 Task: Open a blank google sheet and write heading  Sparkle Sales. Add 10 people name  'Joshua Rivera, Zoey Coleman, Ryan Wright, Addison Bailey, Jonathan Simmons, Brooklyn Ward, Caleb Barnes, Audrey Collins, Gabriel Perry, Sofia Bell'Item code in between  2020-2080. Product range in between  2500-15000. Add Products   TOMS Shoe, UGG  Shoe, Wolverine Shoe, Z-Coil Shoe, Adidas shoe, Gucci T-shirt, Louis Vuitton bag, Zara Shirt, H&M jeans, Chanel perfume.Choose quantity  3 to 5 Tax 12 percent commission 2 percent Total Add Amount. Save page Attendance Sheet for Weekly Evaluationbook
Action: Mouse moved to (217, 153)
Screenshot: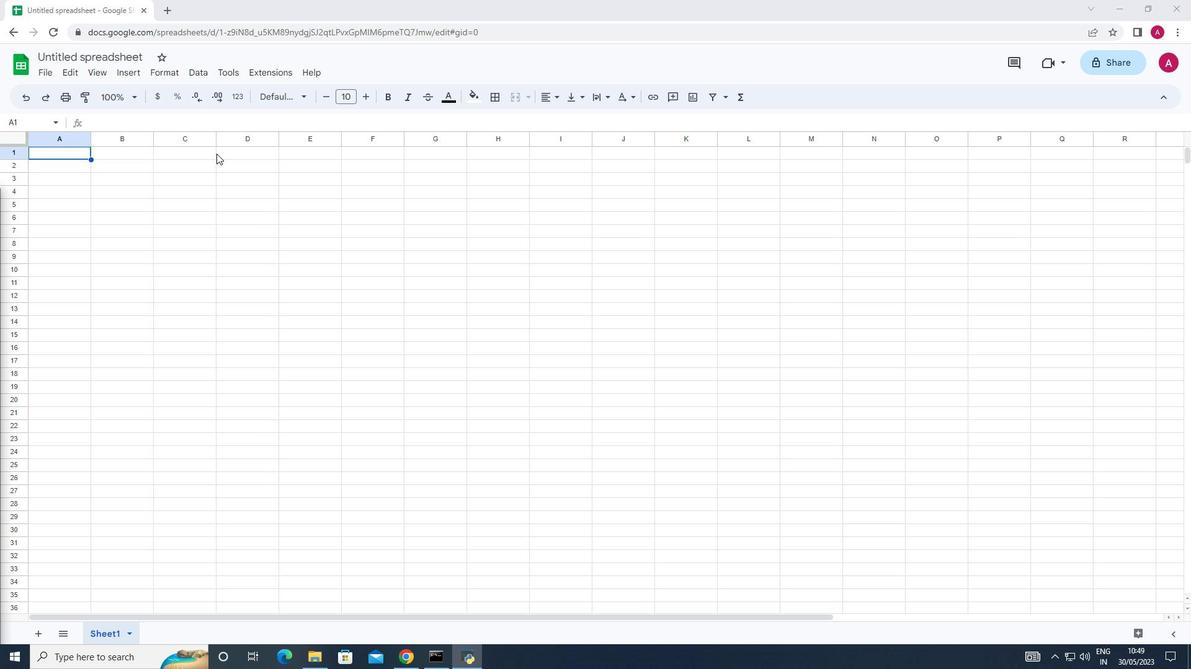 
Action: Mouse pressed left at (217, 153)
Screenshot: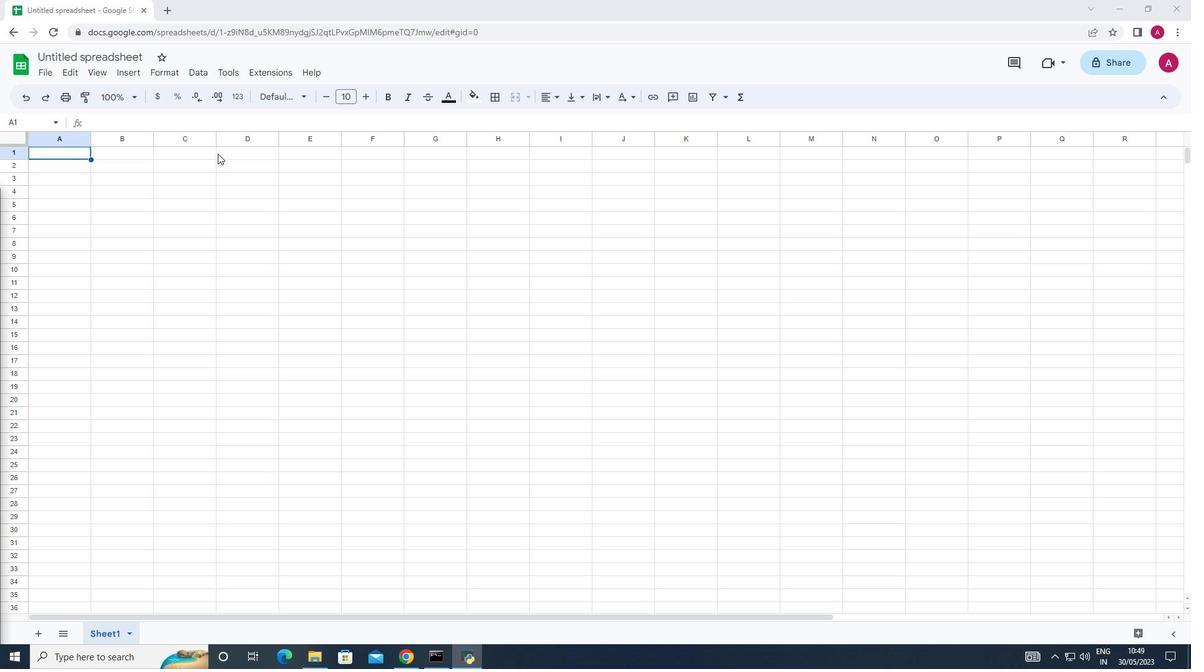 
Action: Mouse moved to (192, 154)
Screenshot: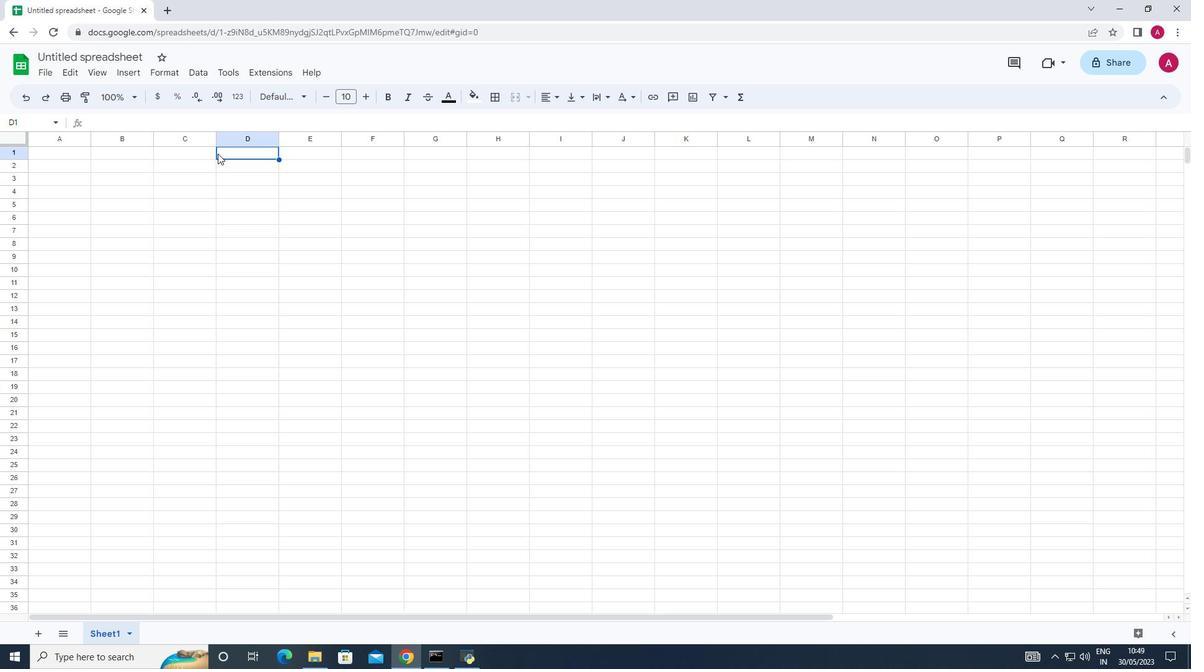 
Action: Mouse pressed left at (192, 154)
Screenshot: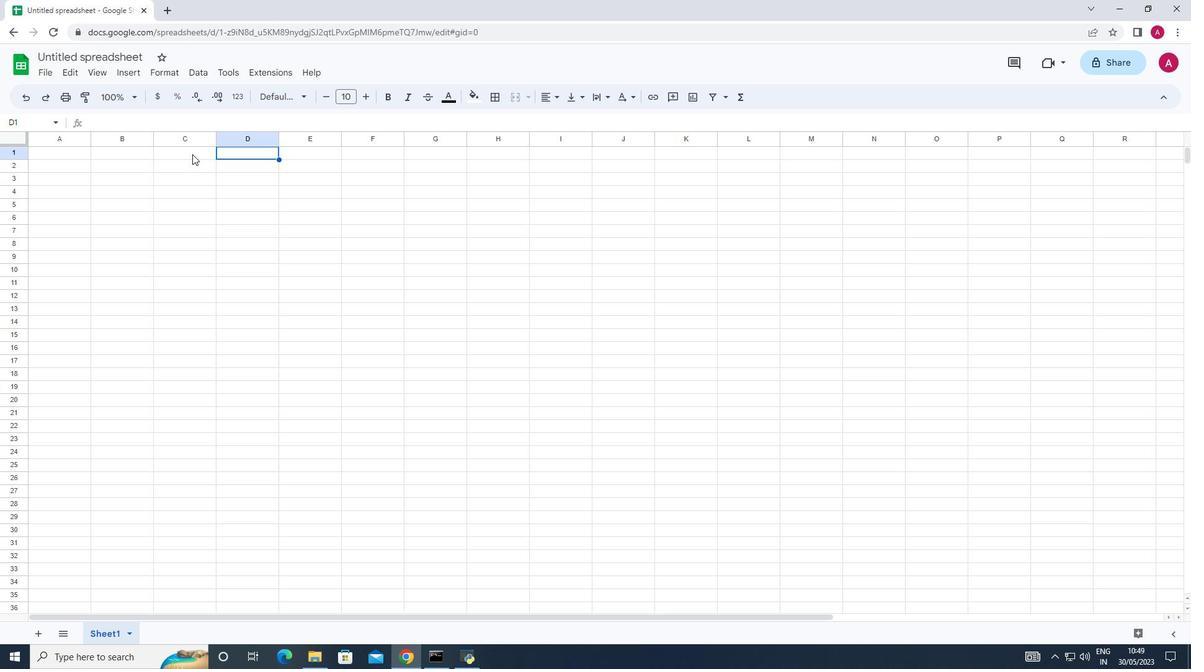 
Action: Key pressed <Key.shift>S<Key.caps_lock>PARKLE<Key.space>SALES
Screenshot: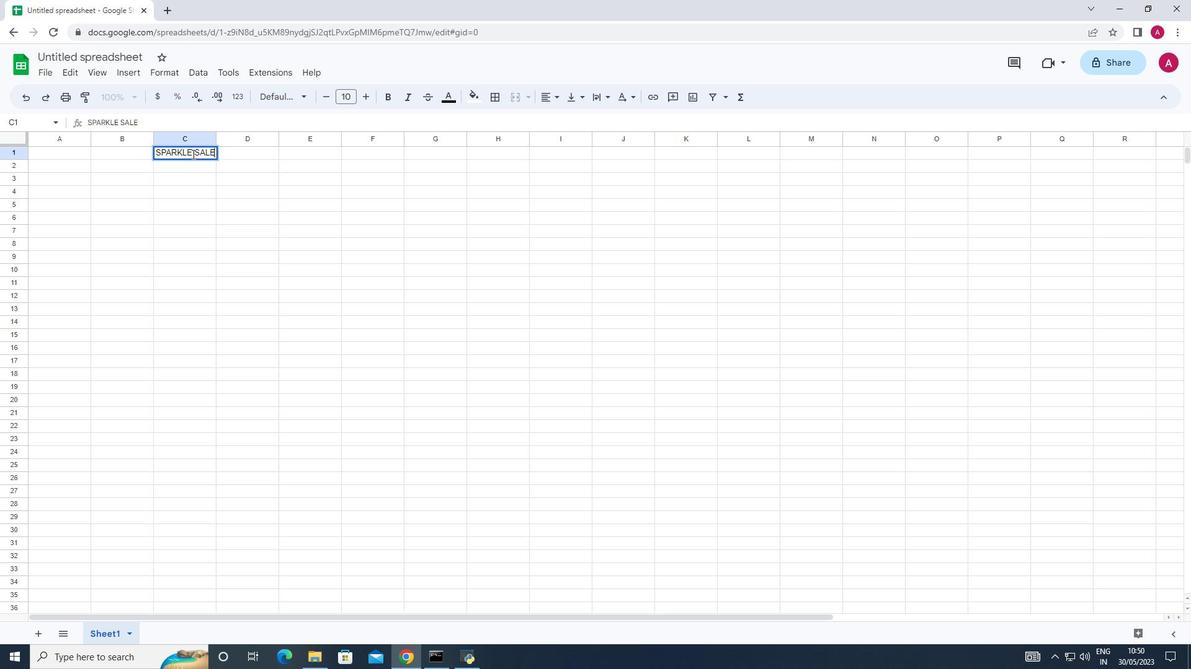 
Action: Mouse moved to (49, 163)
Screenshot: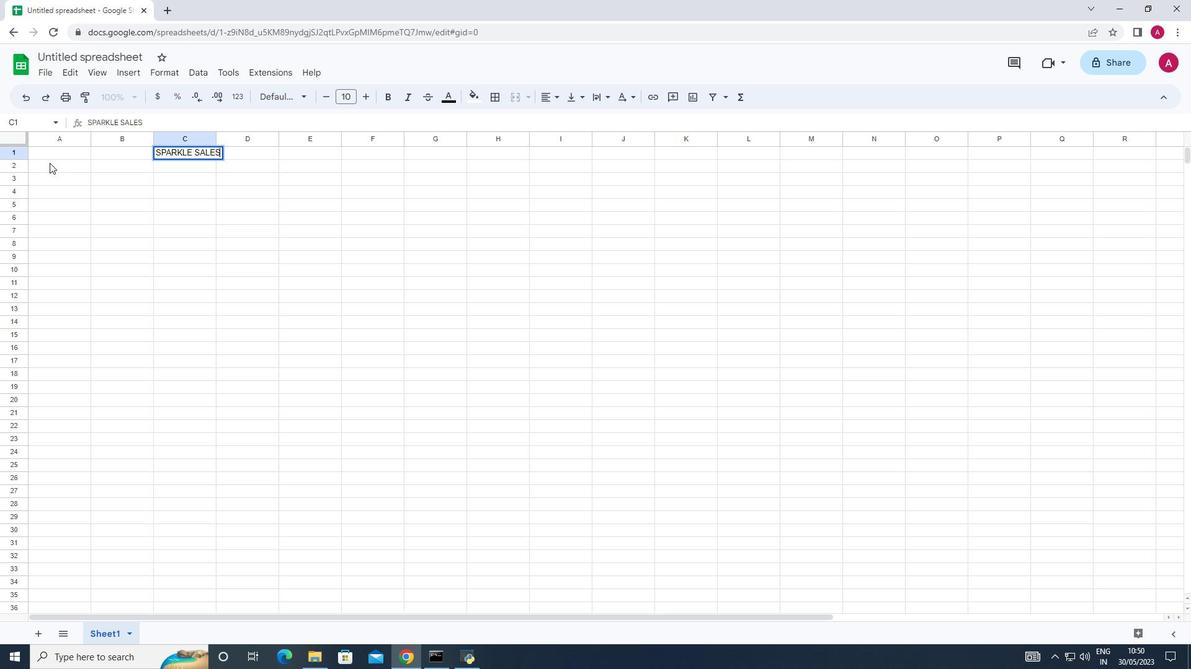 
Action: Mouse pressed left at (49, 163)
Screenshot: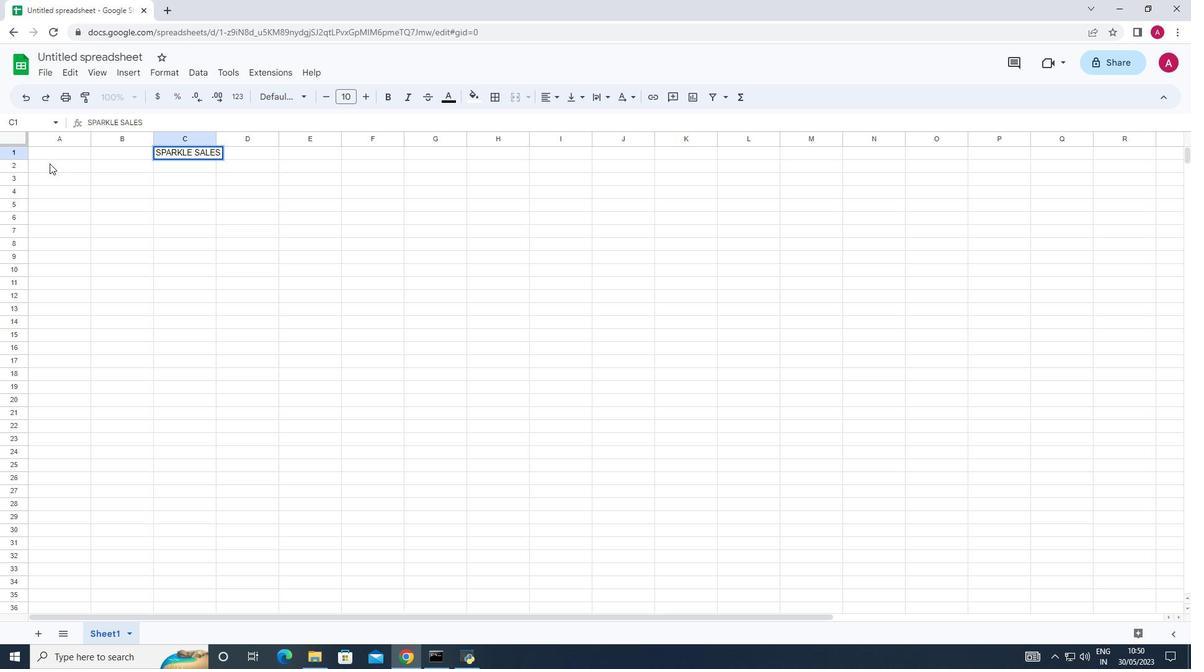 
Action: Key pressed <Key.caps_lock><Key.shift>Name
Screenshot: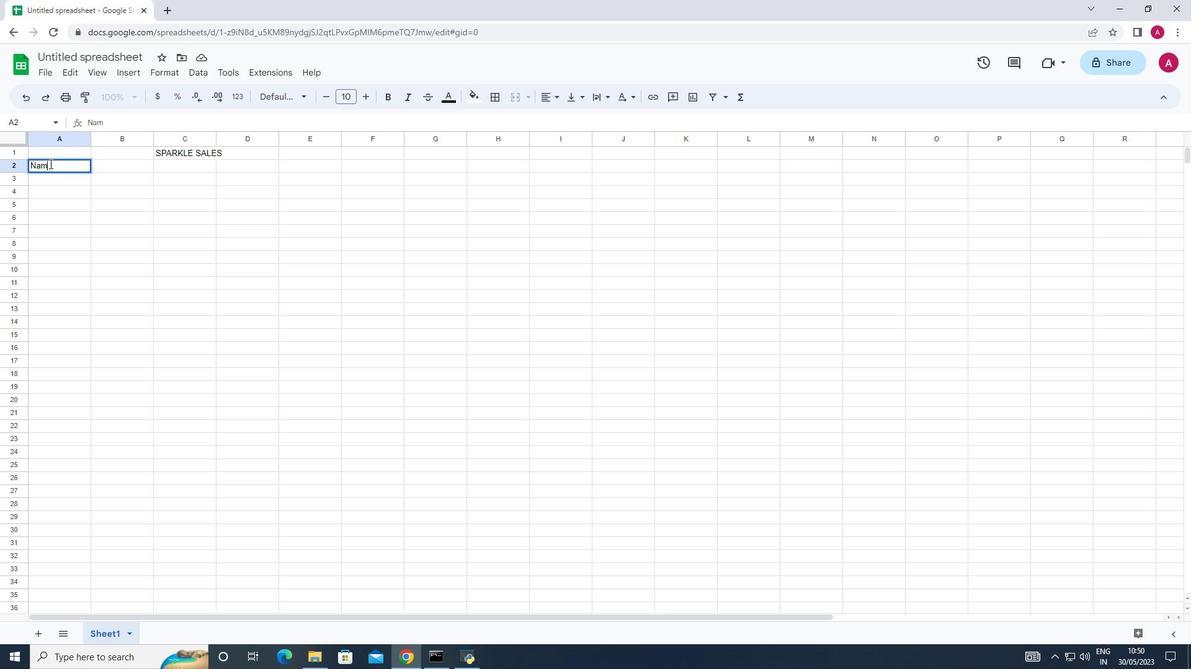 
Action: Mouse moved to (60, 176)
Screenshot: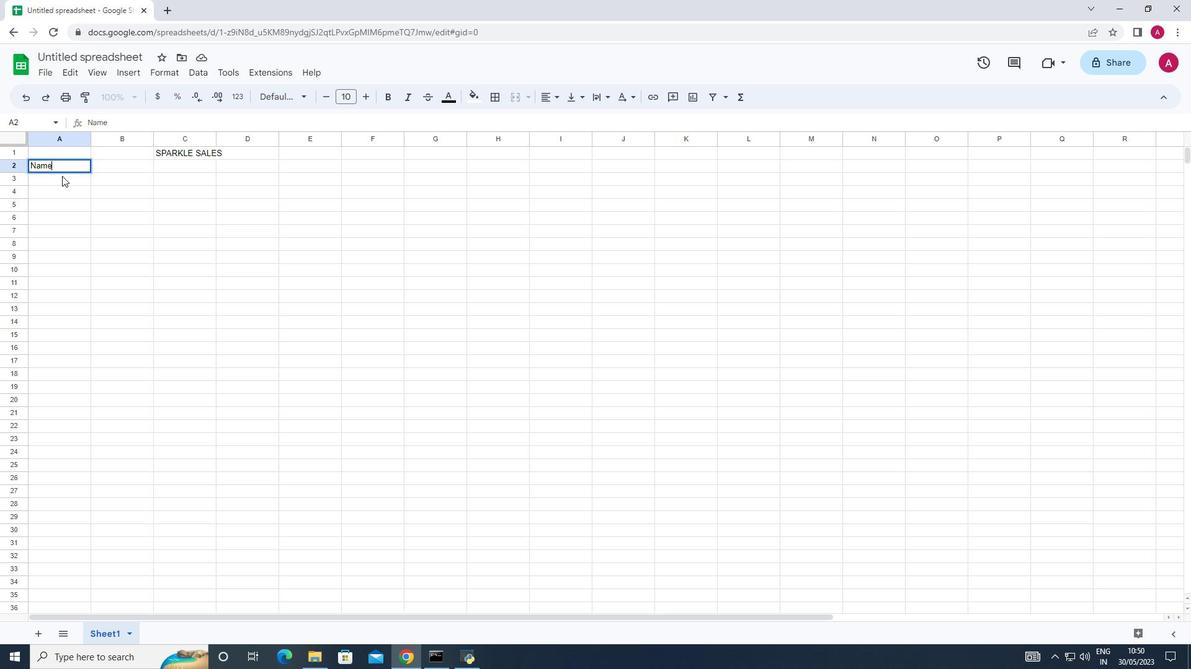 
Action: Mouse pressed left at (60, 176)
Screenshot: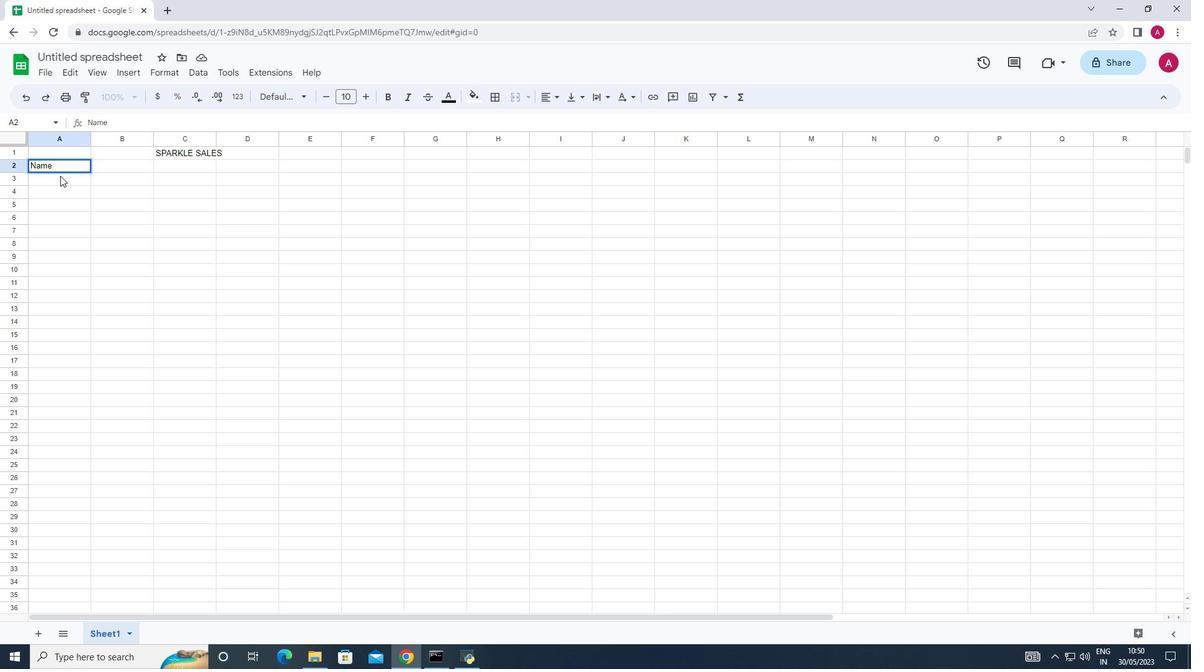 
Action: Key pressed <Key.shift_r>Joshua<Key.space><Key.shift_r><Key.shift_r><Key.shift_r><Key.shift_r><Key.shift_r><Key.shift_r><Key.shift_r><Key.shift_r><Key.shift_r><Key.shift_r><Key.shift_r><Key.shift_r><Key.shift_r><Key.shift_r><Key.shift_r><Key.shift_r><Key.shift_r><Key.shift_r><Key.shift_r><Key.shift_r><Key.shift_r><Key.shift_r><Key.shift_r><Key.shift_r><Key.shift_r><Key.shift_r><Key.shift_r><Key.shift_r><Key.shift_r><Key.shift_r><Key.shift_r><Key.shift_r><Key.shift_r><Key.shift_r><Key.shift_r><Key.shift_r><Key.shift_r><Key.shift_r><Key.shift_r><Key.shift_r><Key.shift_r>Rivera<Key.down>
Screenshot: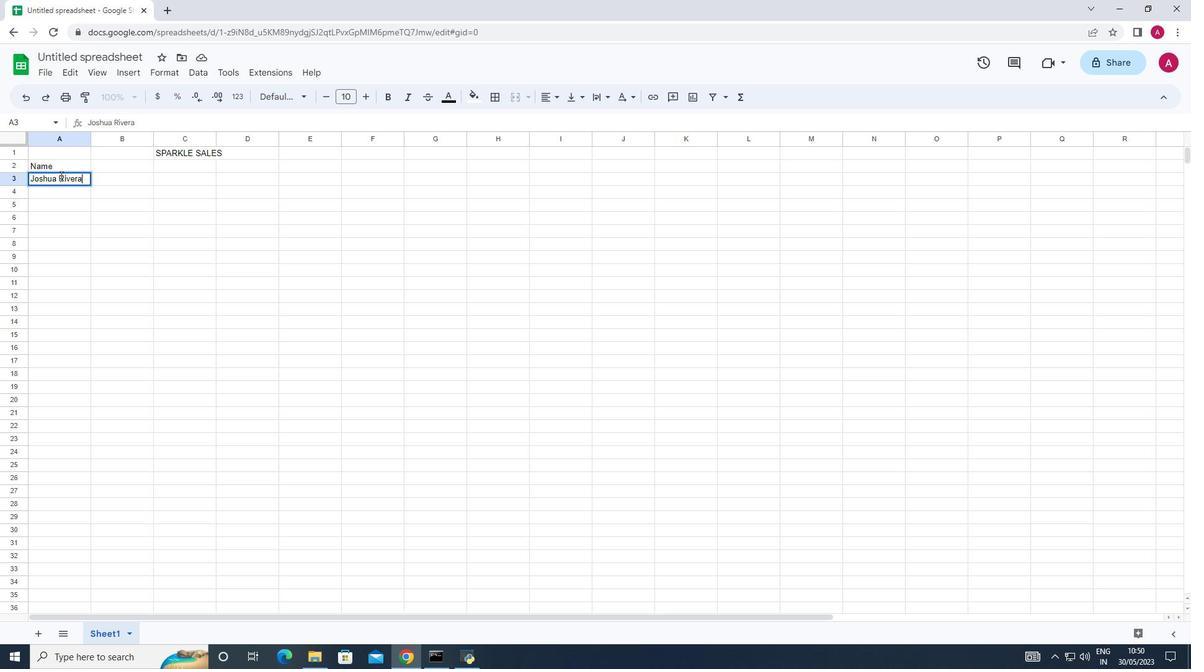 
Action: Mouse moved to (91, 204)
Screenshot: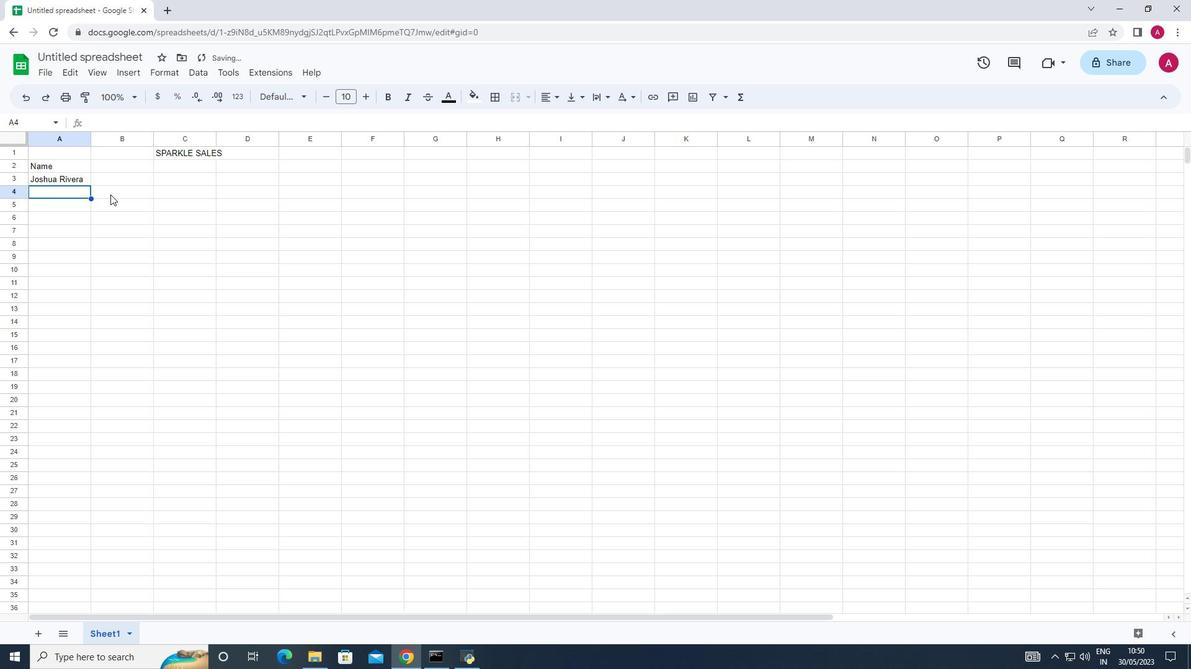 
Action: Key pressed <Key.shift><Key.shift><Key.shift><Key.shift><Key.shift>Zoey<Key.space><Key.shift>Coleman<Key.down><Key.shift><Key.shift>Ryan<Key.space><Key.shift><Key.shift><Key.shift><Key.shift><Key.shift><Key.shift><Key.shift><Key.shift><Key.shift><Key.shift><Key.shift><Key.shift><Key.shift><Key.shift>Wright<Key.down><Key.shift><Key.shift>Addison<Key.space><Key.shift><Key.shift><Key.shift><Key.shift><Key.shift><Key.shift><Key.shift><Key.shift>Bailey<Key.down><Key.shift><Key.shift><Key.shift><Key.shift><Key.shift><Key.shift><Key.shift><Key.shift><Key.shift><Key.shift><Key.shift><Key.shift><Key.shift><Key.shift><Key.shift><Key.shift><Key.shift><Key.shift><Key.shift>Jonathan<Key.space><Key.shift>Collins<Key.down><Key.shift><Key.shift><Key.shift><Key.shift><Key.shift><Key.shift><Key.shift><Key.shift><Key.shift><Key.shift><Key.shift><Key.shift><Key.shift>Gabriel<Key.space><Key.shift_r>Perry<Key.down><Key.shift>Sofia<Key.space><Key.shift>Bell
Screenshot: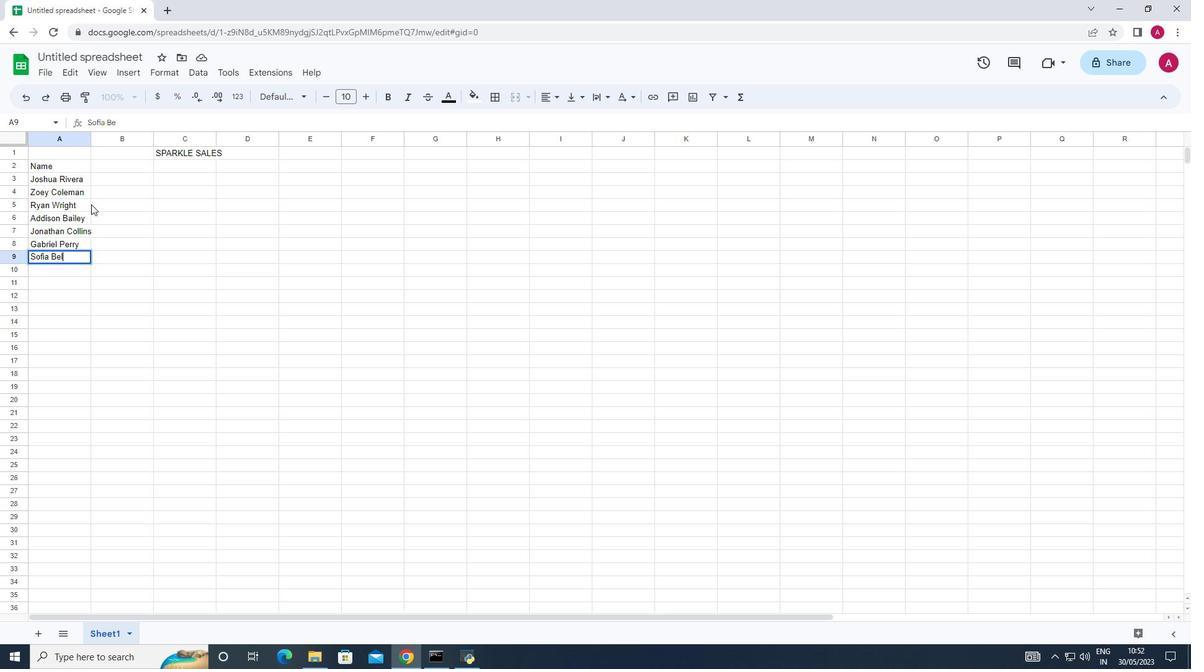 
Action: Mouse moved to (57, 179)
Screenshot: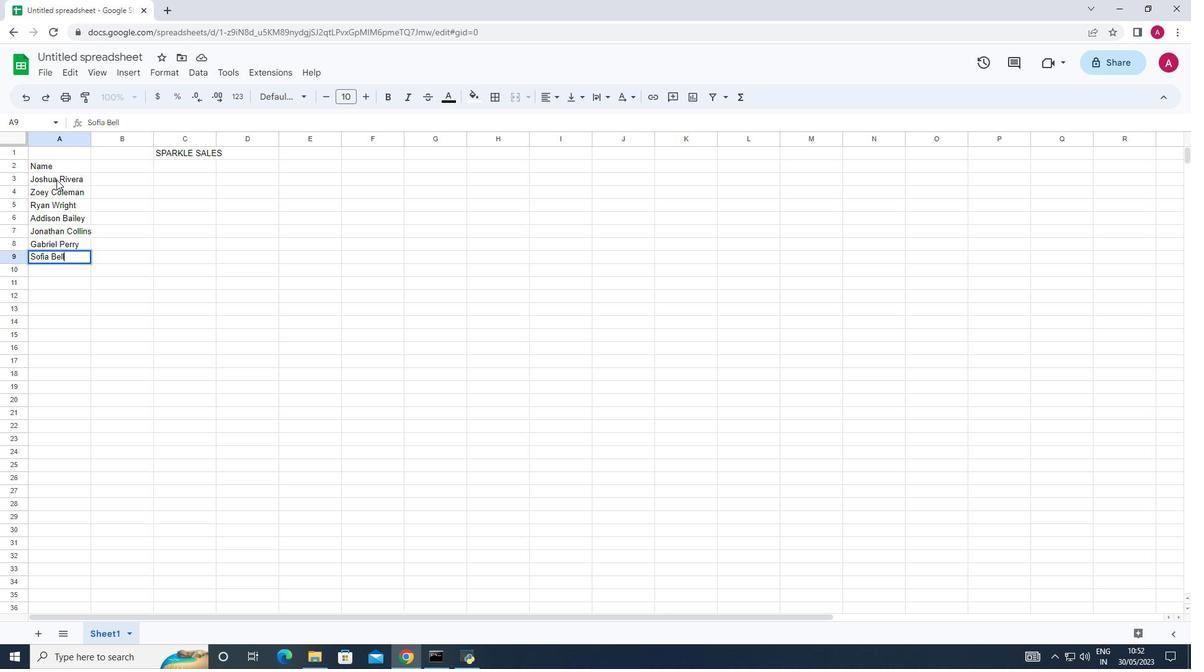 
Action: Mouse pressed left at (57, 179)
Screenshot: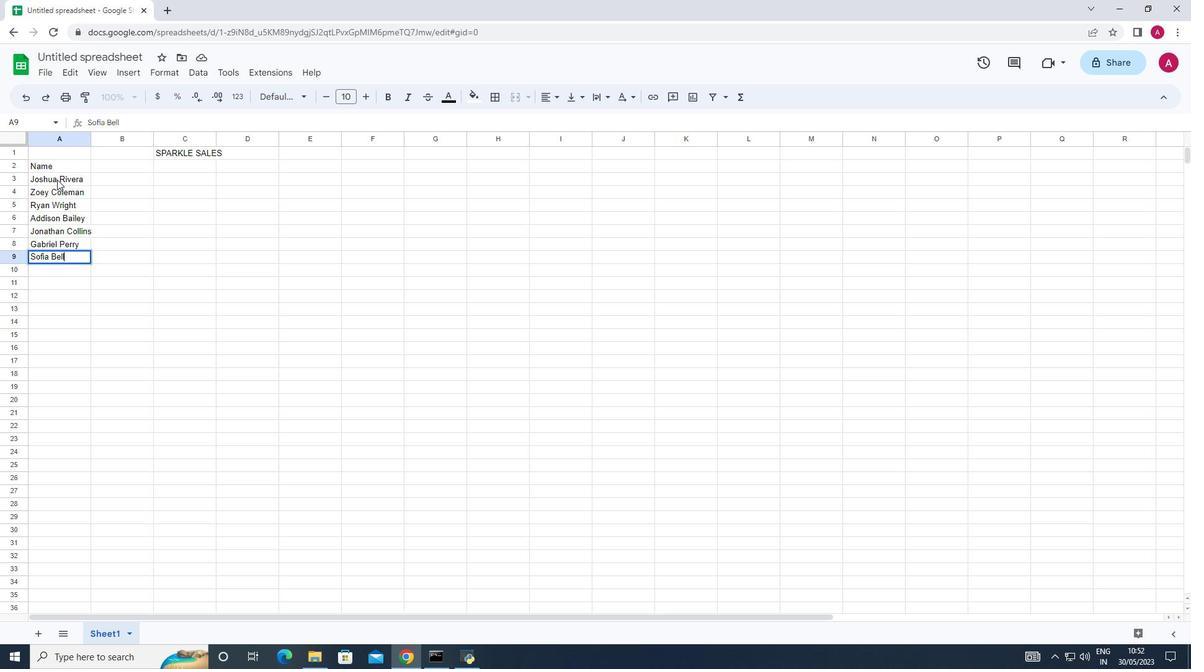 
Action: Mouse moved to (57, 191)
Screenshot: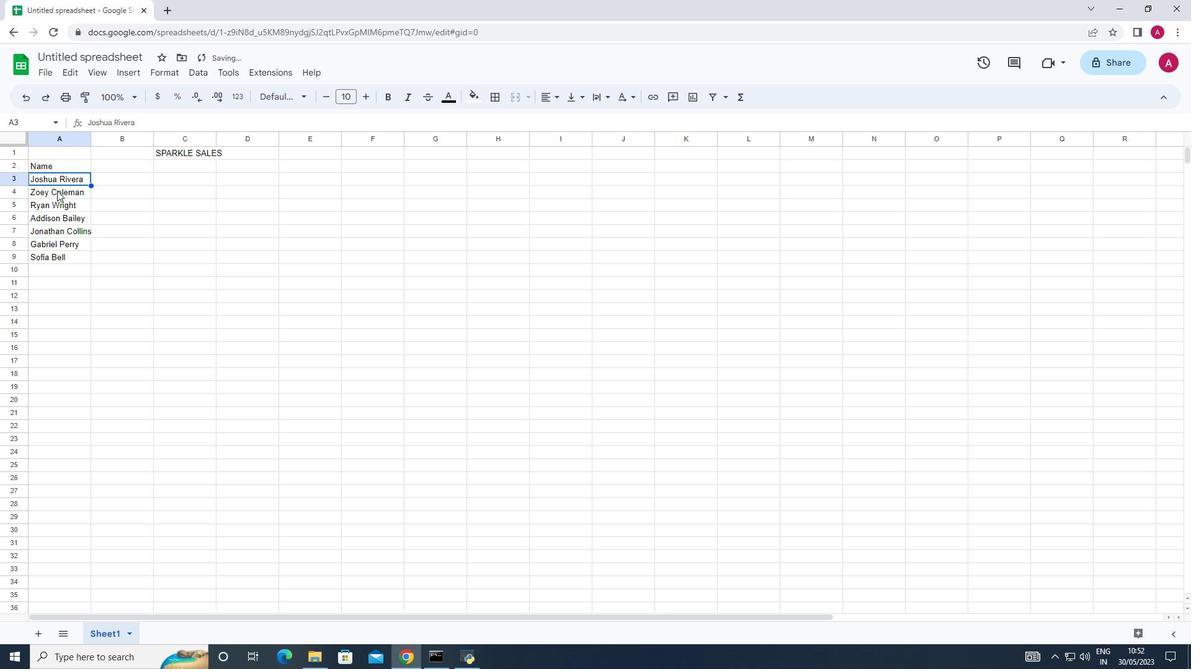 
Action: Mouse pressed left at (57, 191)
Screenshot: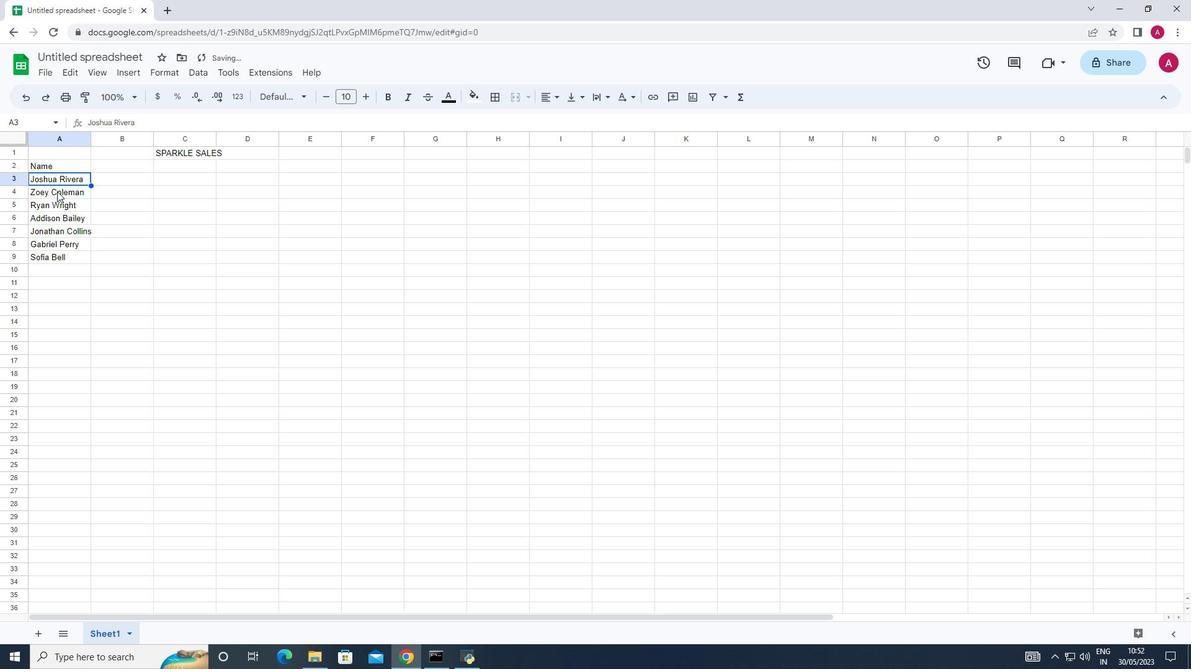 
Action: Mouse moved to (53, 209)
Screenshot: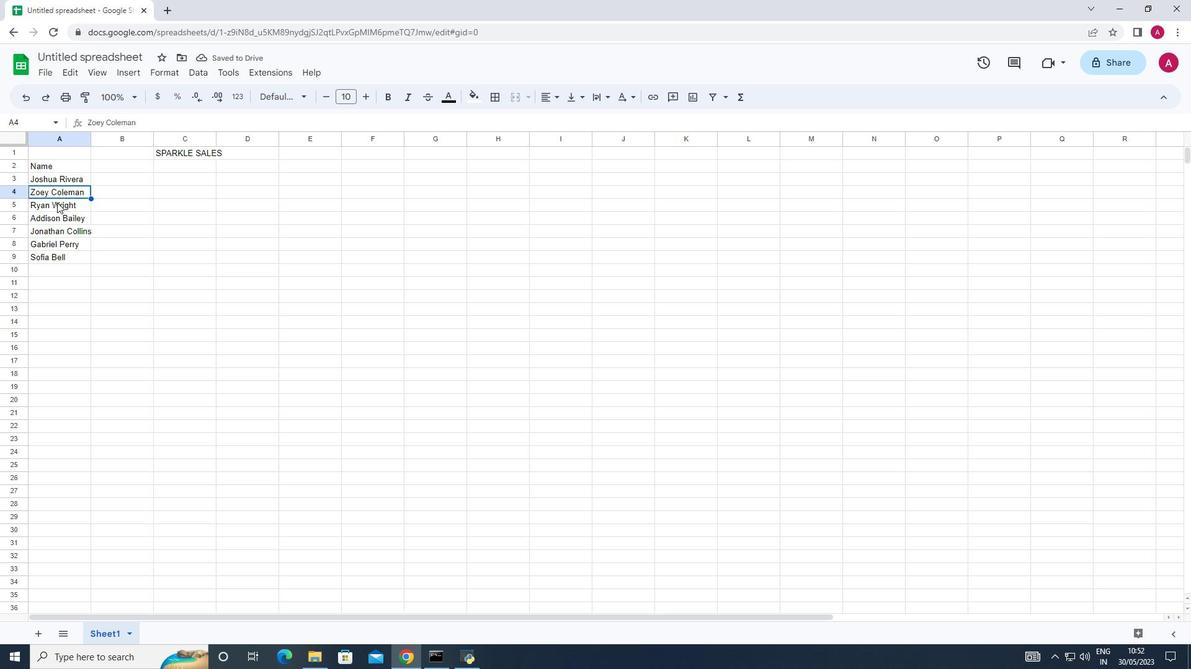 
Action: Mouse pressed left at (53, 209)
Screenshot: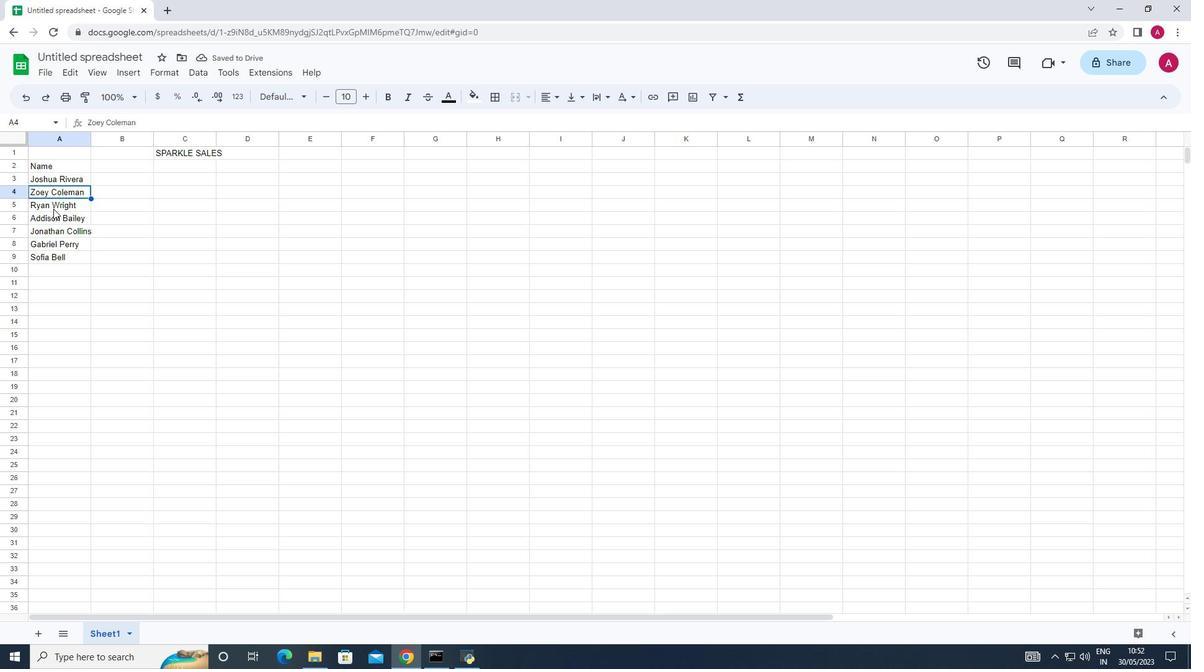 
Action: Mouse moved to (59, 222)
Screenshot: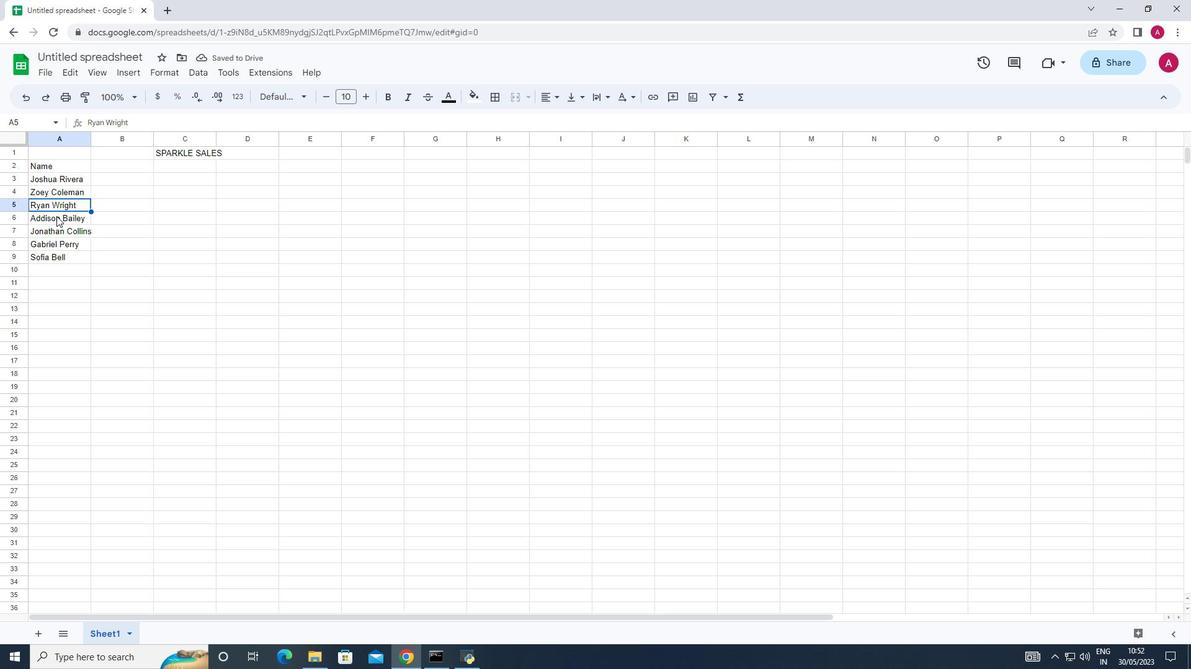 
Action: Mouse pressed left at (59, 222)
Screenshot: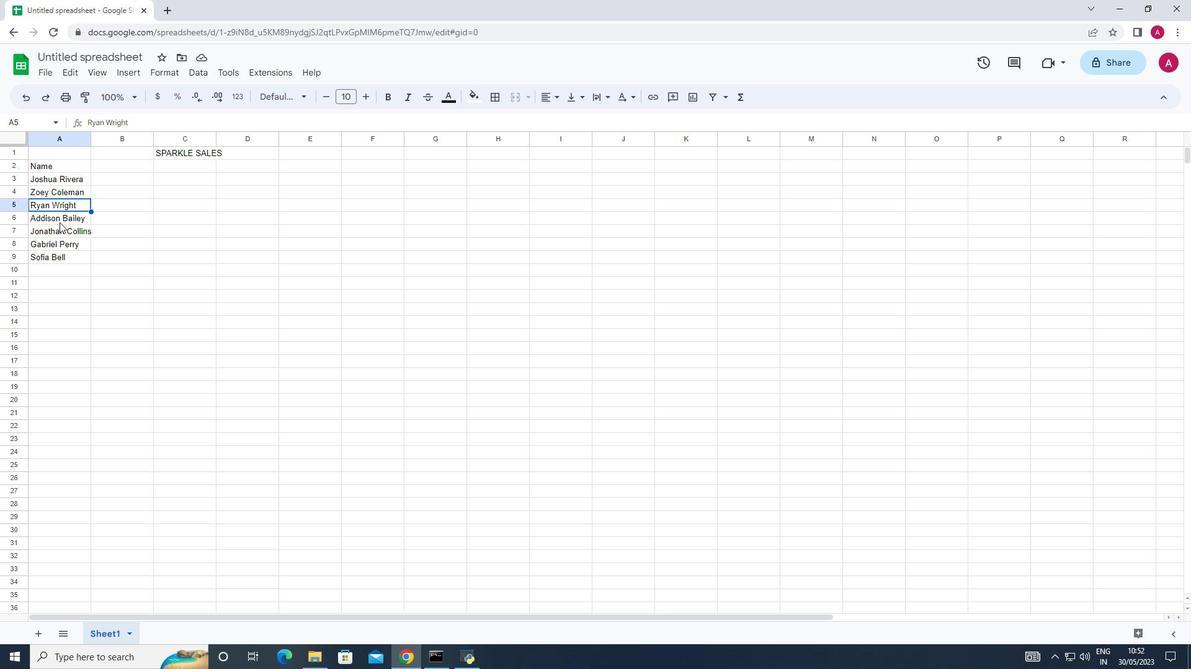 
Action: Mouse moved to (55, 232)
Screenshot: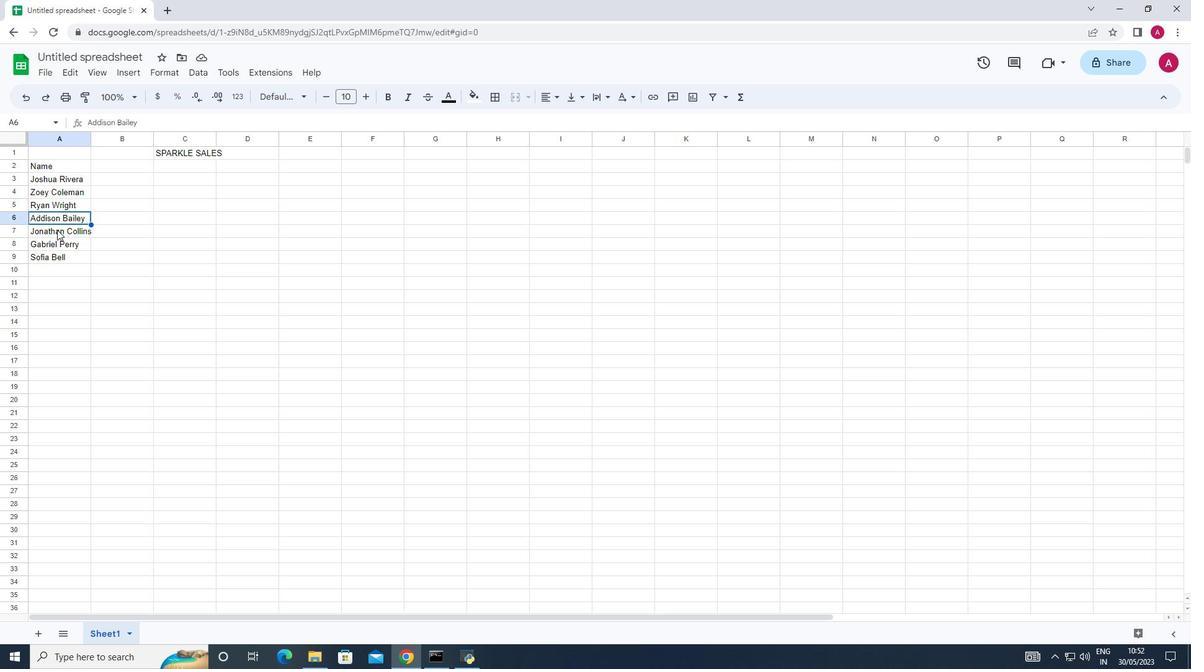 
Action: Mouse pressed left at (55, 232)
Screenshot: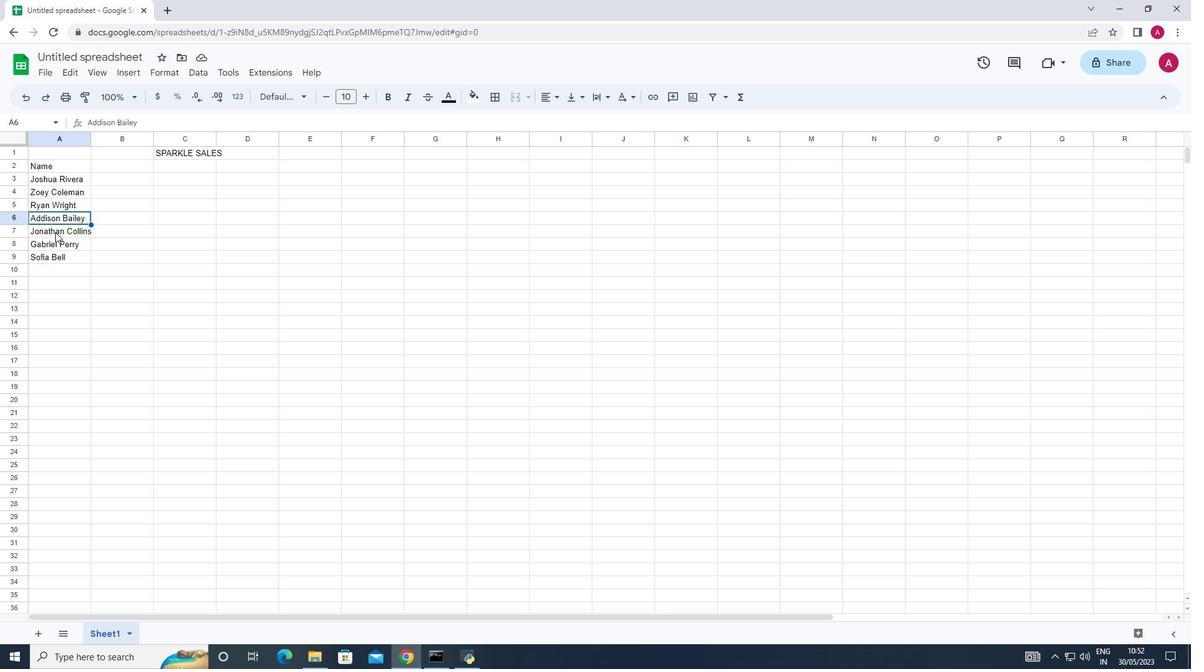
Action: Mouse moved to (61, 241)
Screenshot: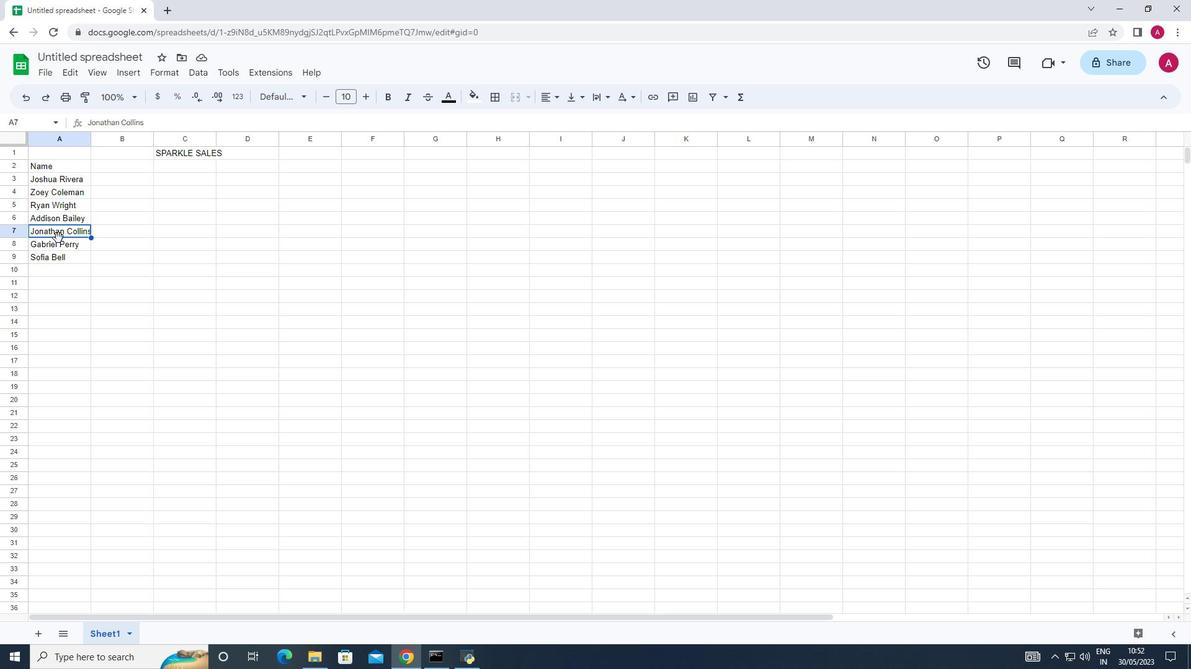 
Action: Mouse pressed left at (61, 241)
Screenshot: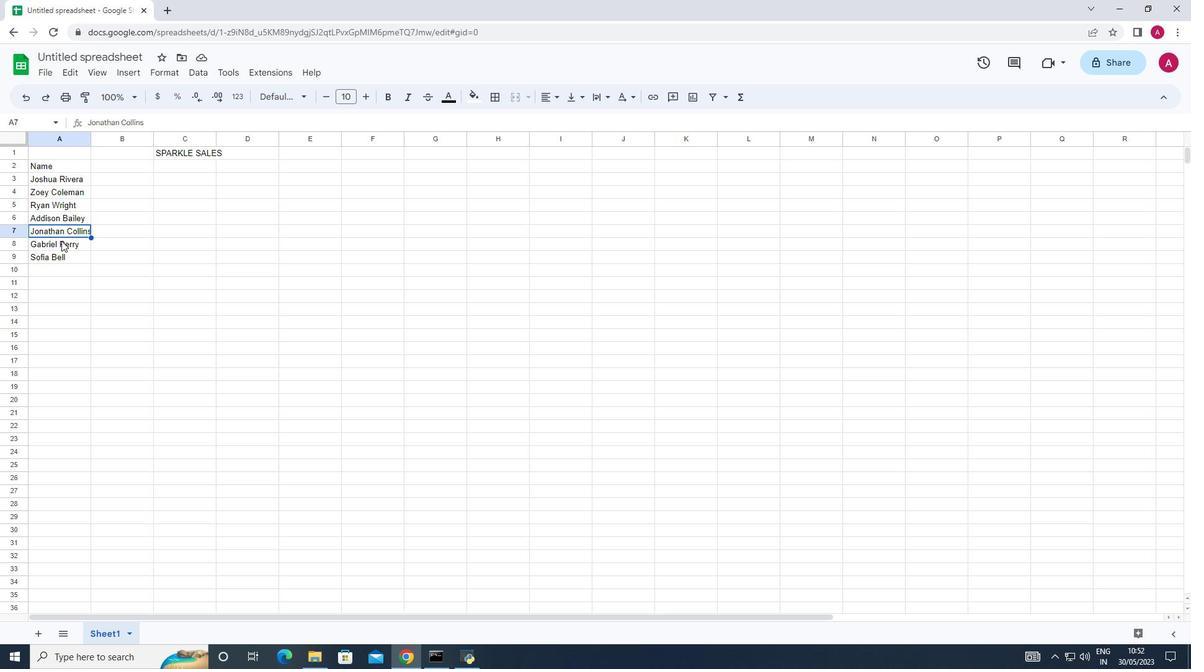 
Action: Mouse moved to (60, 256)
Screenshot: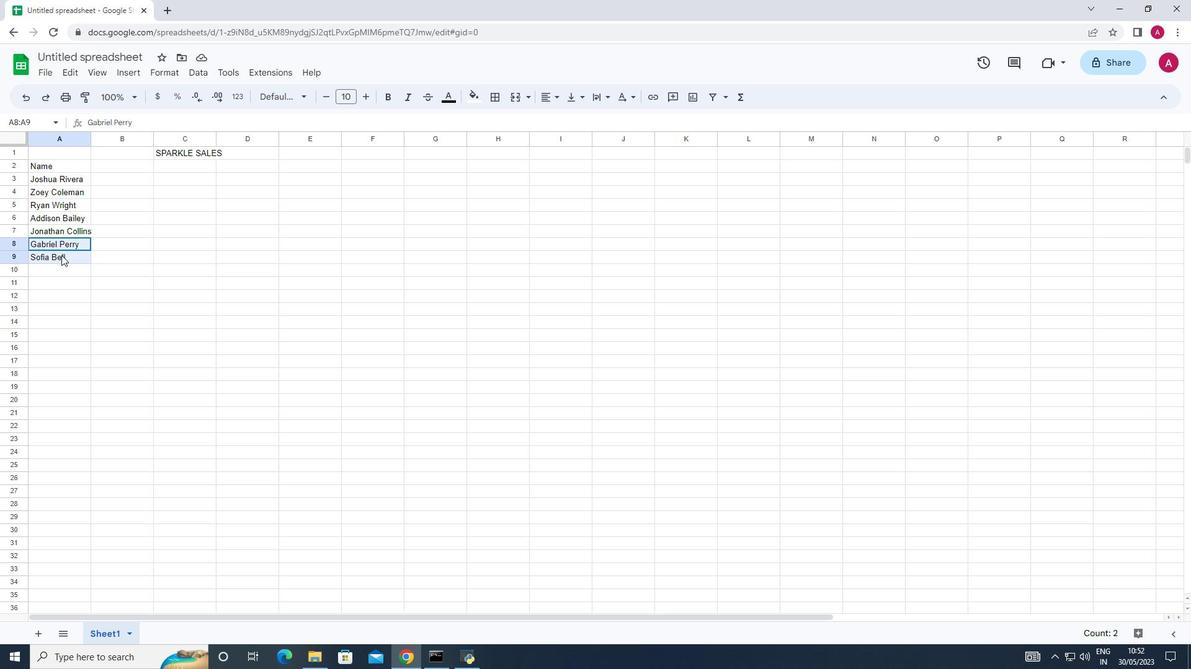
Action: Key pressed <Key.delete>
Screenshot: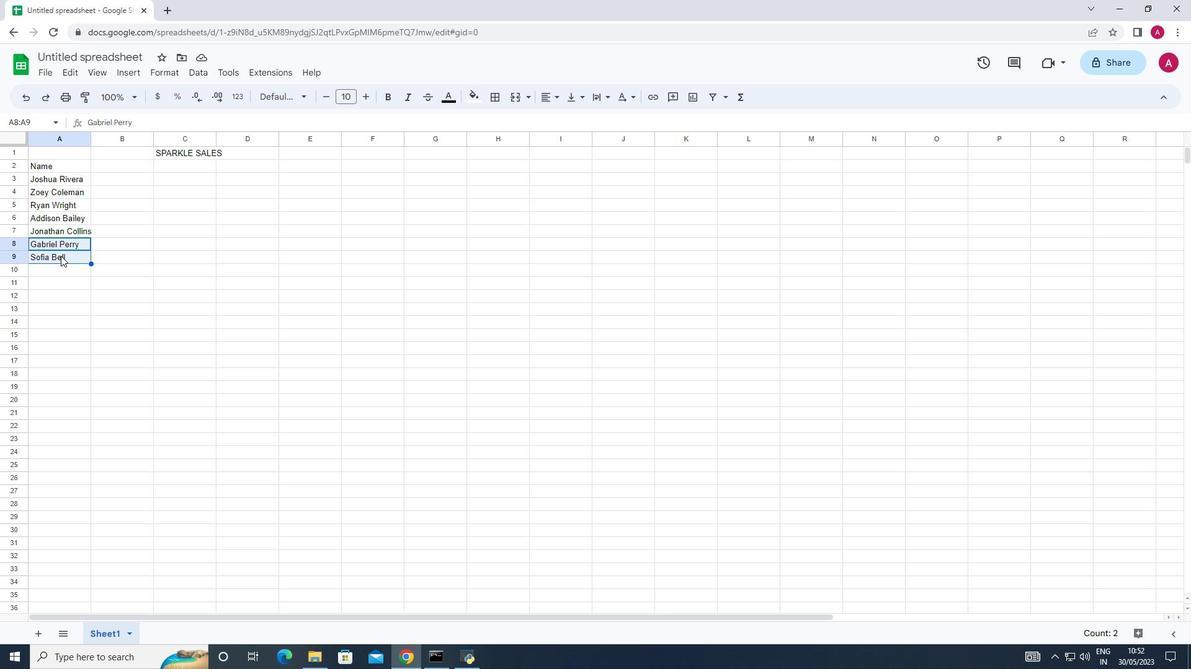 
Action: Mouse moved to (60, 243)
Screenshot: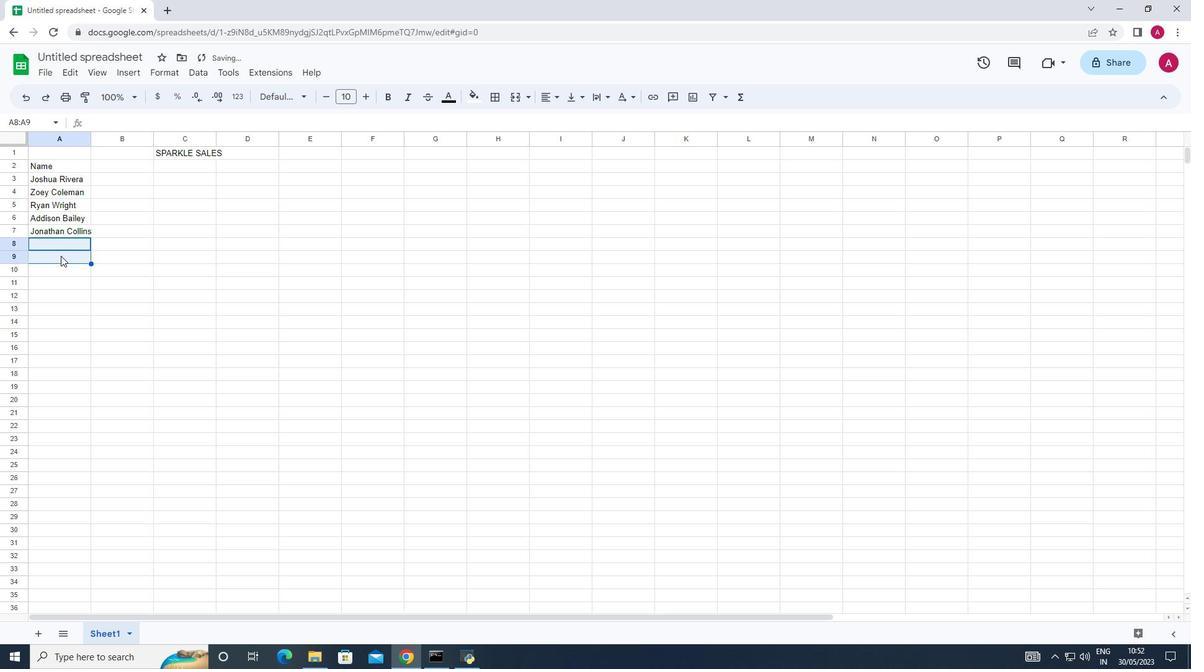 
Action: Mouse pressed left at (60, 243)
Screenshot: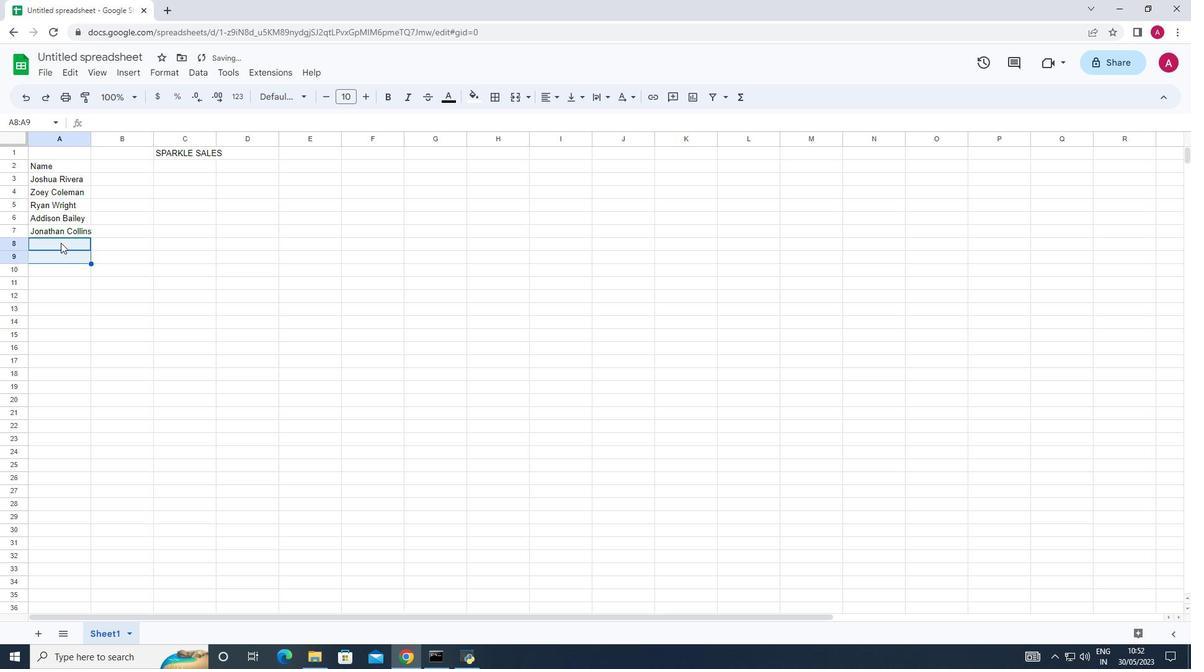 
Action: Key pressed <Key.shift>Brookiy<Key.backspace><Key.backspace>lyn<Key.space><Key.shift>Ward<Key.down><Key.shift>Caleb<Key.space><Key.shift>Barnes<Key.down><Key.shift><Key.shift><Key.shift><Key.shift>Aude<Key.backspace>rey<Key.space><Key.shift>Collins<Key.down><Key.shift><Key.shift><Key.shift><Key.shift><Key.shift><Key.shift><Key.shift><Key.shift><Key.shift><Key.shift><Key.shift>Gabriel<Key.space><Key.shift_r>Perry<Key.down><Key.shift>Sofia<Key.space><Key.shift>Bell
Screenshot: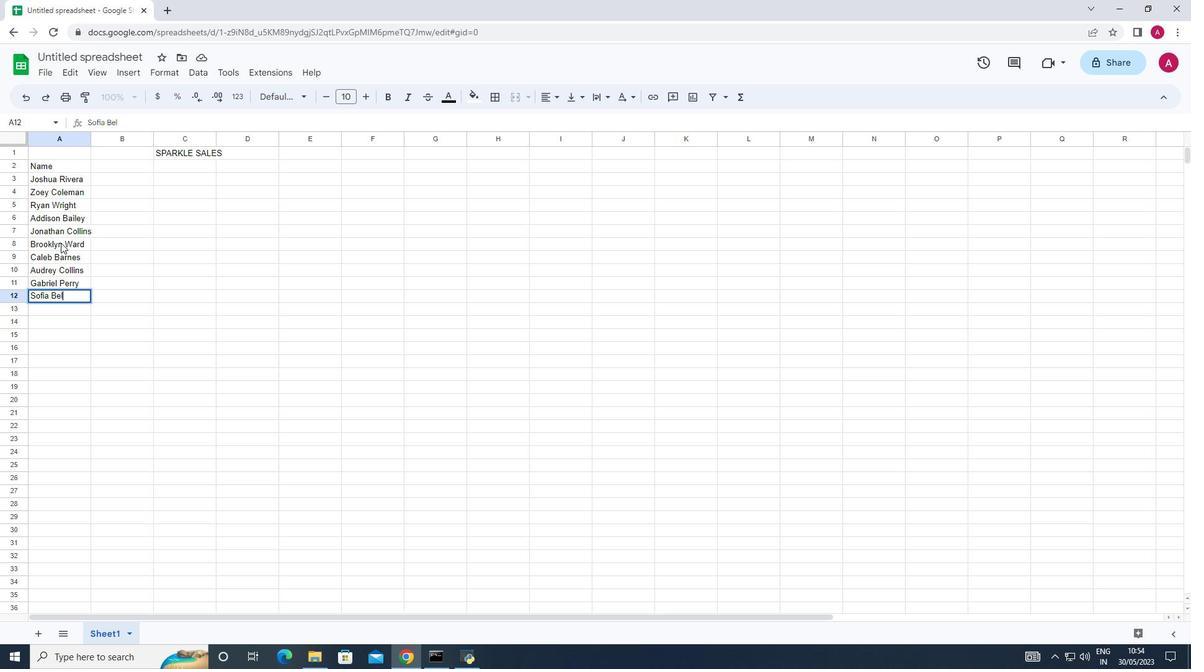 
Action: Mouse moved to (44, 179)
Screenshot: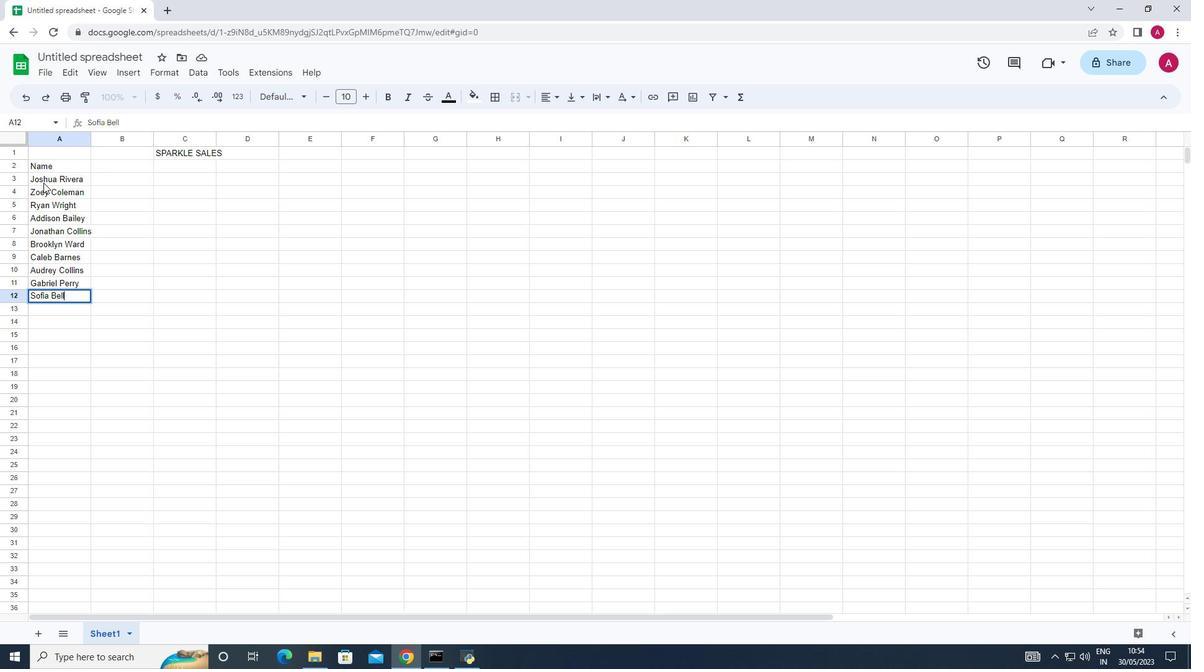 
Action: Mouse pressed left at (44, 179)
Screenshot: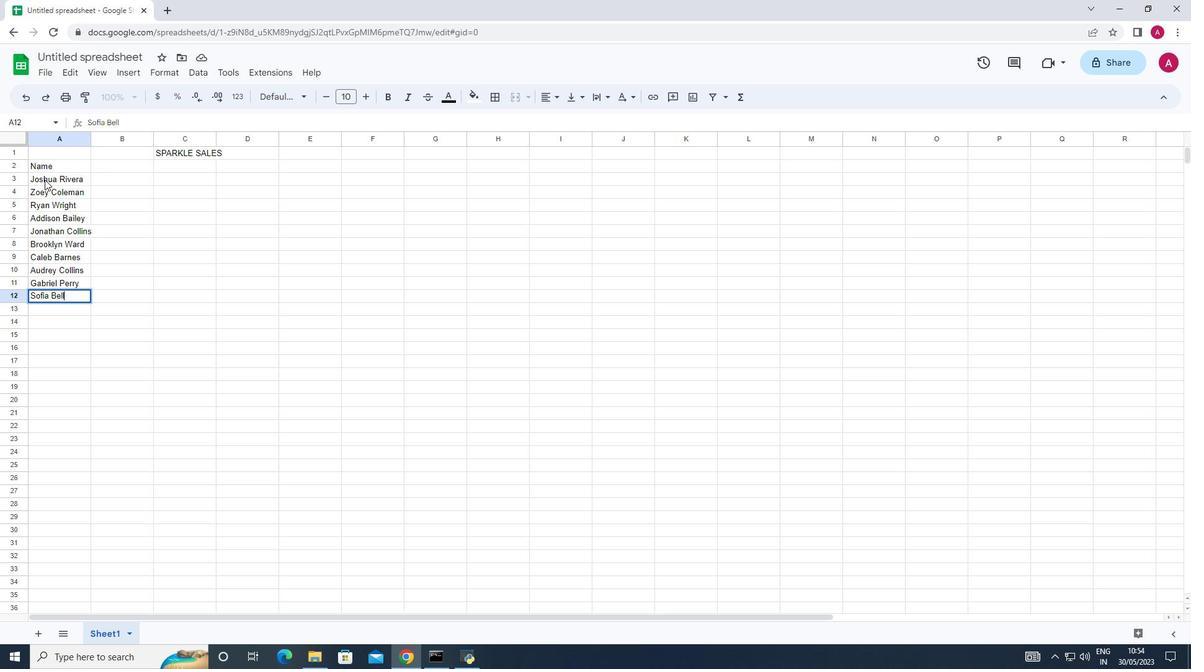 
Action: Mouse moved to (131, 163)
Screenshot: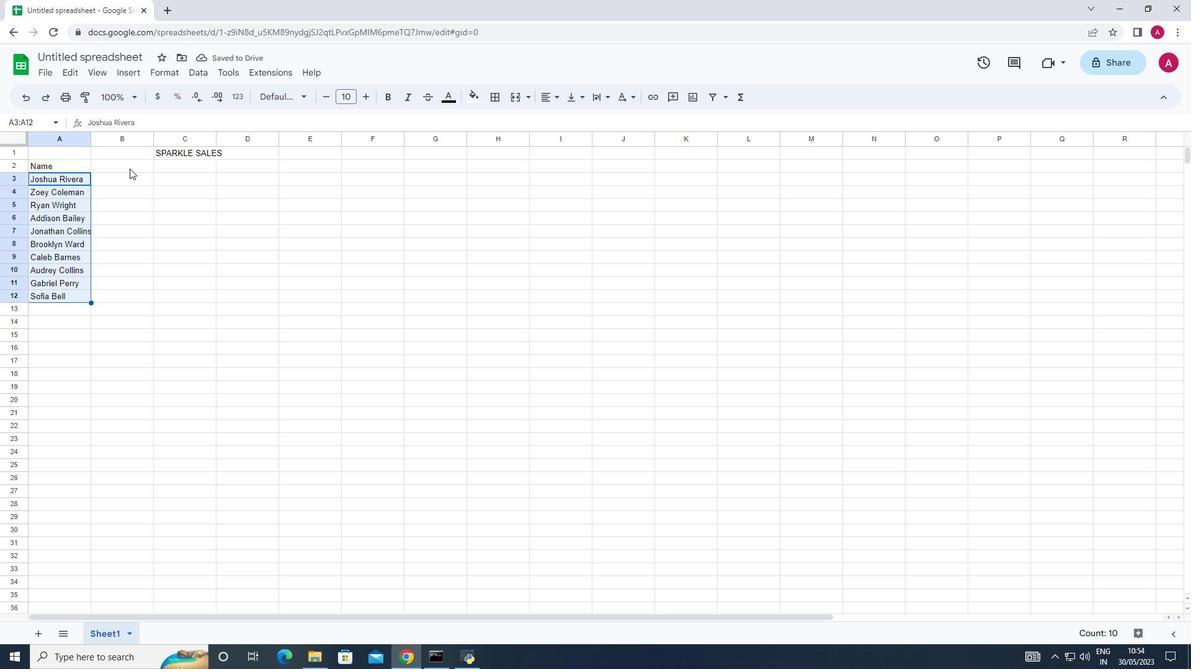 
Action: Mouse pressed left at (131, 163)
Screenshot: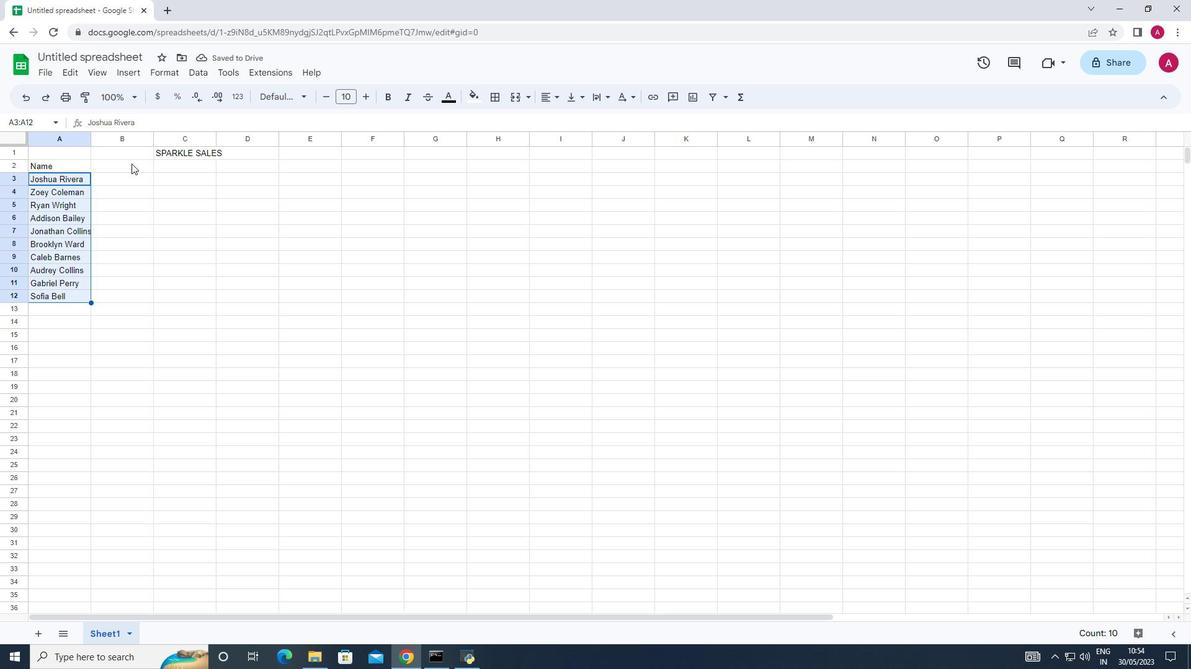 
Action: Key pressed <Key.shift_r>Item<Key.space><Key.shift>Code<Key.down>2021<Key.down>2024<Key.down>2055<Key.down>2064<Key.down>2044<Key.down>2079<Key.down>2031<Key.down>2058<Key.down>2054<Key.down>2080
Screenshot: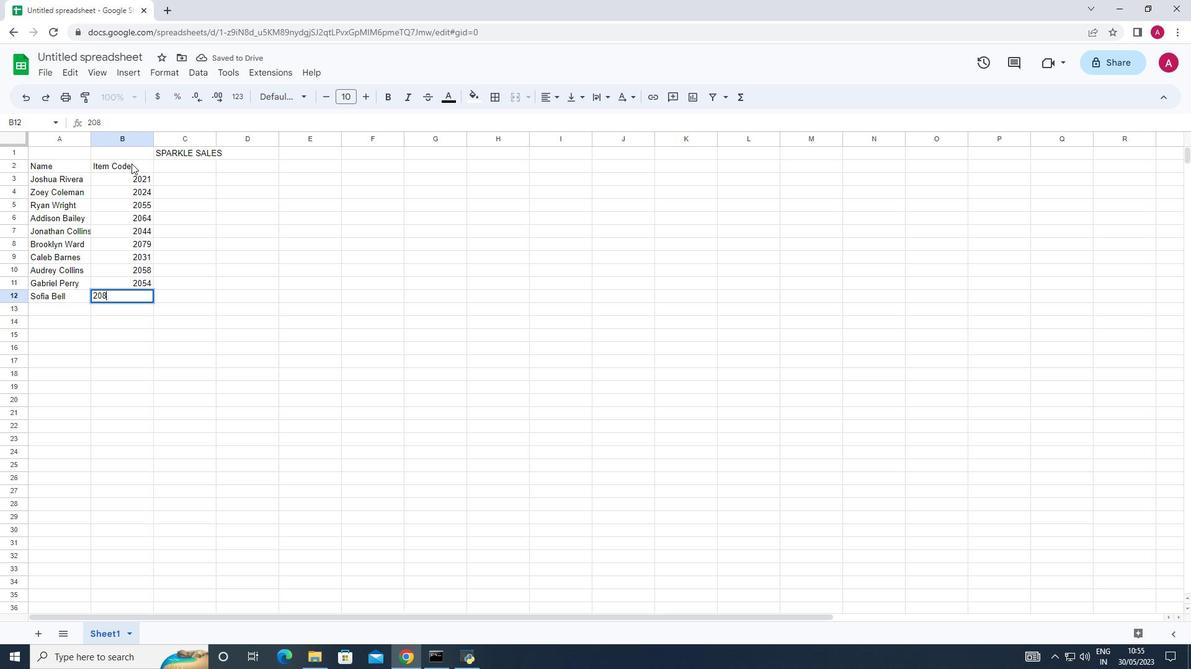 
Action: Mouse moved to (187, 174)
Screenshot: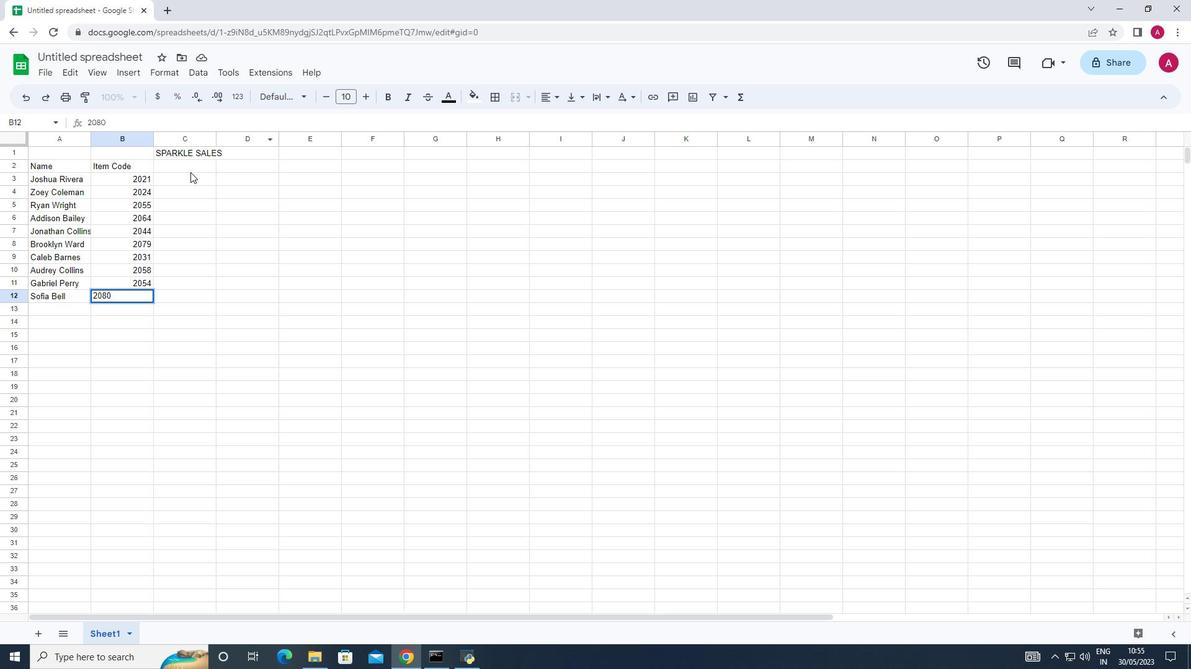 
Action: Mouse pressed left at (187, 174)
Screenshot: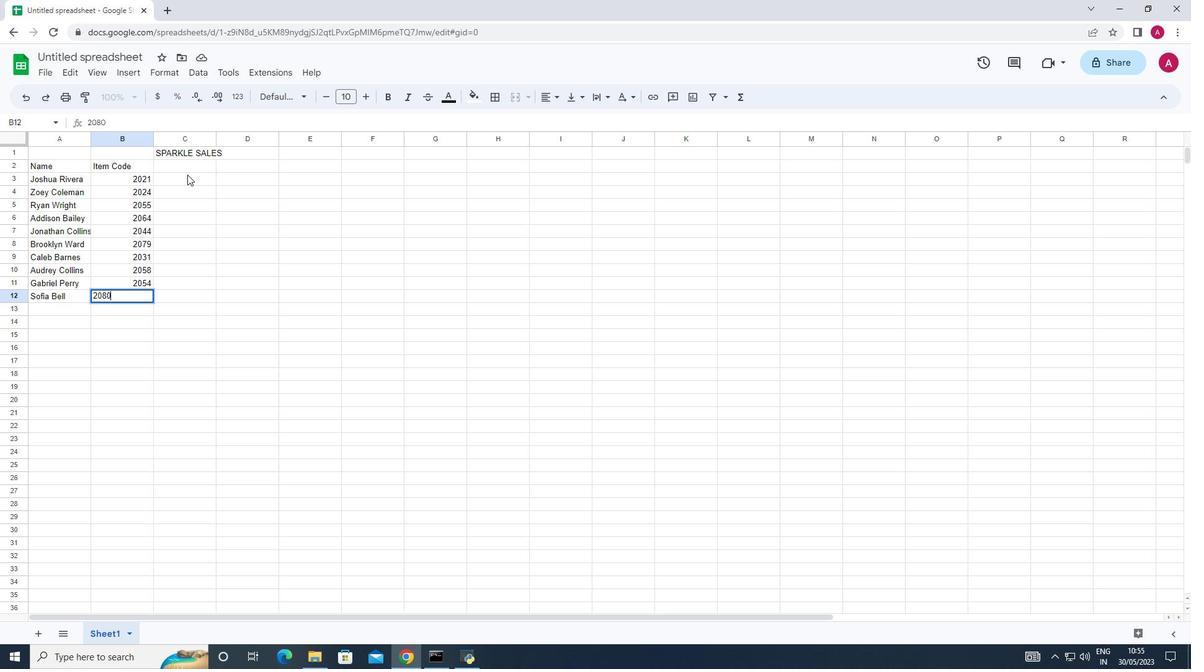 
Action: Mouse moved to (170, 158)
Screenshot: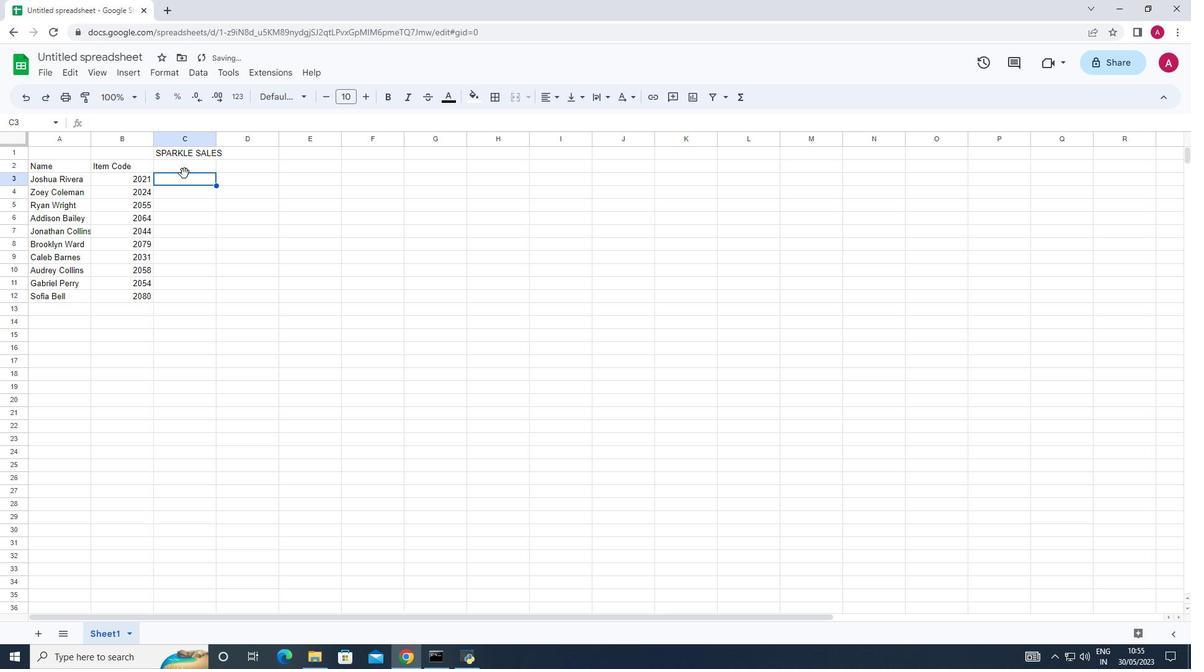 
Action: Mouse pressed left at (170, 158)
Screenshot: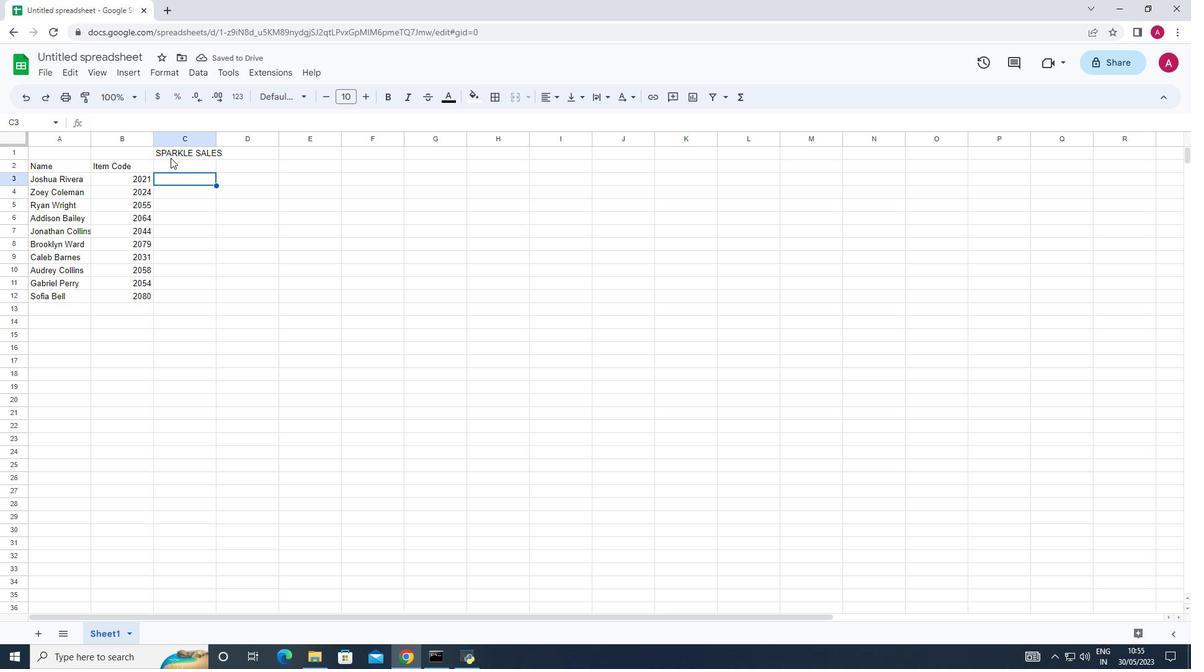 
Action: Key pressed <Key.down><Key.shift>Product<Key.space><Key.shift><Key.shift><Key.shift><Key.shift><Key.shift><Key.shift><Key.shift><Key.shift><Key.shift><Key.shift><Key.shift><Key.shift><Key.shift><Key.shift><Key.shift><Key.shift>Range<Key.down>2800<Key.down>3000<Key.down>14000<Key.down>9000<Key.down>6000<Key.down>12000<Key.down>7000<Key.down>15000<Key.down>5000<Key.down>2300
Screenshot: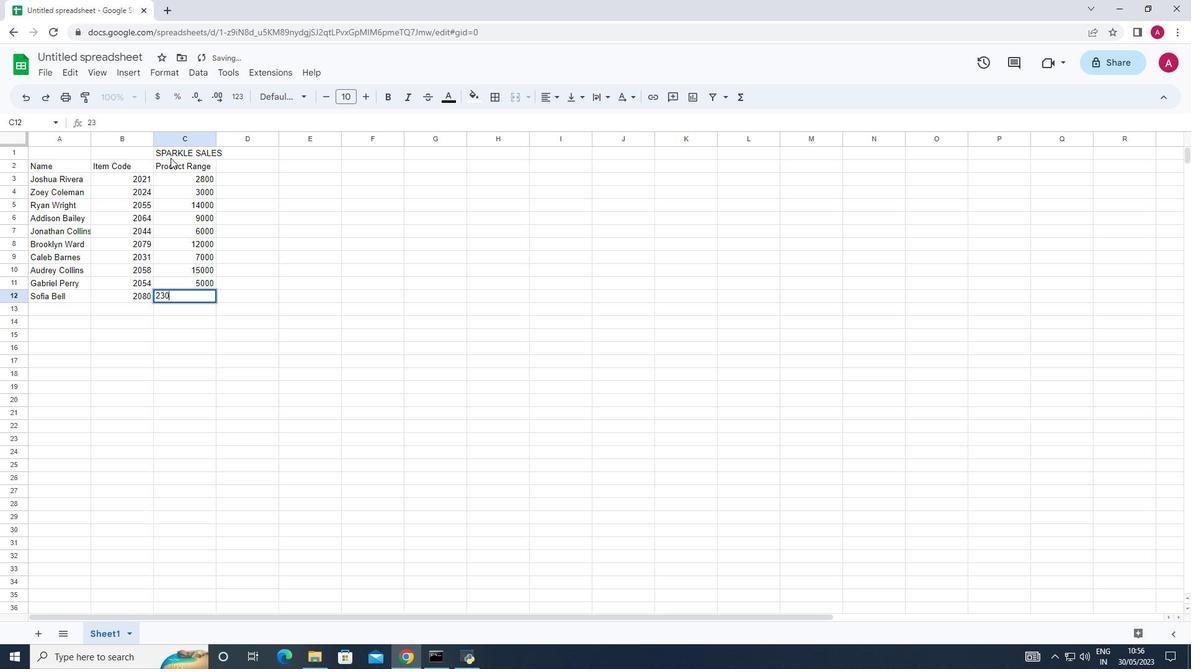 
Action: Mouse moved to (243, 172)
Screenshot: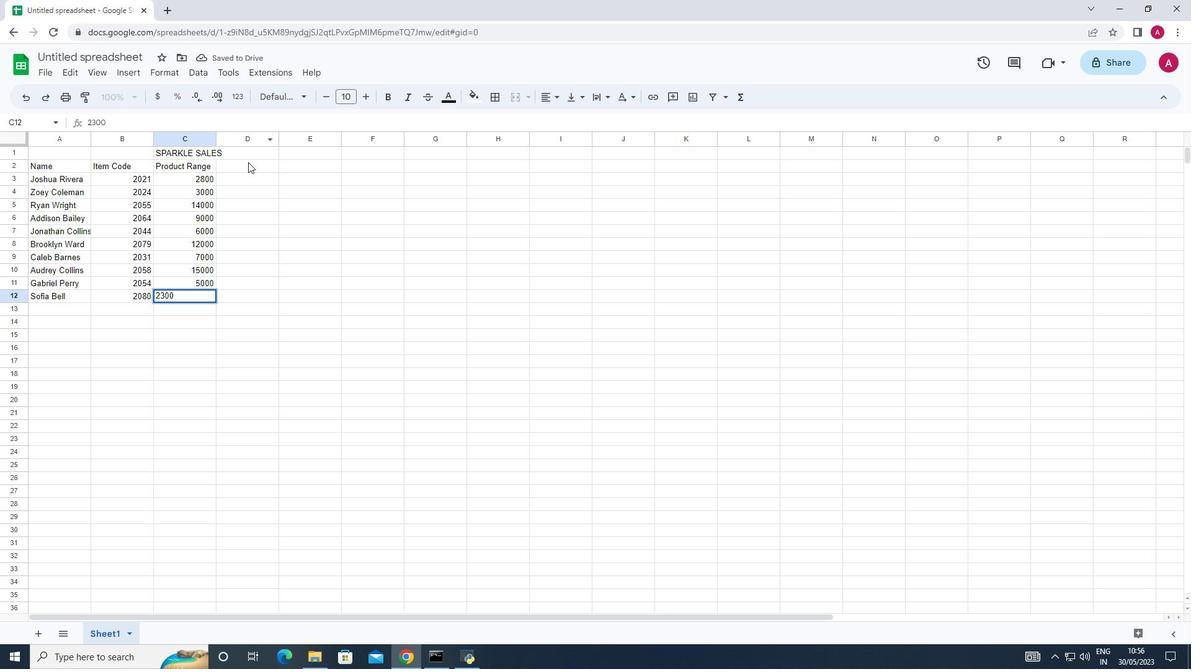 
Action: Mouse pressed left at (243, 172)
Screenshot: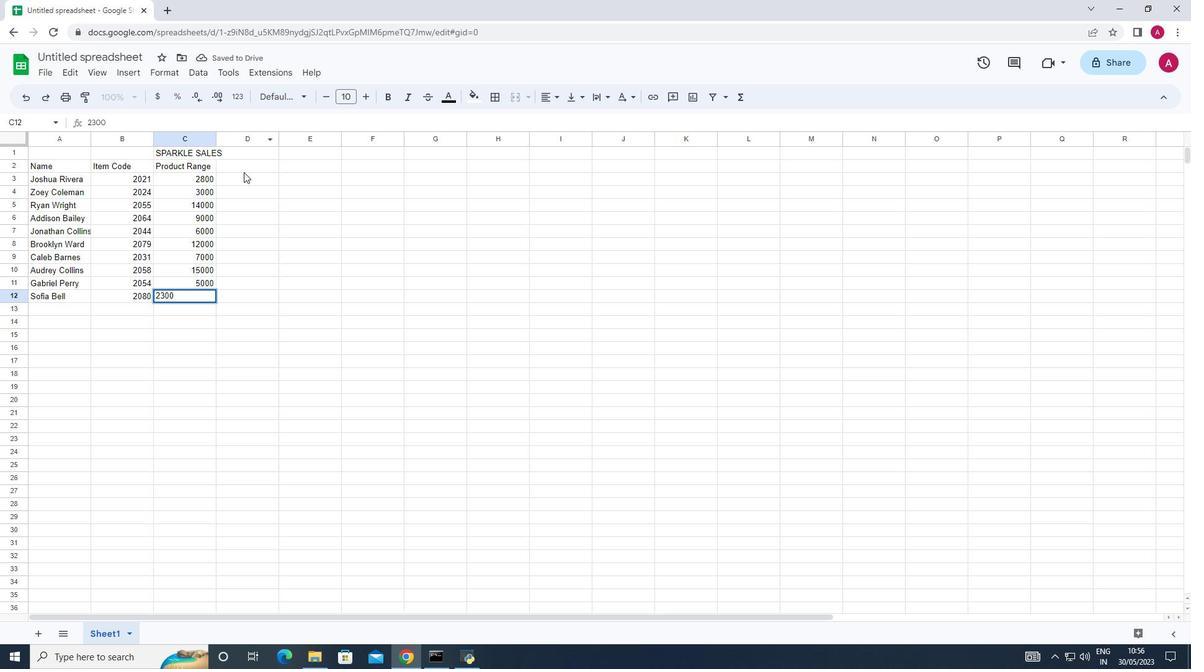 
Action: Mouse moved to (241, 172)
Screenshot: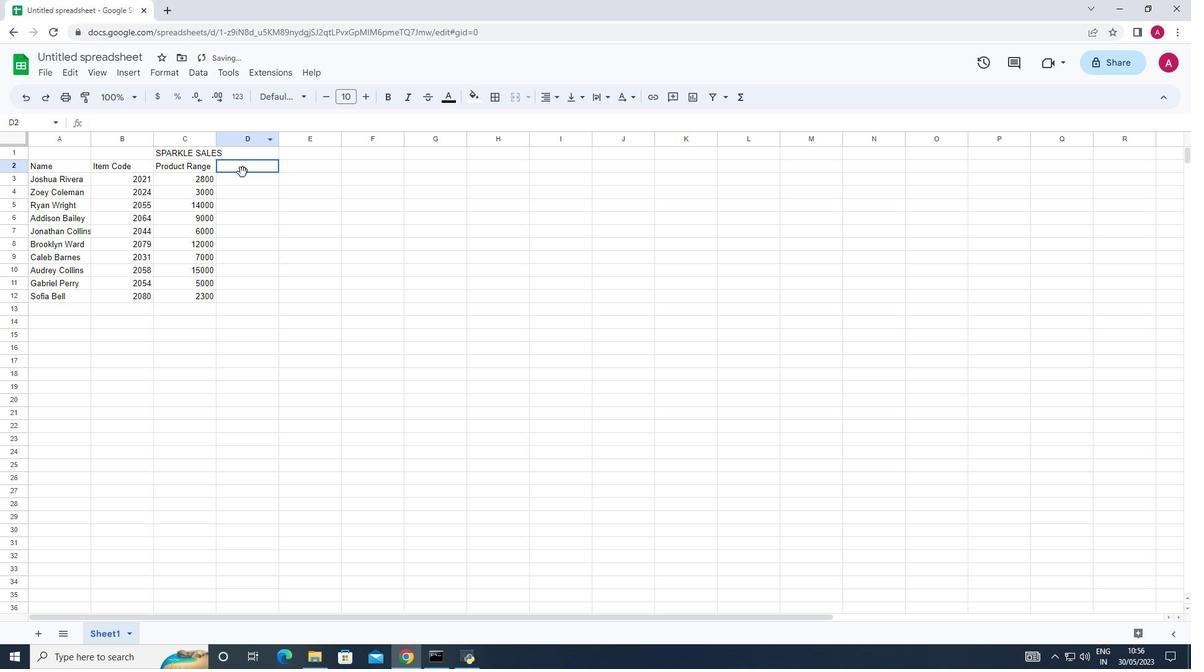 
Action: Key pressed <Key.shift><Key.shift><Key.shift><Key.shift>Products
Screenshot: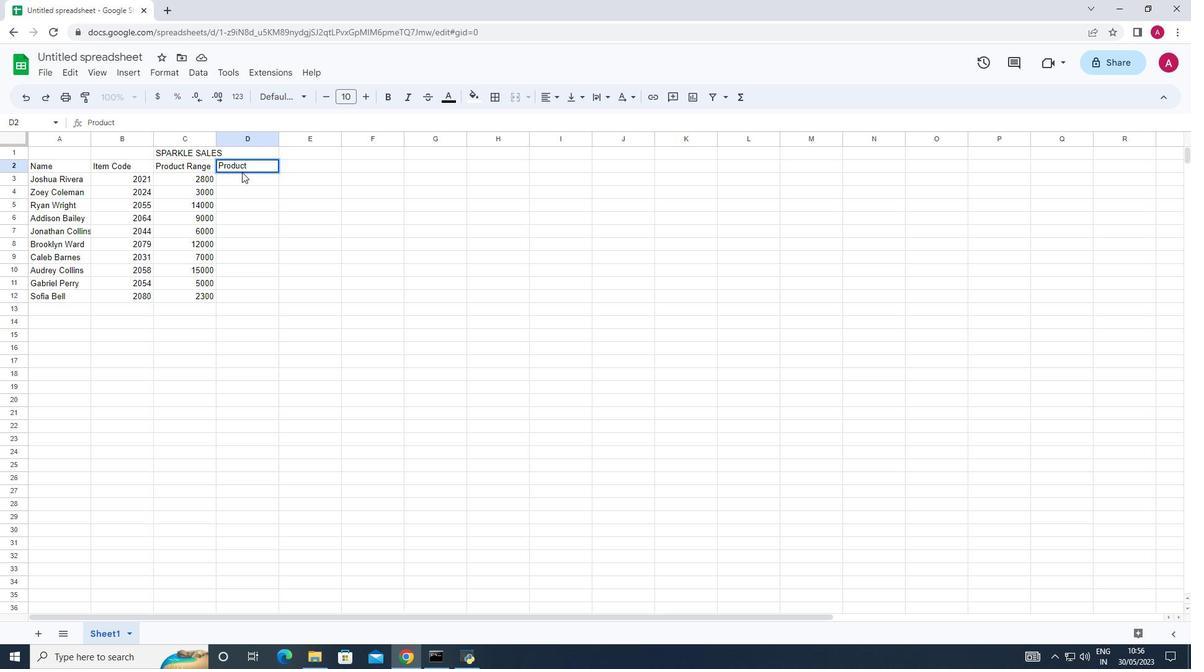 
Action: Mouse moved to (241, 171)
Screenshot: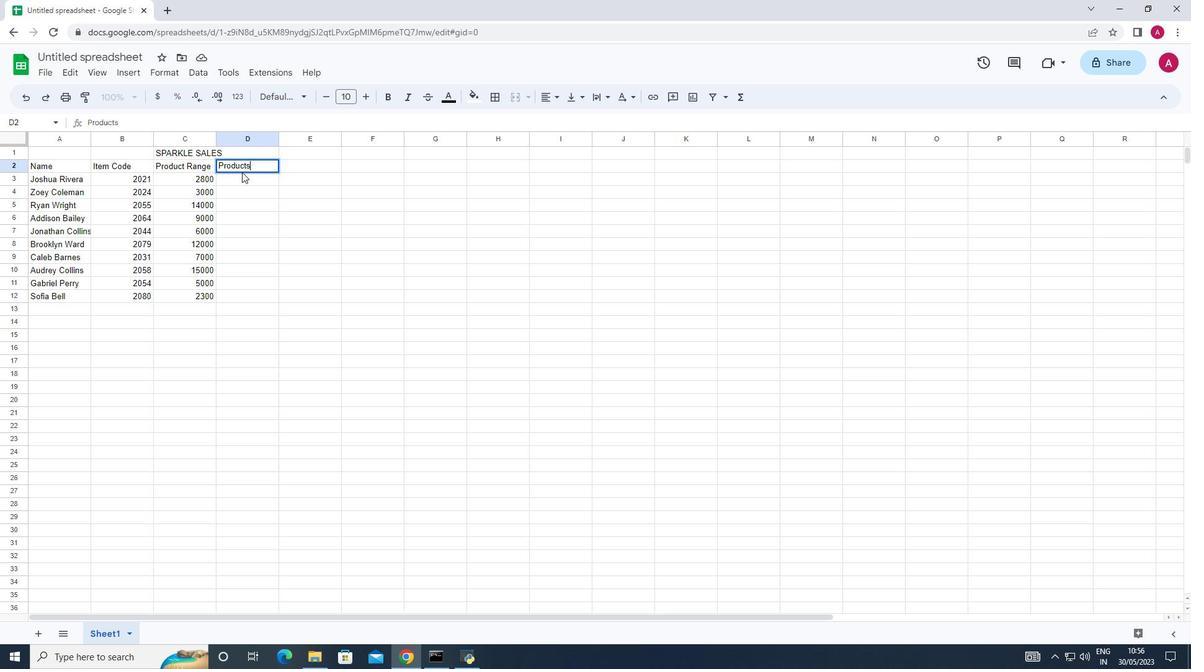 
Action: Mouse pressed left at (241, 171)
Screenshot: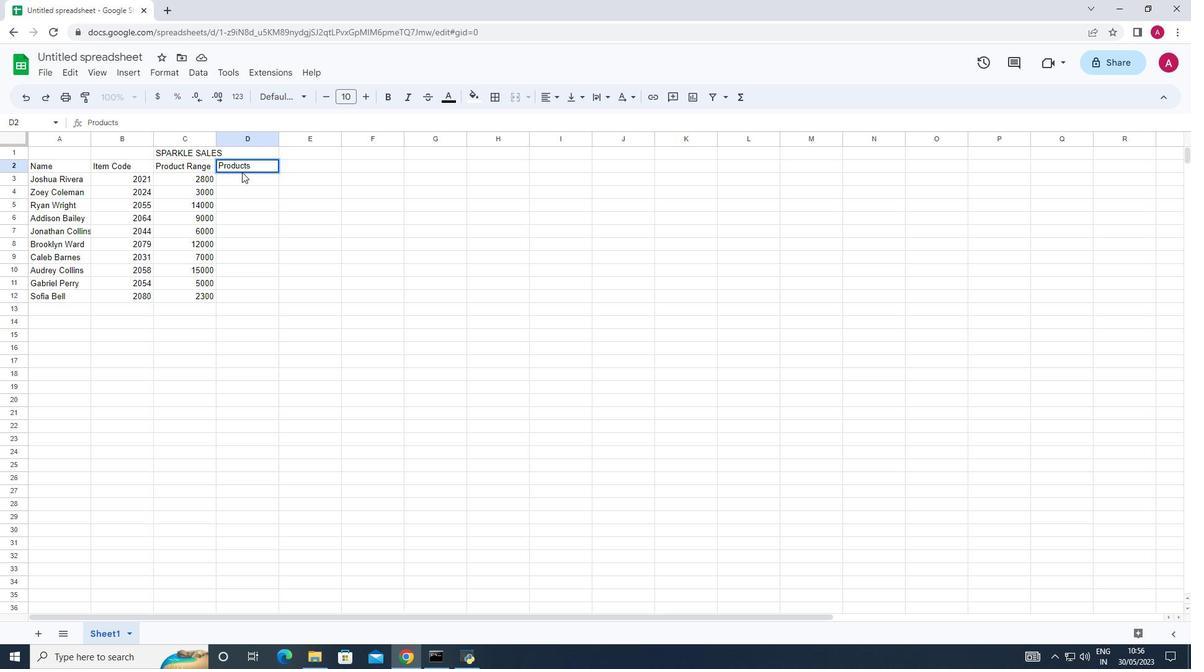 
Action: Mouse moved to (241, 179)
Screenshot: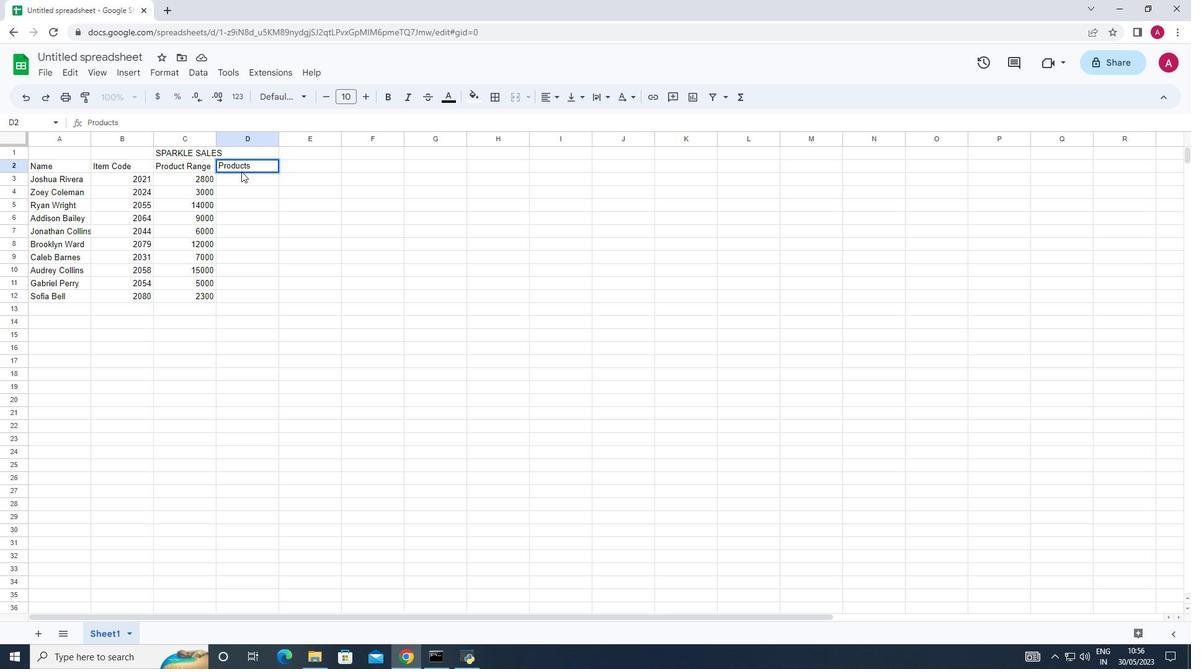 
Action: Mouse pressed left at (241, 179)
Screenshot: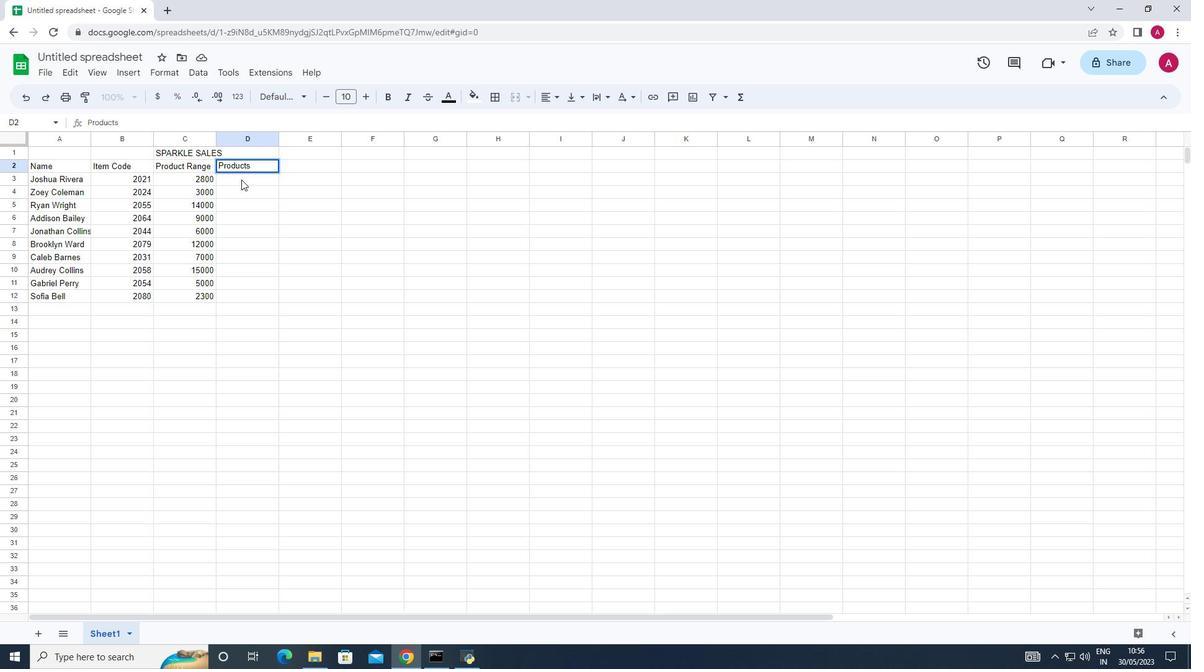 
Action: Mouse moved to (241, 172)
Screenshot: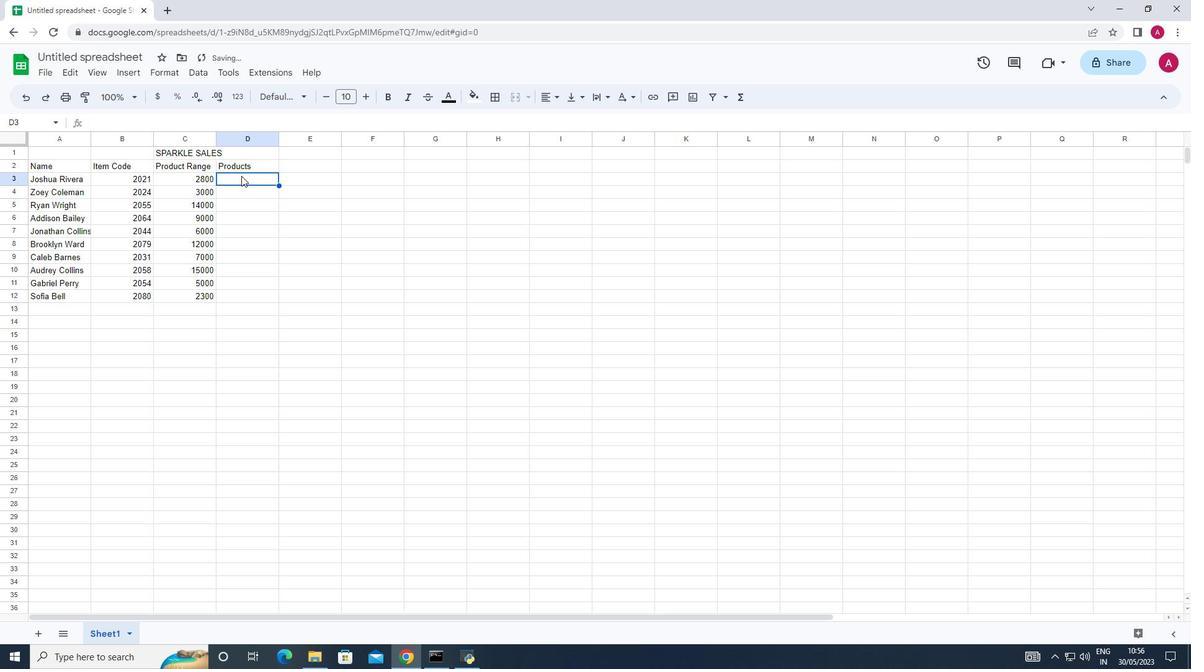 
Action: Key pressed <Key.shift_r><Key.shift_r><Key.shift_r><Key.shift_r><Key.shift_r><Key.shift_r><Key.shift_r><Key.shift_r><Key.shift_r><Key.shift_r><Key.shift_r><Key.shift_r><Key.shift_r><Key.shift_r><Key.shift_r><Key.shift_r><Key.shift_r><Key.shift_r><Key.shift_r><Key.shift_r><Key.shift_r><Key.shift_r><Key.shift_r><Key.shift_r><Key.shift_r><Key.shift_r><Key.shift_r><Key.shift_r><Key.shift_r><Key.shift_r><Key.shift_r><Key.shift_r><Key.shift_r><Key.shift_r><Key.shift_r>Toms<Key.space><Key.shift>Shoes
Screenshot: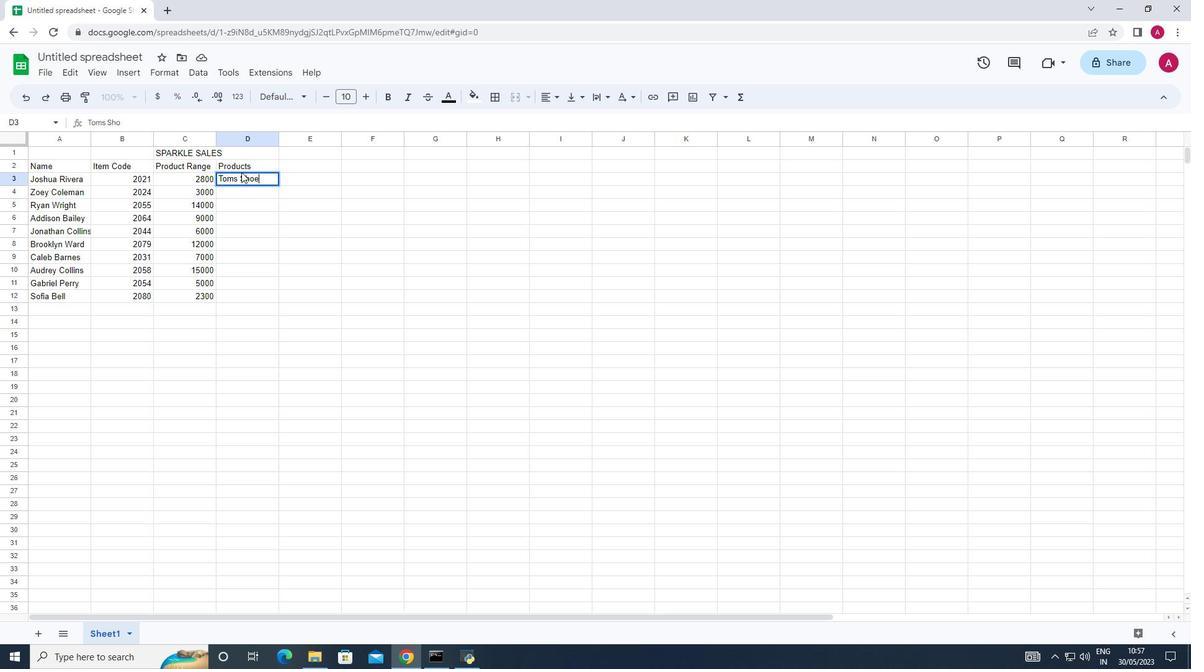 
Action: Mouse moved to (236, 179)
Screenshot: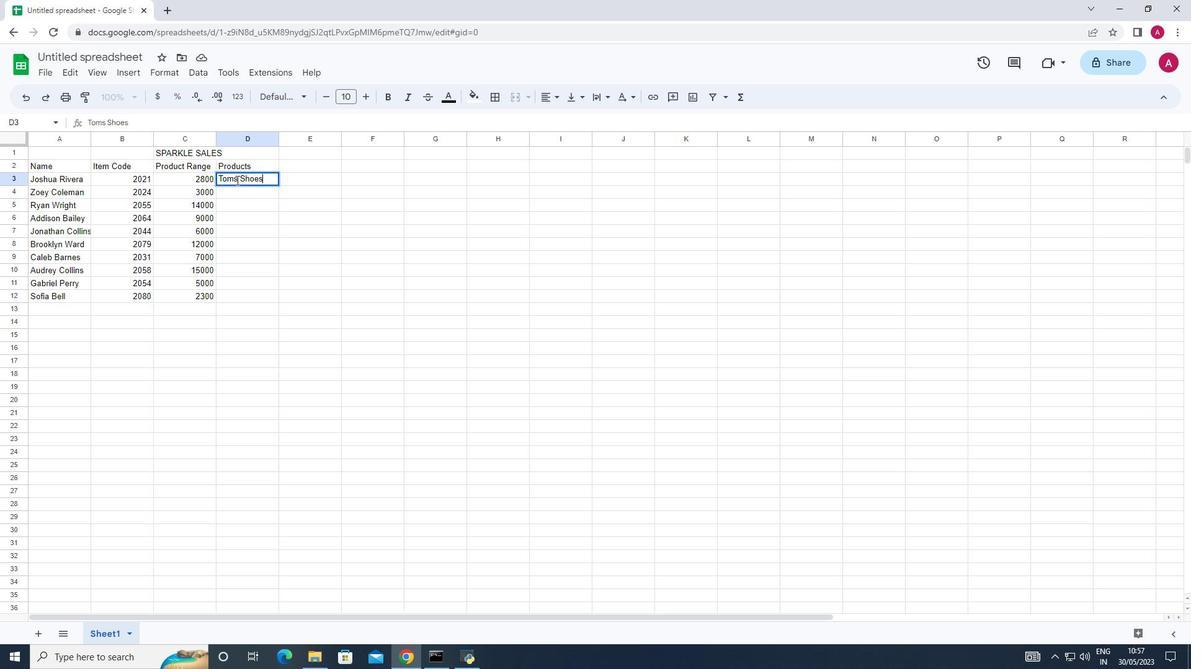 
Action: Mouse pressed left at (236, 179)
Screenshot: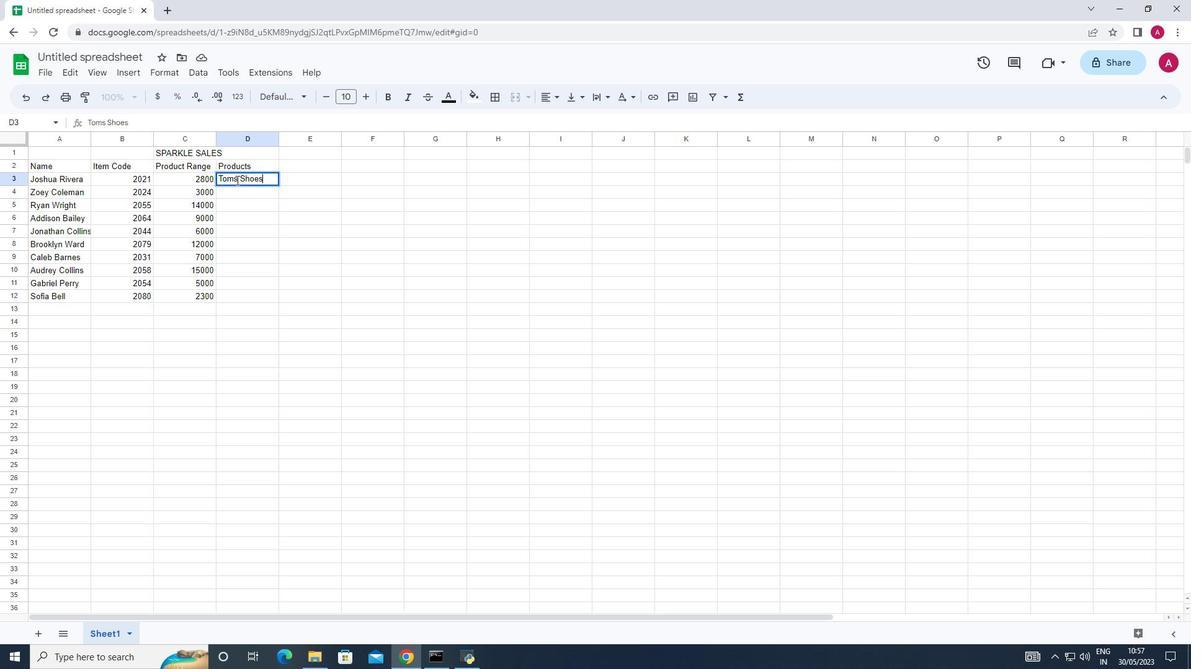 
Action: Key pressed <Key.backspace><Key.backspace><Key.backspace><Key.shift_r>OMS
Screenshot: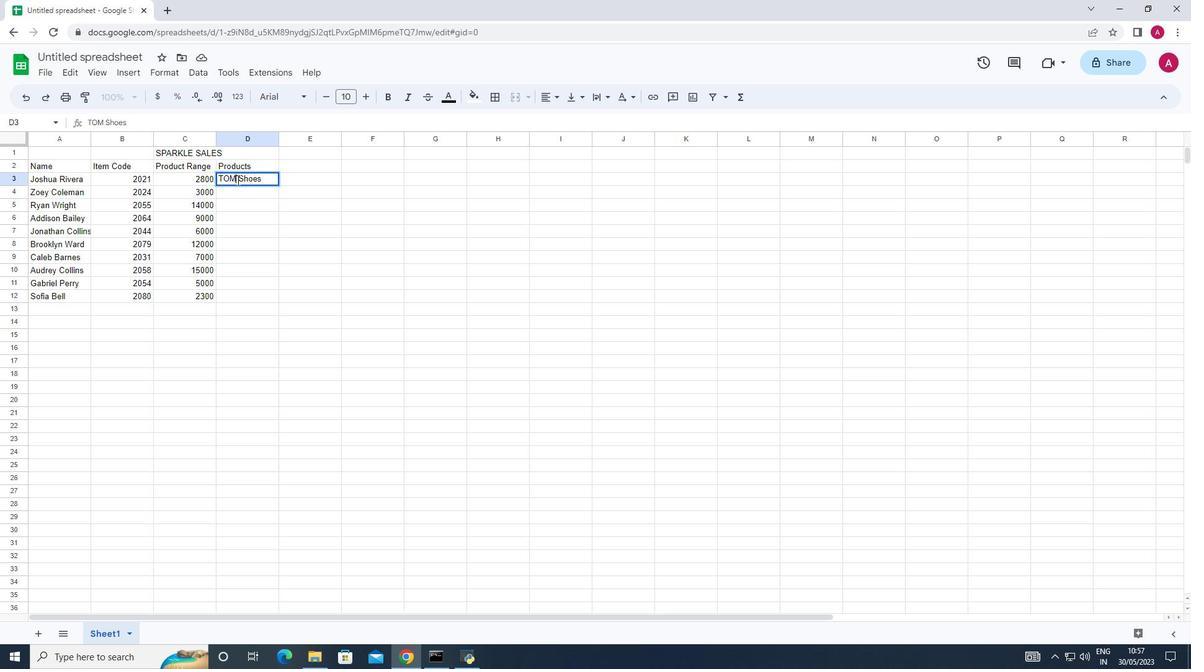 
Action: Mouse moved to (256, 194)
Screenshot: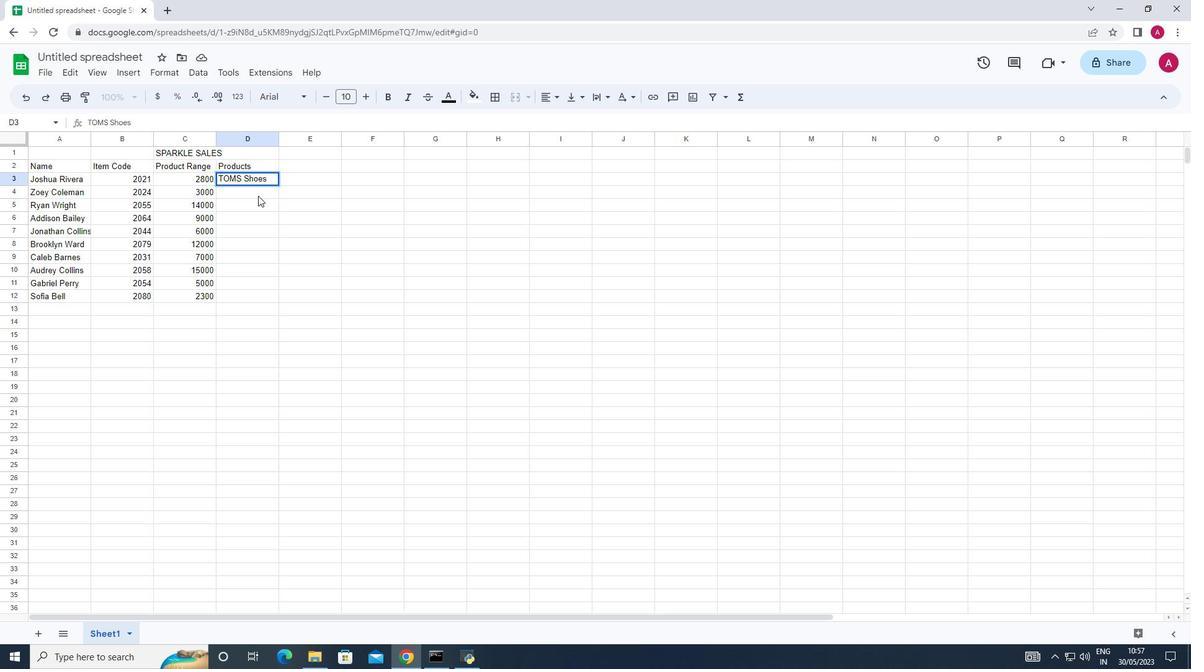
Action: Mouse pressed left at (256, 194)
Screenshot: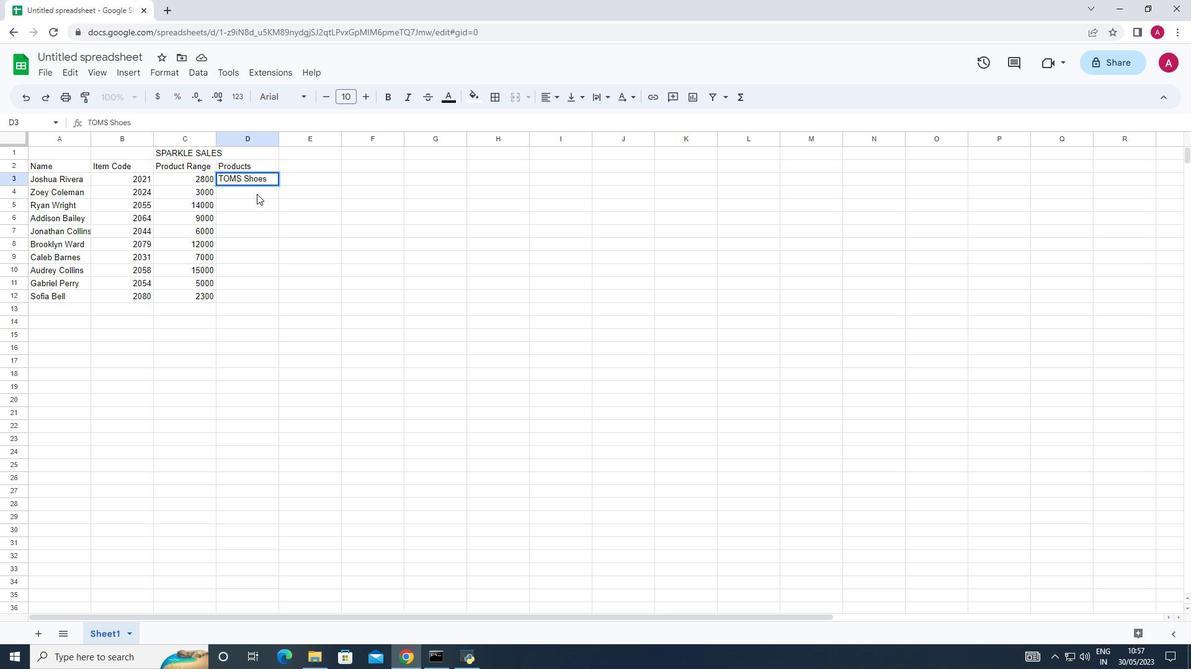 
Action: Key pressed <Key.shift><Key.shift><Key.shift><Key.shift><Key.shift><Key.shift><Key.shift><Key.shift><Key.shift><Key.shift><Key.shift><Key.shift><Key.shift><Key.shift><Key.shift><Key.shift><Key.shift><Key.shift><Key.shift><Key.shift><Key.shift><Key.shift><Key.shift><Key.shift><Key.shift><Key.shift><Key.shift><Key.shift><Key.shift><Key.shift><Key.shift><Key.shift><Key.shift><Key.shift><Key.shift><Key.shift><Key.shift><Key.shift><Key.shift><Key.shift><Key.shift><Key.shift><Key.shift><Key.shift><Key.shift><Key.shift><Key.shift><Key.shift><Key.shift><Key.shift><Key.shift><Key.shift><Key.shift><Key.shift><Key.shift><Key.shift><Key.shift>UGG<Key.space><Key.shift>Shoe
Screenshot: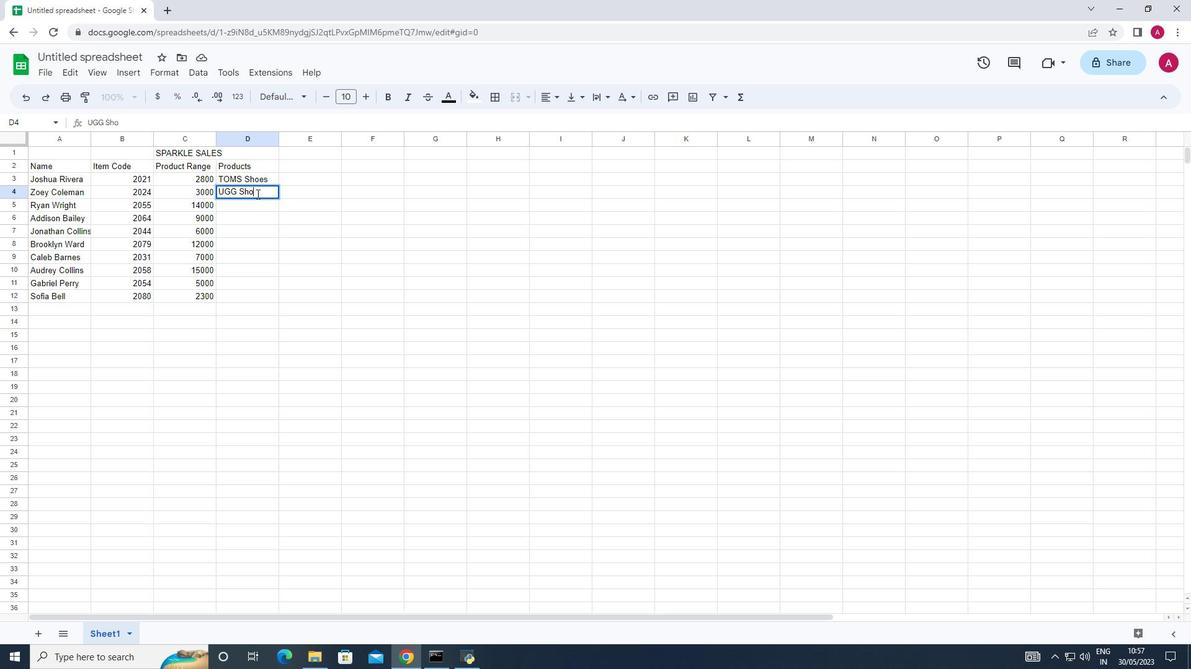 
Action: Mouse moved to (251, 207)
Screenshot: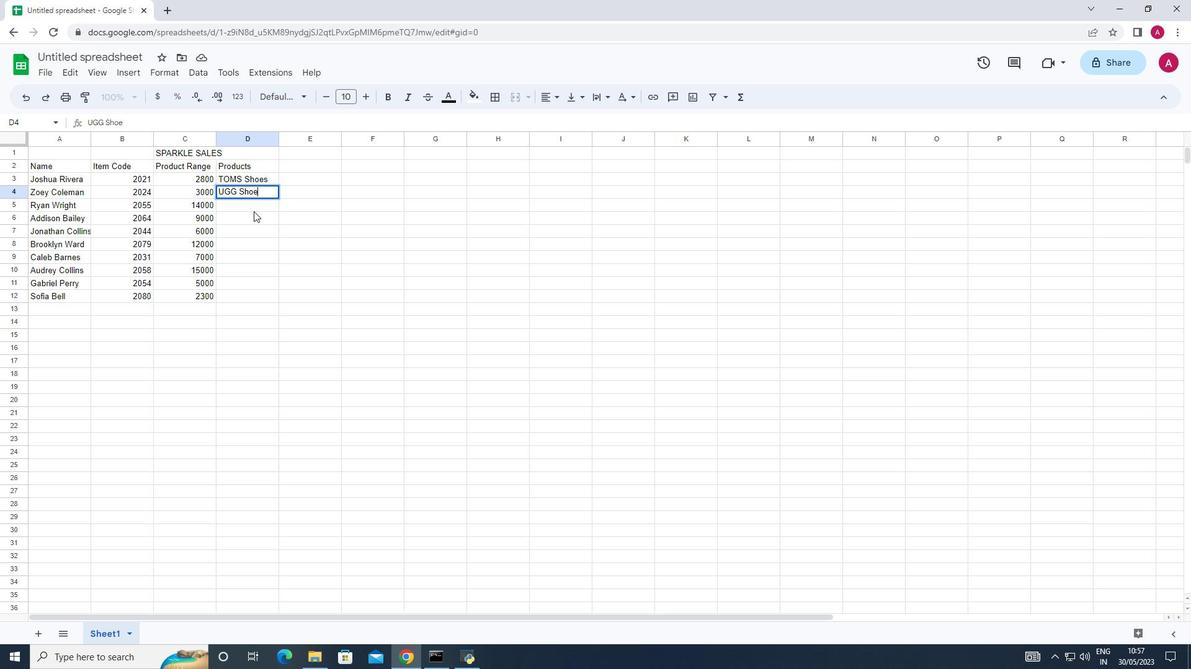 
Action: Mouse pressed left at (251, 207)
Screenshot: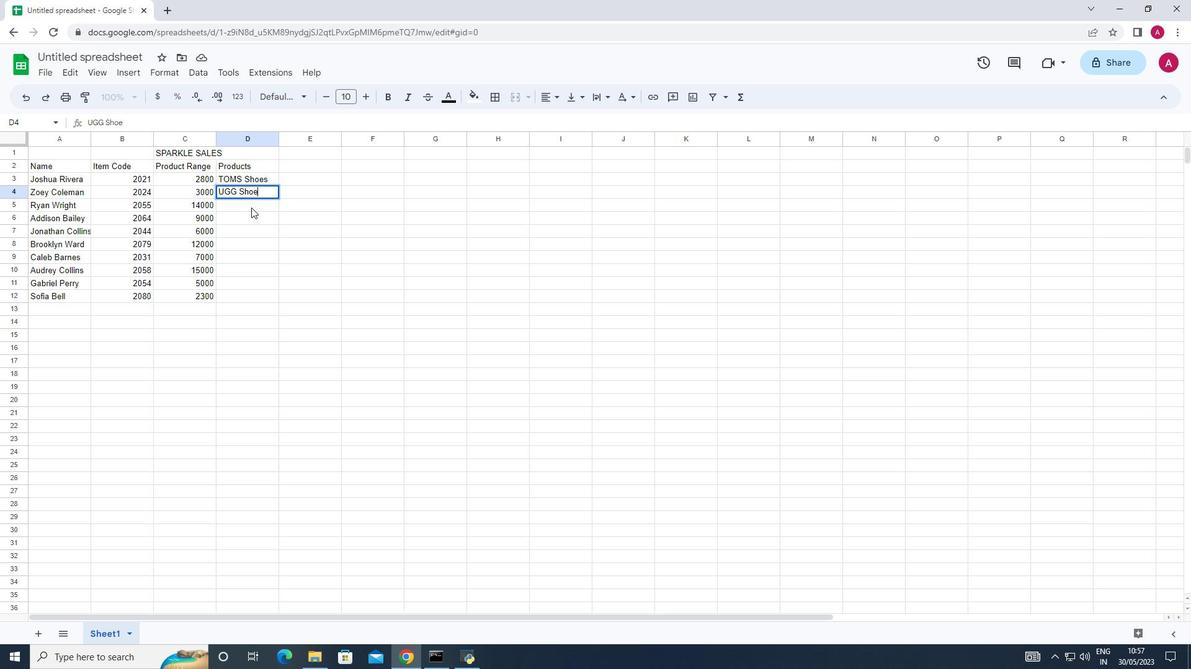 
Action: Key pressed <Key.shift>Wolverine<Key.space><Key.shift>Shoe<Key.down><Key.shift><Key.shift><Key.shift><Key.shift><Key.shift><Key.shift><Key.shift><Key.shift><Key.shift><Key.shift><Key.shift><Key.shift><Key.shift><Key.shift><Key.shift><Key.shift><Key.shift><Key.shift><Key.shift><Key.shift><Key.shift>Z-<Key.shift>Coil<Key.space><Key.shift>Shoe<Key.down><Key.shift>Adidas<Key.space><Key.shift>Shoe<Key.down><Key.shift><Key.shift><Key.shift><Key.shift><Key.shift><Key.shift><Key.shift><Key.shift><Key.shift><Key.shift>Guccui<Key.backspace><Key.backspace>i<Key.space><Key.shift>T-shirt<Key.down><Key.shift><Key.shift><Key.shift><Key.shift><Key.shift><Key.shift><Key.shift><Key.shift><Key.shift_r>Louis<Key.space><Key.shift_r><Key.shift_r><Key.shift_r>Vuitton<Key.space><Key.shift_r>Bag<Key.down><Key.shift><Key.shift><Key.shift><Key.shift><Key.shift>Zae<Key.backspace>ra<Key.space><Key.shift>Shirt<Key.down><Key.shift_r><Key.shift_r><Key.shift_r><Key.shift_r><Key.shift_r><Key.shift_r><Key.shift_r><Key.shift_r>H<Key.shift_r><Key.shift_r><Key.shift_r><Key.shift_r><Key.shift_r><Key.shift_r>&<Key.shift><Key.shift><Key.shift><Key.shift><Key.shift><Key.shift><Key.shift><Key.shift><Key.shift><Key.shift><Key.shift><Key.shift><Key.shift><Key.shift><Key.shift><Key.shift><Key.shift><Key.shift><Key.shift><Key.shift><Key.shift><Key.shift><Key.shift><Key.shift><Key.shift><Key.shift><Key.shift><Key.shift><Key.shift><Key.shift><Key.shift><Key.shift><Key.shift><Key.shift><Key.shift><Key.shift><Key.shift><Key.shift><Key.shift><Key.shift><Key.shift><Key.shift><Key.shift><Key.shift><Key.shift><Key.shift><Key.shift><Key.shift><Key.shift><Key.shift><Key.shift>M<Key.space>jeans<Key.down><Key.shift>Chanel<Key.space>perfume
Screenshot: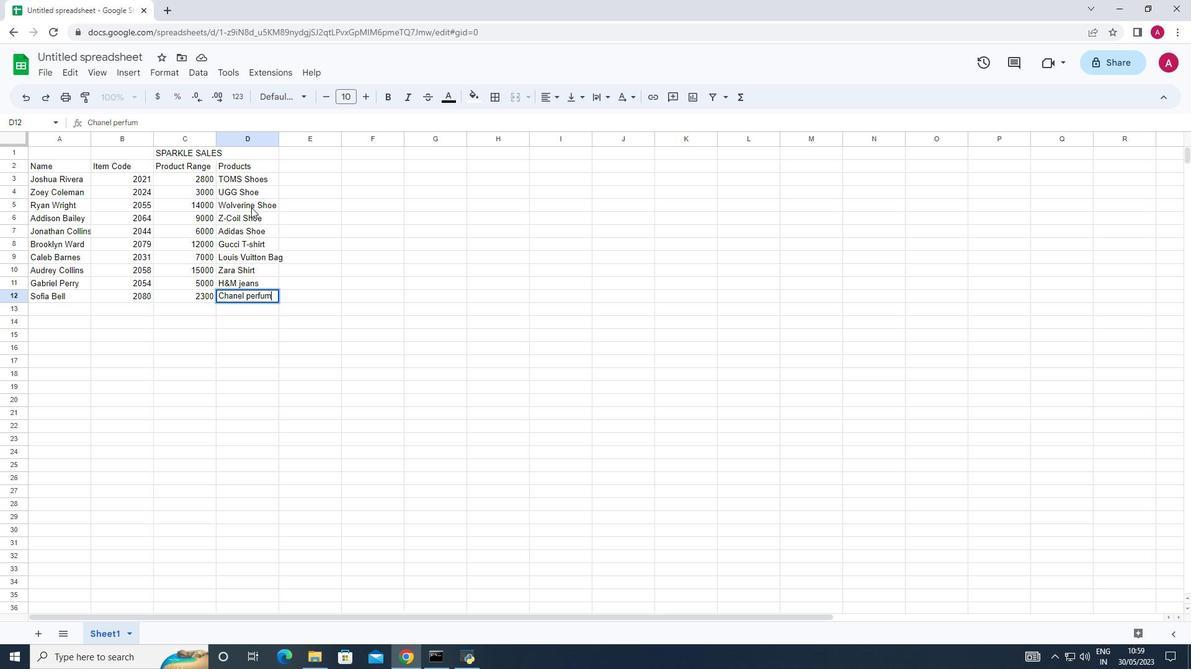 
Action: Mouse moved to (300, 159)
Screenshot: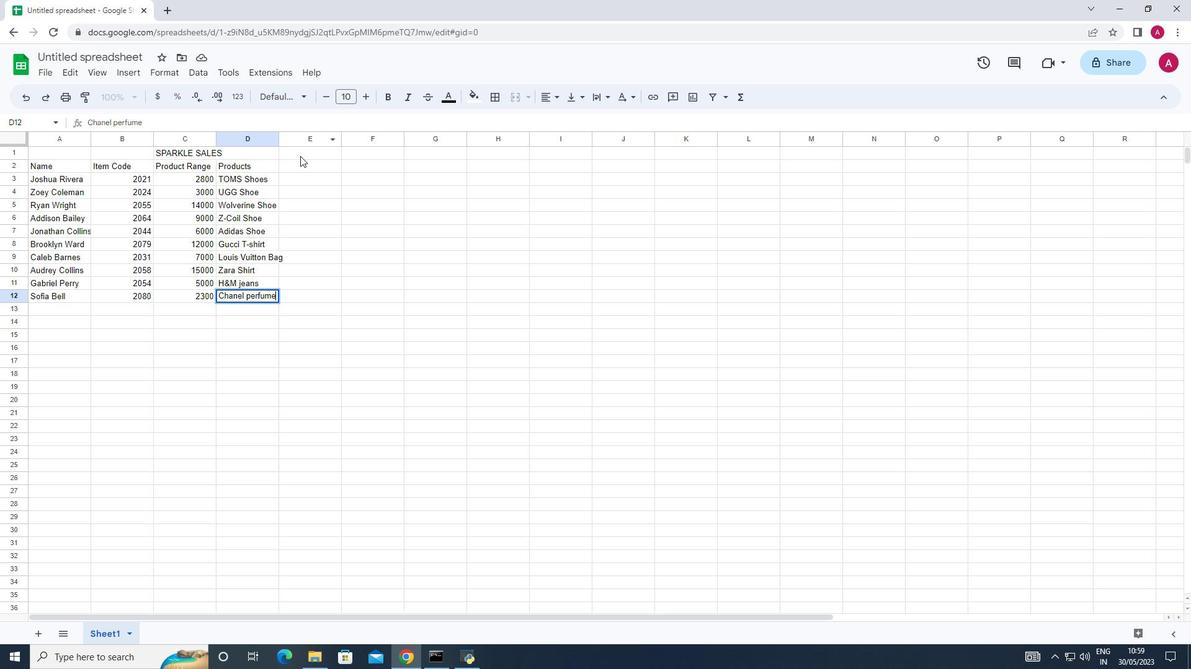
Action: Mouse pressed left at (300, 159)
Screenshot: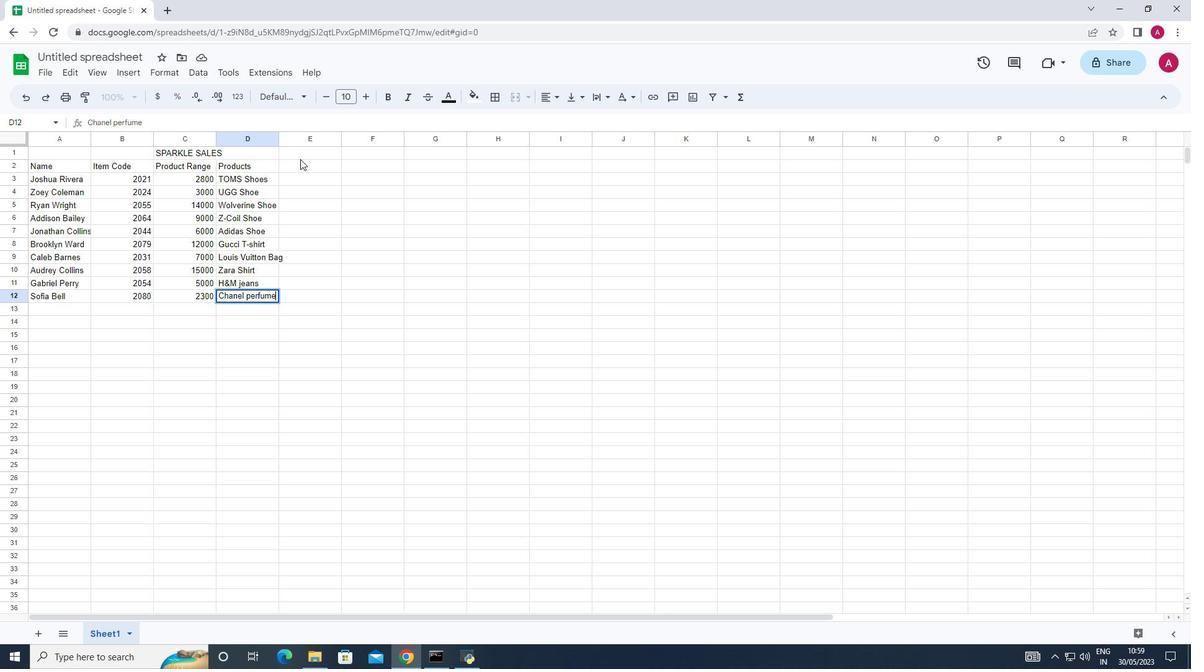 
Action: Mouse moved to (300, 169)
Screenshot: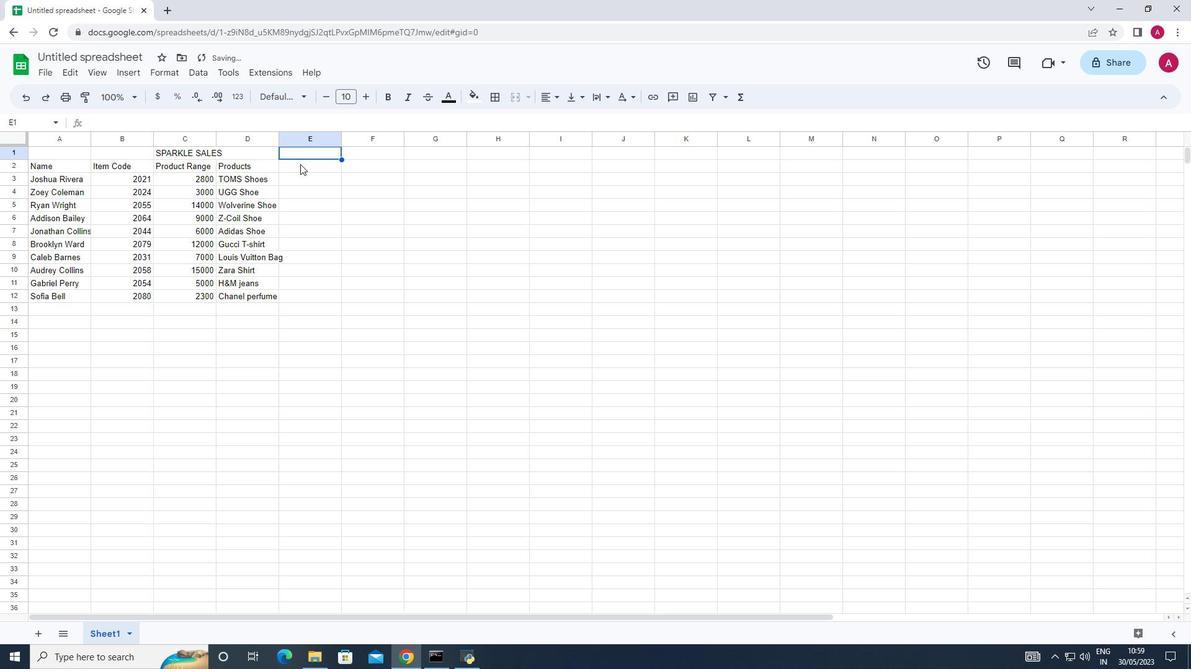 
Action: Mouse pressed left at (300, 169)
Screenshot: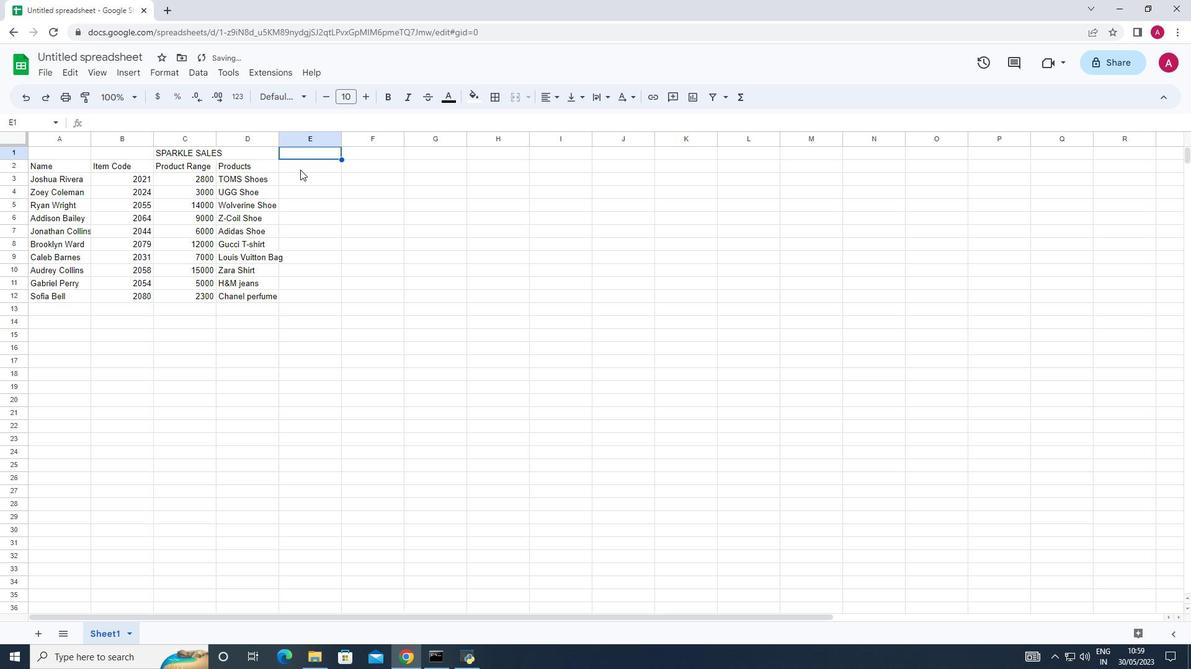 
Action: Key pressed <Key.shift>Quantity<Key.down>2<Key.down>3<Key.down>1<Key.down>4<Key.down>5<Key.down>1<Key.down>2<Key.down>4<Key.down>3<Key.down>5
Screenshot: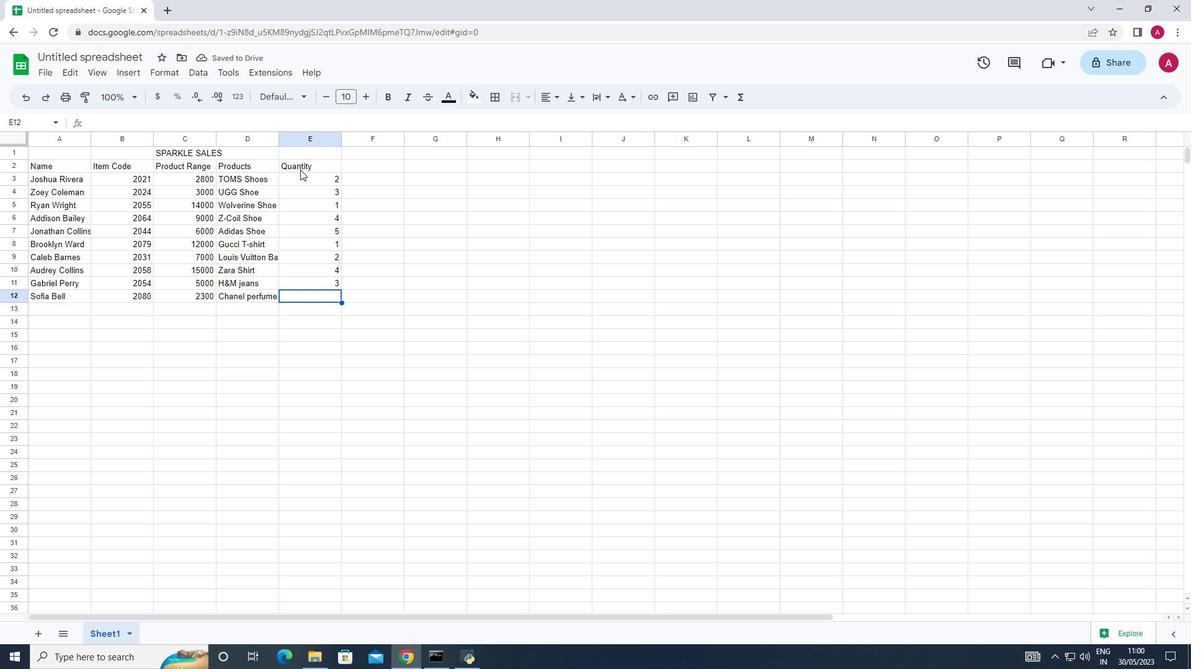 
Action: Mouse moved to (362, 168)
Screenshot: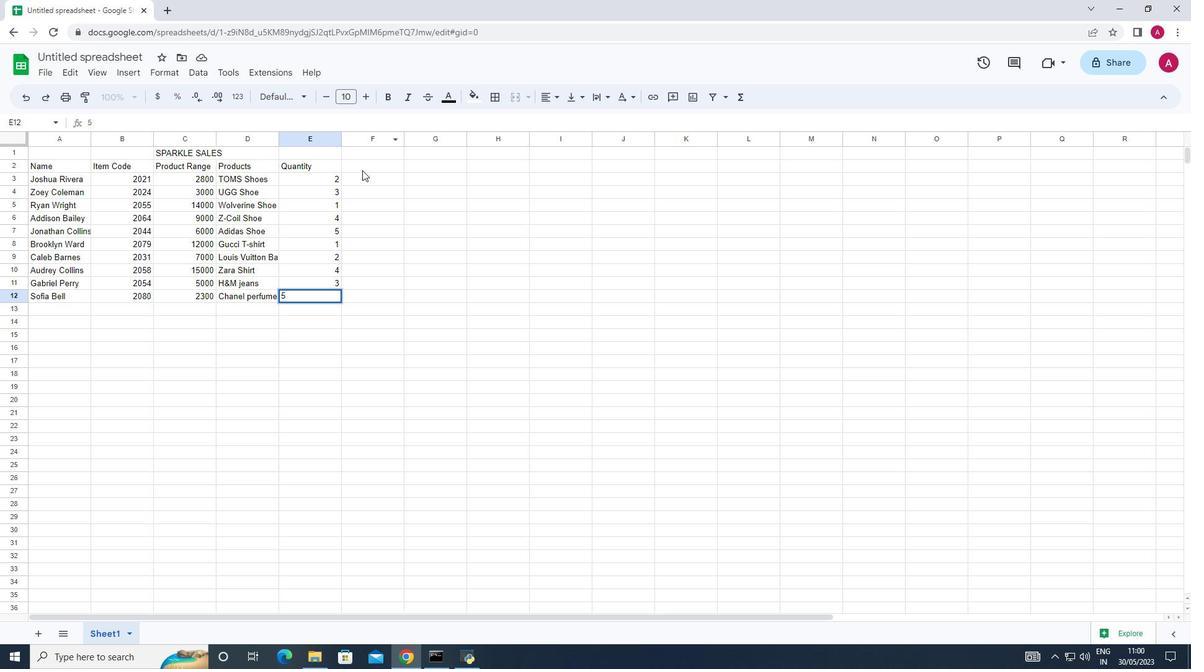 
Action: Mouse pressed left at (362, 168)
Screenshot: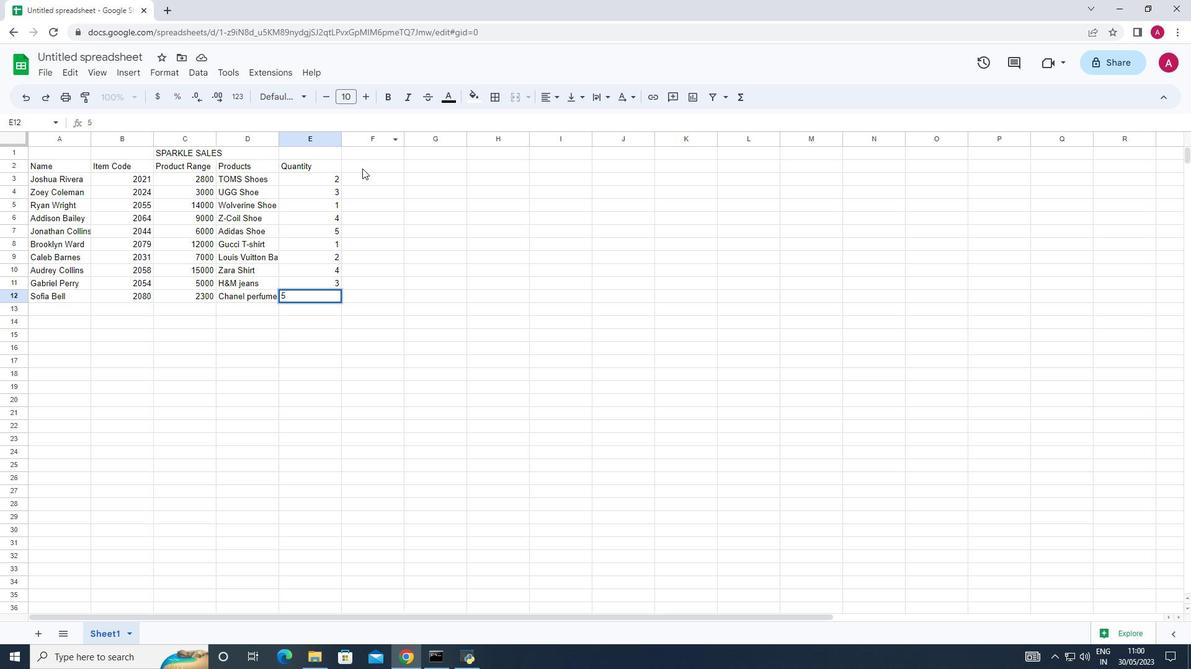 
Action: Mouse moved to (374, 191)
Screenshot: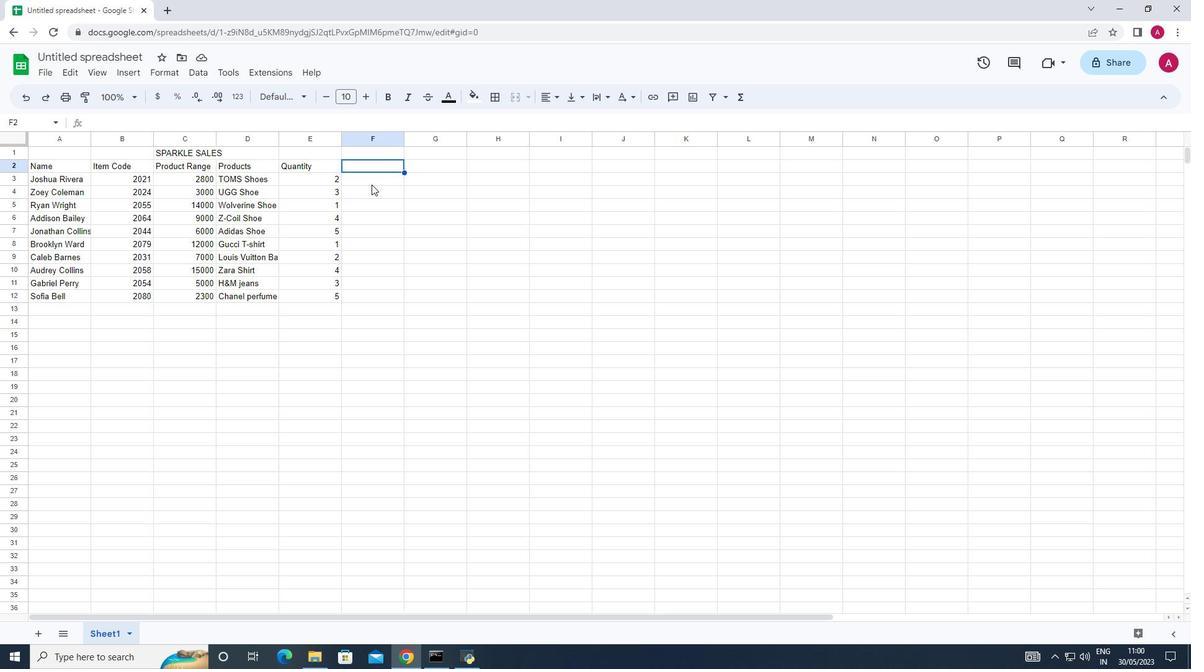 
Action: Mouse pressed left at (374, 191)
Screenshot: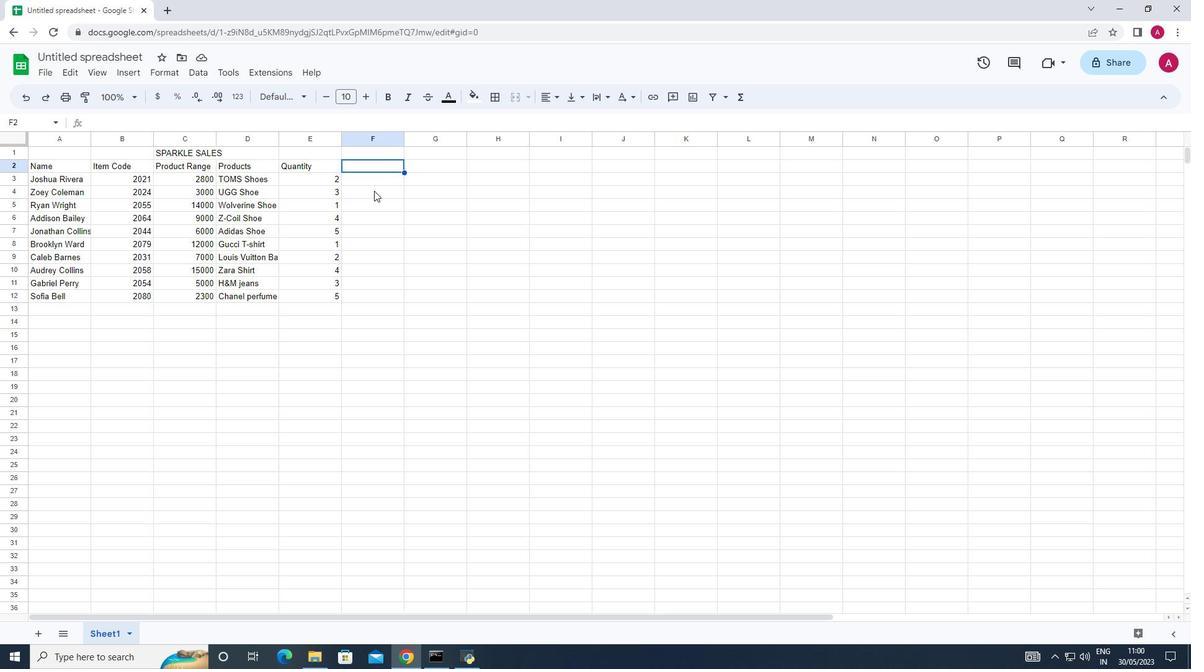 
Action: Mouse moved to (369, 170)
Screenshot: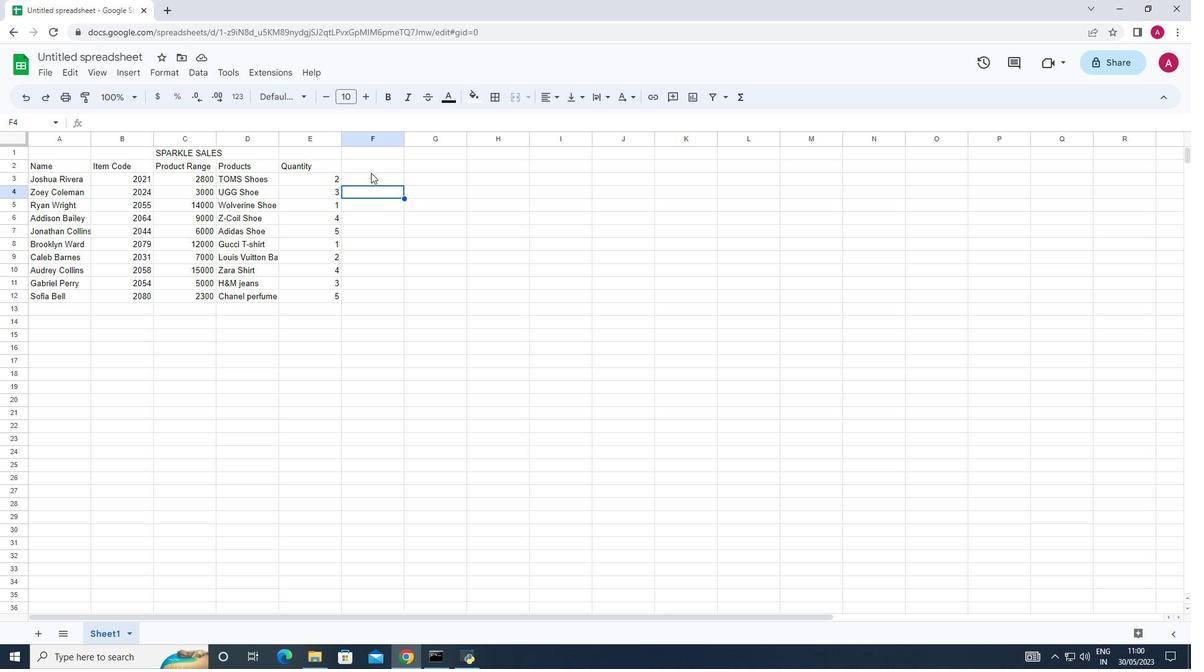 
Action: Mouse pressed left at (369, 170)
Screenshot: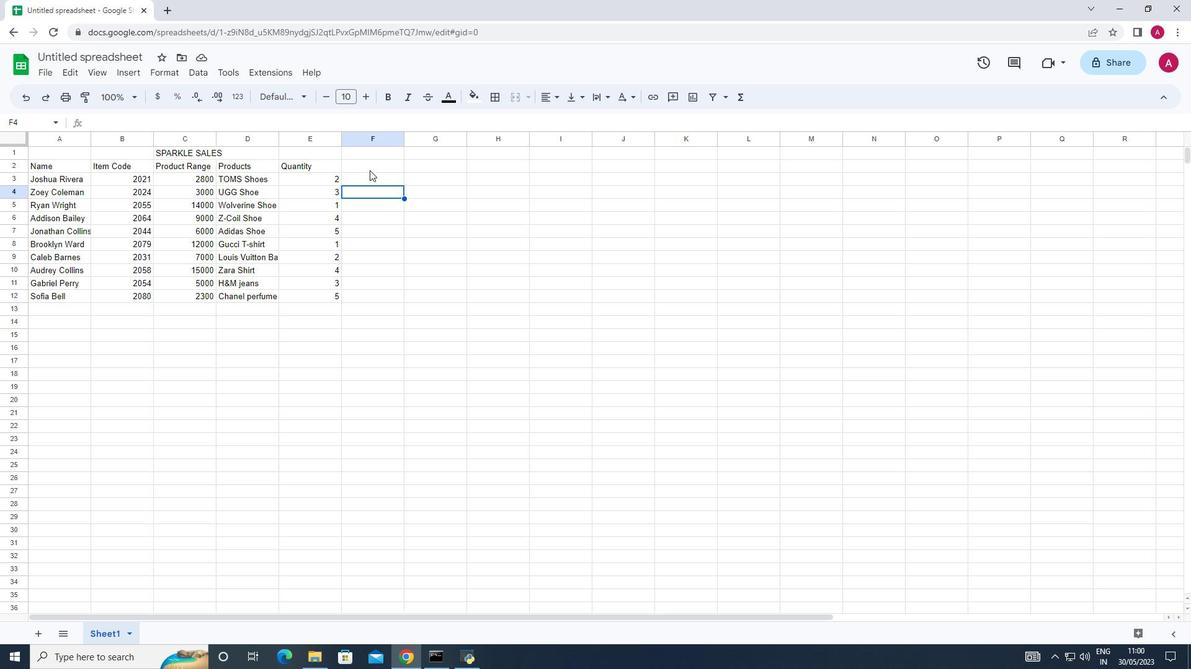 
Action: Mouse moved to (371, 177)
Screenshot: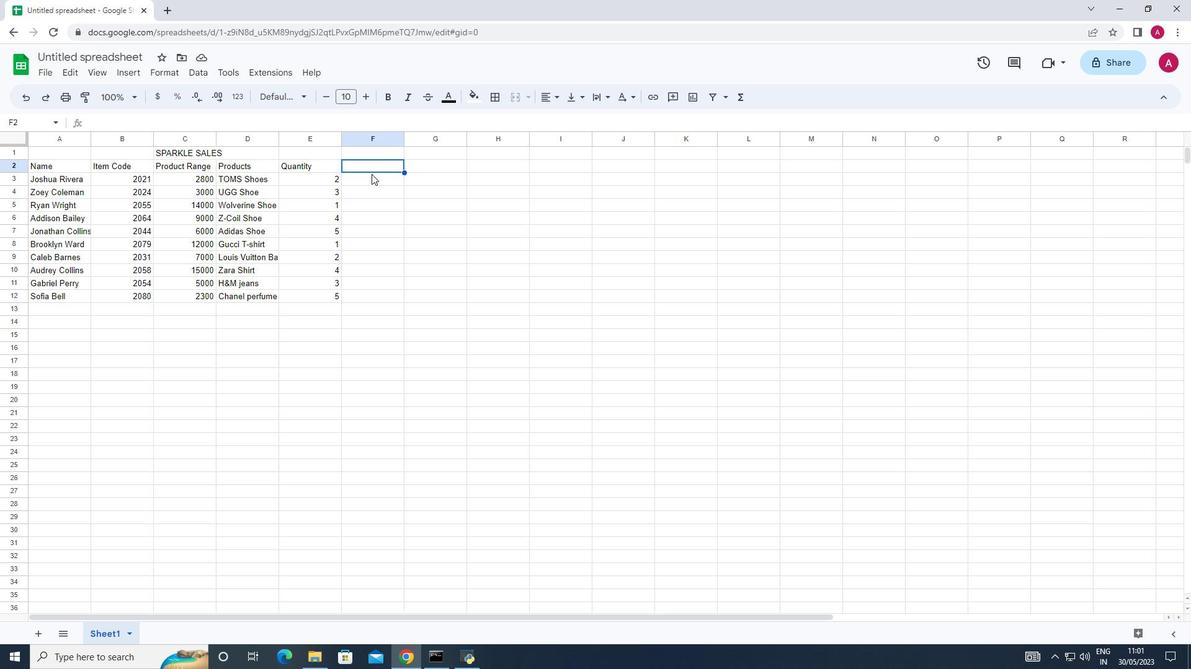 
Action: Mouse pressed left at (371, 177)
Screenshot: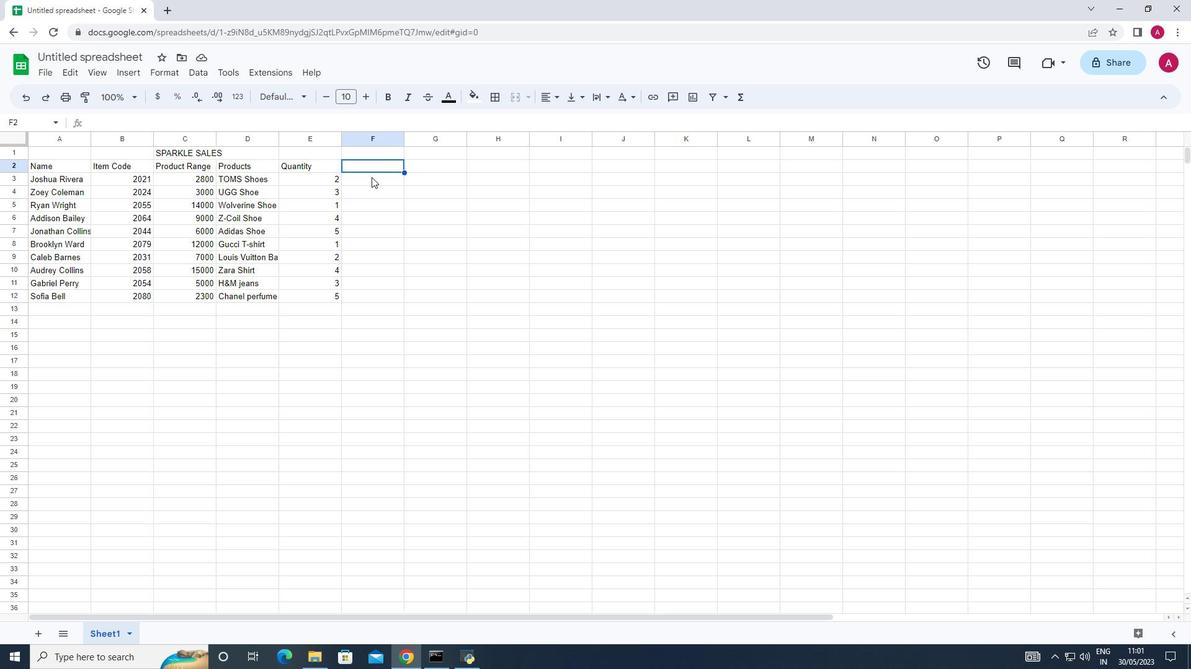 
Action: Mouse moved to (370, 168)
Screenshot: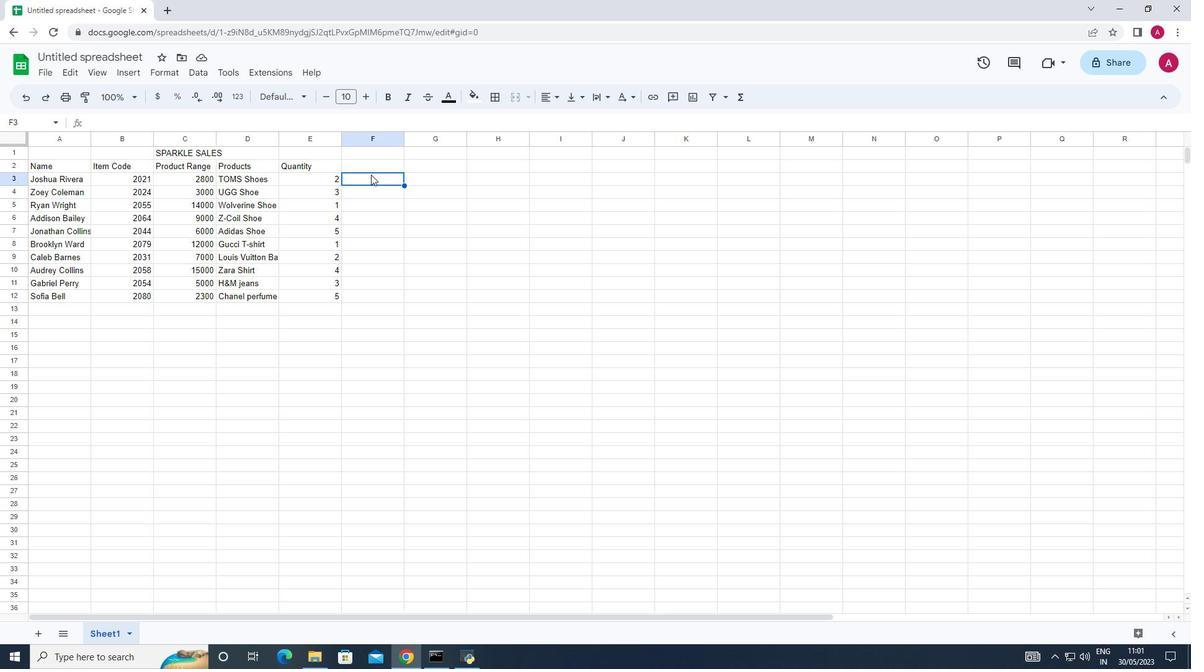 
Action: Mouse pressed left at (370, 168)
Screenshot: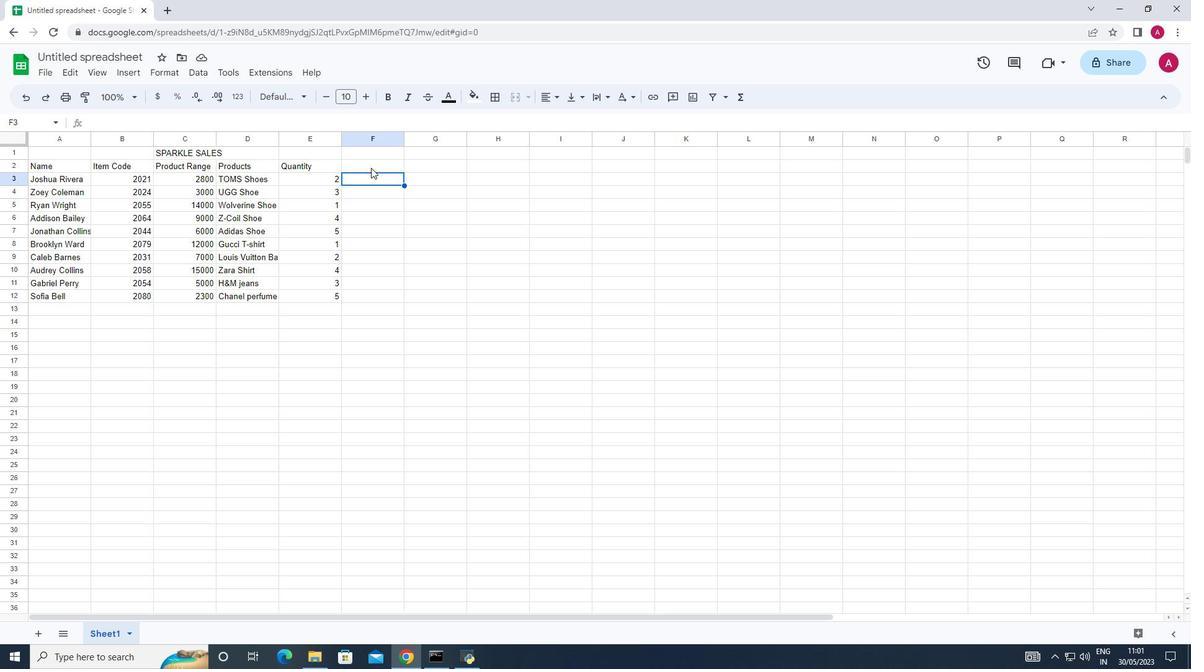 
Action: Mouse moved to (373, 178)
Screenshot: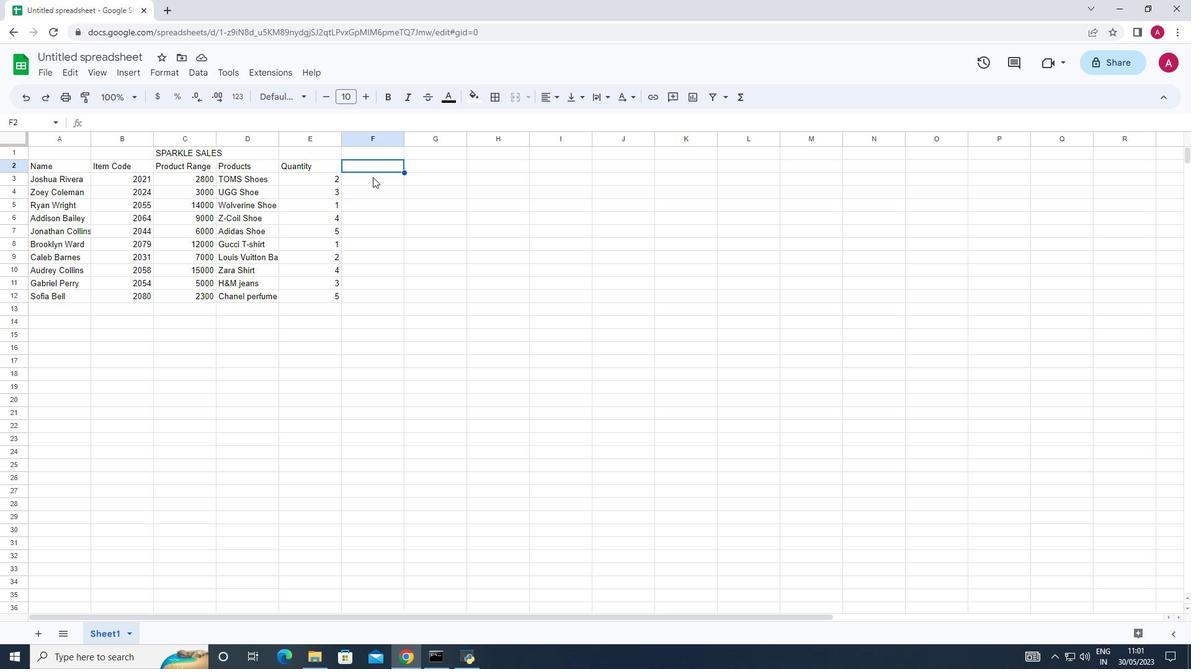 
Action: Mouse pressed left at (373, 178)
Screenshot: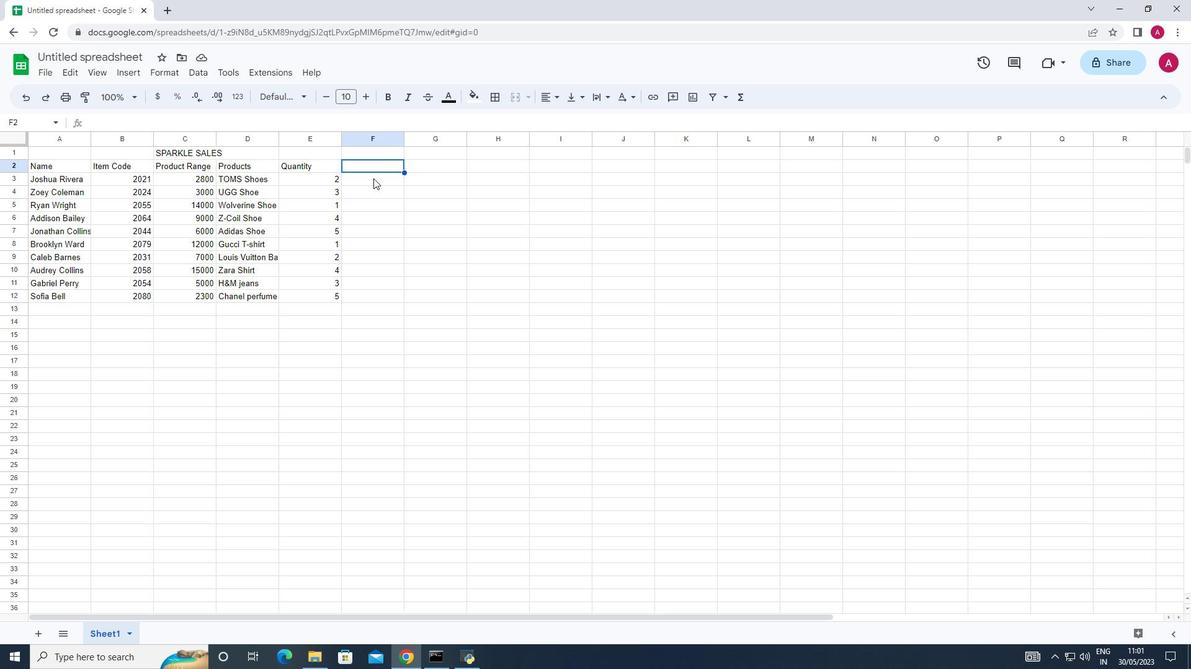 
Action: Mouse moved to (371, 165)
Screenshot: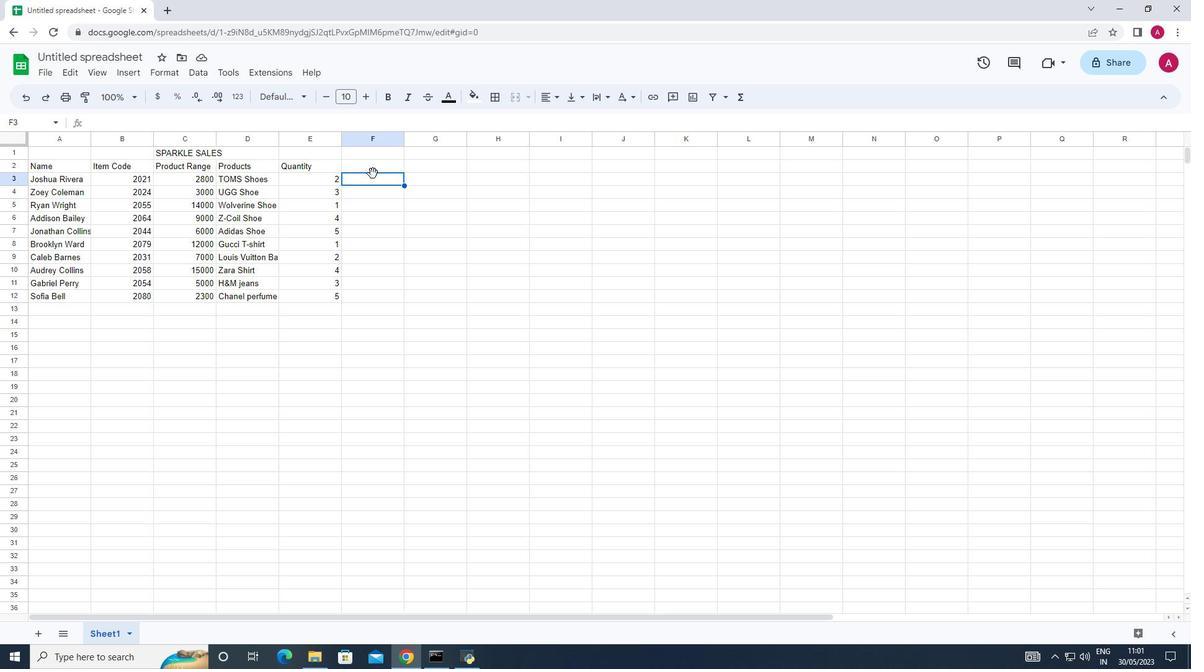 
Action: Mouse pressed left at (371, 165)
Screenshot: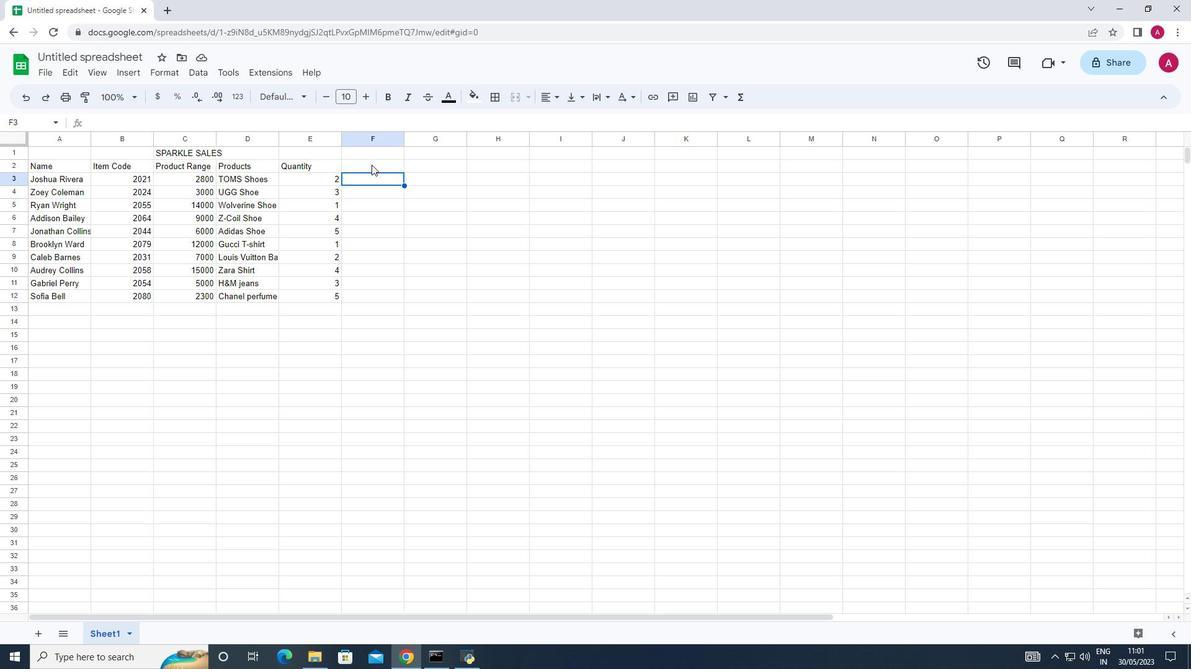 
Action: Mouse moved to (375, 190)
Screenshot: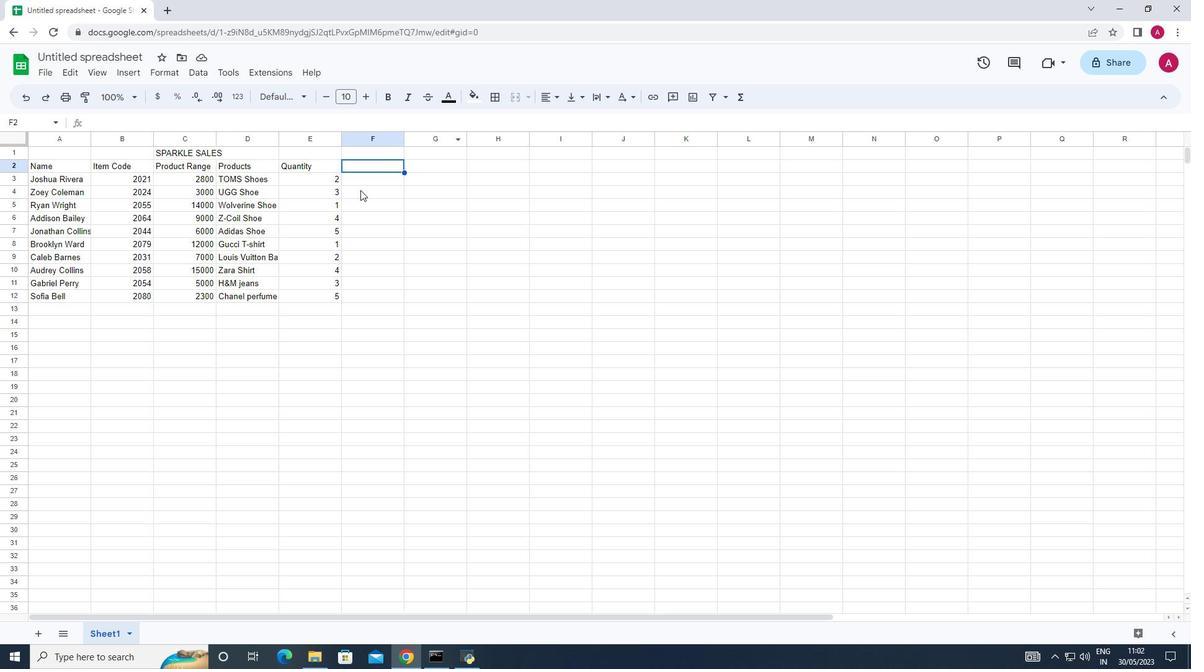 
Action: Mouse pressed left at (375, 190)
Screenshot: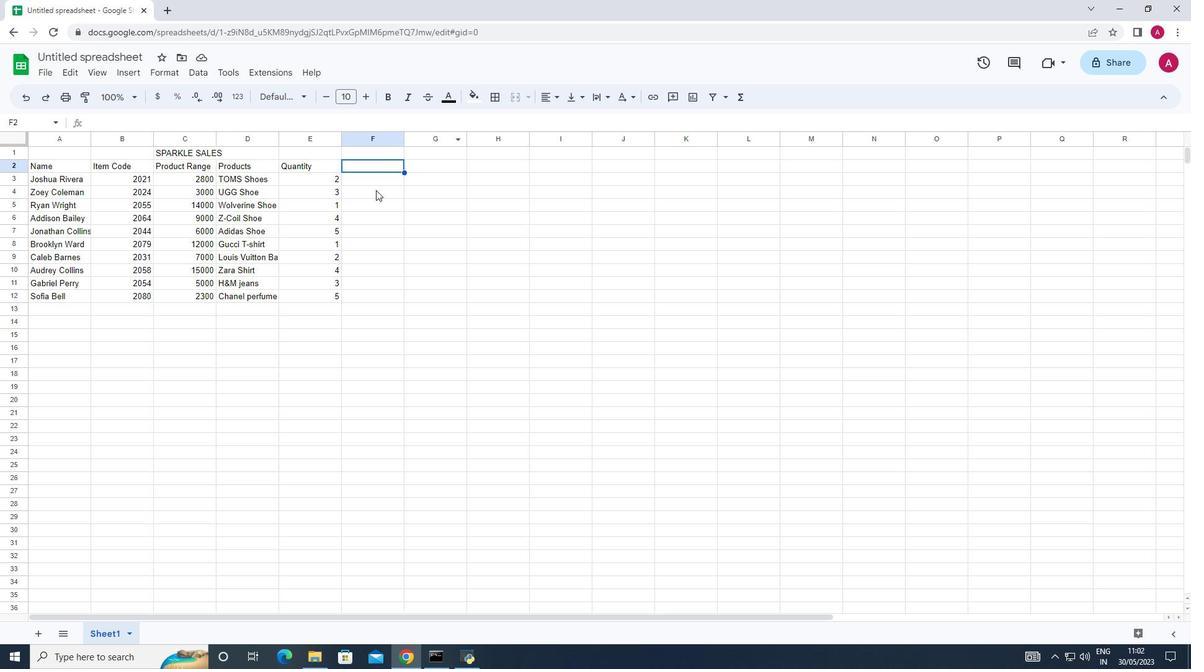 
Action: Mouse moved to (371, 178)
Screenshot: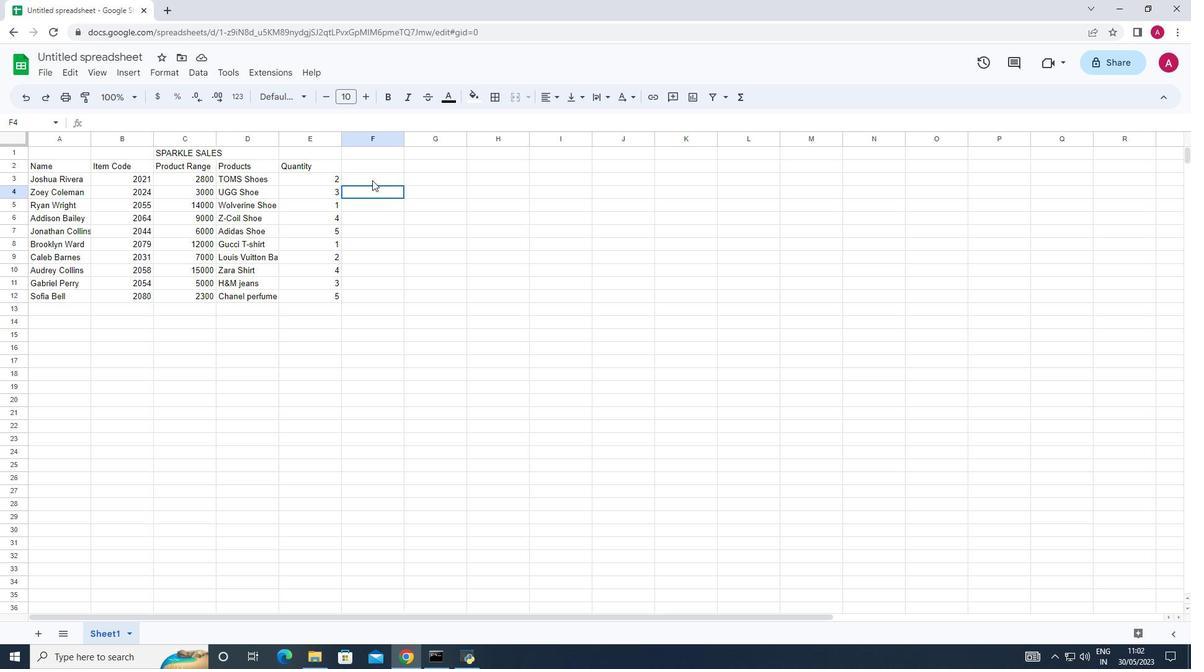 
Action: Mouse pressed left at (371, 178)
Screenshot: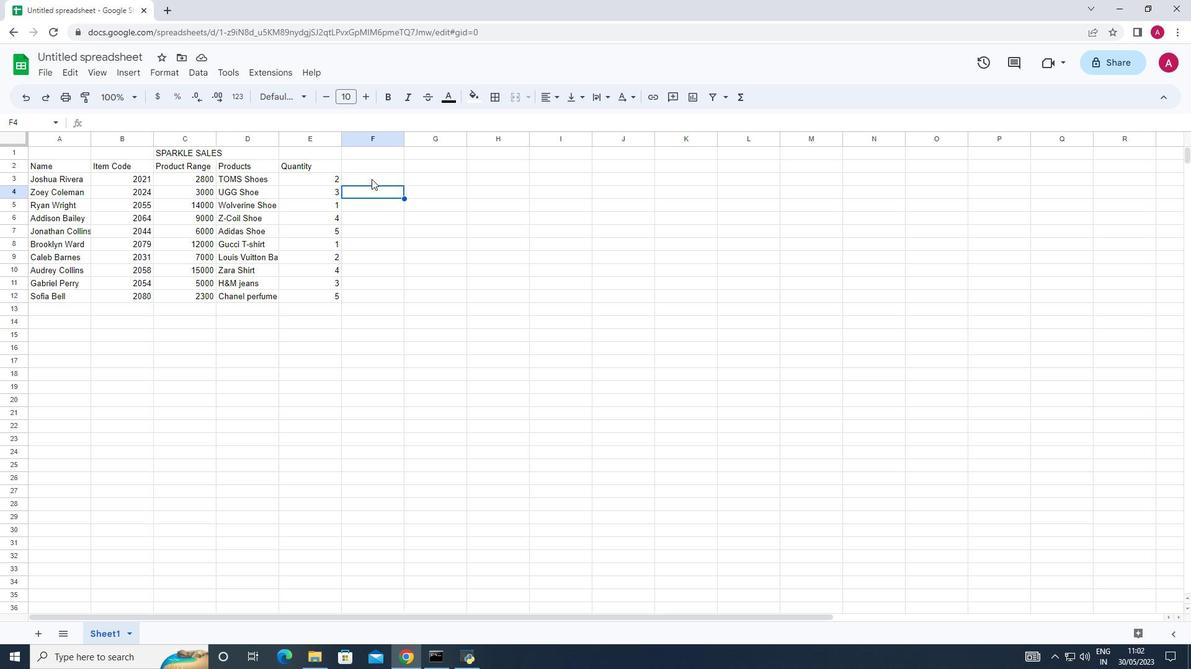 
Action: Mouse moved to (370, 191)
Screenshot: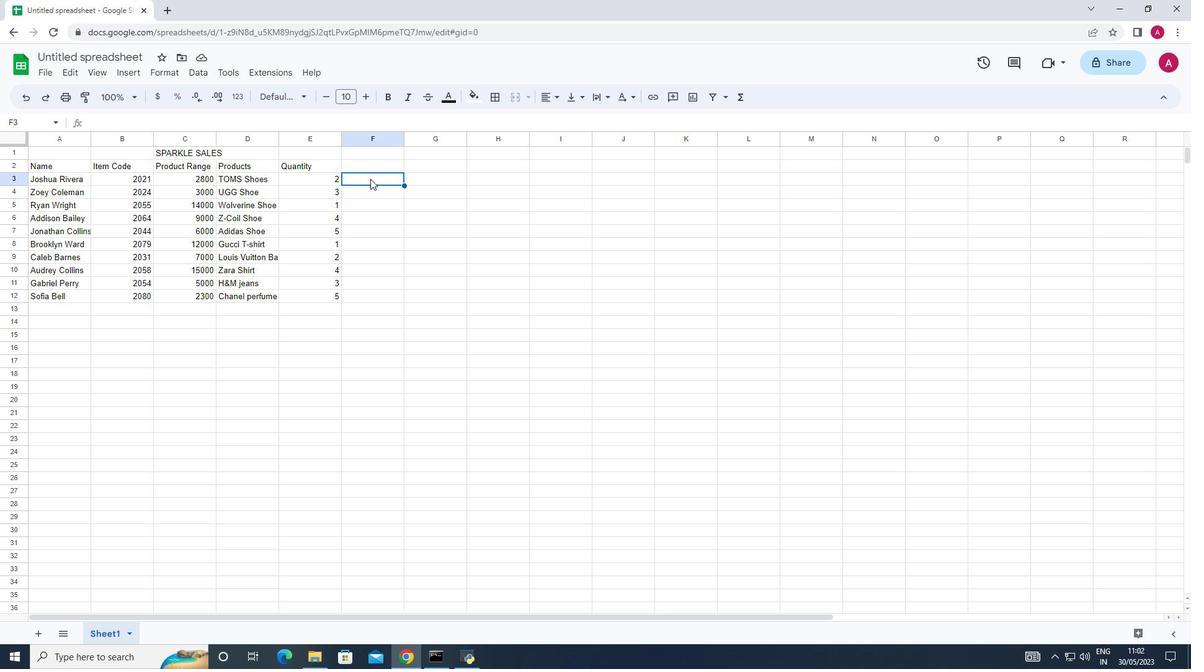 
Action: Mouse pressed left at (370, 191)
Screenshot: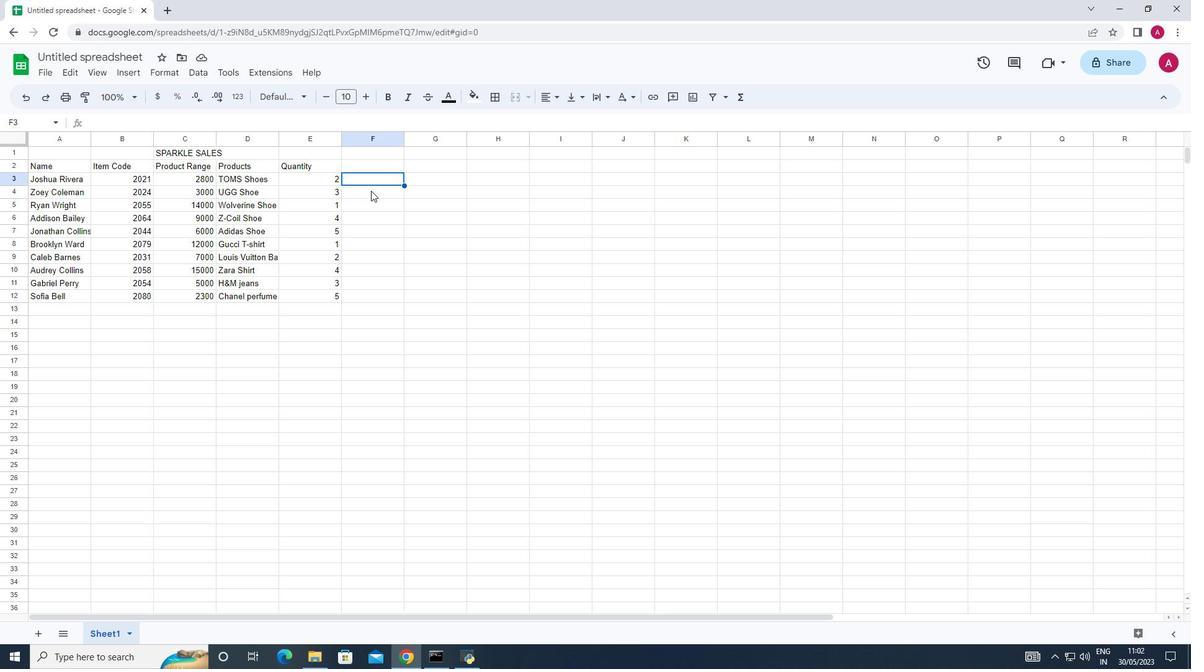 
Action: Mouse moved to (370, 178)
Screenshot: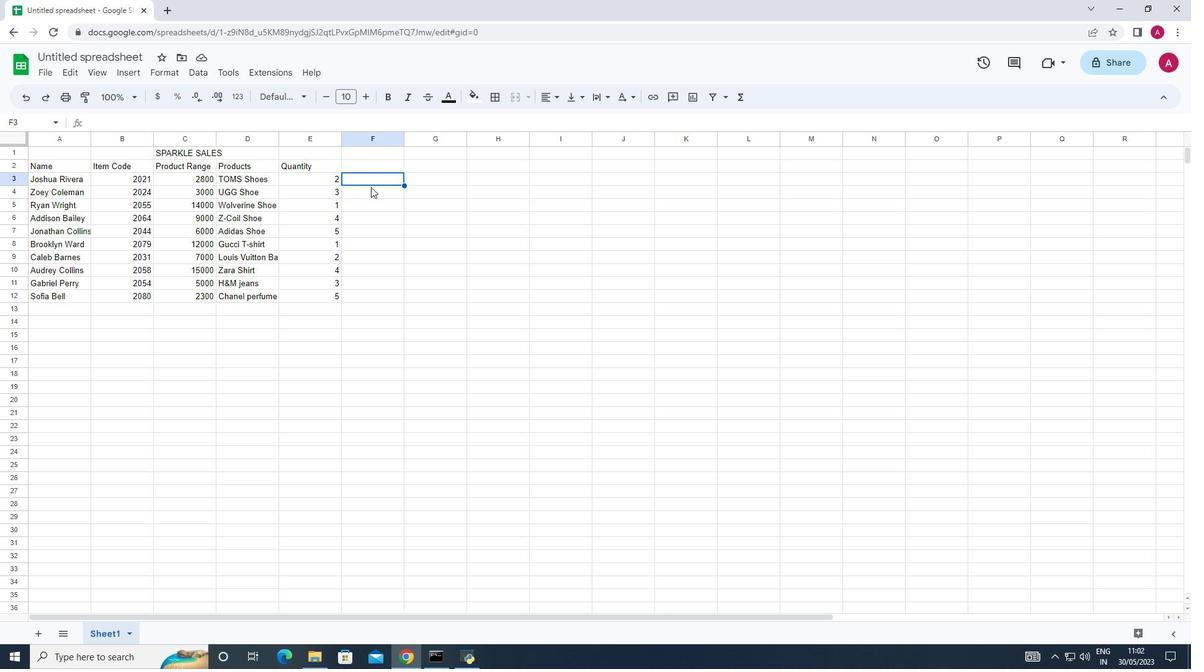 
Action: Mouse pressed left at (370, 178)
Screenshot: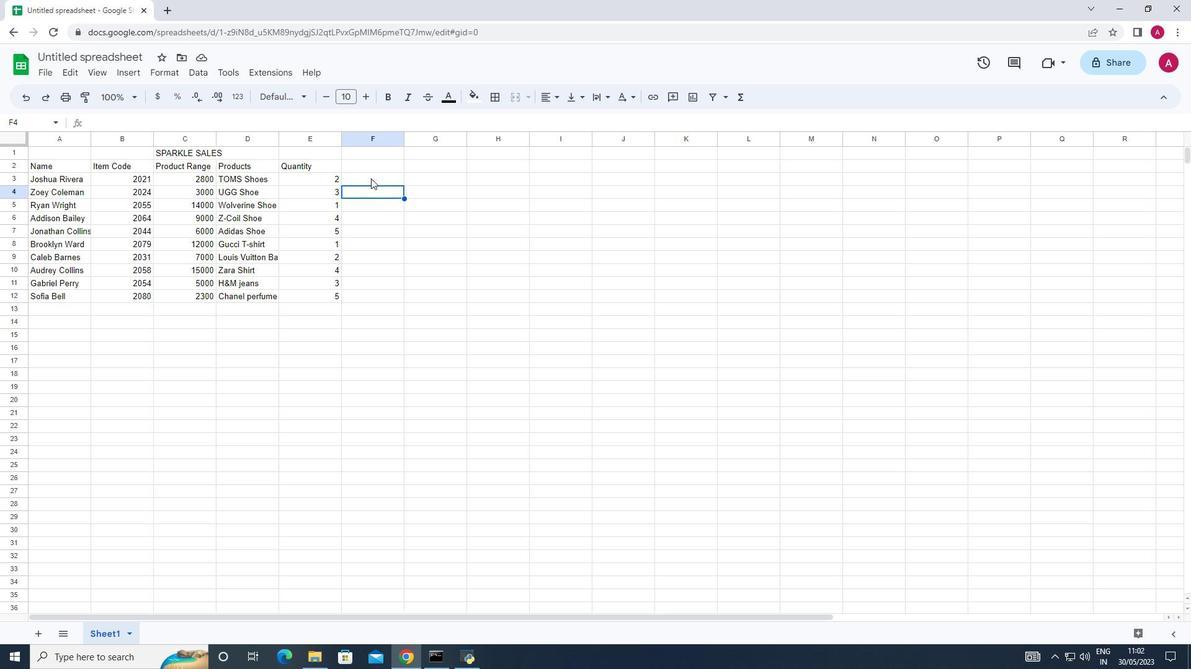
Action: Mouse moved to (377, 160)
Screenshot: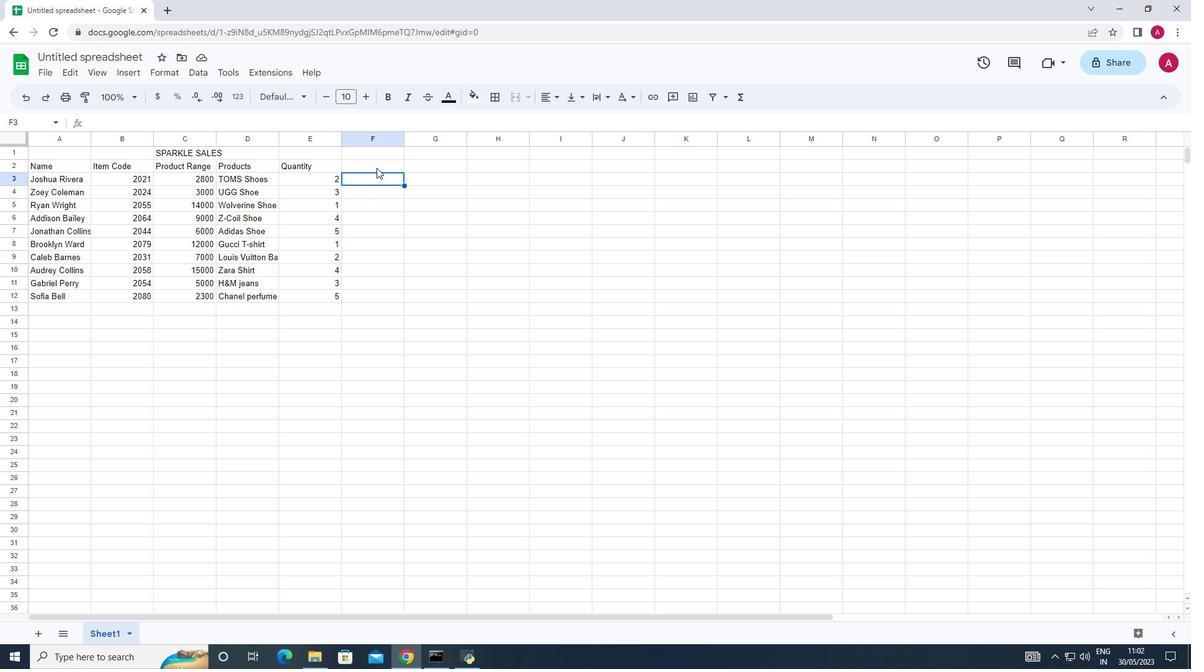 
Action: Mouse pressed left at (377, 160)
Screenshot: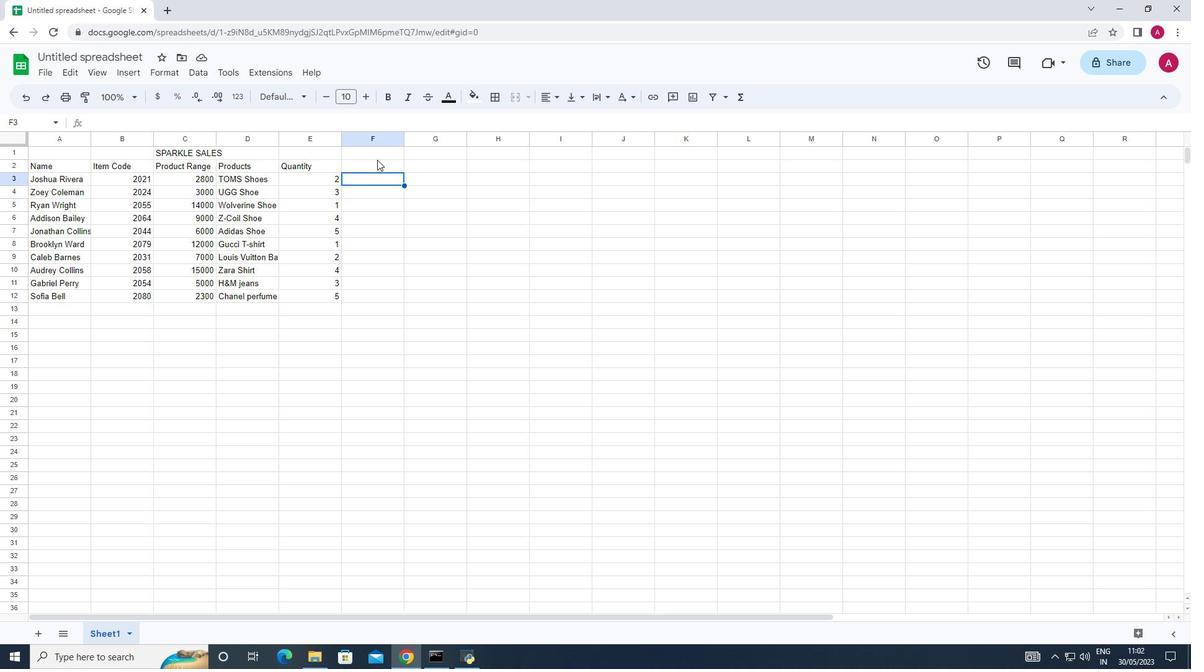 
Action: Mouse moved to (369, 174)
Screenshot: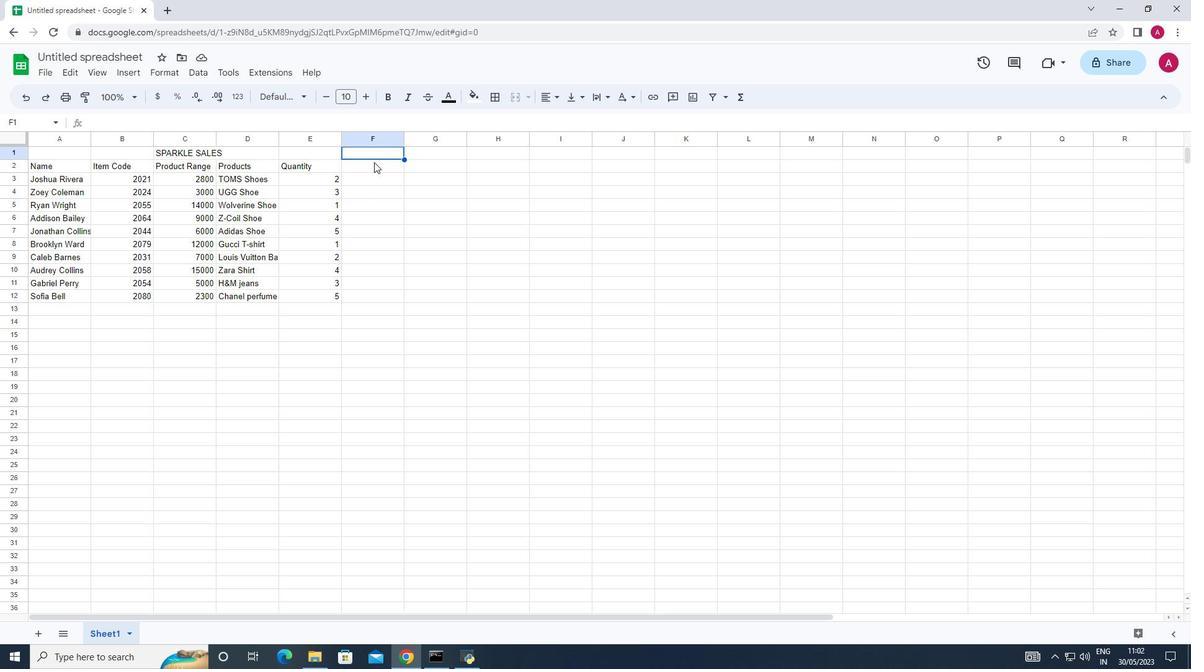 
Action: Mouse pressed left at (369, 174)
Screenshot: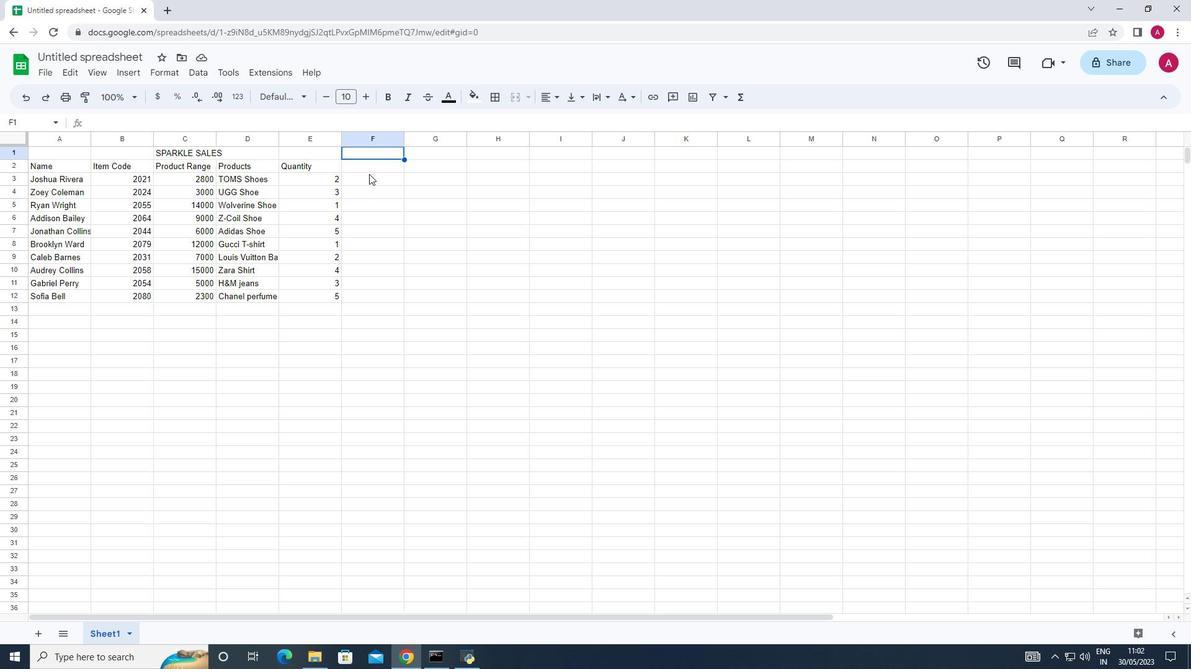 
Action: Mouse moved to (370, 171)
Screenshot: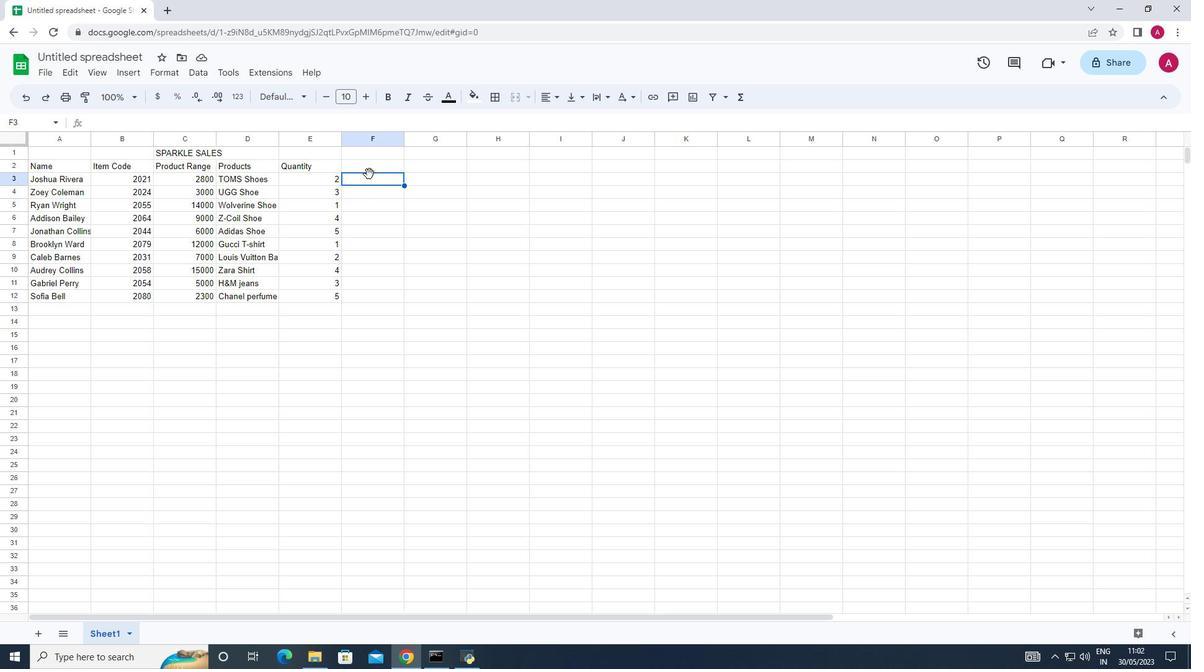 
Action: Mouse pressed left at (370, 171)
Screenshot: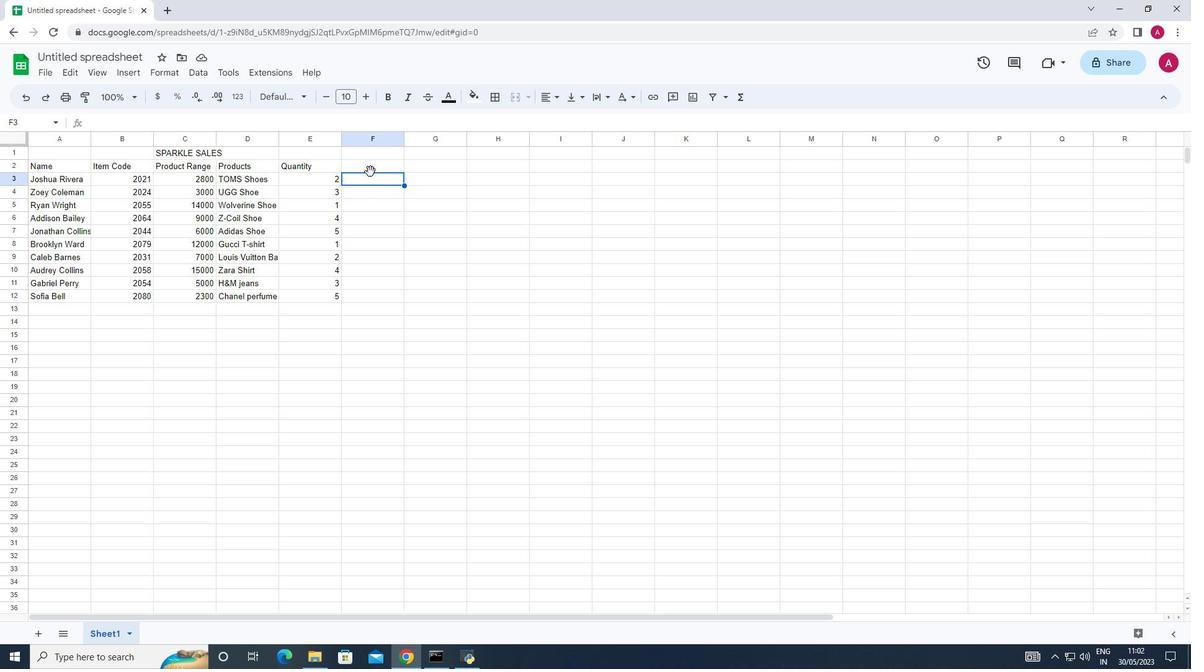 
Action: Mouse moved to (372, 168)
Screenshot: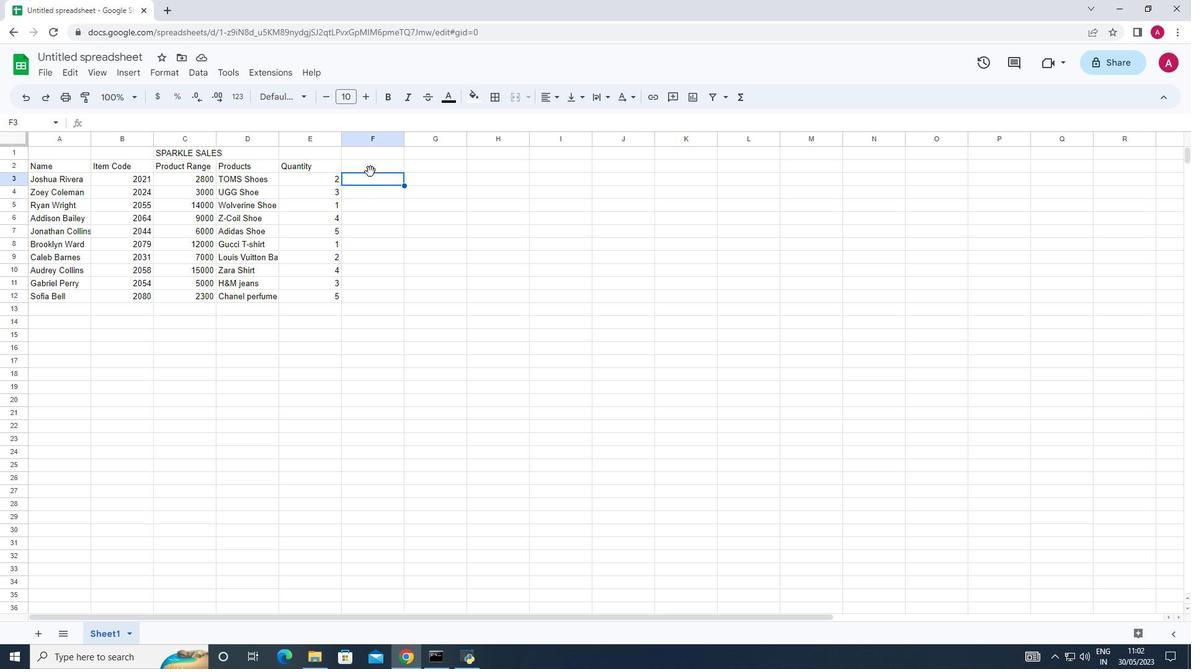 
Action: Mouse pressed left at (372, 168)
Screenshot: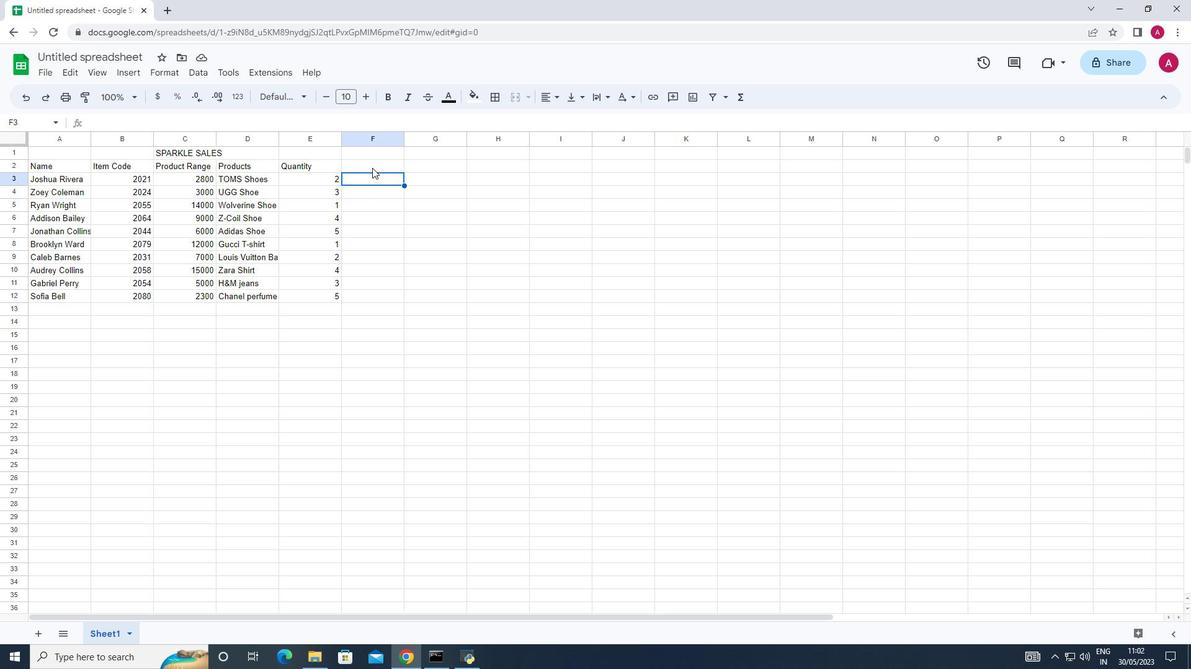 
Action: Key pressed <Key.shift>Amount
Screenshot: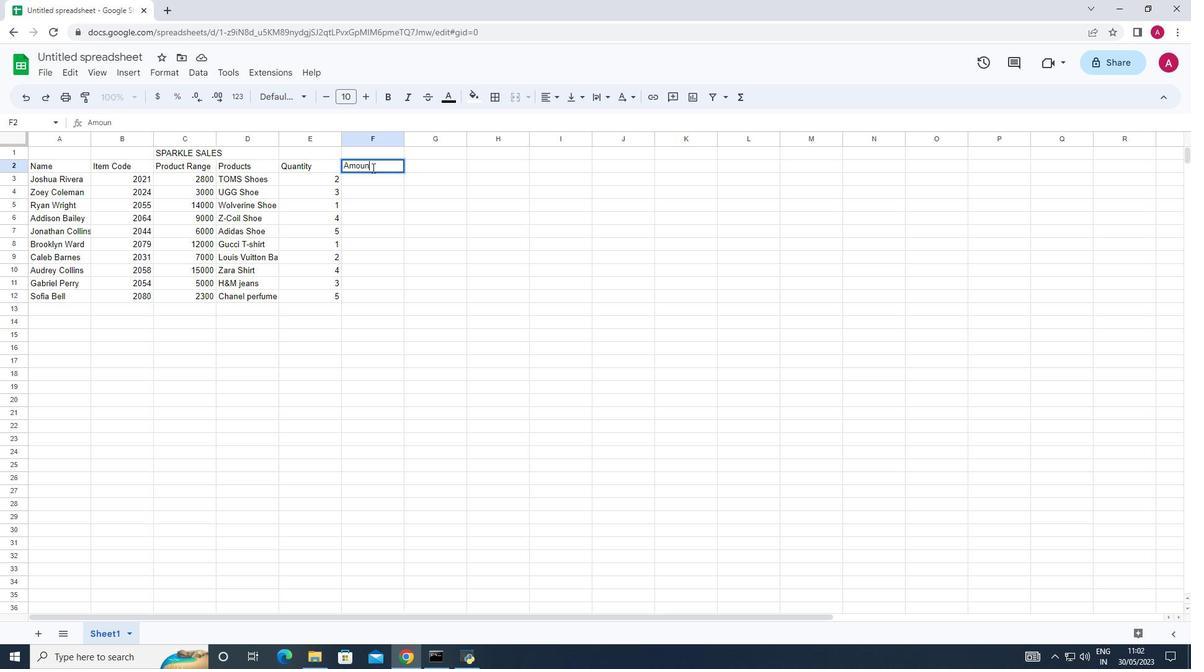 
Action: Mouse moved to (366, 176)
Screenshot: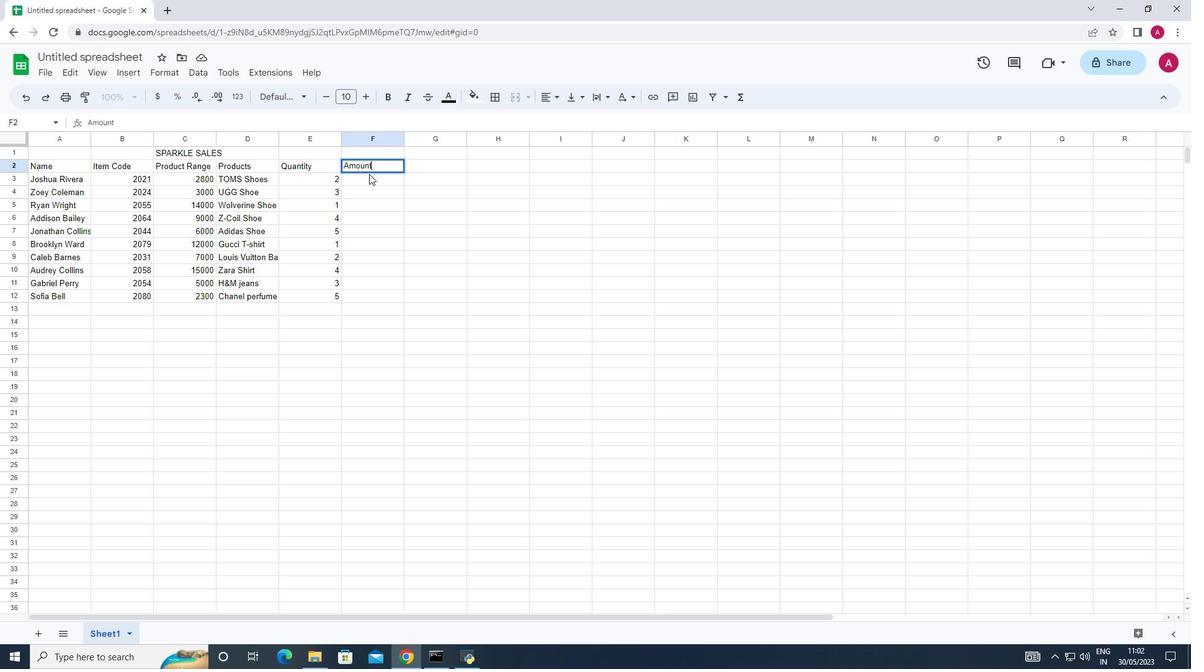 
Action: Mouse pressed left at (366, 176)
Screenshot: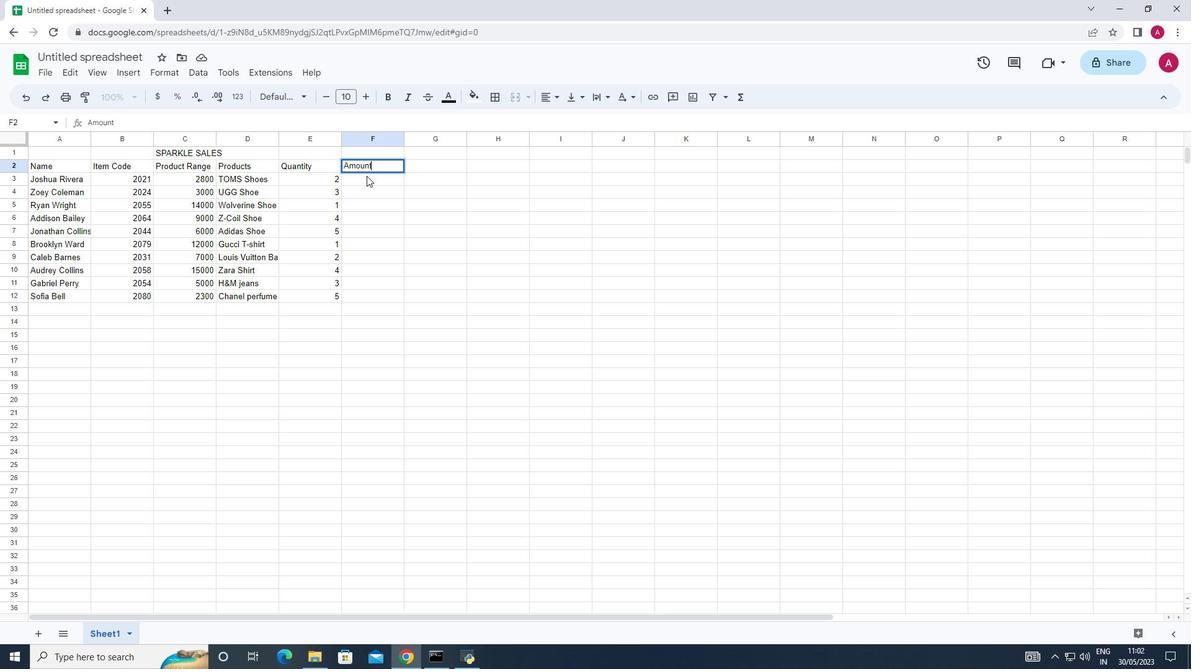
Action: Mouse moved to (362, 202)
Screenshot: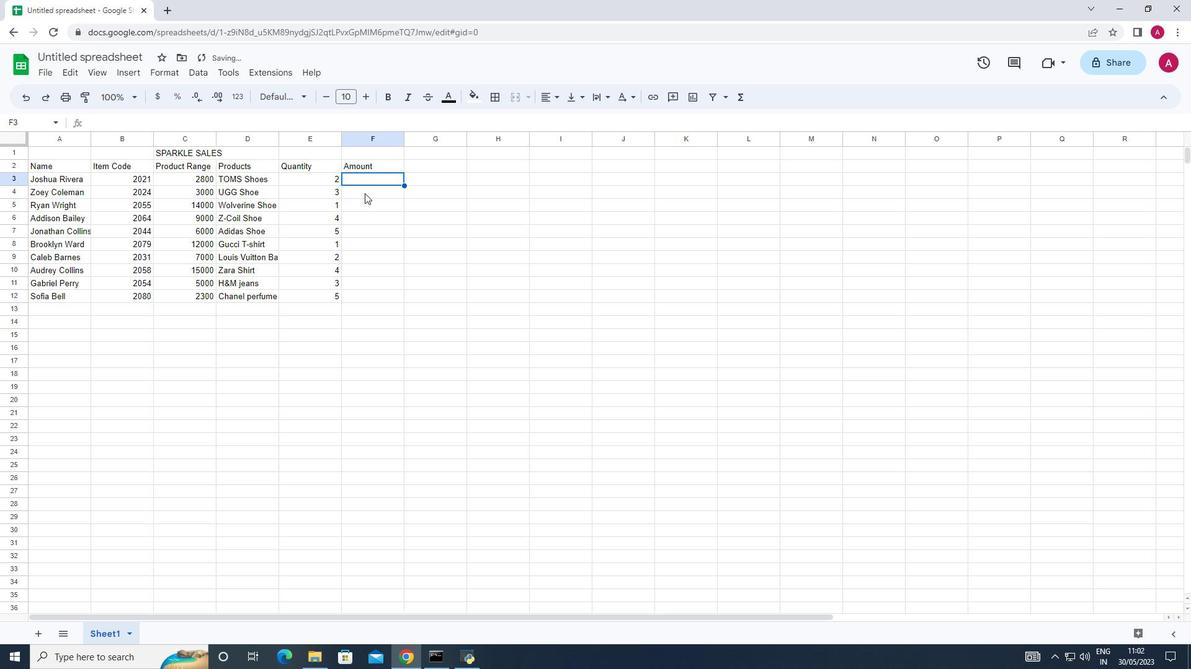 
Action: Mouse pressed left at (362, 202)
Screenshot: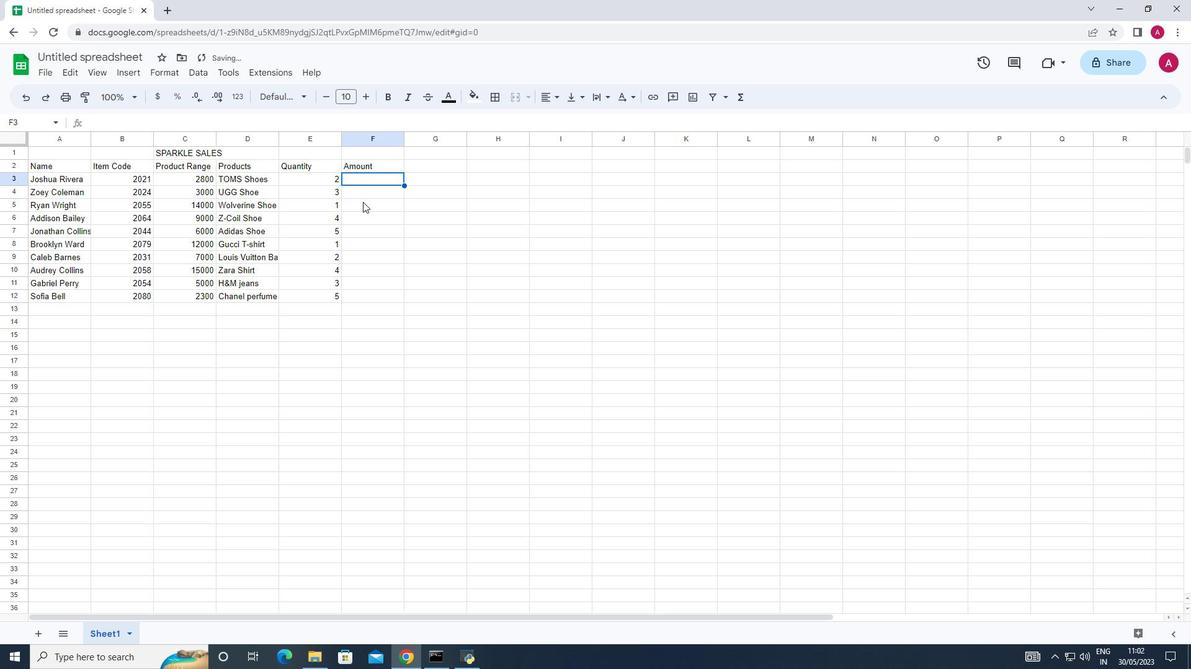 
Action: Mouse moved to (374, 178)
Screenshot: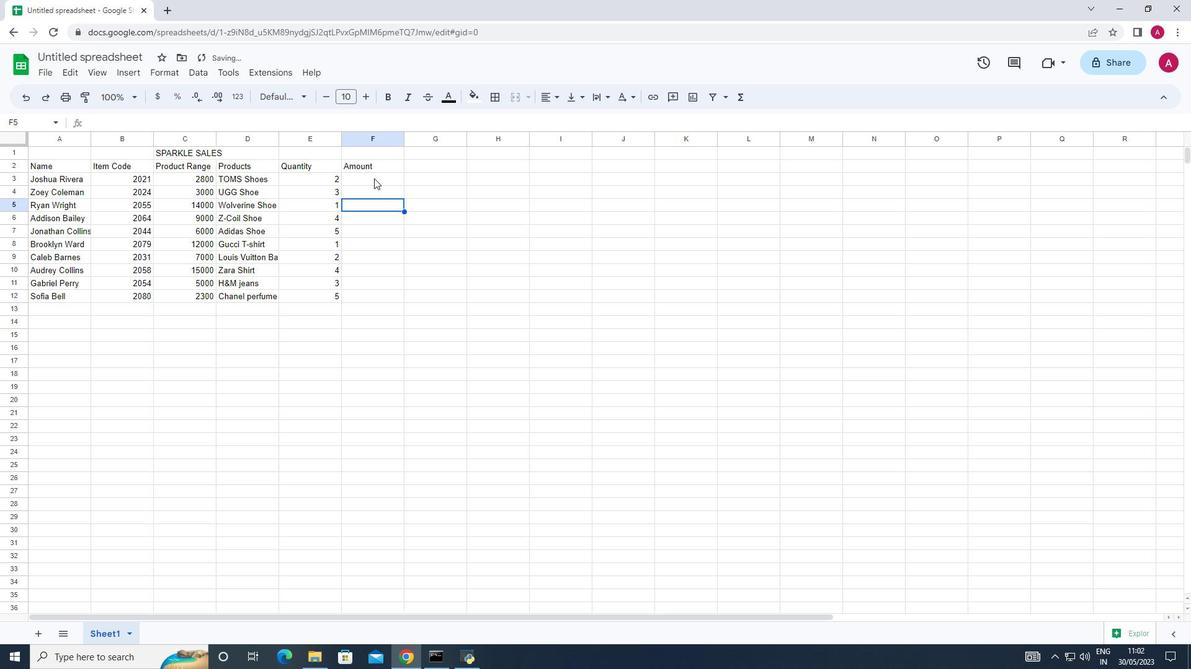 
Action: Mouse pressed left at (374, 178)
Screenshot: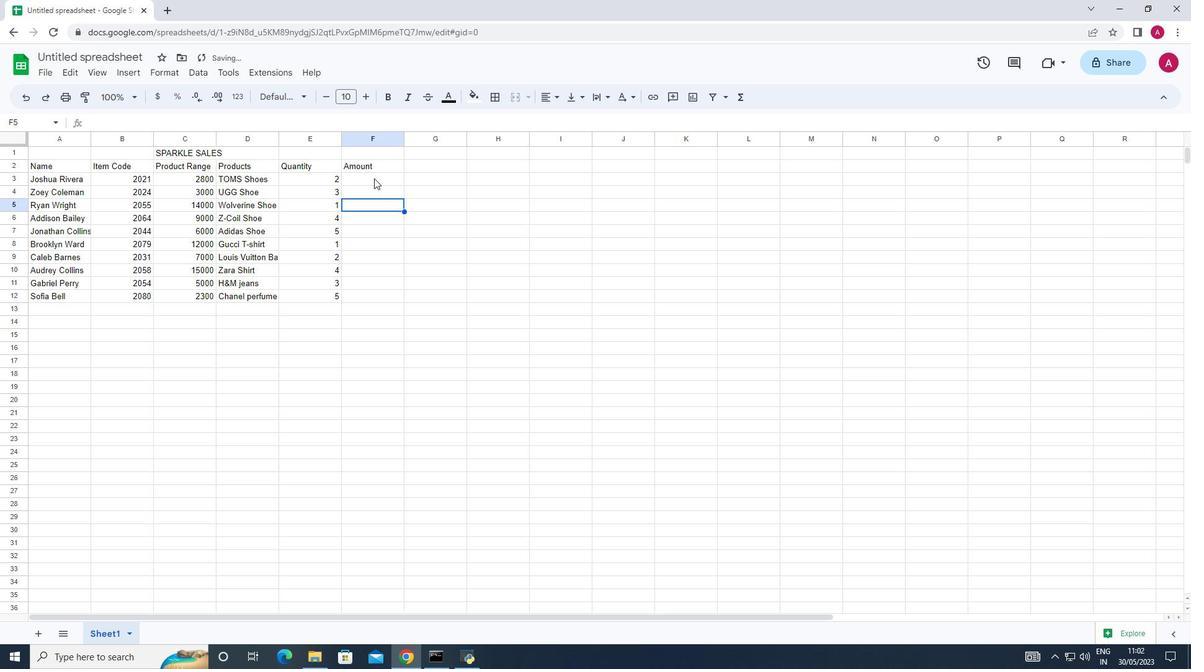 
Action: Mouse moved to (374, 205)
Screenshot: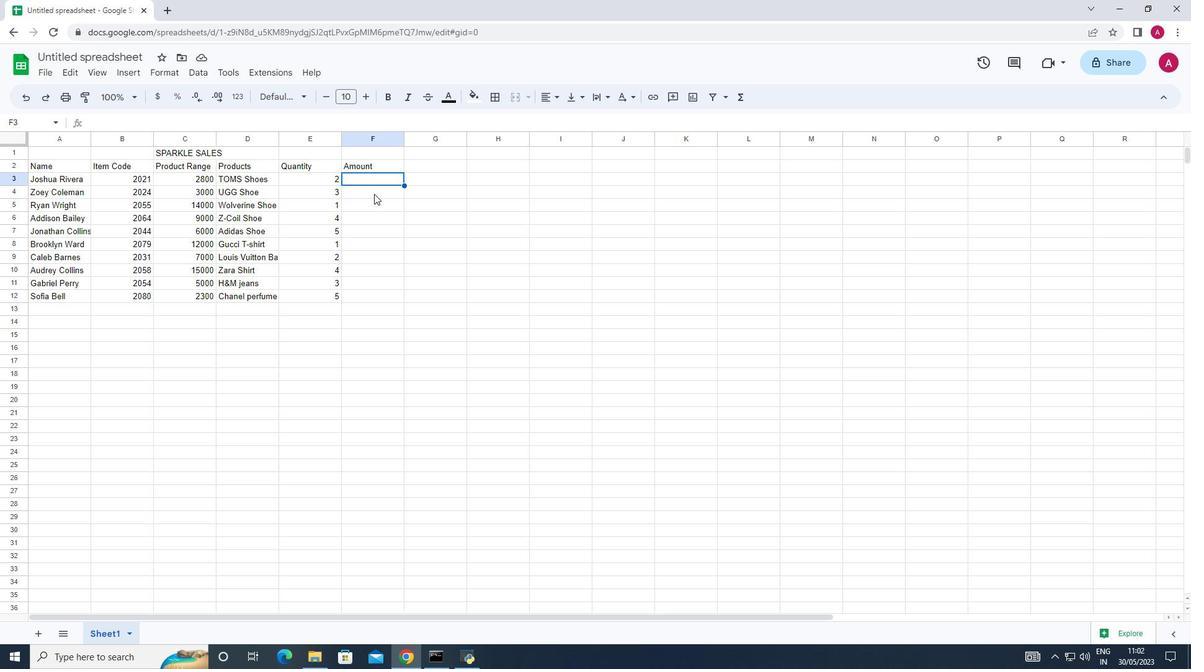
Action: Mouse pressed left at (374, 205)
Screenshot: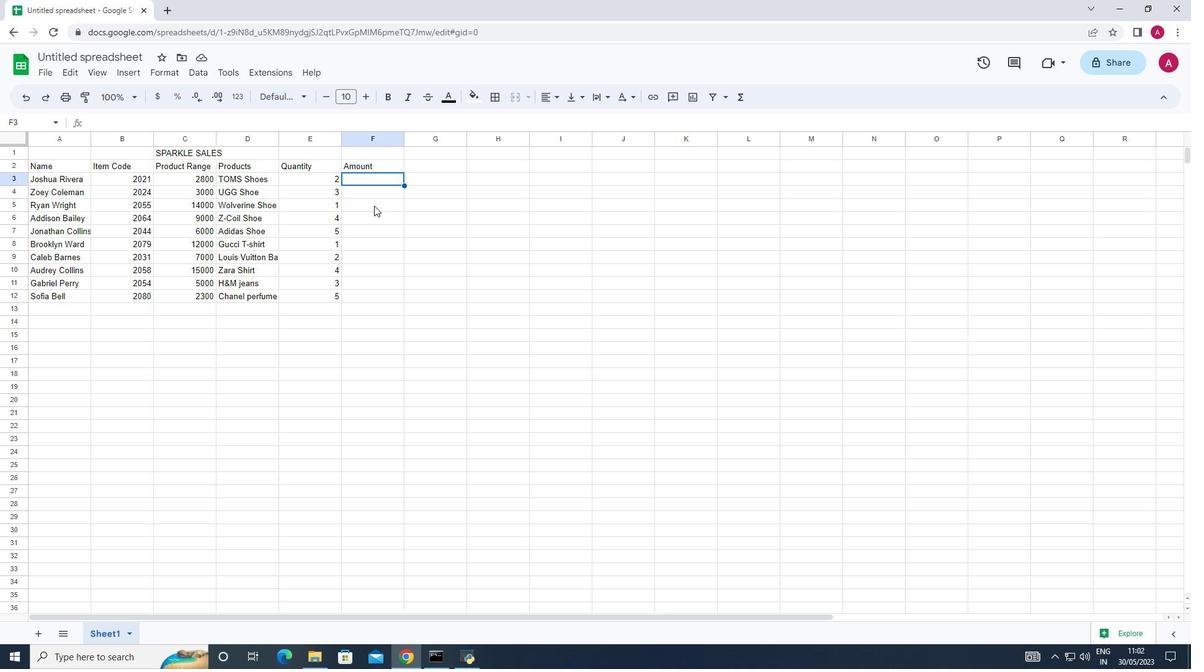 
Action: Mouse moved to (361, 179)
Screenshot: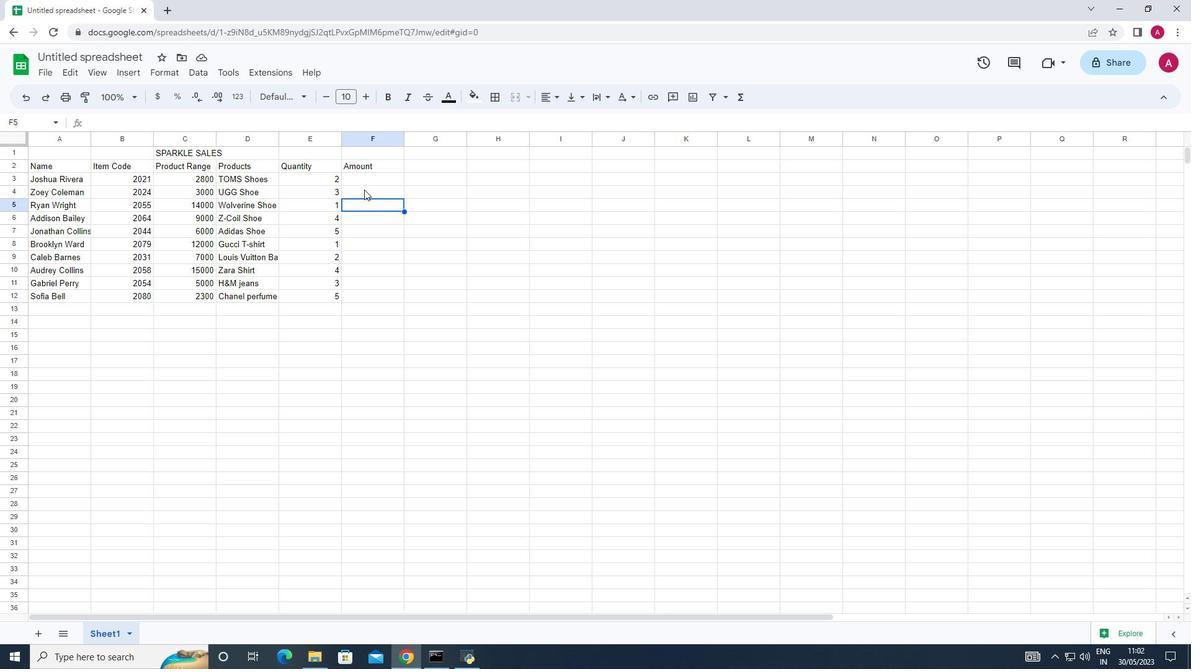 
Action: Mouse pressed left at (361, 179)
Screenshot: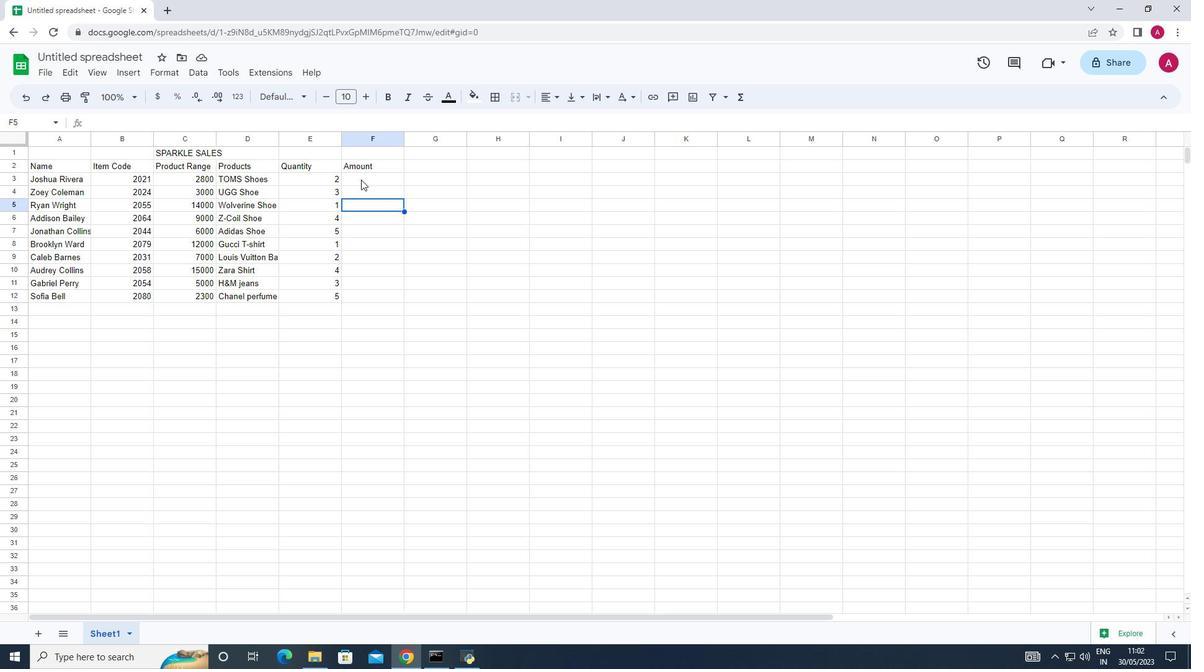 
Action: Mouse moved to (364, 163)
Screenshot: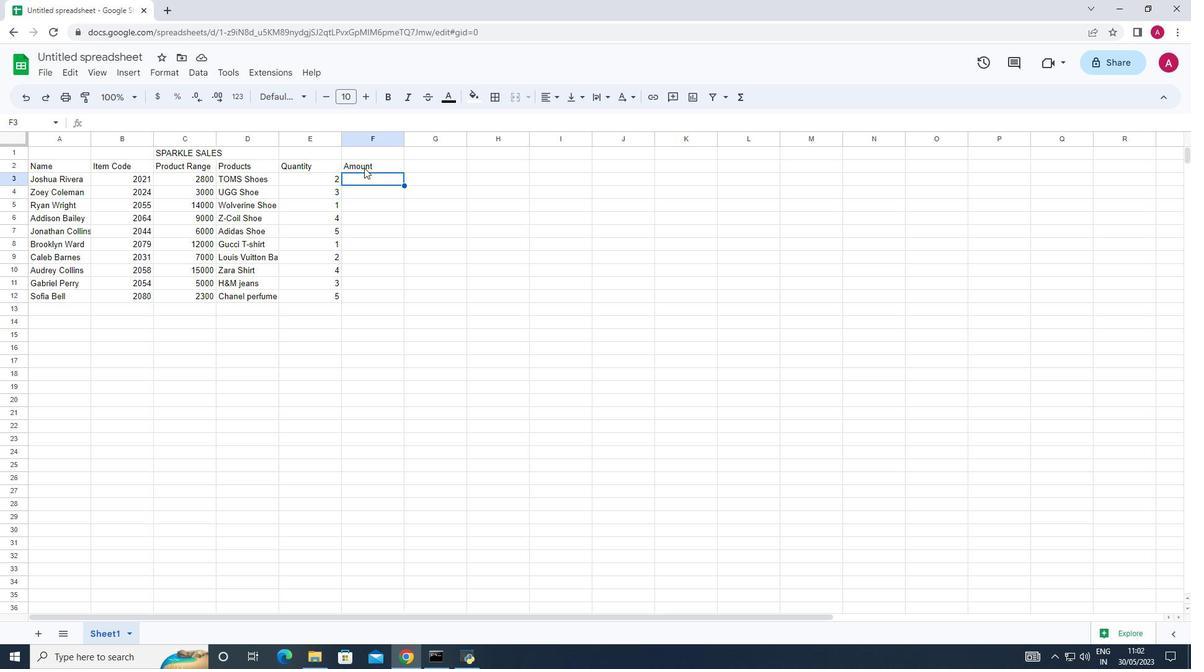 
Action: Mouse pressed left at (364, 163)
Screenshot: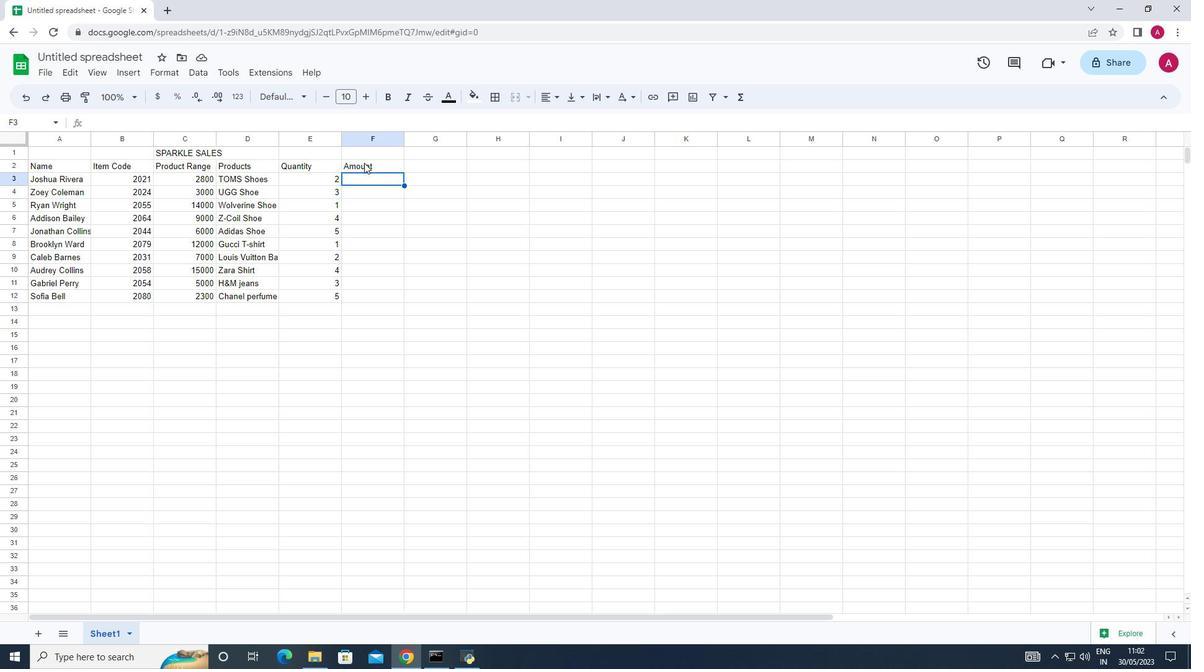 
Action: Mouse moved to (362, 155)
Screenshot: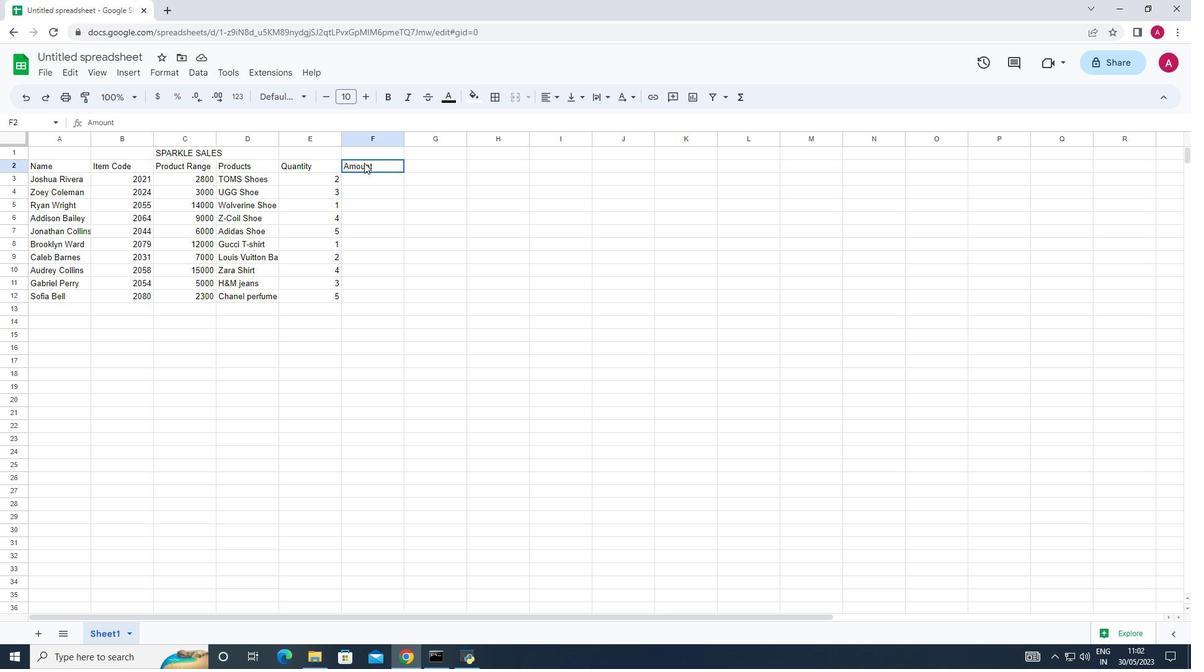 
Action: Key pressed <Key.delete><Key.shift>Tax<Key.down>12<Key.shift_r><Key.shift_r><Key.shift_r><Key.shift_r><Key.shift_r>%
Screenshot: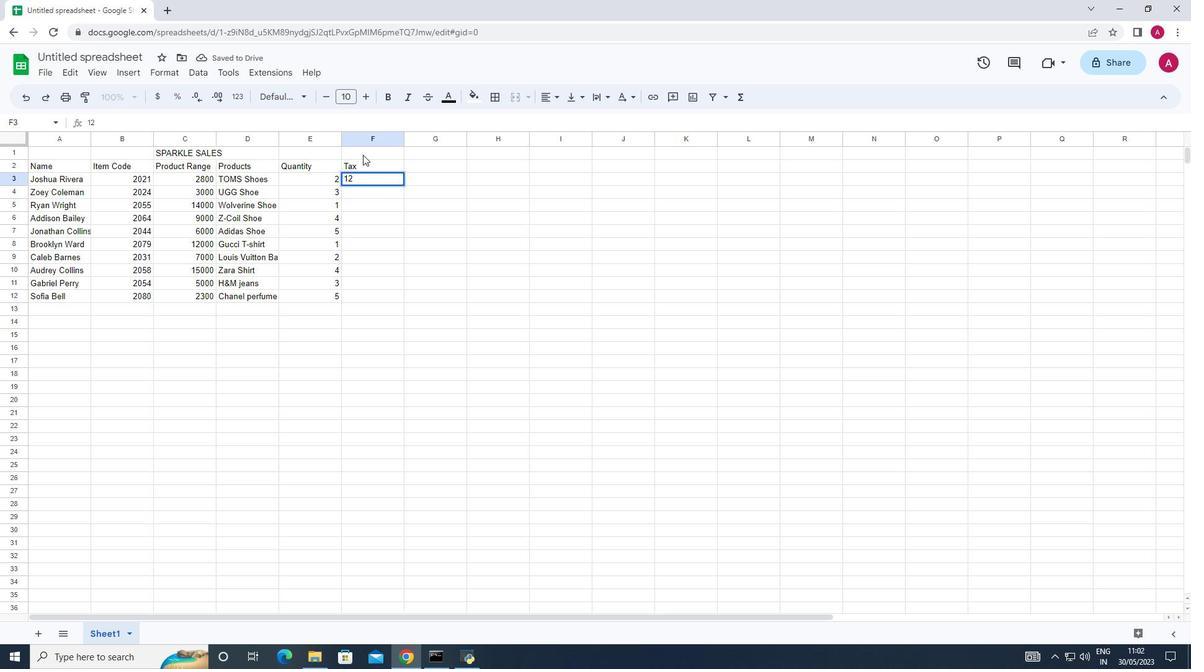 
Action: Mouse moved to (401, 184)
Screenshot: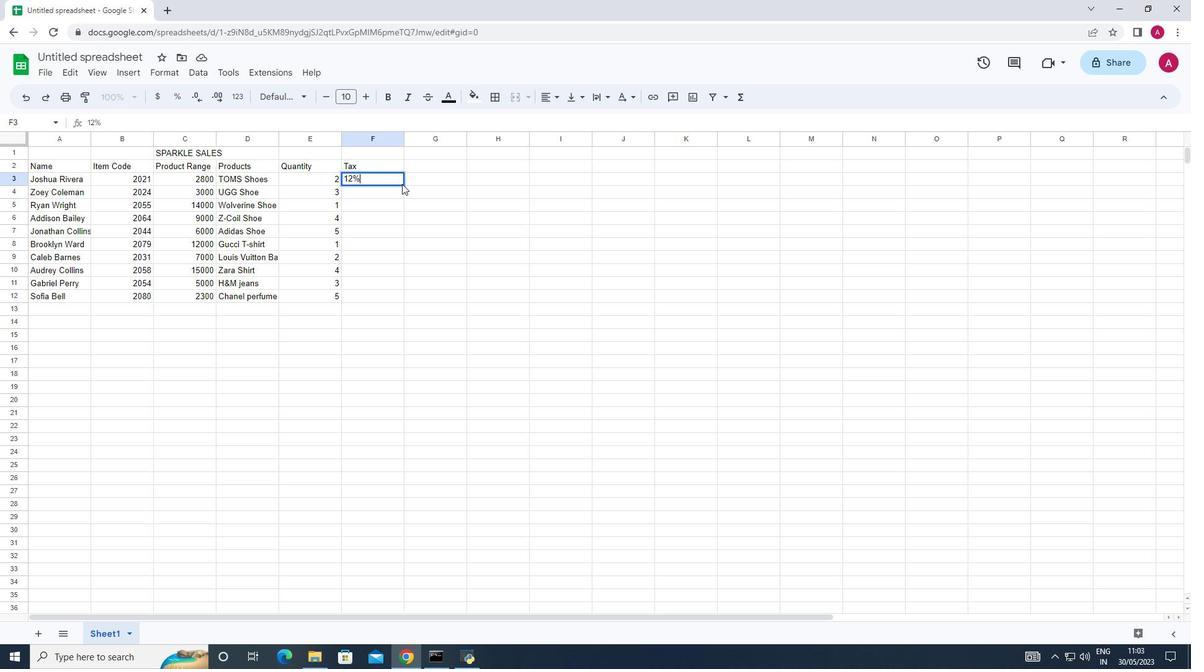 
Action: Mouse pressed left at (401, 184)
Screenshot: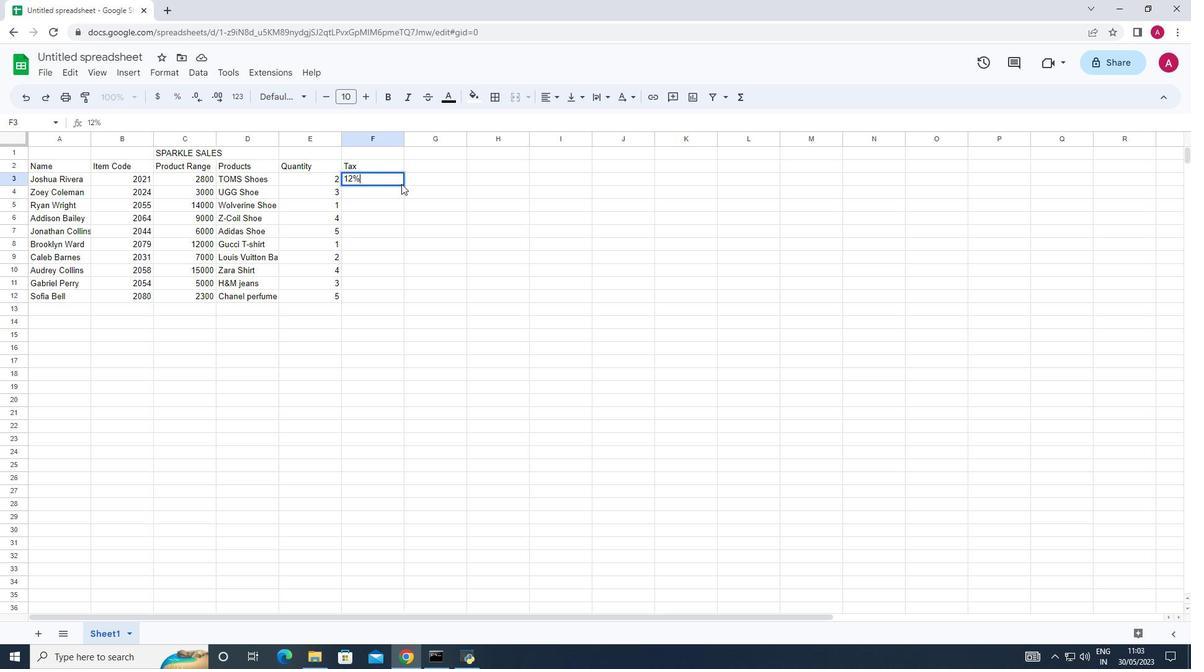 
Action: Mouse moved to (403, 182)
Screenshot: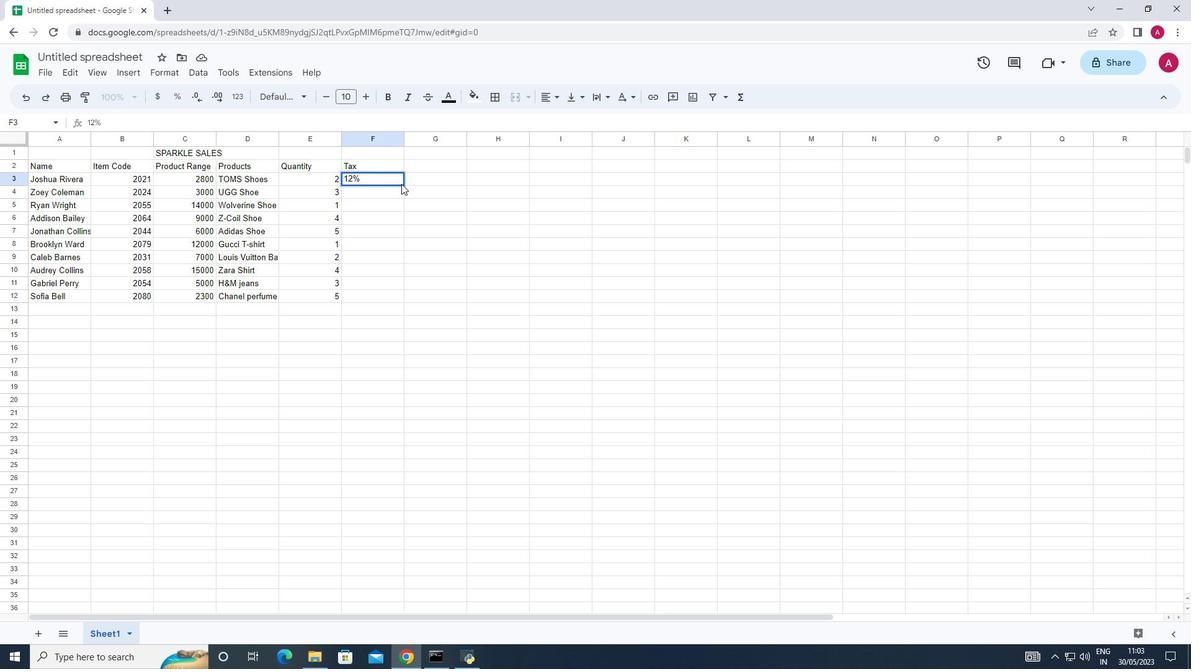 
Action: Mouse pressed left at (403, 182)
Screenshot: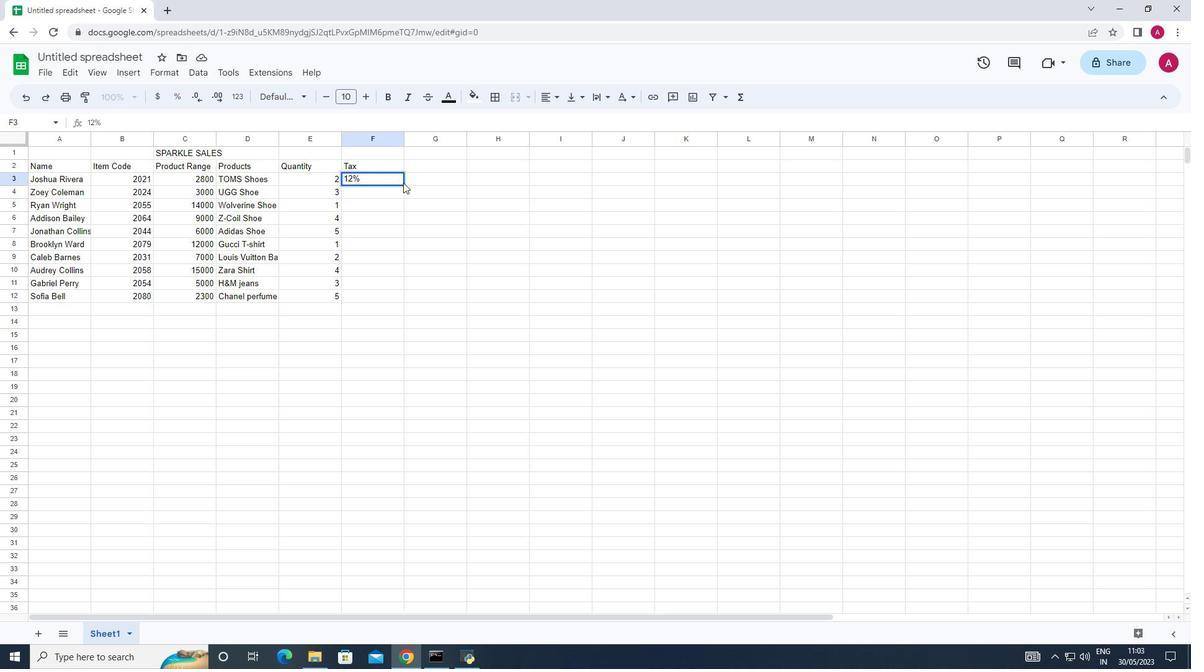 
Action: Mouse moved to (404, 183)
Screenshot: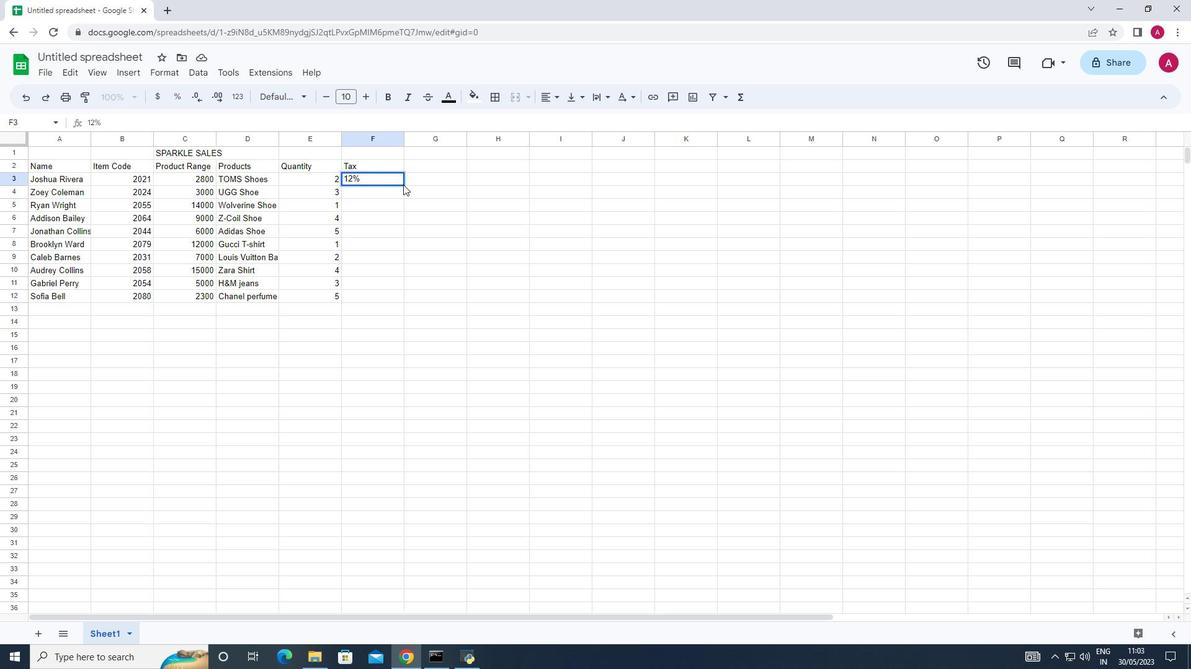 
Action: Mouse pressed left at (404, 183)
Screenshot: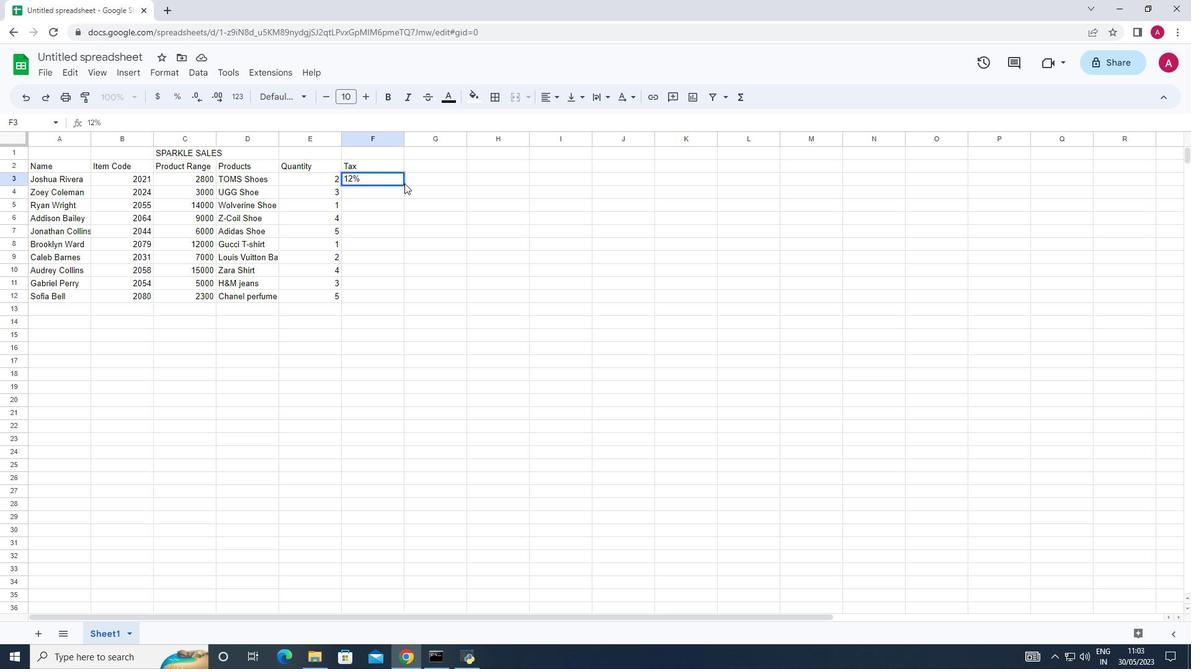 
Action: Mouse pressed left at (404, 183)
Screenshot: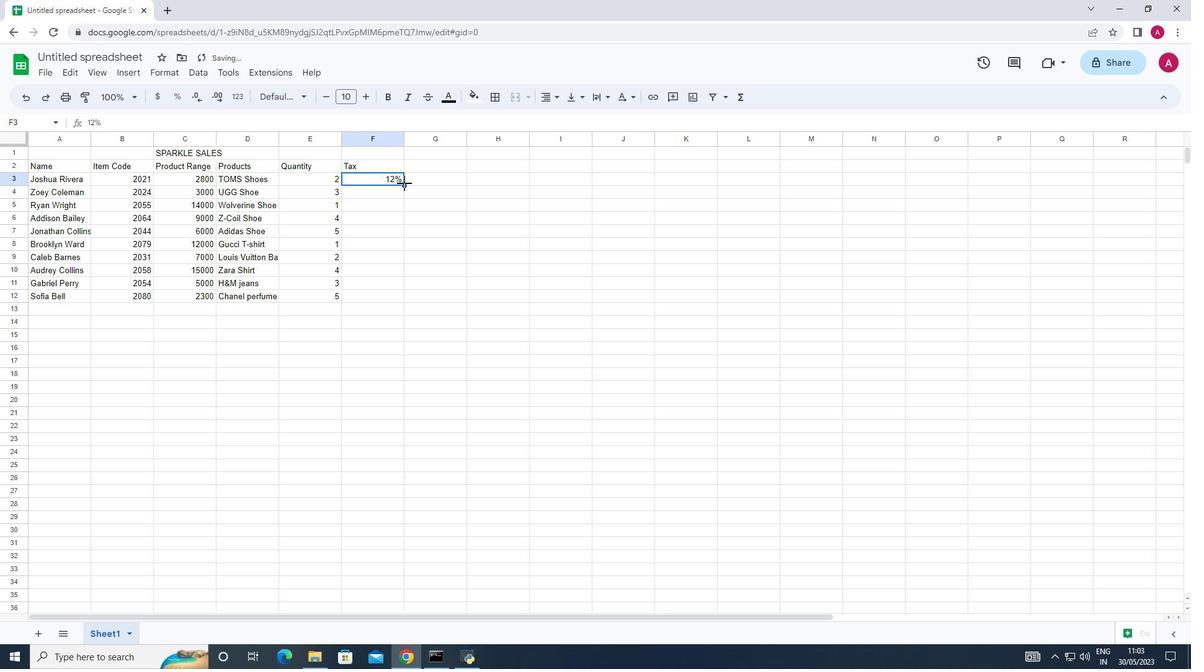 
Action: Mouse moved to (429, 160)
Screenshot: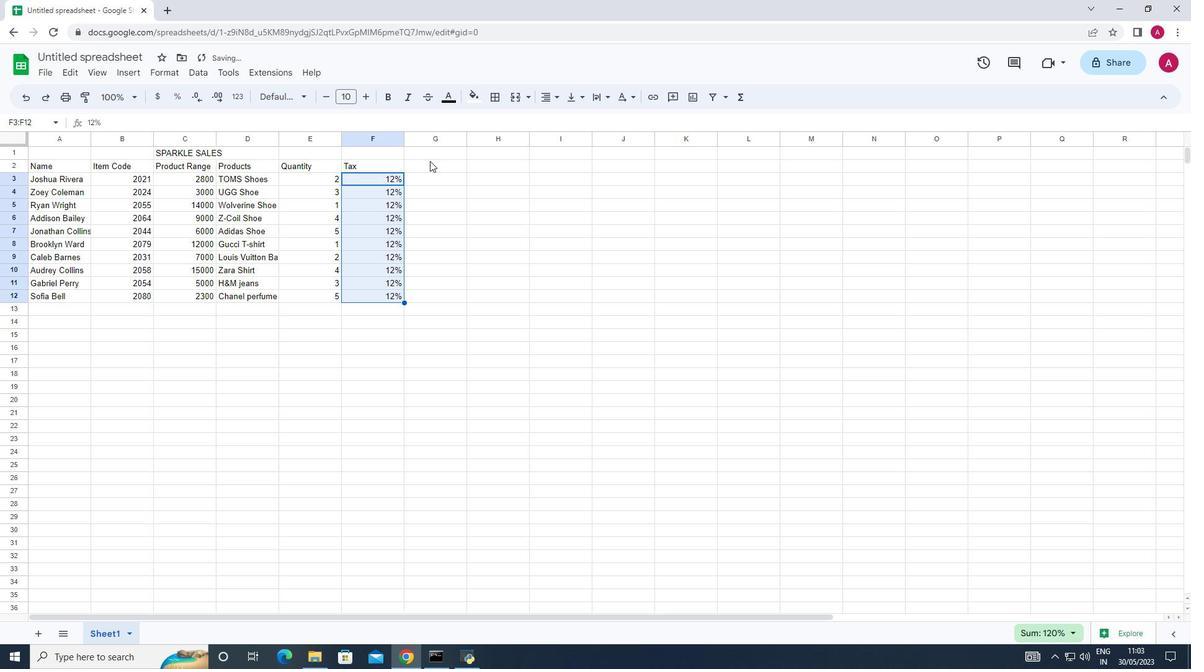 
Action: Mouse pressed left at (429, 160)
Screenshot: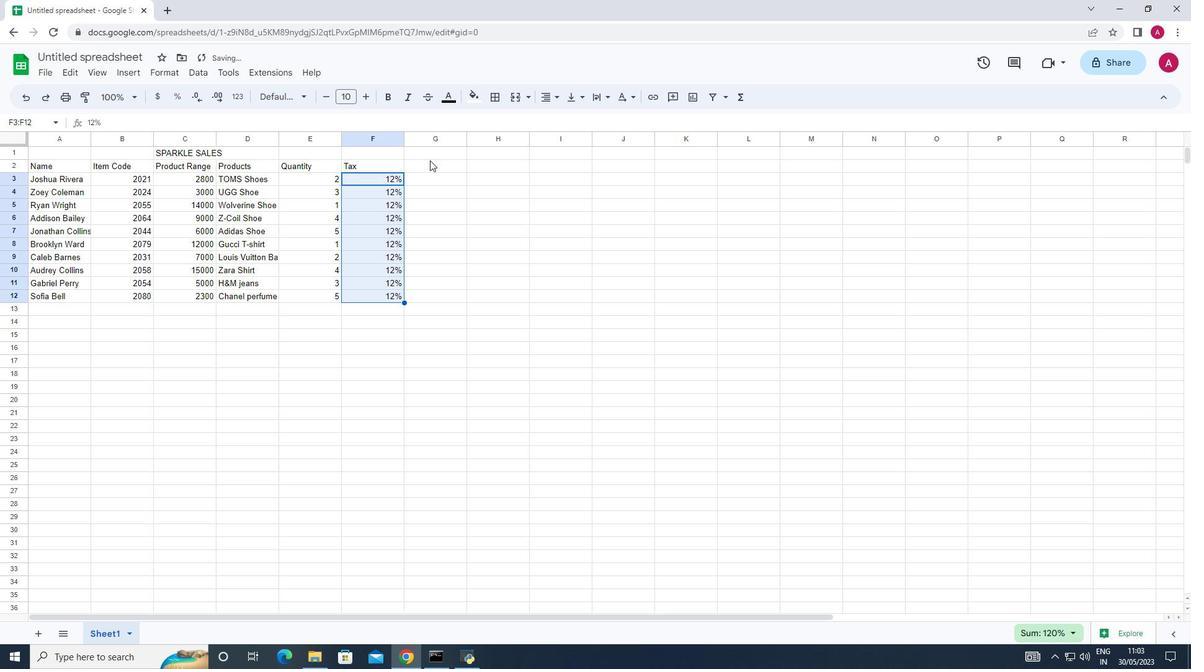 
Action: Key pressed <Key.shift>Commission
Screenshot: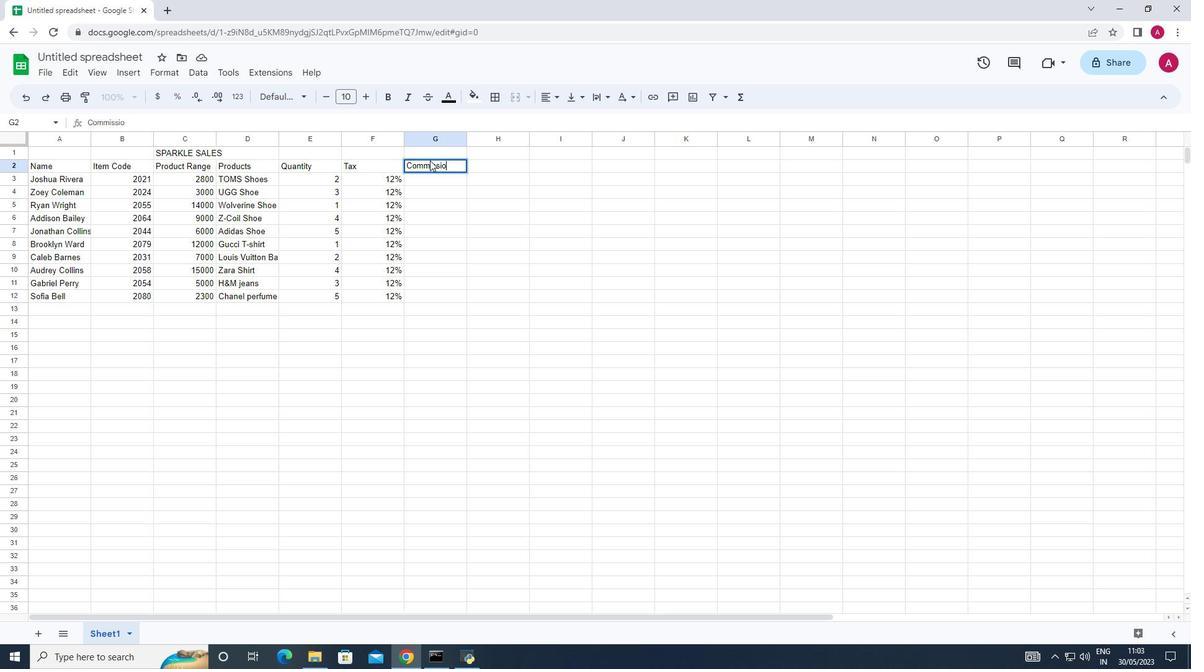 
Action: Mouse moved to (446, 183)
Screenshot: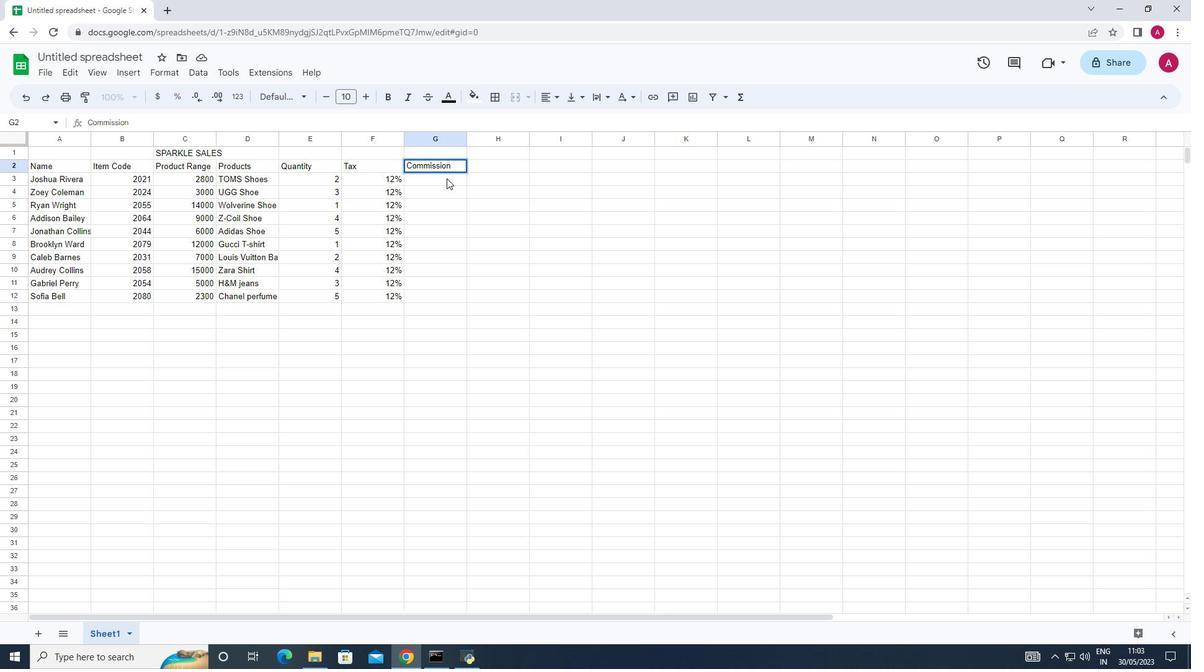 
Action: Mouse pressed left at (446, 183)
Screenshot: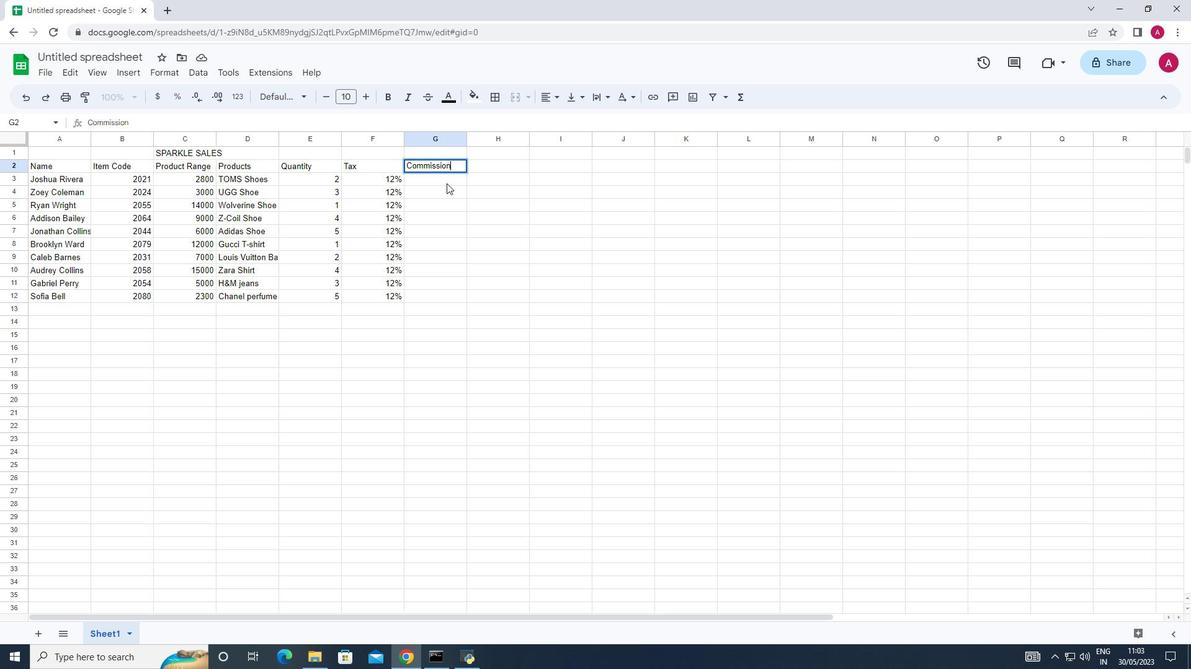 
Action: Mouse moved to (433, 184)
Screenshot: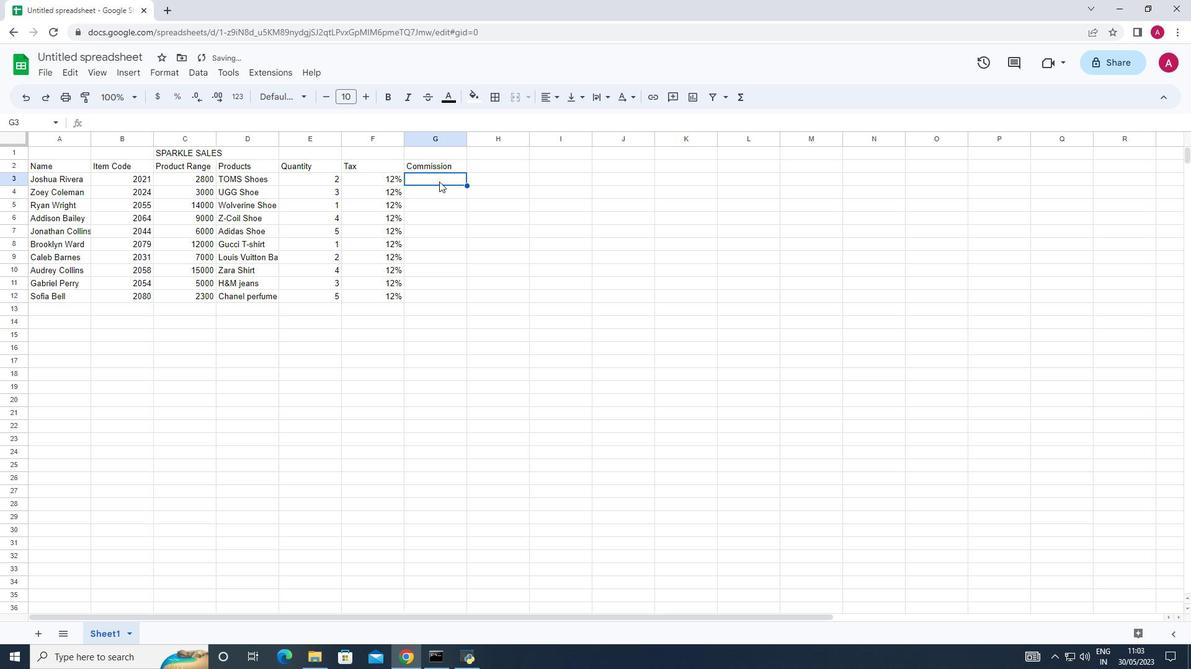 
Action: Key pressed 2<Key.shift_r><Key.shift_r><Key.shift_r><Key.shift_r><Key.shift_r><Key.shift_r><Key.shift_r><Key.shift_r><Key.shift_r><Key.shift_r><Key.shift_r><Key.shift_r><Key.shift_r><Key.shift_r><Key.shift_r><Key.shift_r>%
Screenshot: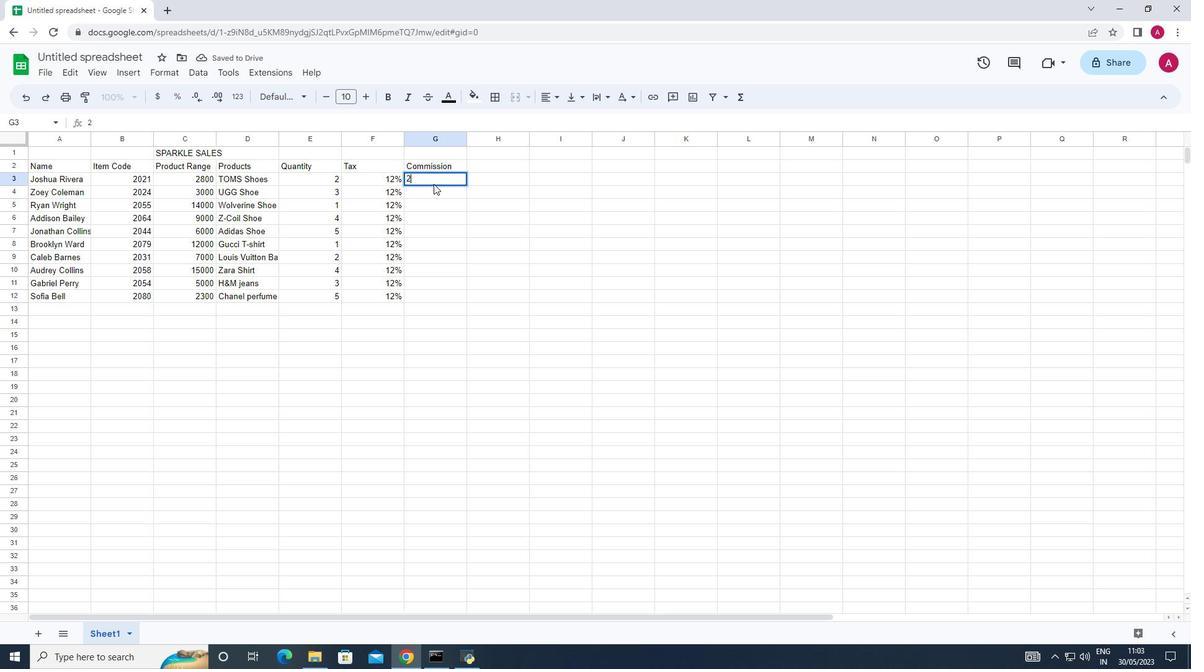 
Action: Mouse moved to (467, 184)
Screenshot: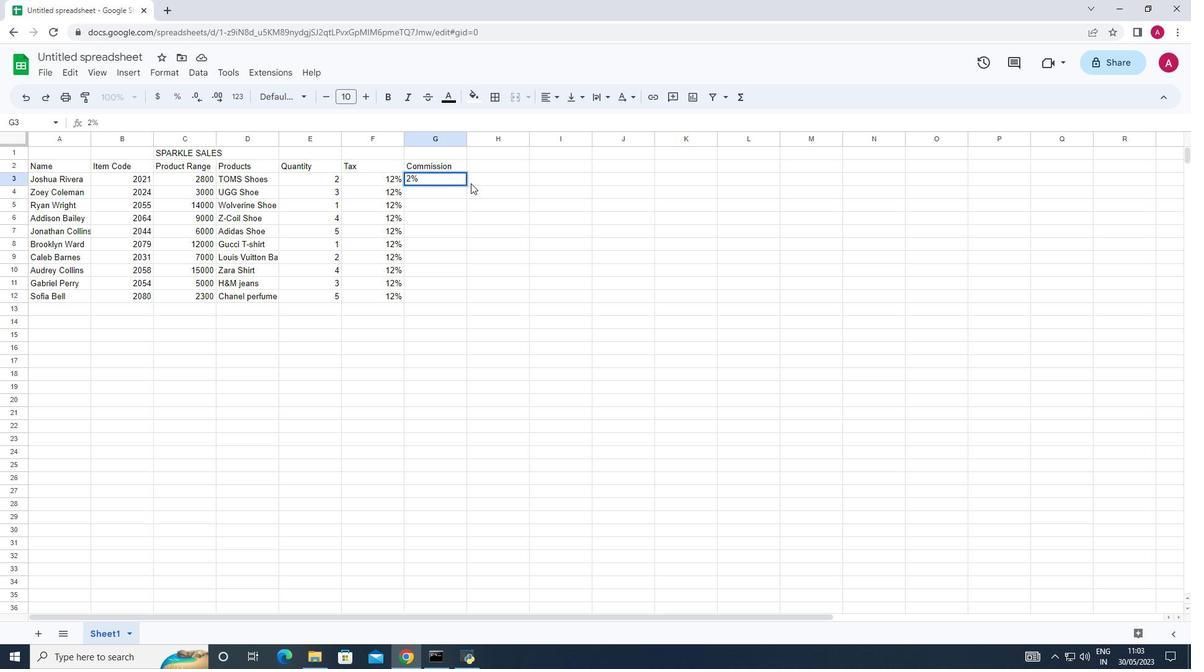 
Action: Mouse pressed left at (467, 184)
Screenshot: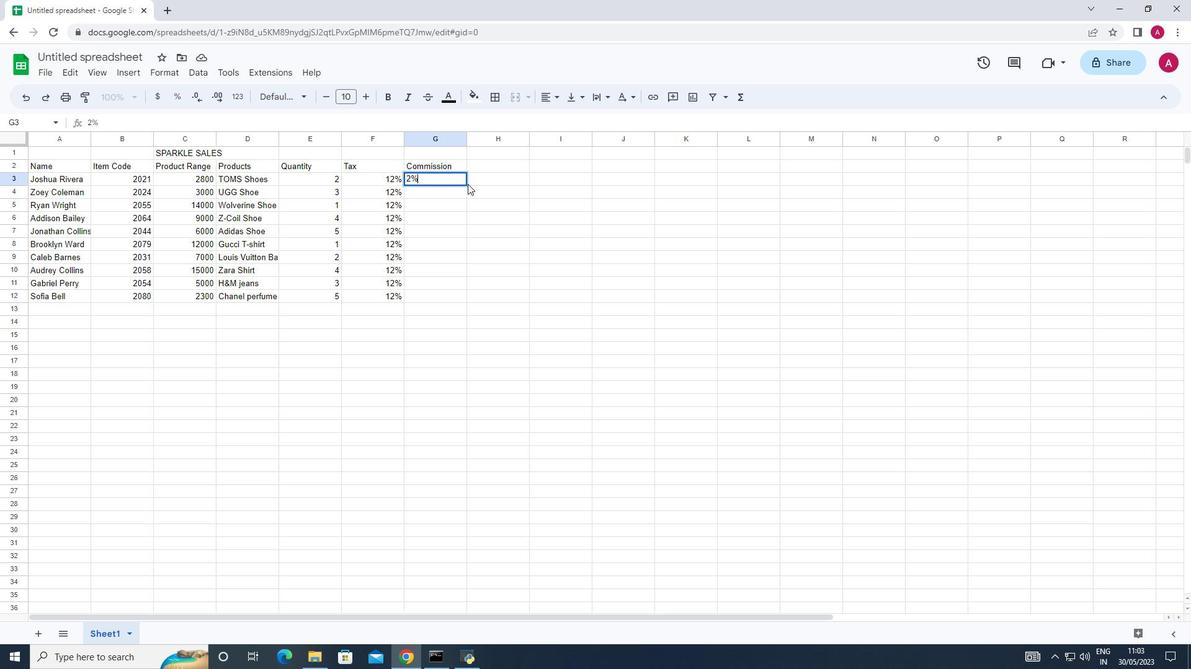 
Action: Mouse moved to (458, 179)
Screenshot: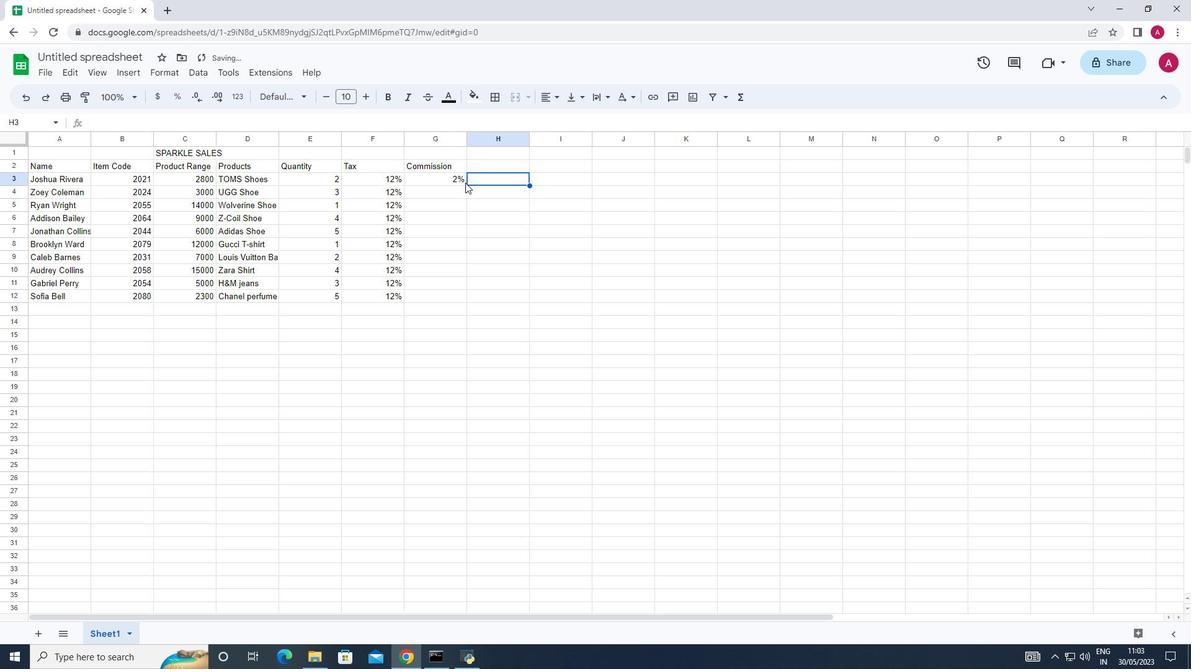 
Action: Mouse pressed left at (458, 179)
Screenshot: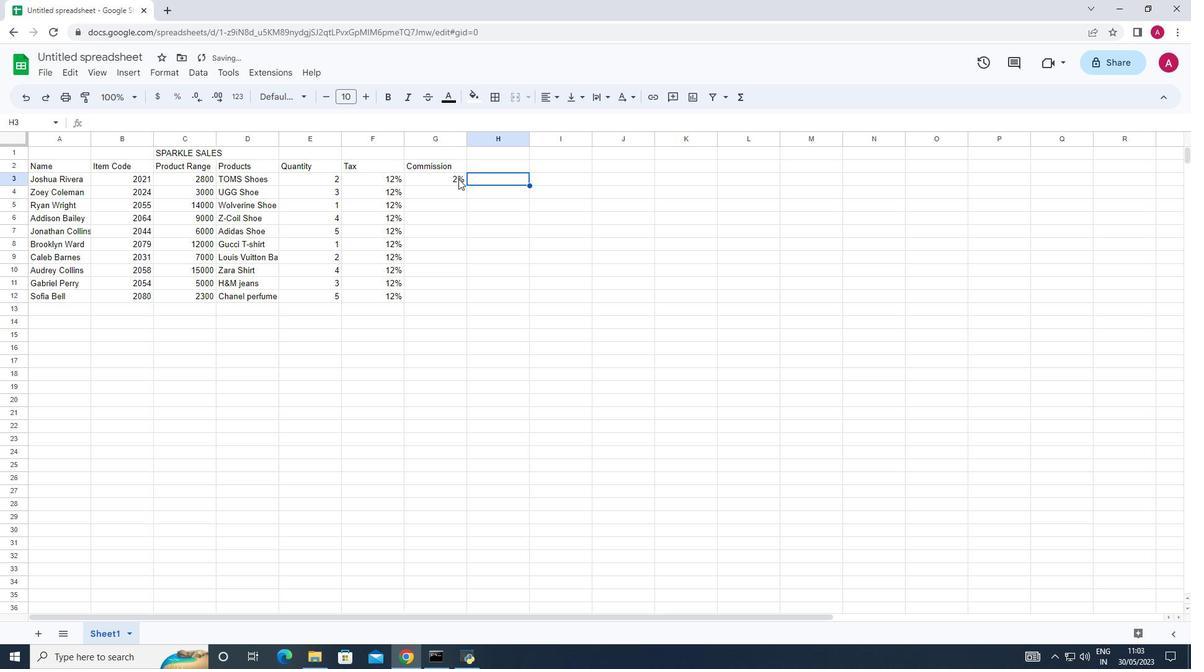 
Action: Mouse moved to (465, 183)
Screenshot: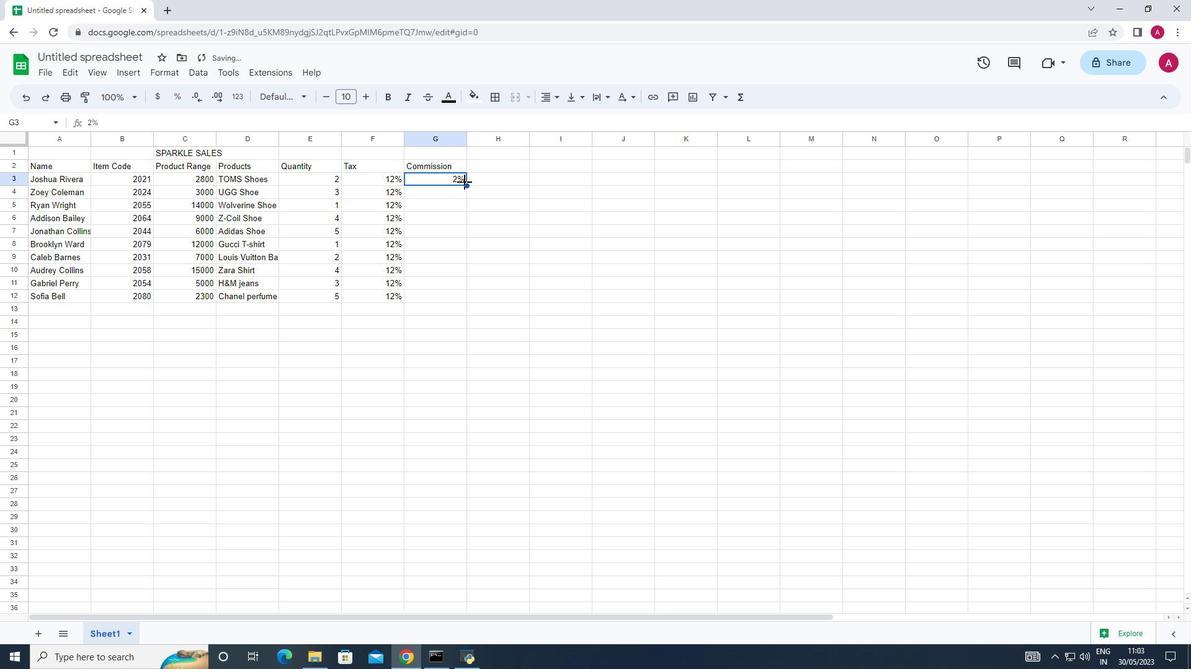 
Action: Mouse pressed left at (465, 183)
Screenshot: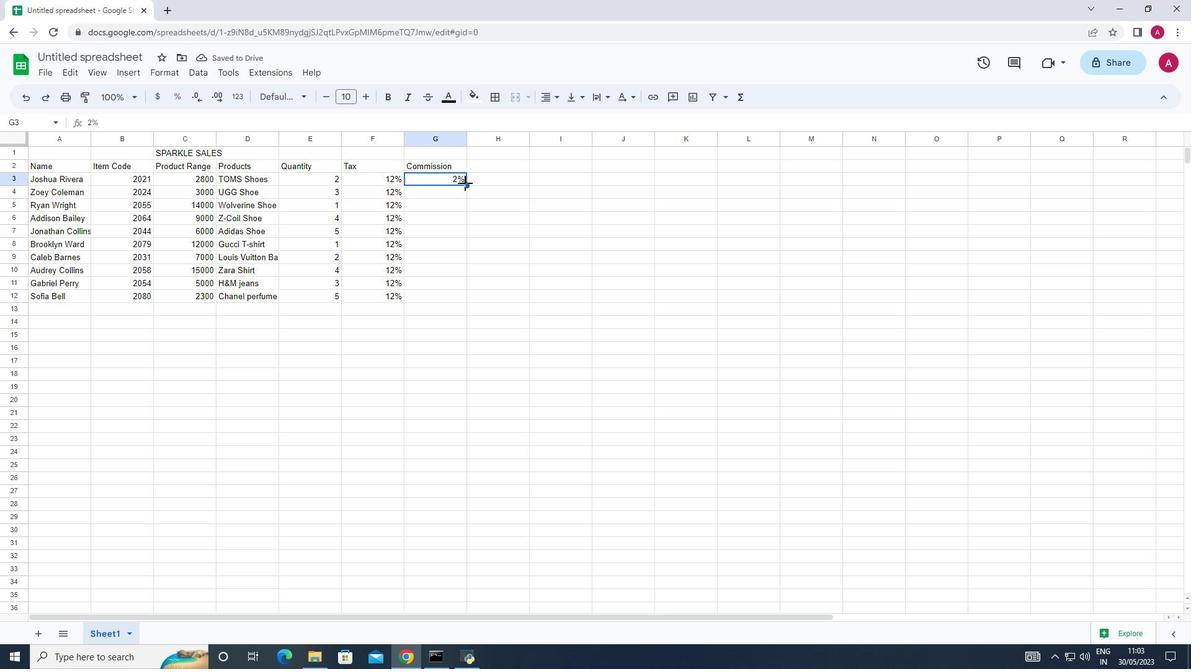 
Action: Mouse moved to (491, 175)
Screenshot: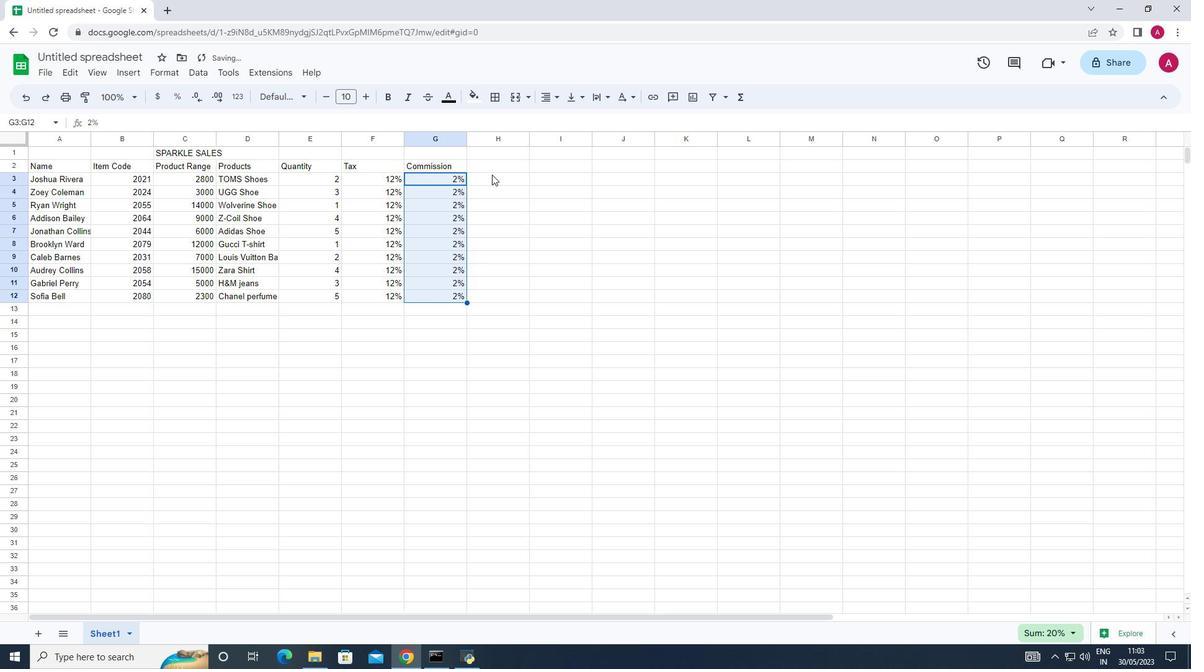 
Action: Mouse pressed left at (491, 175)
Screenshot: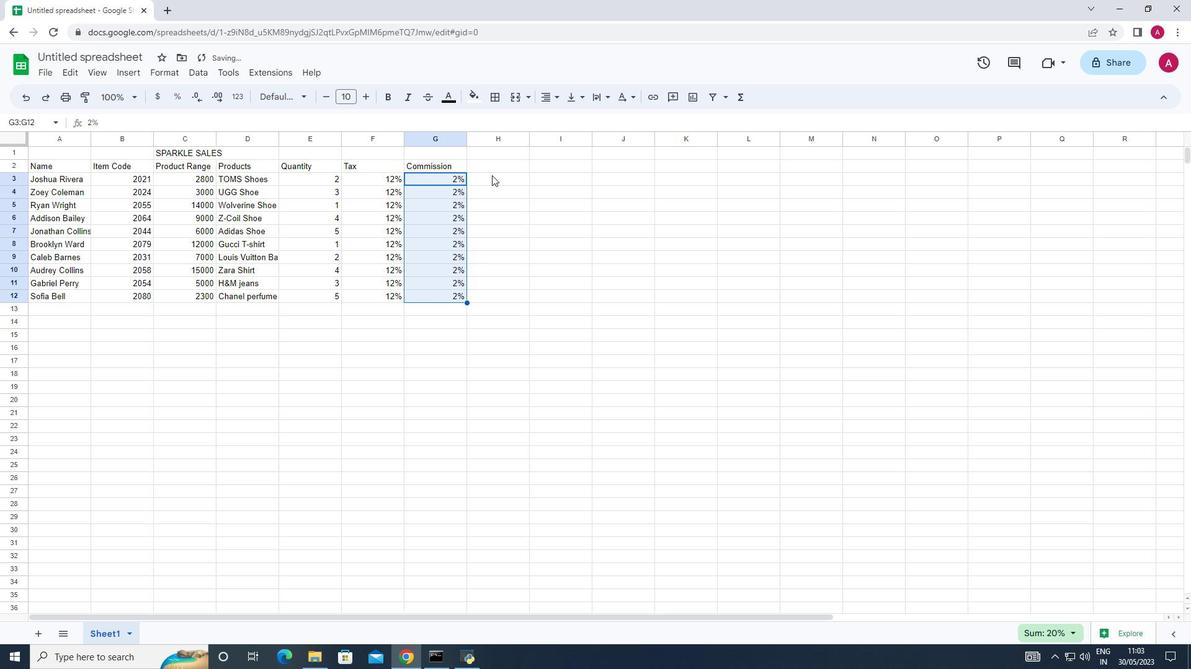 
Action: Key pressed <Key.left><Key.left><Key.left><Key.right><Key.backspace>=c3*12<Key.shift>%<Key.enter><Key.up><Key.backspace><Key.shift>+c3*12<Key.left><Key.left><Key.left><Key.left><Key.left><Key.backspace><Key.shift>+<Key.backspace><Key.home>=<Key.end><Key.shift><Key.shift><Key.shift>%<Key.backspace><Key.shift><Key.shift><Key.shift><Key.shift><Key.shift><Key.shift><Key.shift><Key.shift><Key.shift><Key.shift><Key.shift><Key.shift><Key.shift><Key.shift><Key.shift><Key.shift><Key.shift><Key.shift><Key.shift><Key.shift><Key.shift><Key.shift><Key.shift><Key.shift><Key.shift><Key.shift>%<Key.backspace>
Screenshot: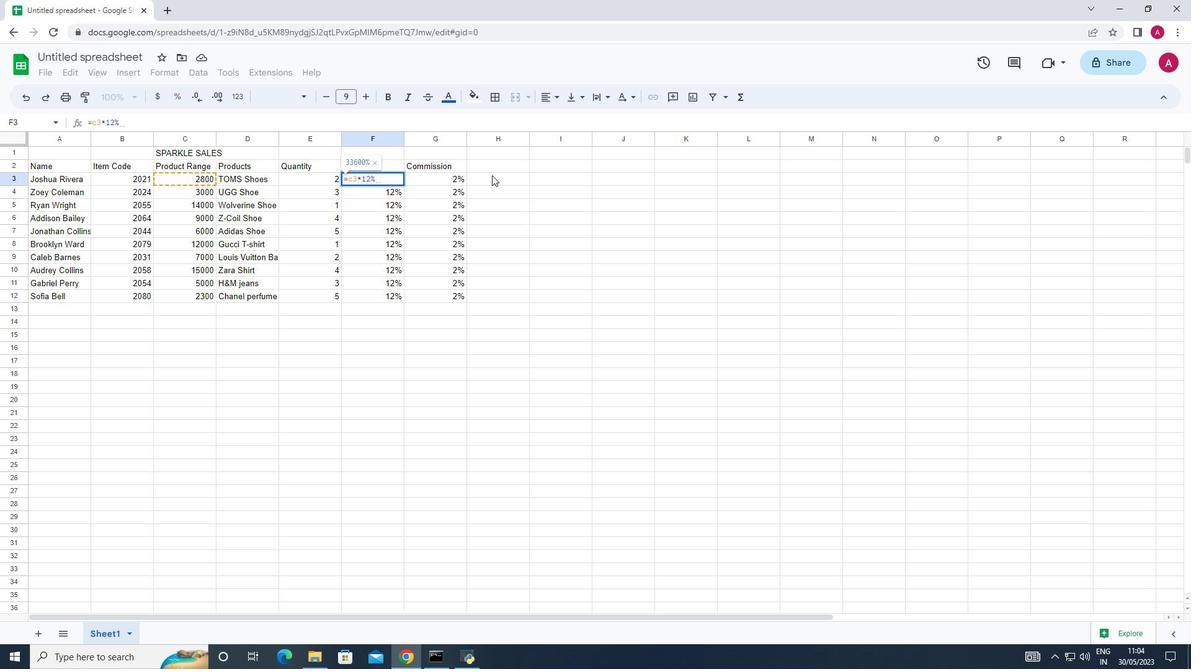 
Action: Mouse moved to (466, 134)
Screenshot: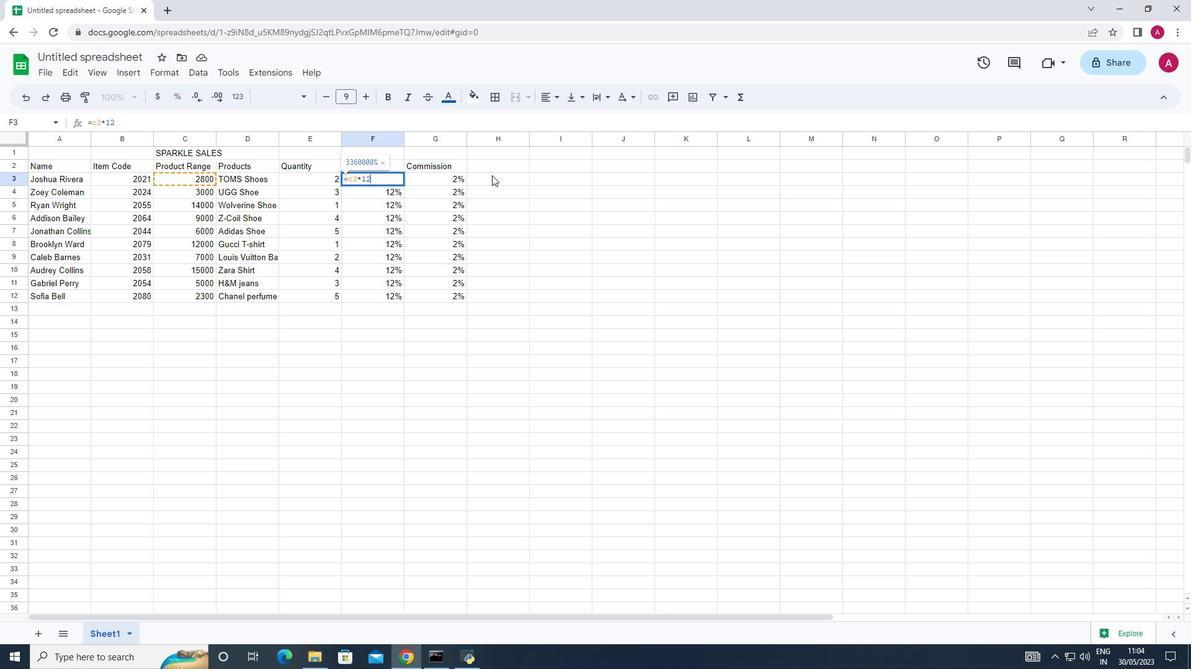 
Action: Key pressed <Key.backspace>
Screenshot: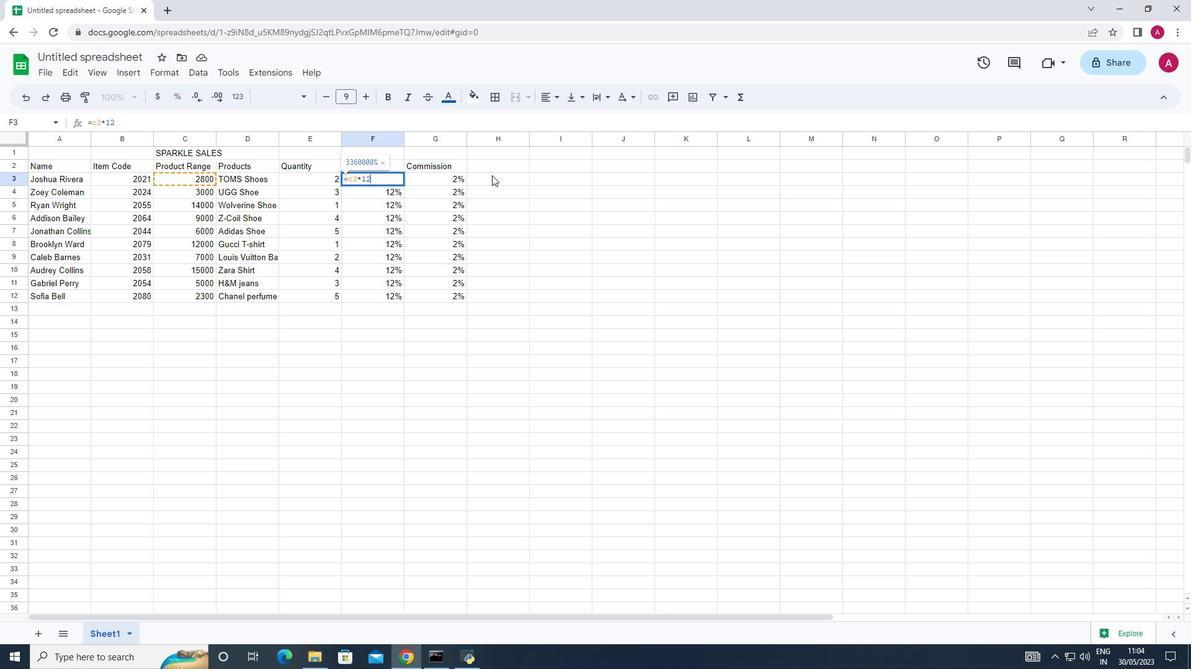
Action: Mouse moved to (475, 289)
Screenshot: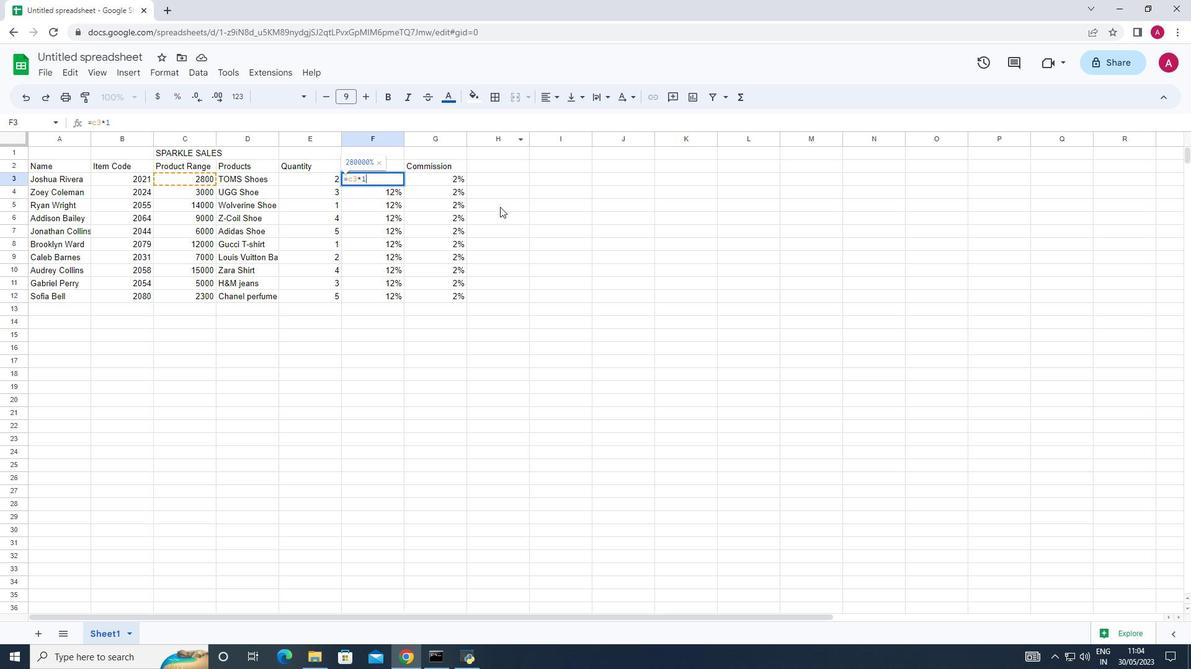 
Action: Key pressed <Key.backspace>
Screenshot: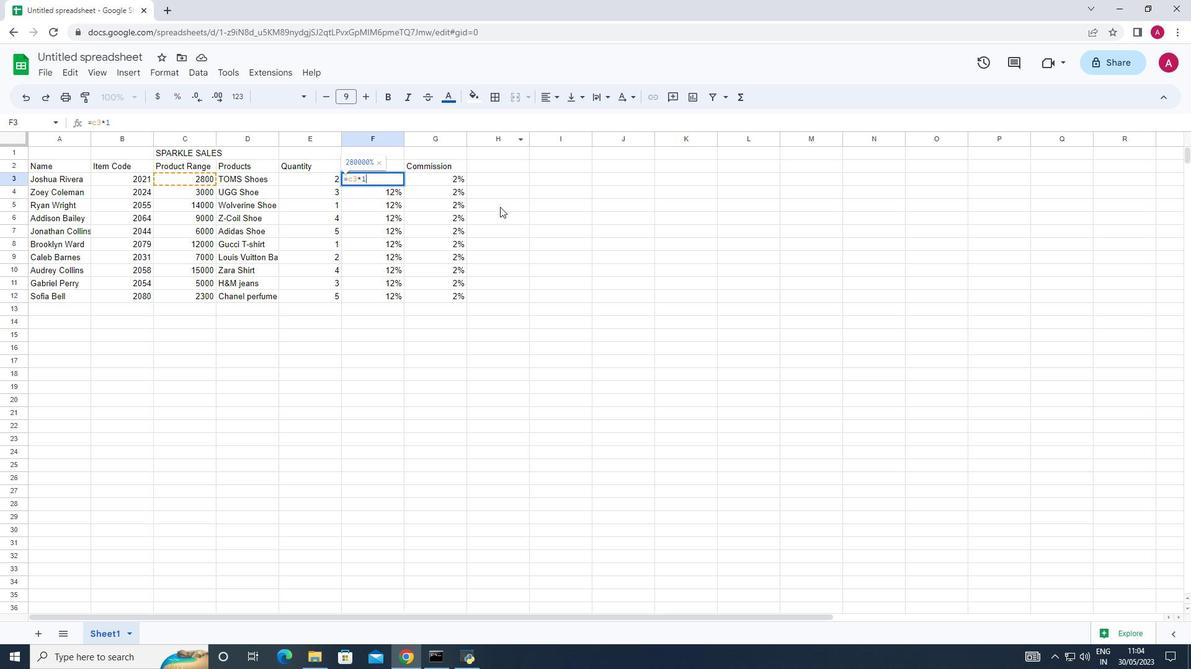 
Action: Mouse moved to (412, 338)
Screenshot: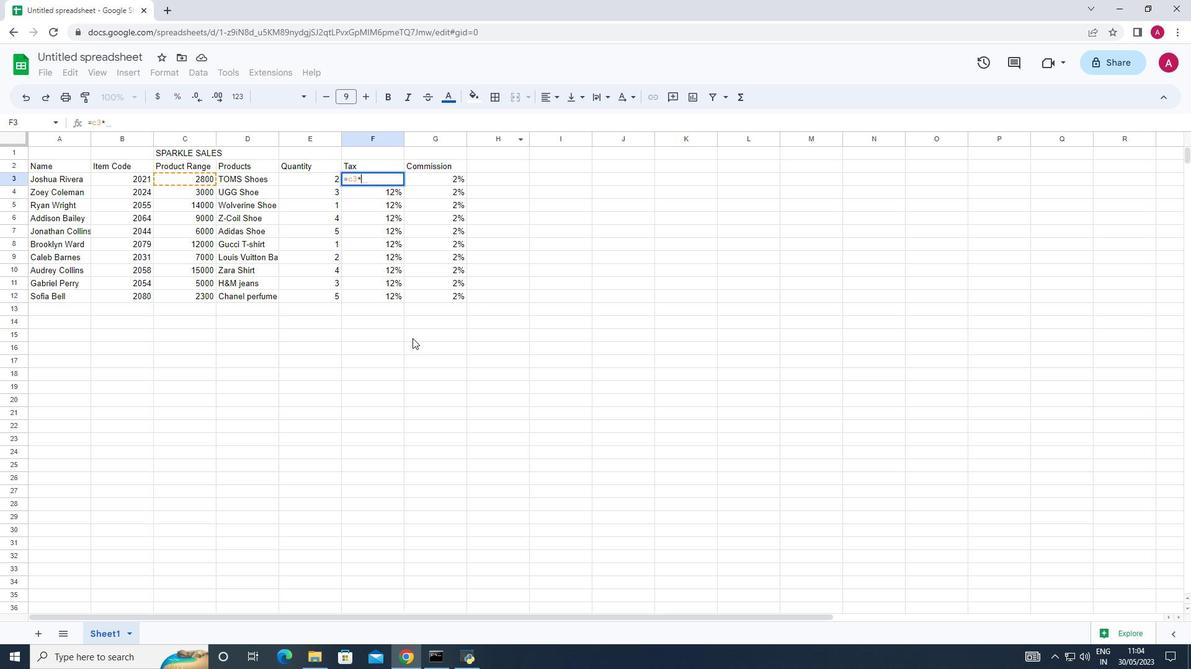 
Action: Mouse pressed left at (412, 338)
Screenshot: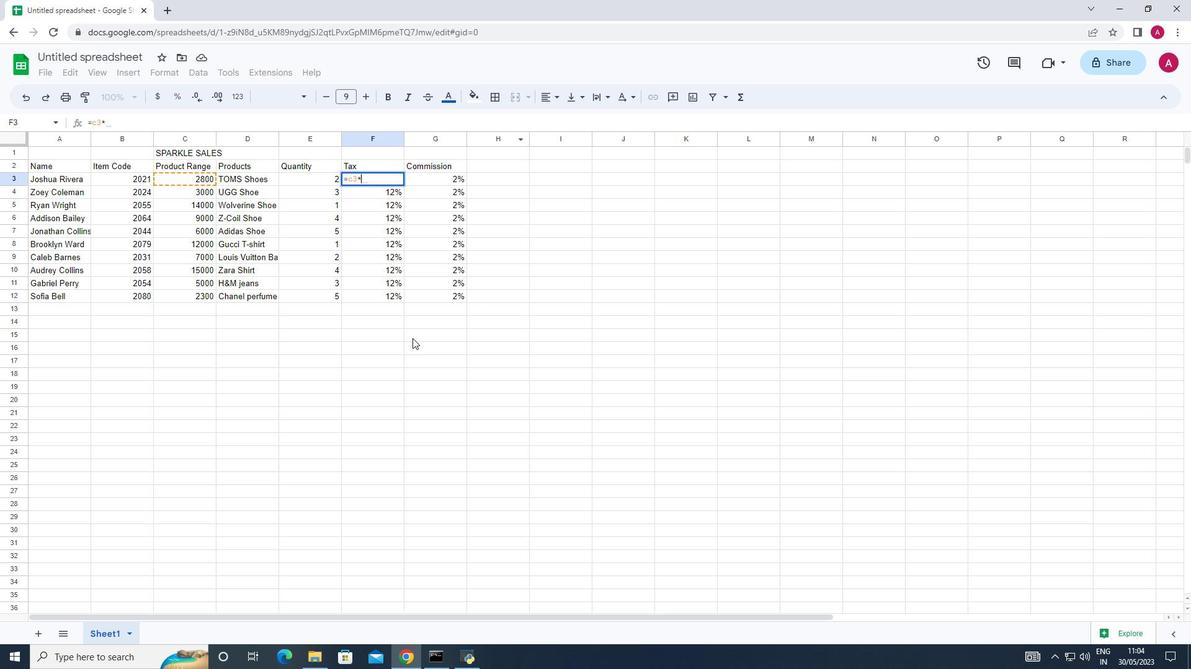 
Action: Mouse moved to (410, 336)
Screenshot: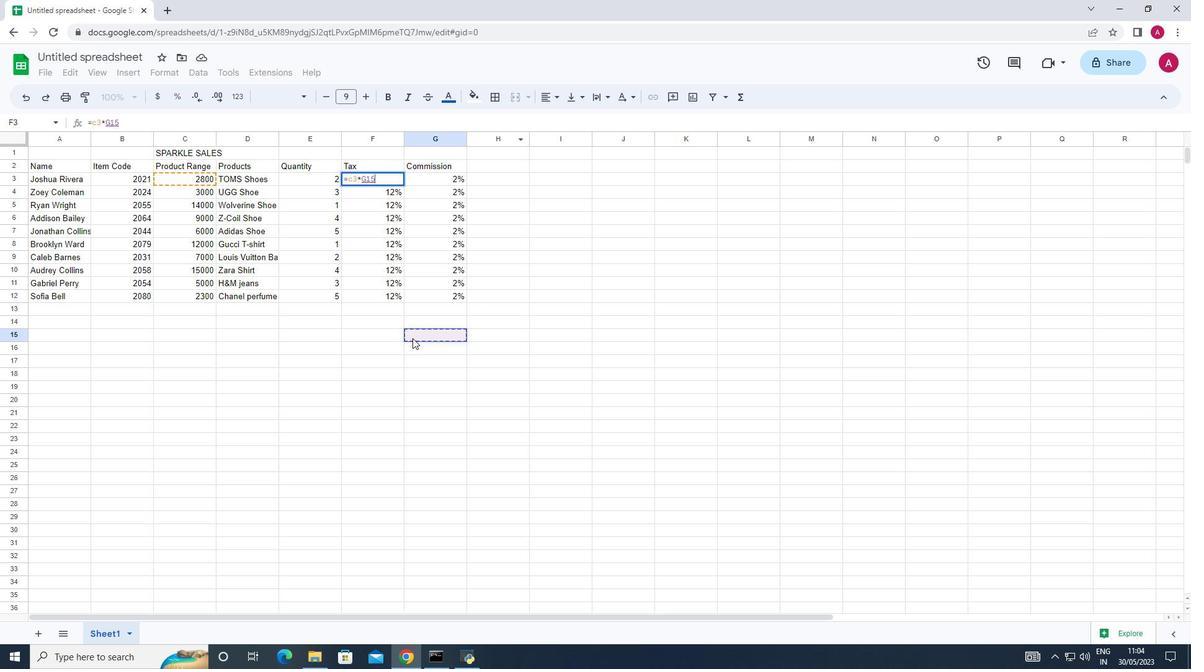 
Action: Key pressed <Key.backspace>
Screenshot: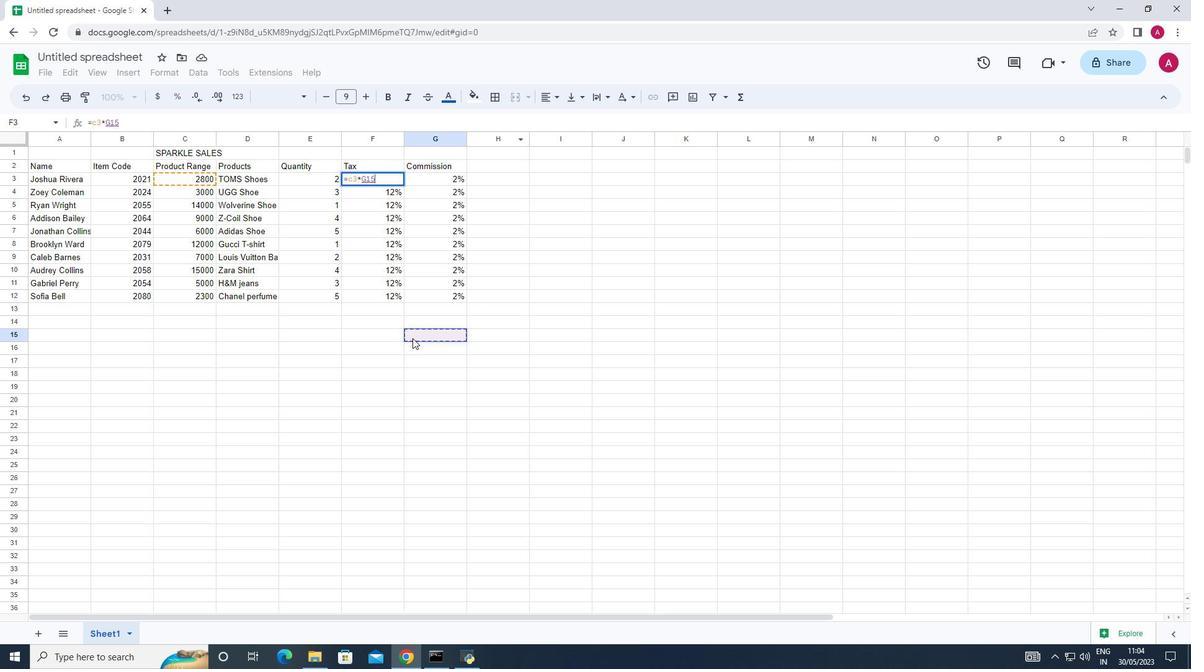 
Action: Mouse moved to (379, 181)
Screenshot: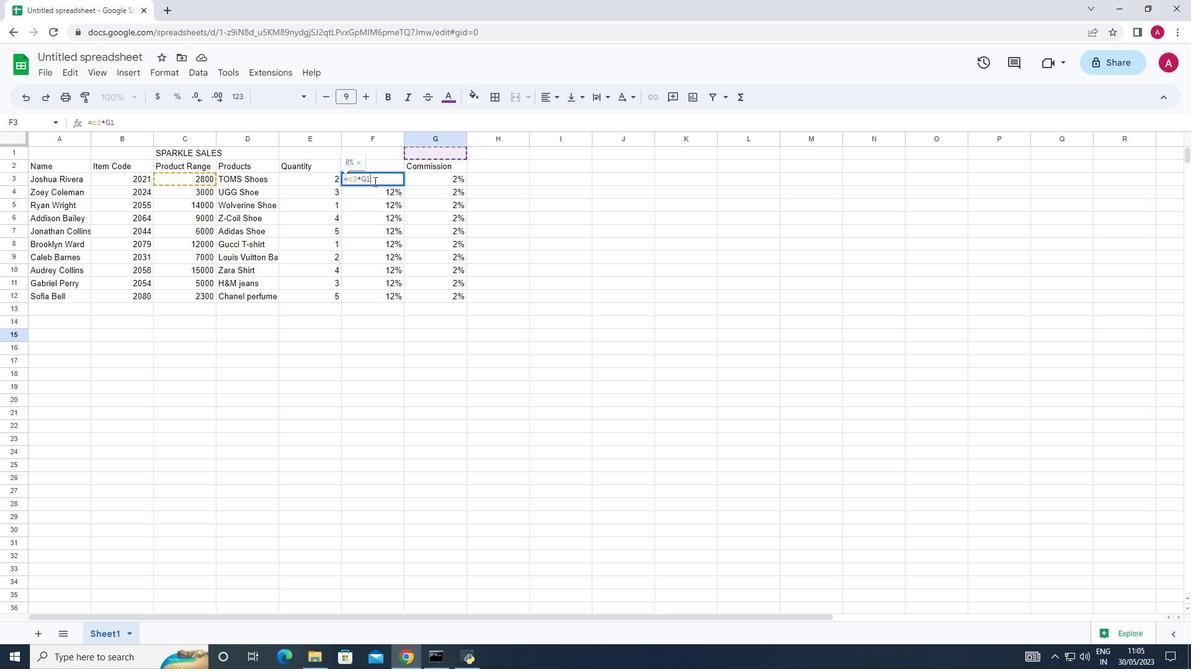 
Action: Mouse pressed left at (379, 181)
Screenshot: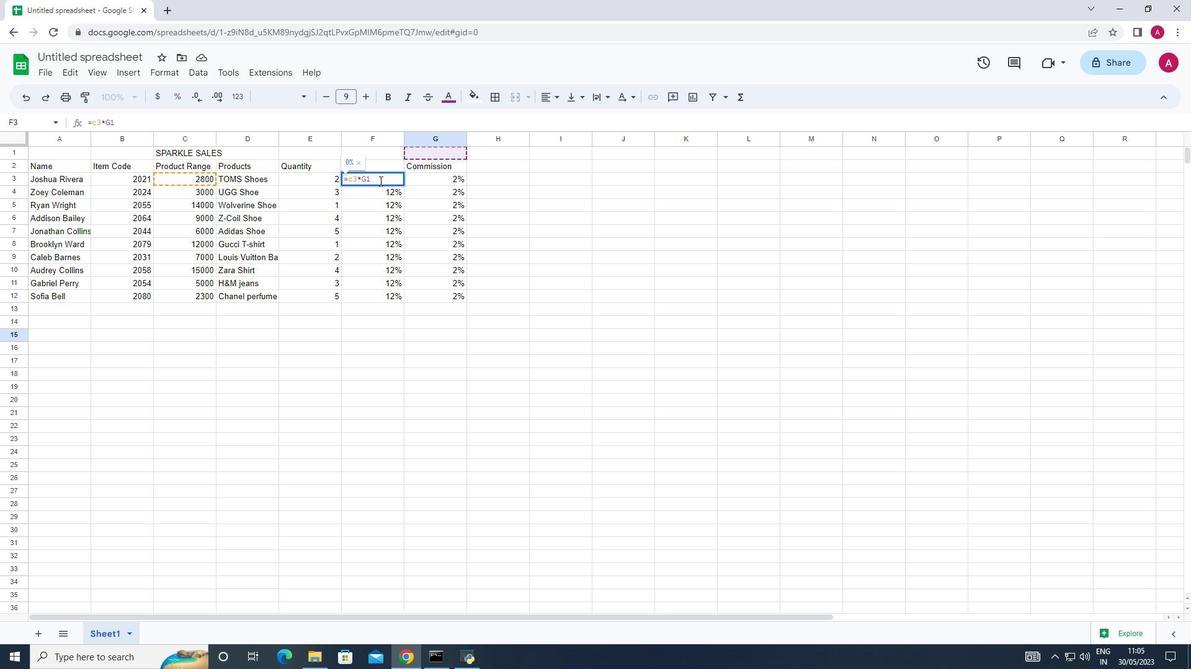 
Action: Mouse moved to (363, 229)
Screenshot: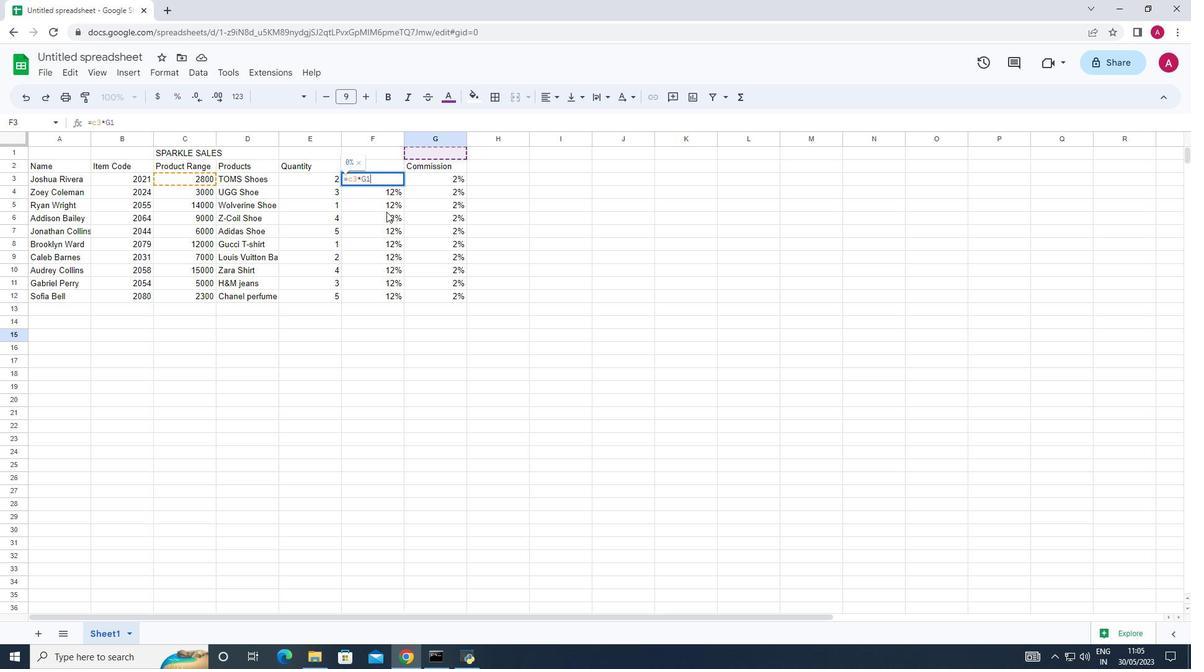 
Action: Mouse pressed left at (363, 229)
Screenshot: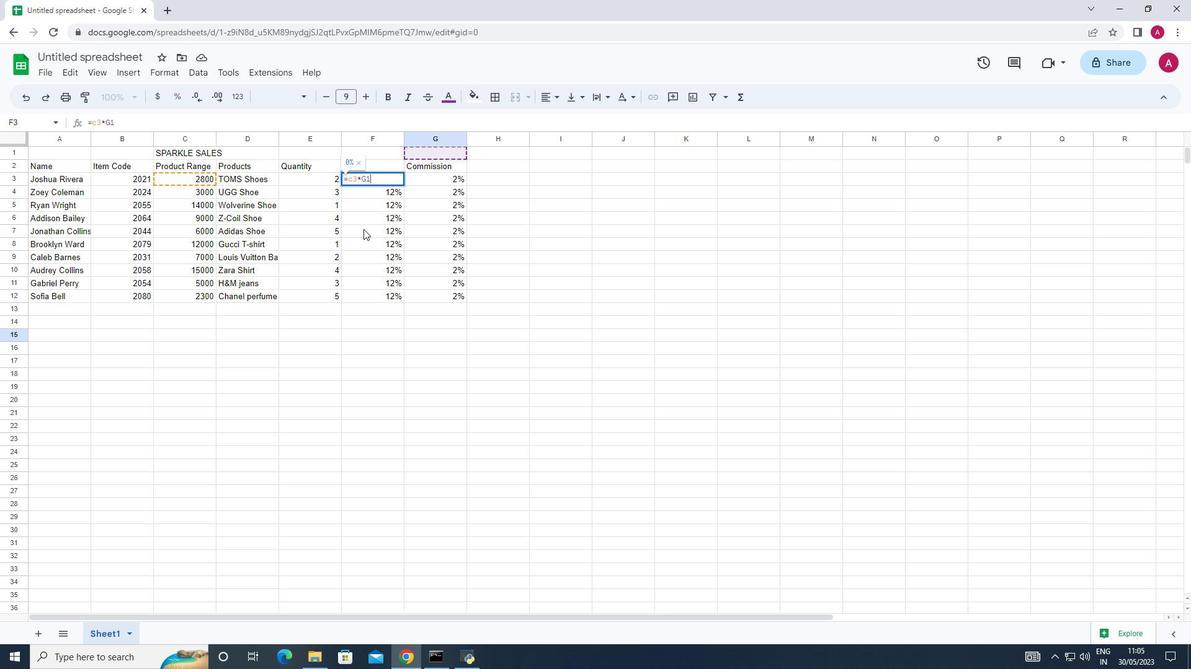 
Action: Mouse moved to (432, 215)
Screenshot: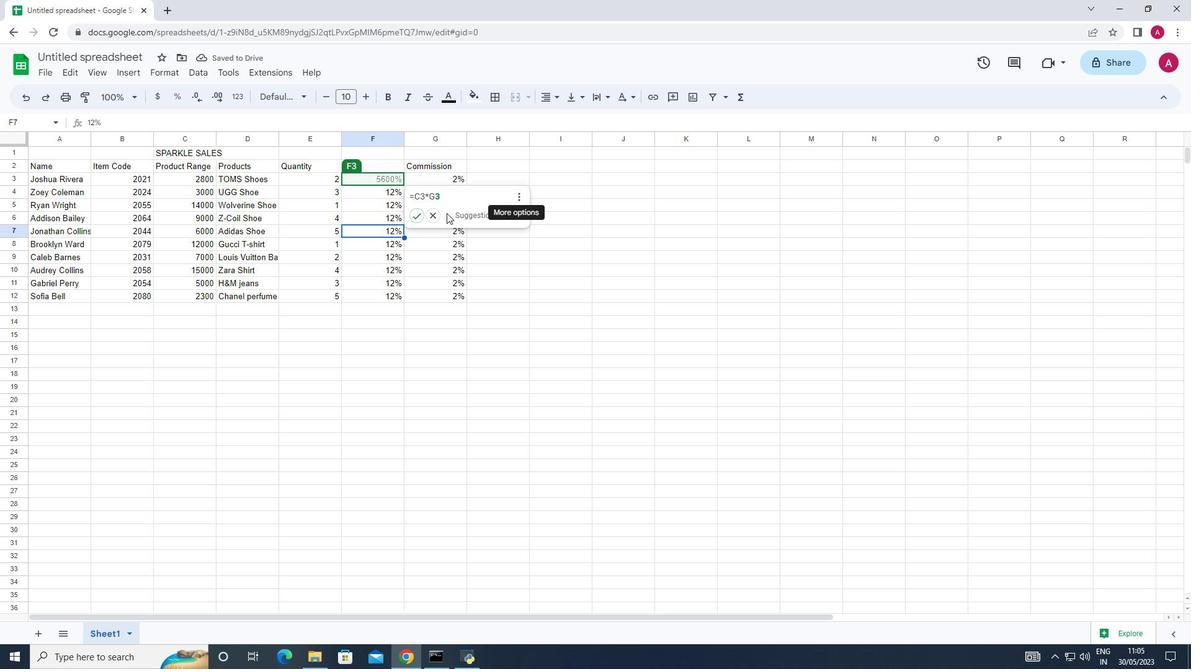 
Action: Key pressed <Key.shift_r>
Screenshot: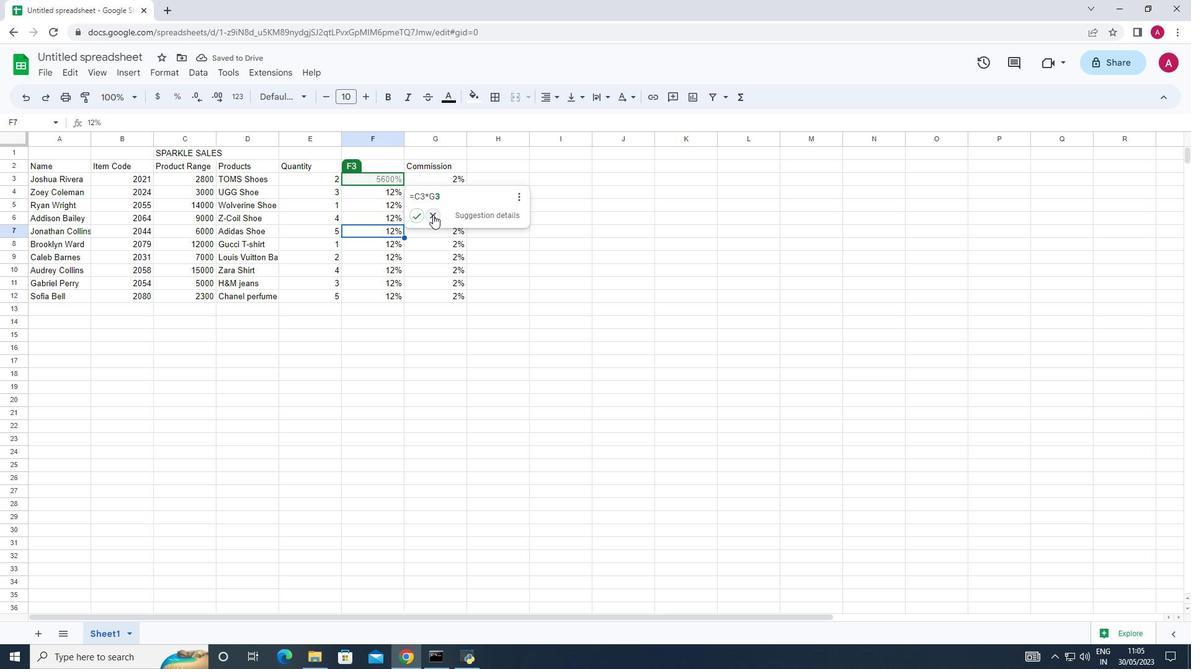 
Action: Mouse moved to (432, 215)
Screenshot: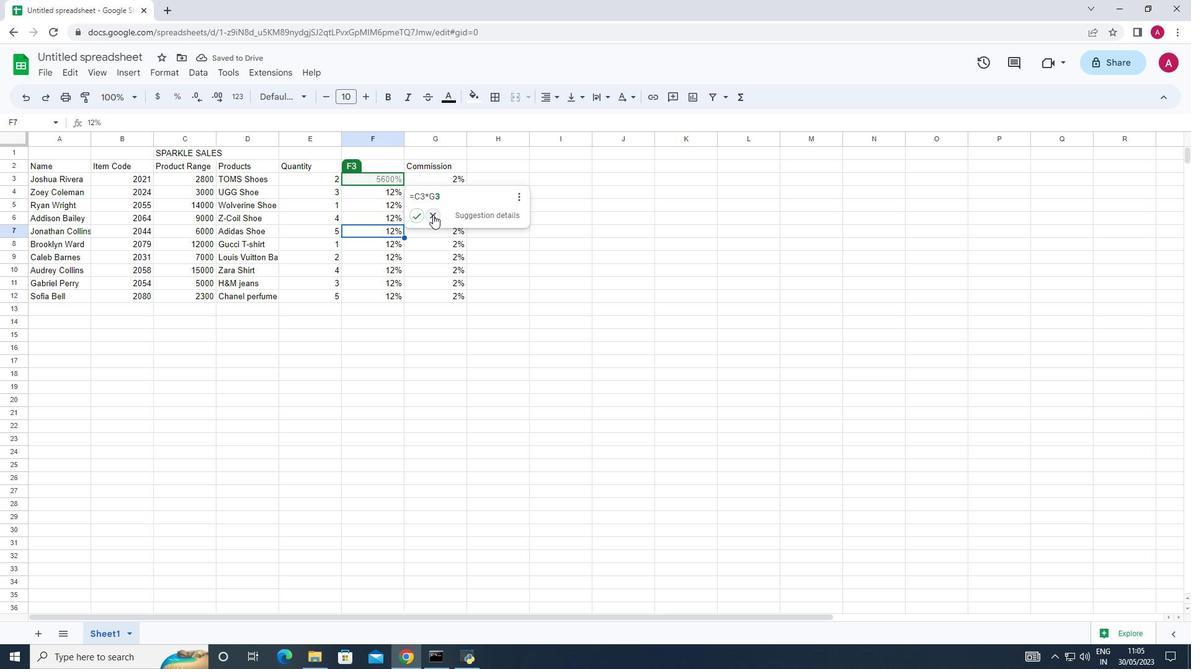 
Action: Key pressed <Key.menu>
Screenshot: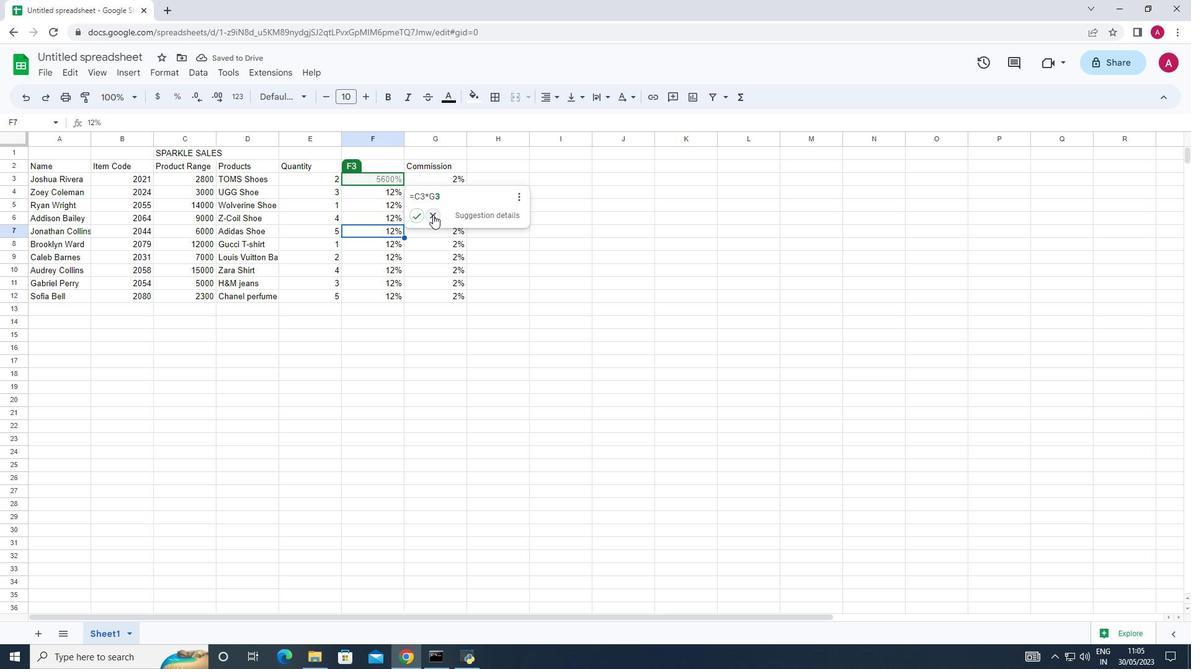 
Action: Mouse pressed left at (432, 215)
Screenshot: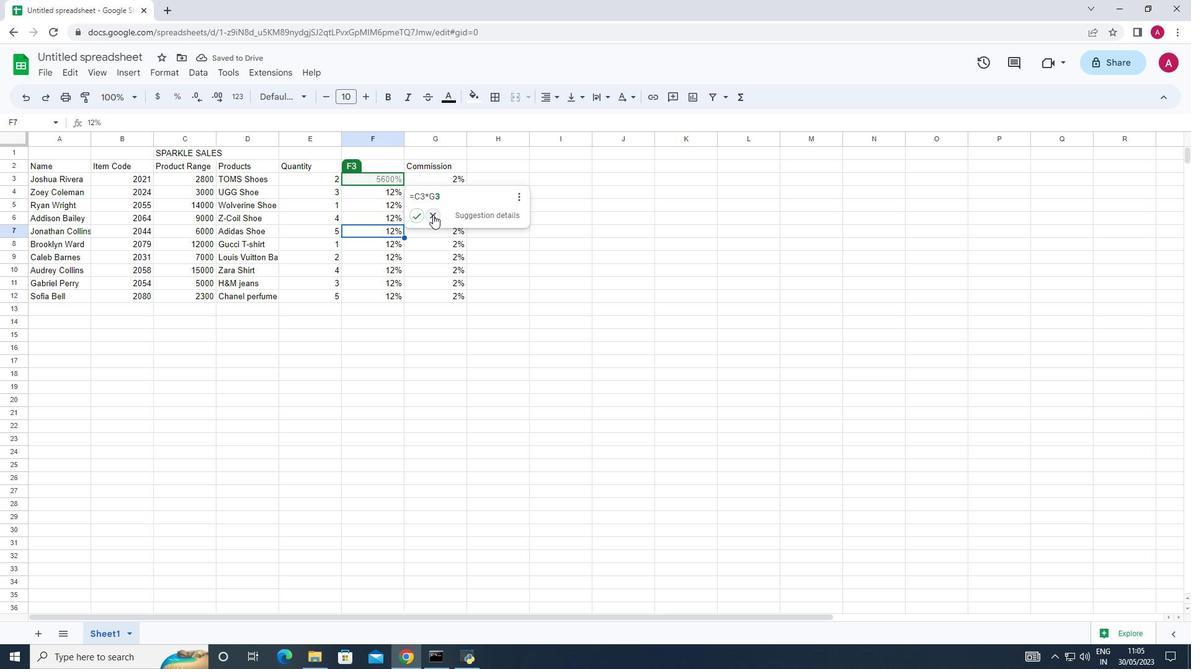 
Action: Key pressed <Key.down>
Screenshot: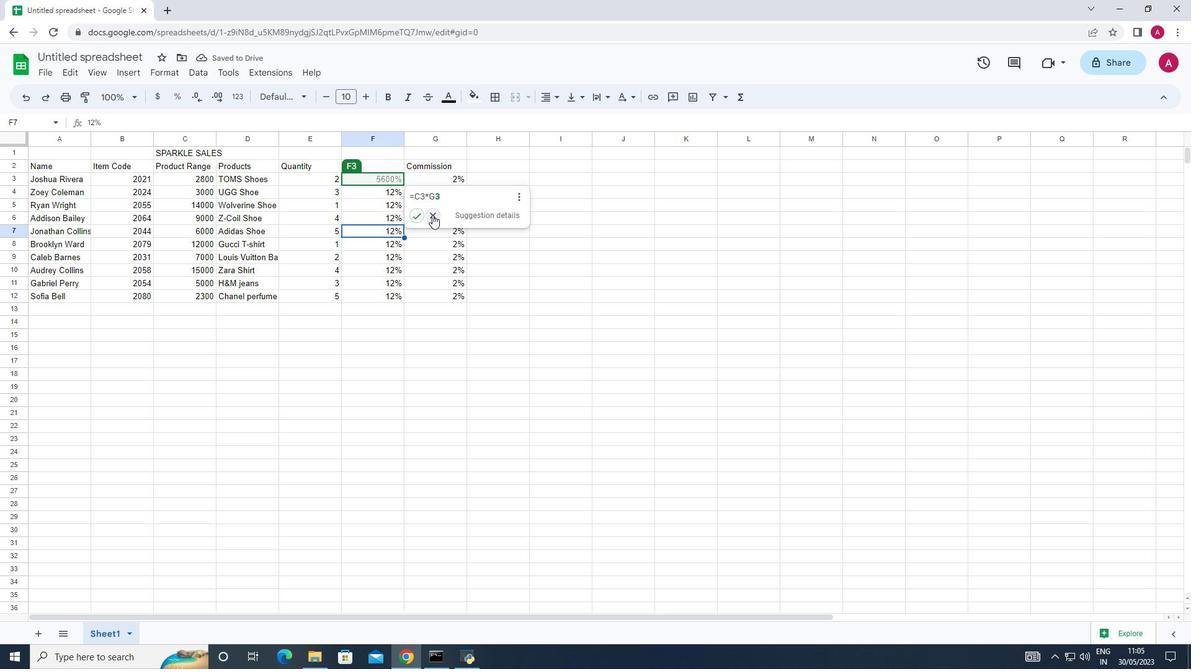
Action: Mouse moved to (395, 179)
Screenshot: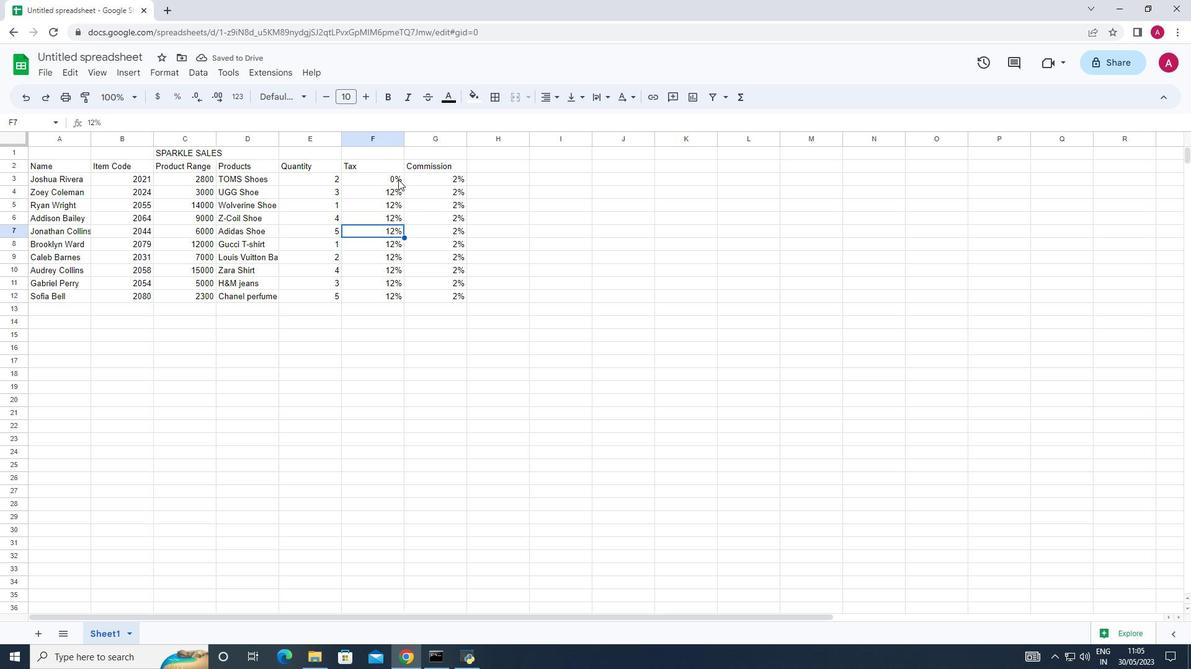 
Action: Key pressed <Key.shift_r>
Screenshot: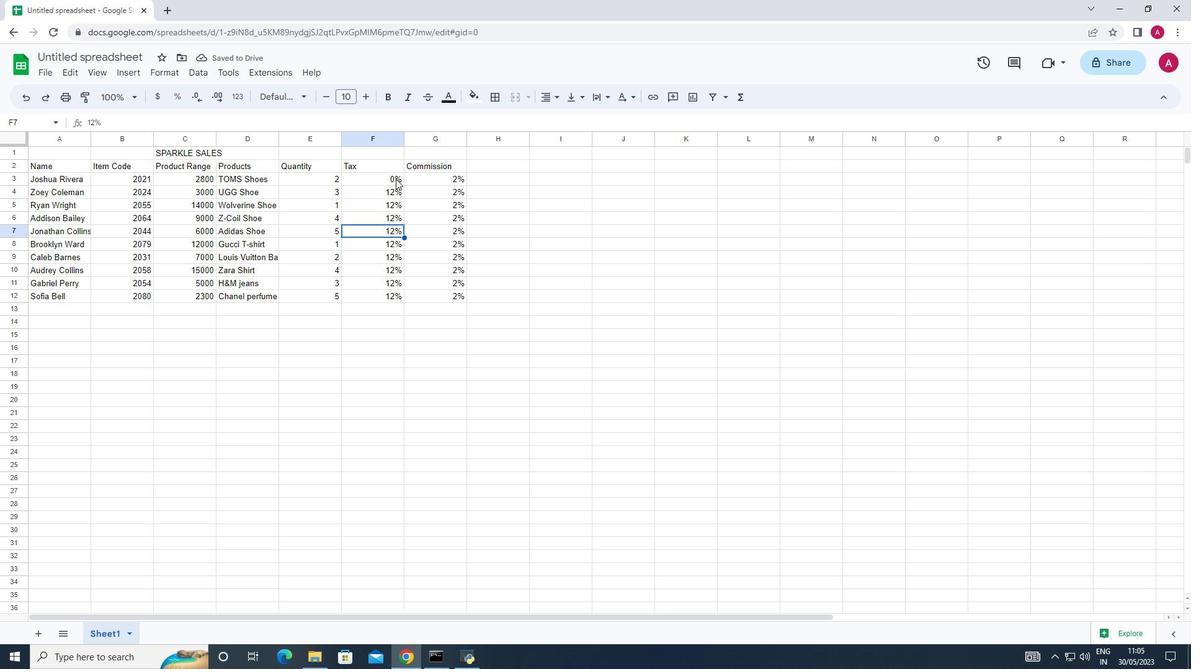 
Action: Mouse pressed left at (395, 179)
Screenshot: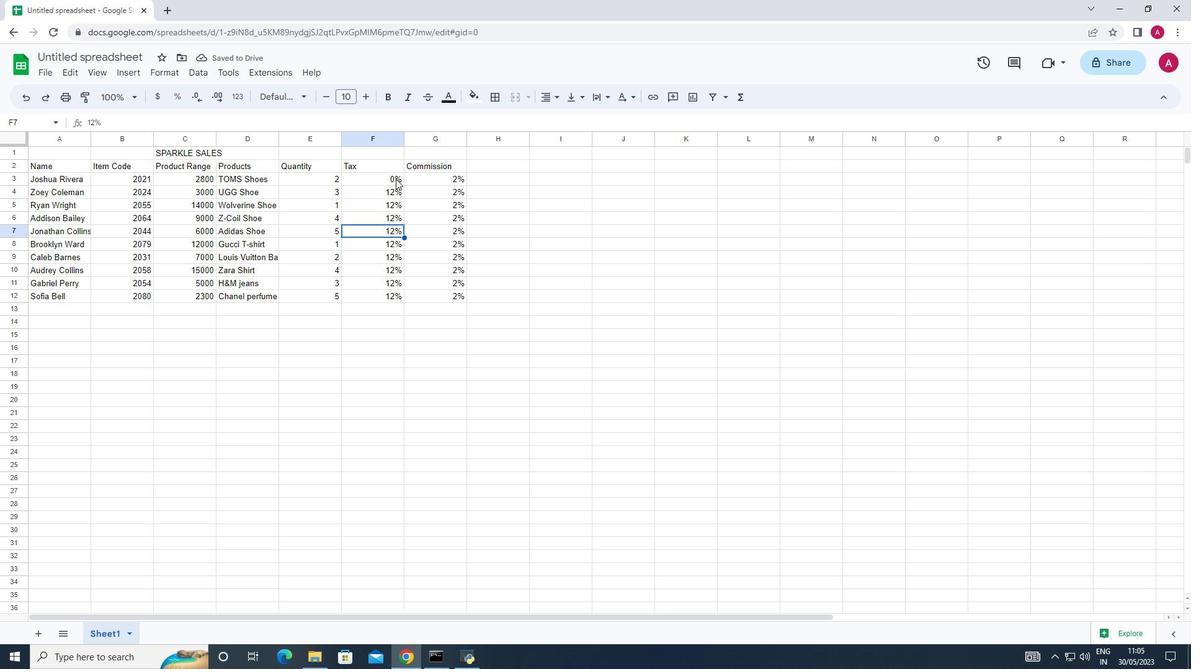 
Action: Key pressed <Key.up>
Screenshot: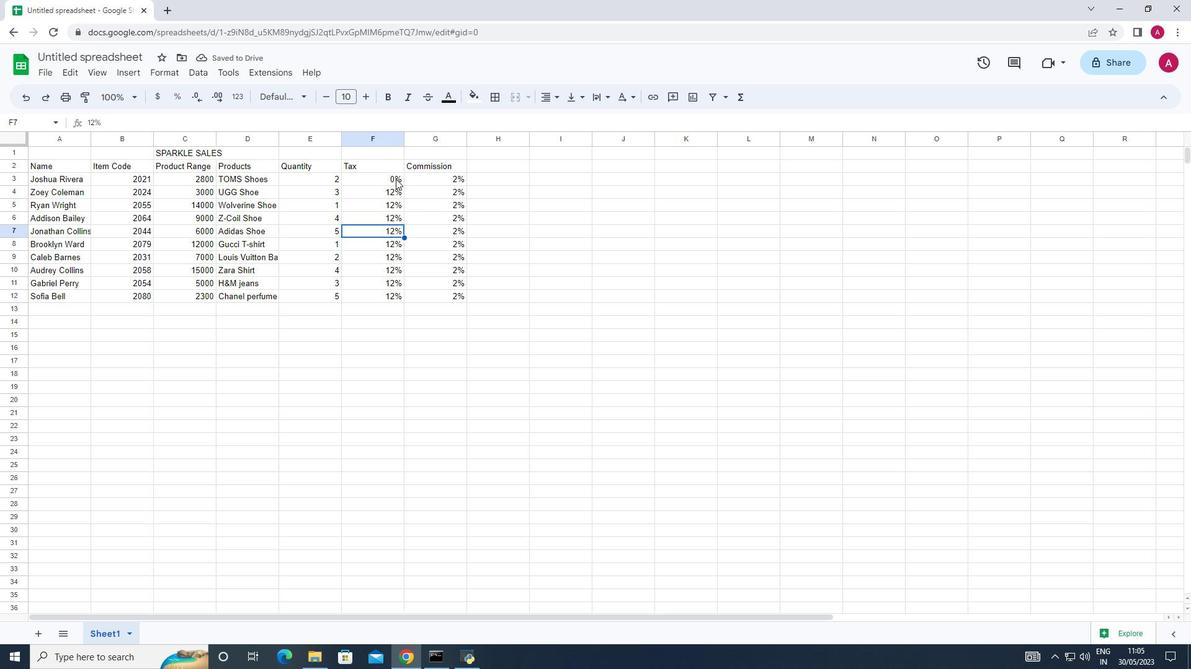
Action: Mouse moved to (406, 213)
Screenshot: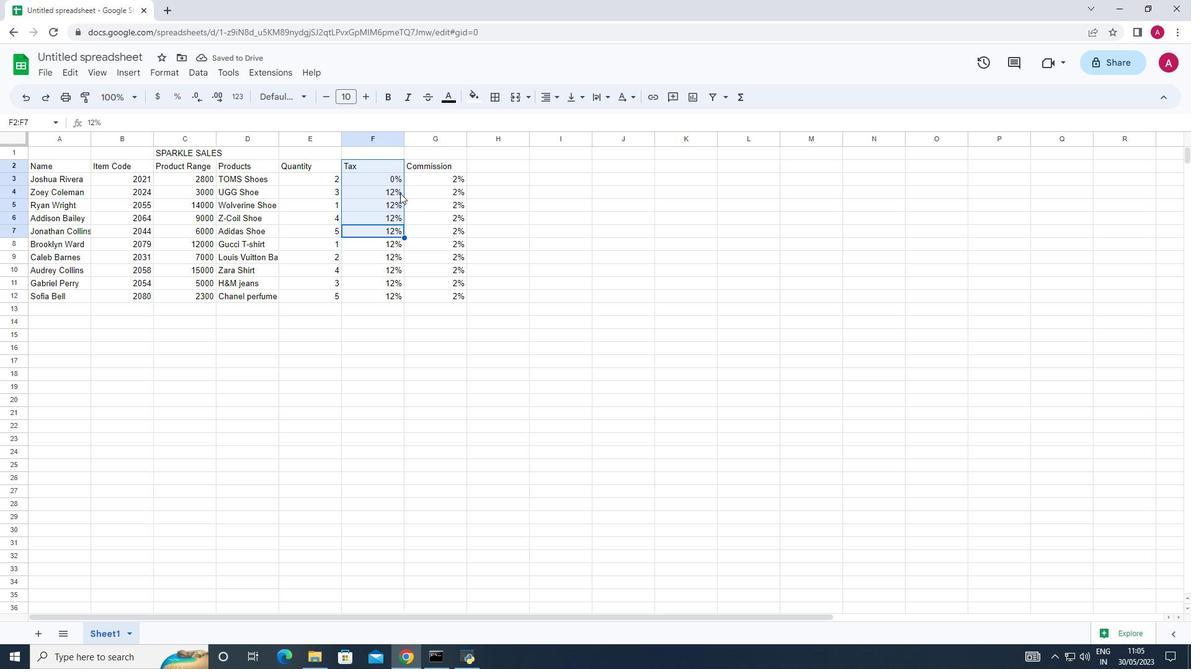 
Action: Key pressed <Key.down>
Screenshot: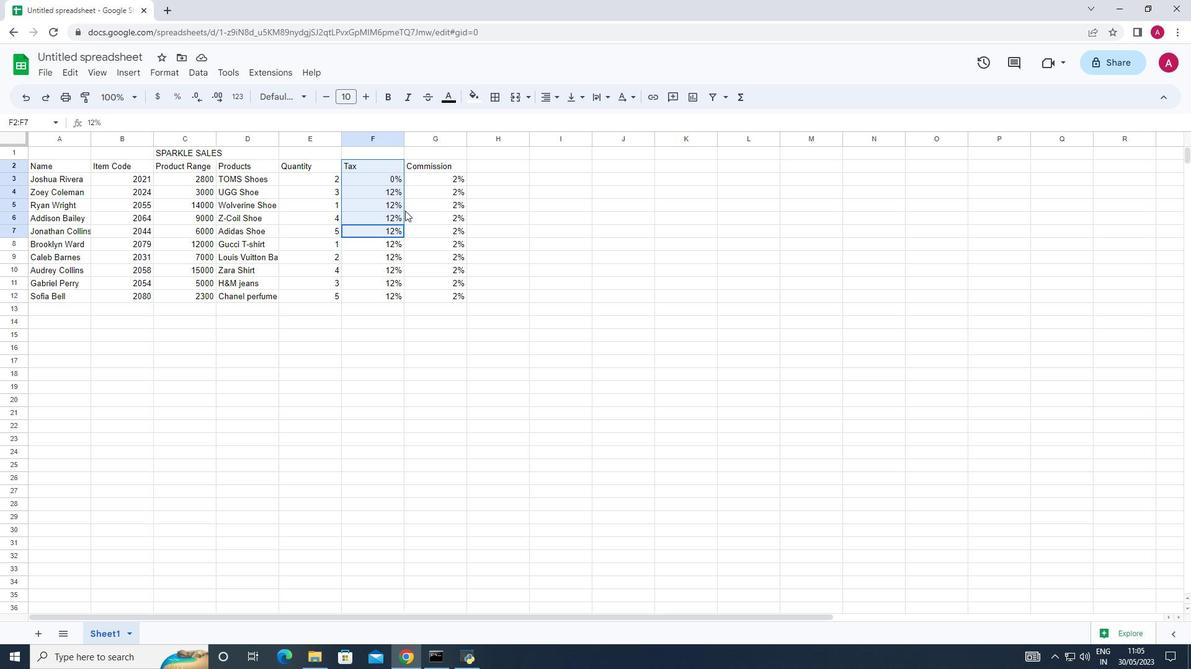 
Action: Mouse moved to (380, 199)
Screenshot: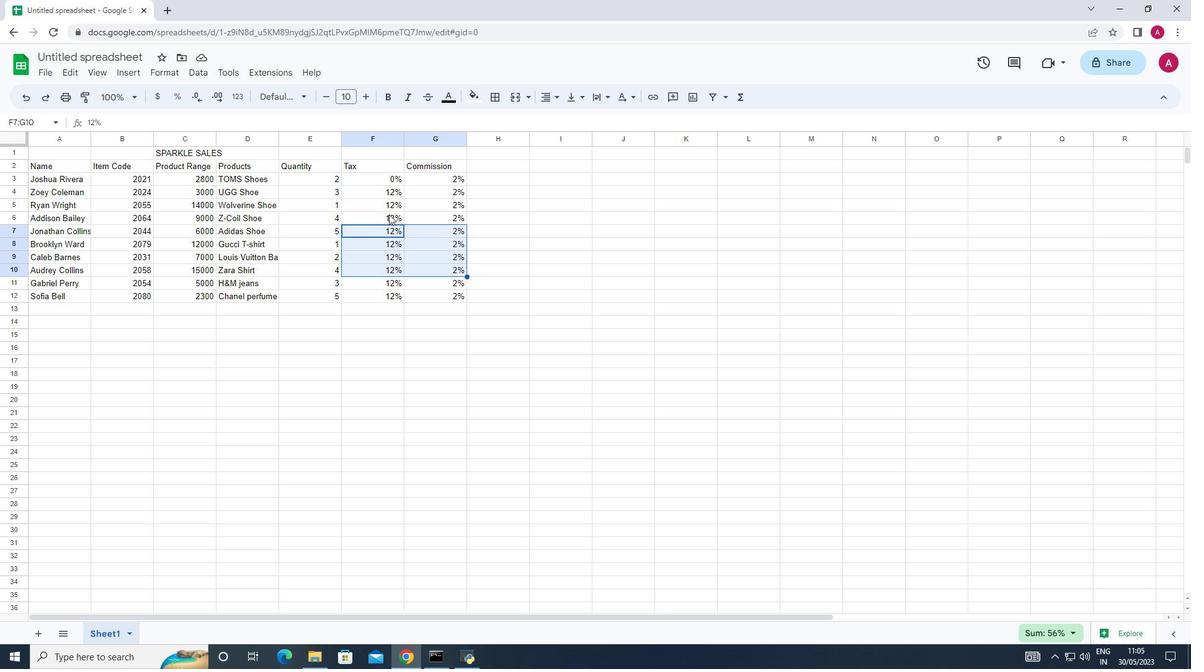 
Action: Key pressed <Key.delete>
Screenshot: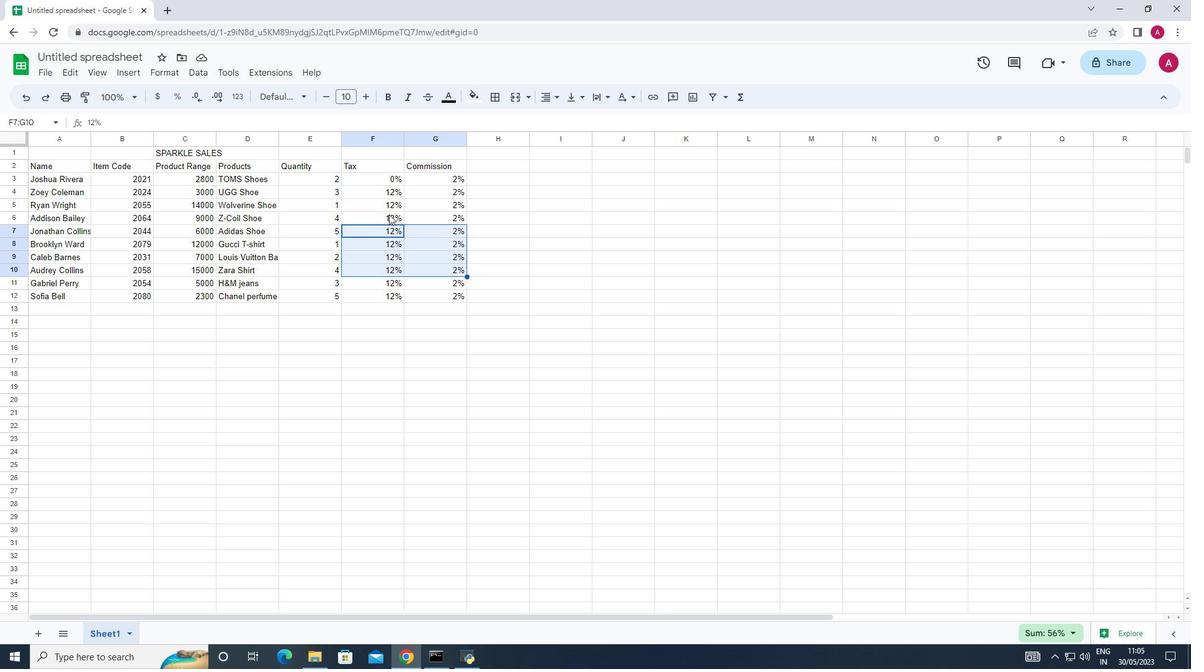 
Action: Mouse moved to (374, 174)
Screenshot: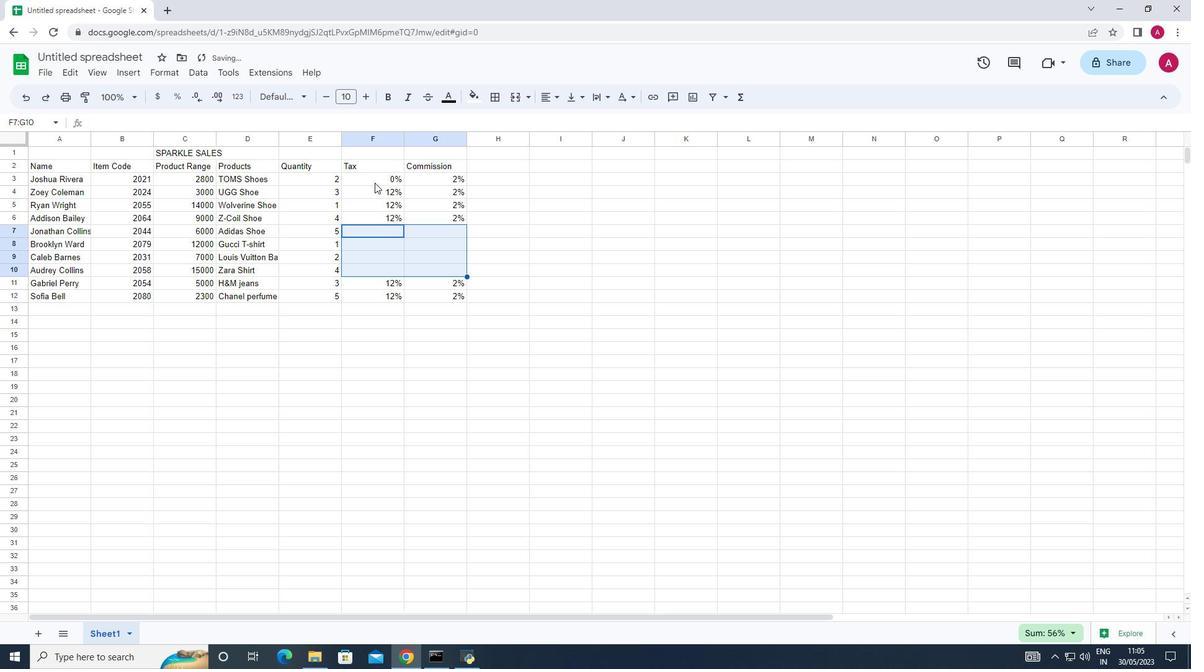 
Action: Key pressed <Key.shift_r><Key.up><Key.up><Key.down><Key.up><Key.up><Key.up><Key.up><Key.up><Key.shift_r><Key.right><Key.down><Key.down><Key.down><Key.delete><Key.up><Key.left><Key.down><Key.right>=2800*12<Key.shift>%<Key.backspace><Key.backspace><Key.backspace><Key.backspace>/100*12
Screenshot: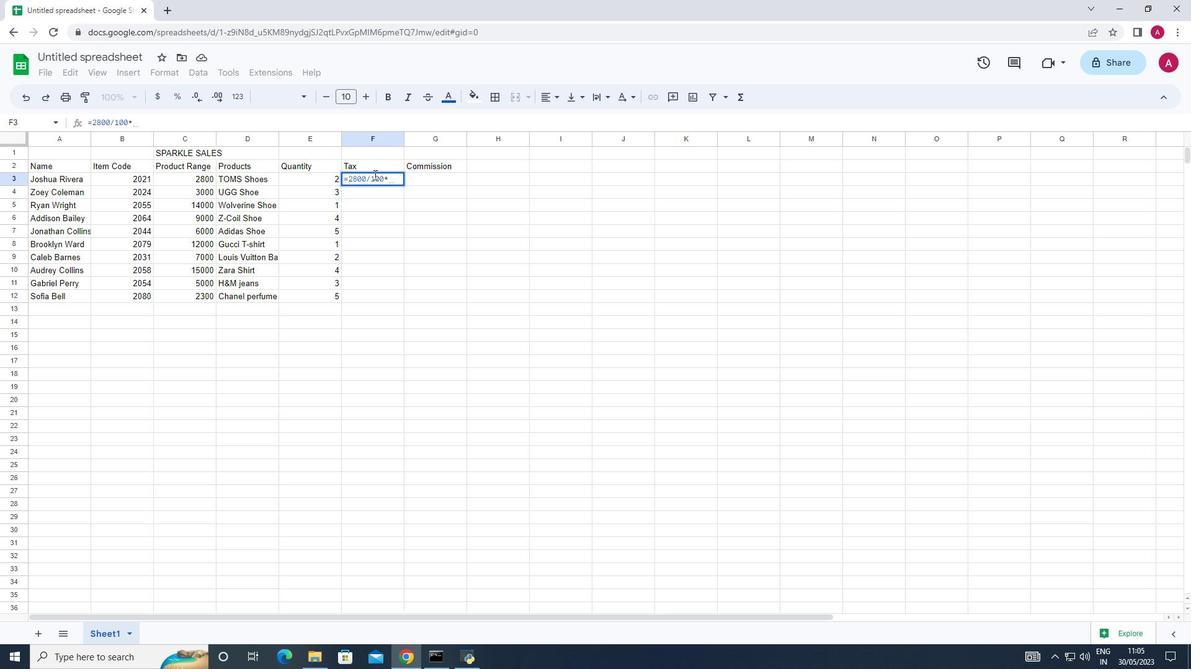 
Action: Mouse moved to (397, 181)
Screenshot: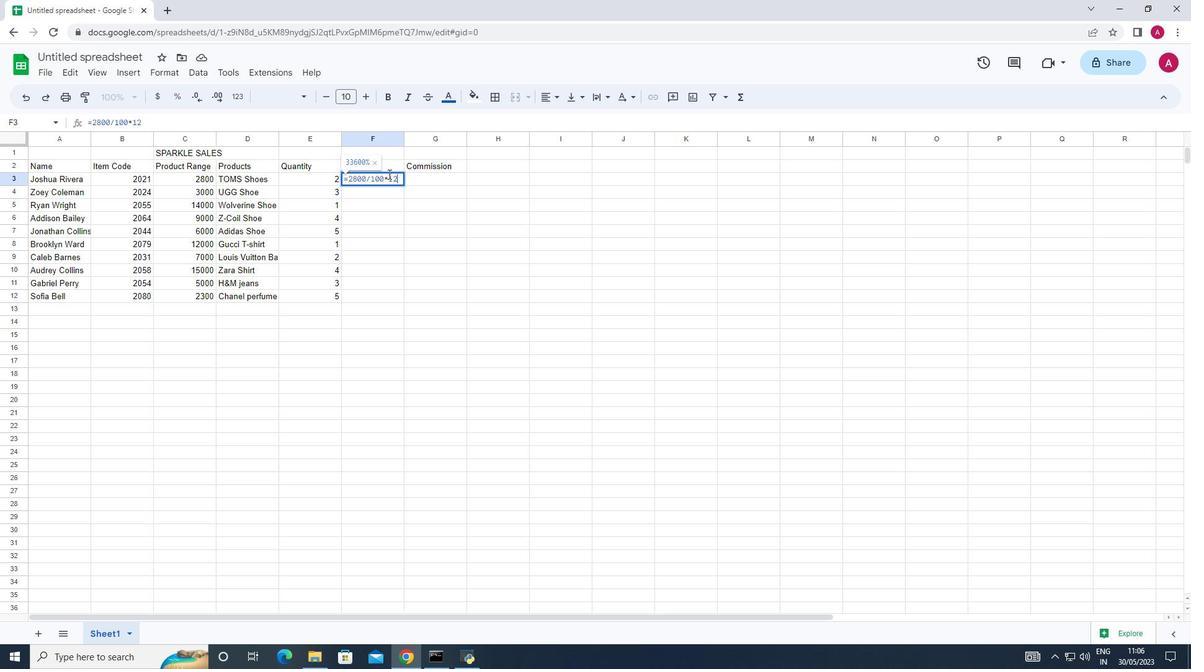 
Action: Key pressed <Key.backspace><Key.backspace><Key.backspace><Key.backspace><Key.backspace><Key.backspace><Key.backspace><Key.backspace><Key.backspace><Key.backspace><Key.backspace>sum<Key.shift_r>(
Screenshot: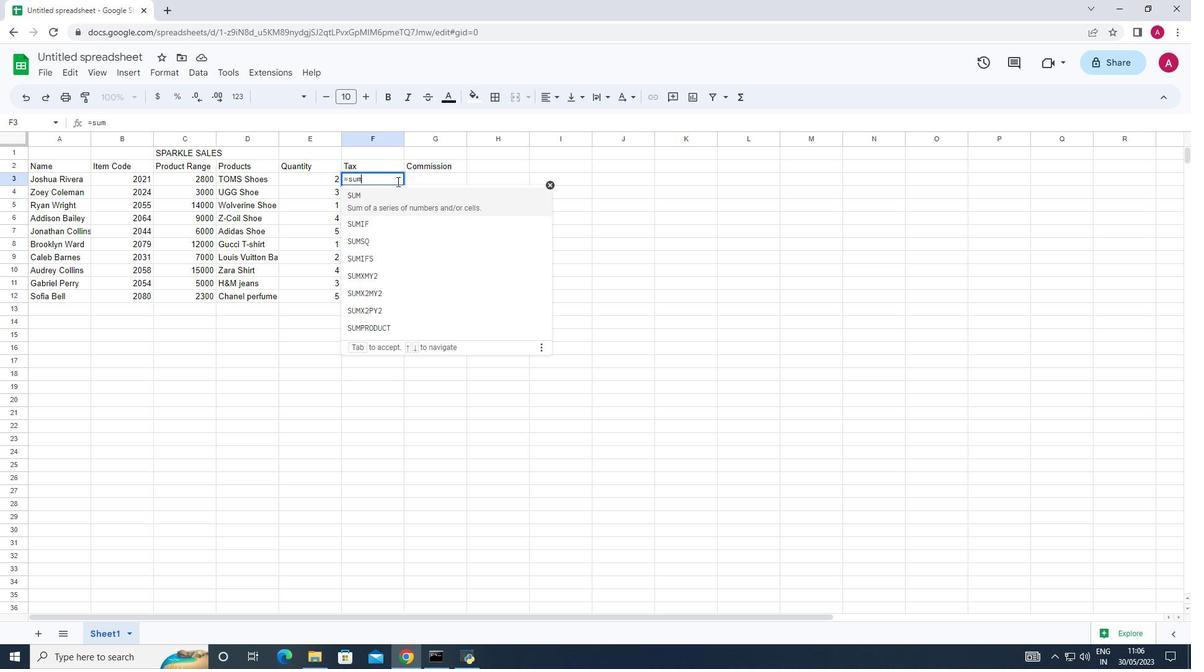 
Action: Mouse moved to (165, 176)
Screenshot: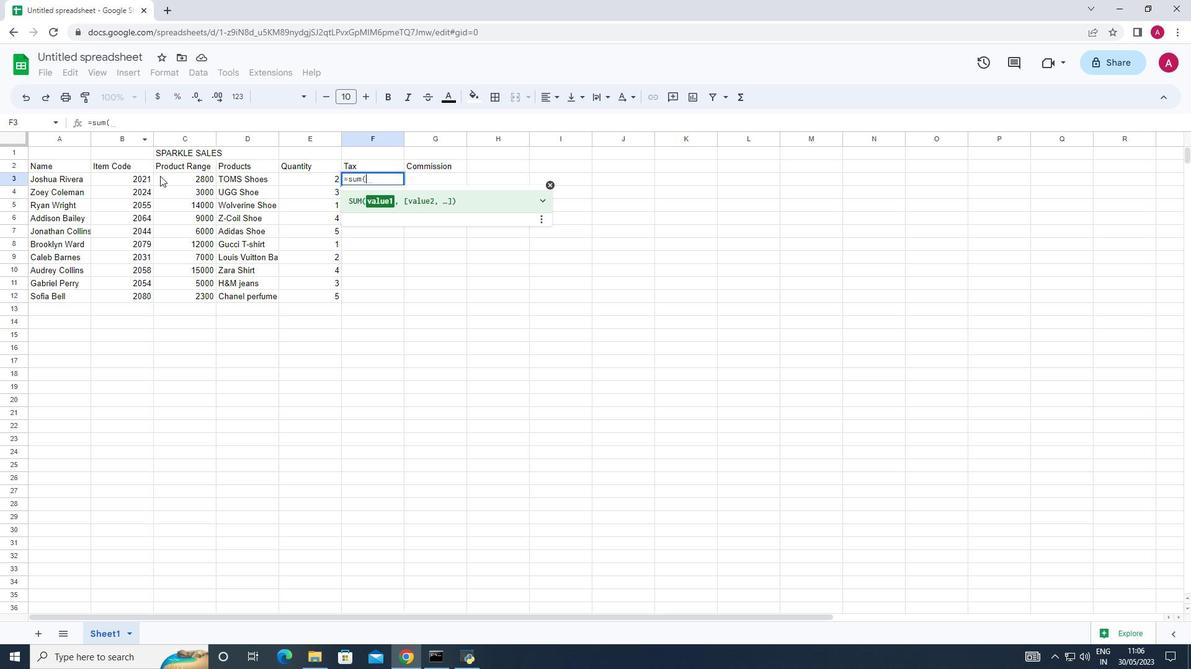 
Action: Mouse pressed left at (165, 176)
Screenshot: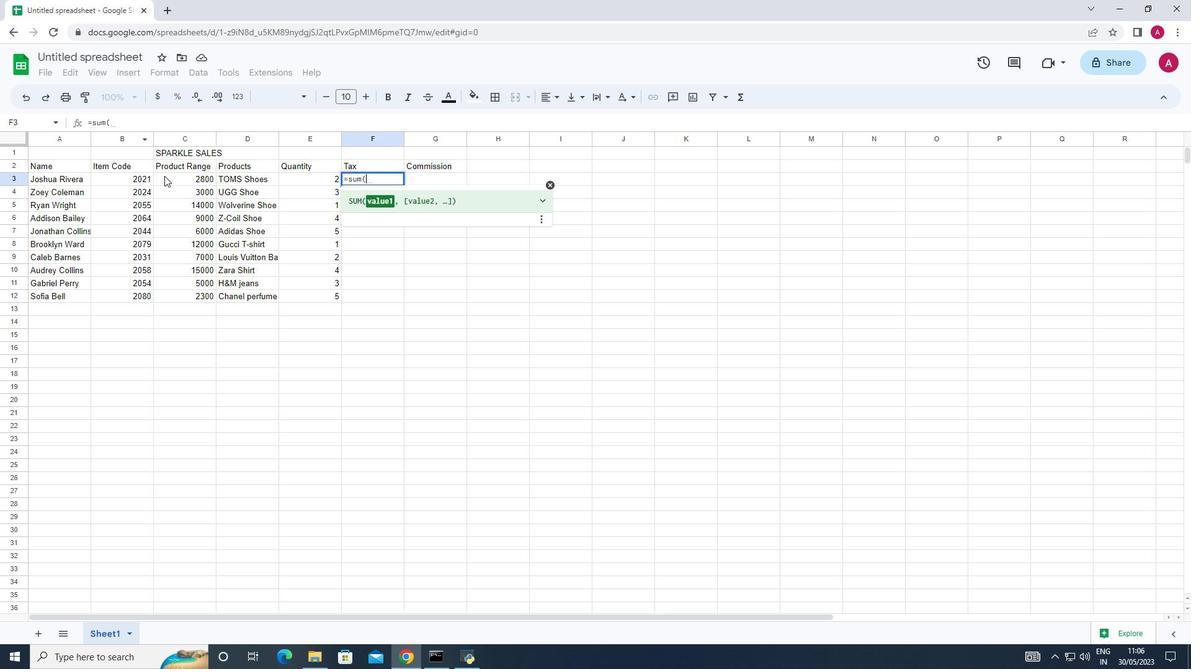 
Action: Mouse moved to (164, 178)
Screenshot: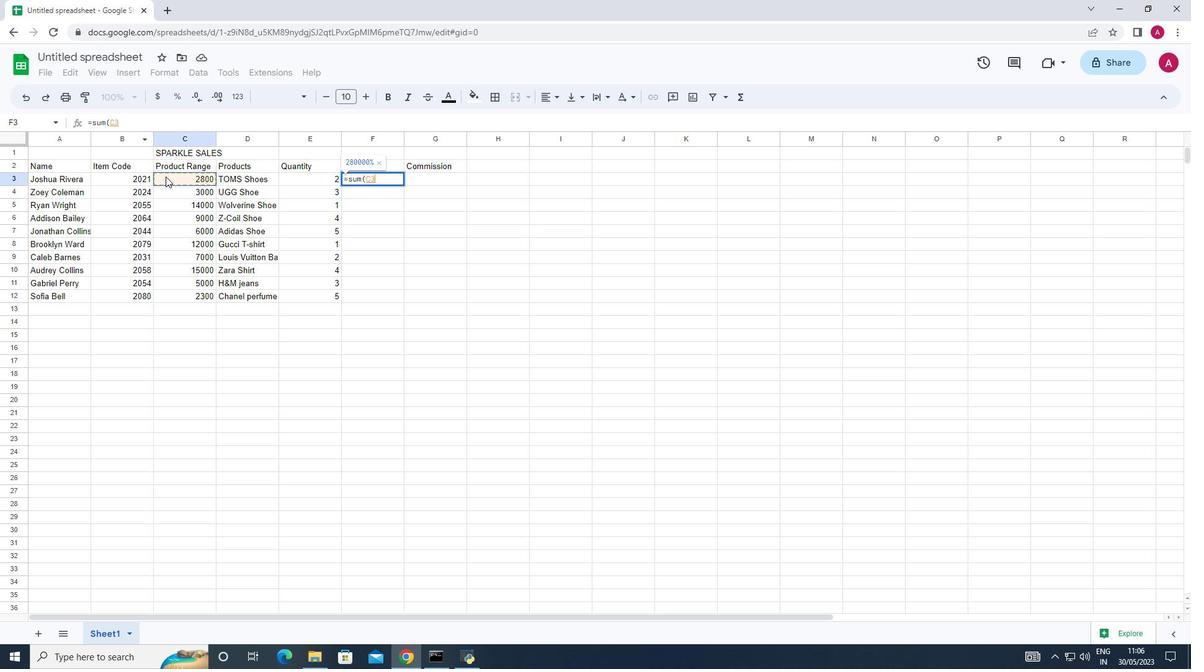 
Action: Key pressed <Key.shift_r><Key.shift_r><Key.shift_r><Key.shift_r><Key.shift_r><Key.shift_r><Key.shift_r><Key.shift_r><Key.shift_r><Key.shift_r><Key.shift_r><Key.shift_r><Key.shift_r>*
Screenshot: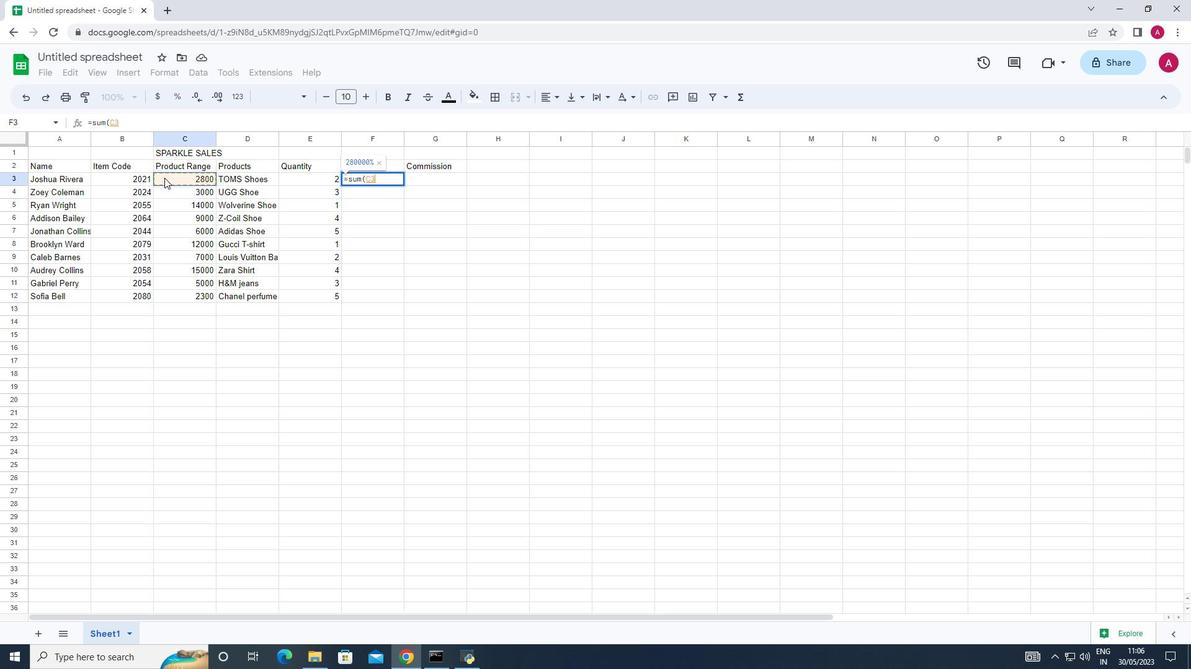 
Action: Mouse moved to (315, 181)
Screenshot: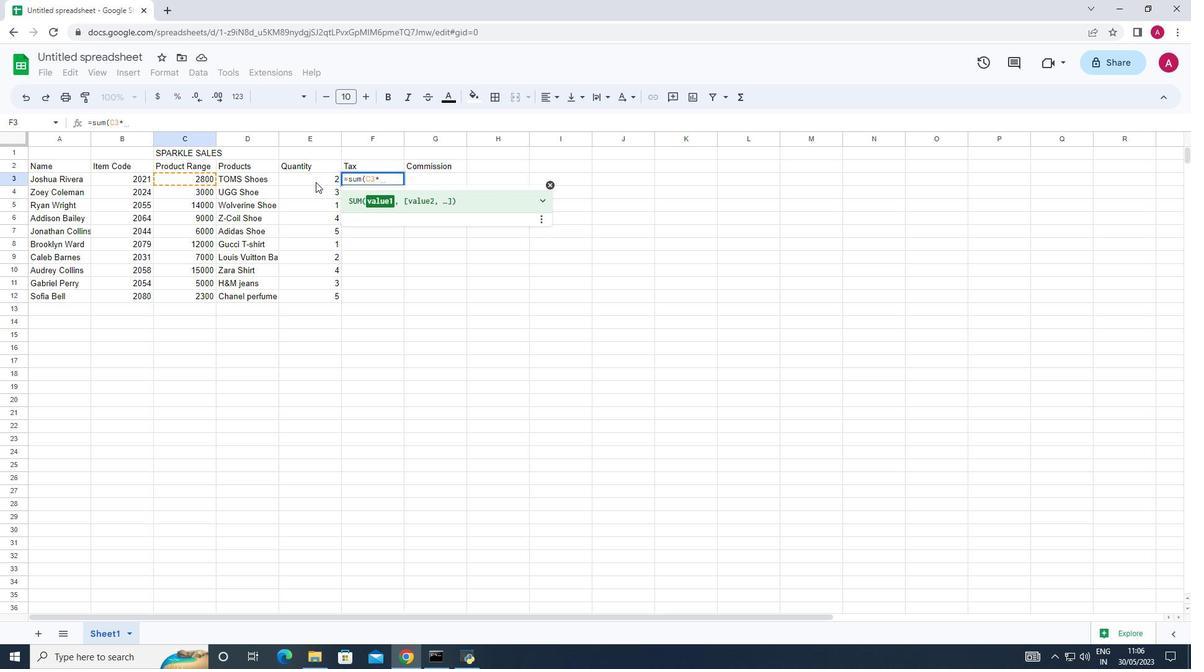 
Action: Mouse pressed left at (315, 181)
Screenshot: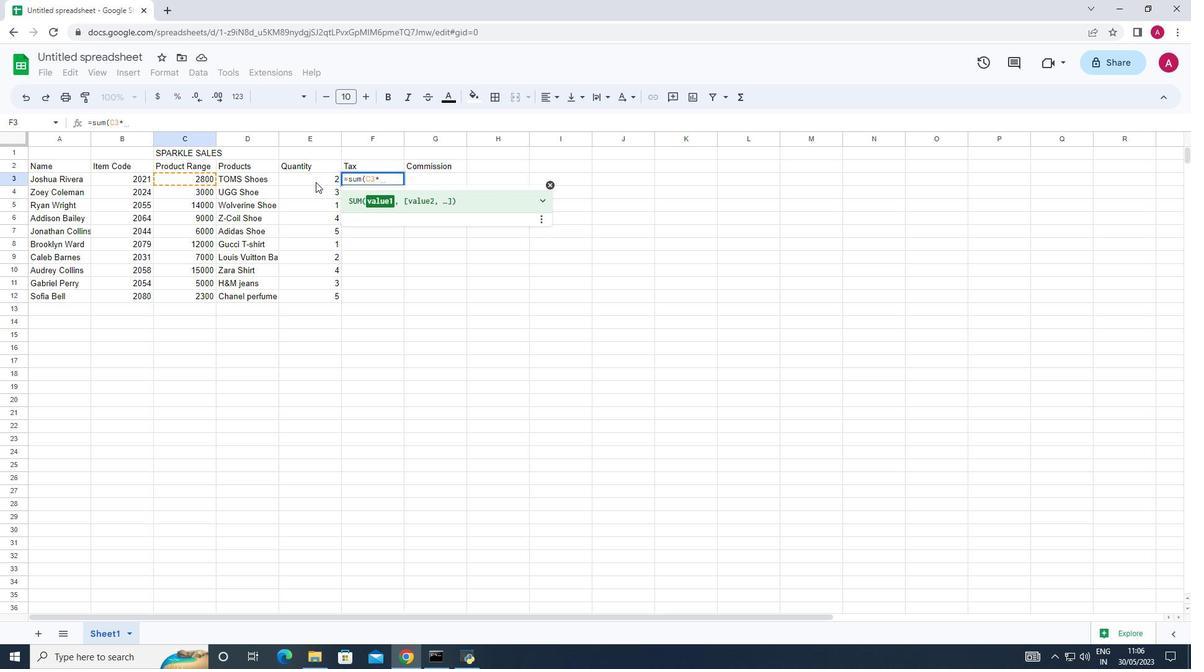 
Action: Key pressed <Key.shift_r><Key.shift_r><Key.shift_r><Key.shift_r><Key.shift_r><Key.shift_r><Key.shift_r><Key.shift_r><Key.shift_r><Key.shift_r><Key.shift_r><Key.shift_r><Key.shift_r><Key.shift_r><Key.shift_r><Key.shift_r><Key.shift_r><Key.shift_r><Key.shift_r><Key.shift_r><Key.shift_r><Key.shift_r><Key.shift_r><Key.shift_r><Key.shift_r><Key.shift_r><Key.shift_r><Key.shift_r><Key.shift_r>)<Key.shift_r><Key.shift_r><Key.shift_r><Key.shift_r><Key.shift_r><Key.shift_r>*12<Key.shift_r><Key.shift_r><Key.shift_r><Key.shift_r><Key.shift_r><Key.shift_r><Key.shift_r><Key.shift_r><Key.shift_r><Key.shift_r><Key.shift_r><Key.shift_r><Key.shift_r><Key.shift_r><Key.shift_r><Key.shift_r><Key.shift_r><Key.shift_r><Key.shift_r><Key.shift_r><Key.shift_r><Key.shift_r><Key.shift_r><Key.shift_r><Key.shift_r><Key.shift_r><Key.shift_r><Key.shift_r><Key.shift_r><Key.shift_r><Key.shift_r><Key.shift_r>%<Key.enter>
Screenshot: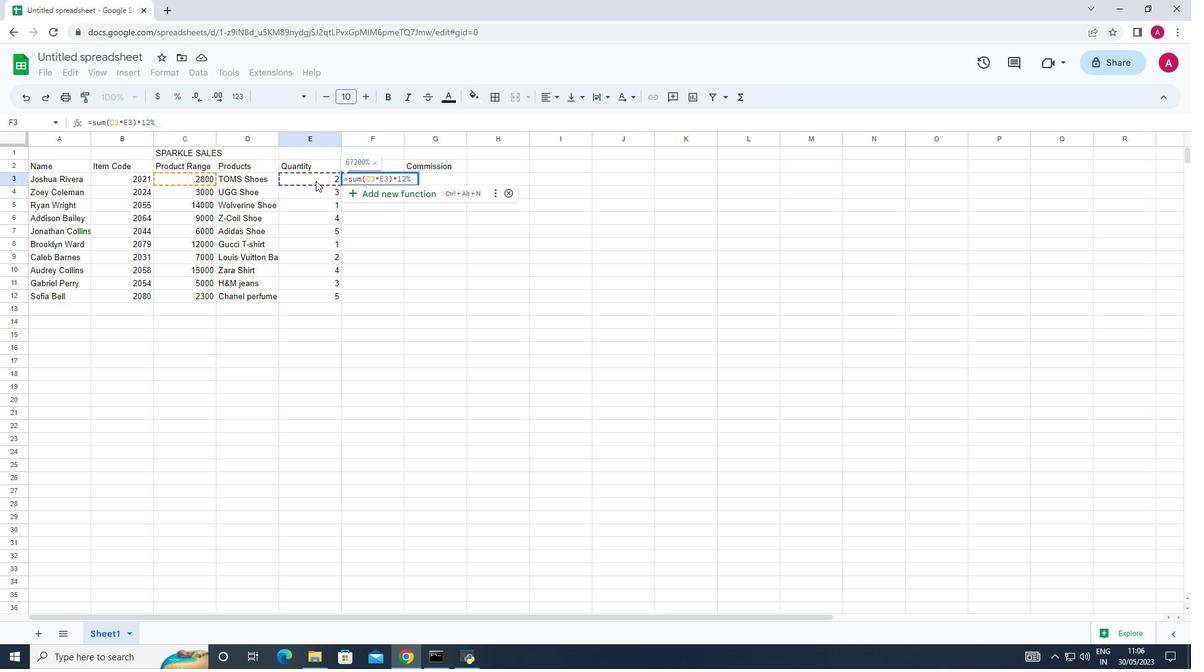 
Action: Mouse moved to (359, 177)
Screenshot: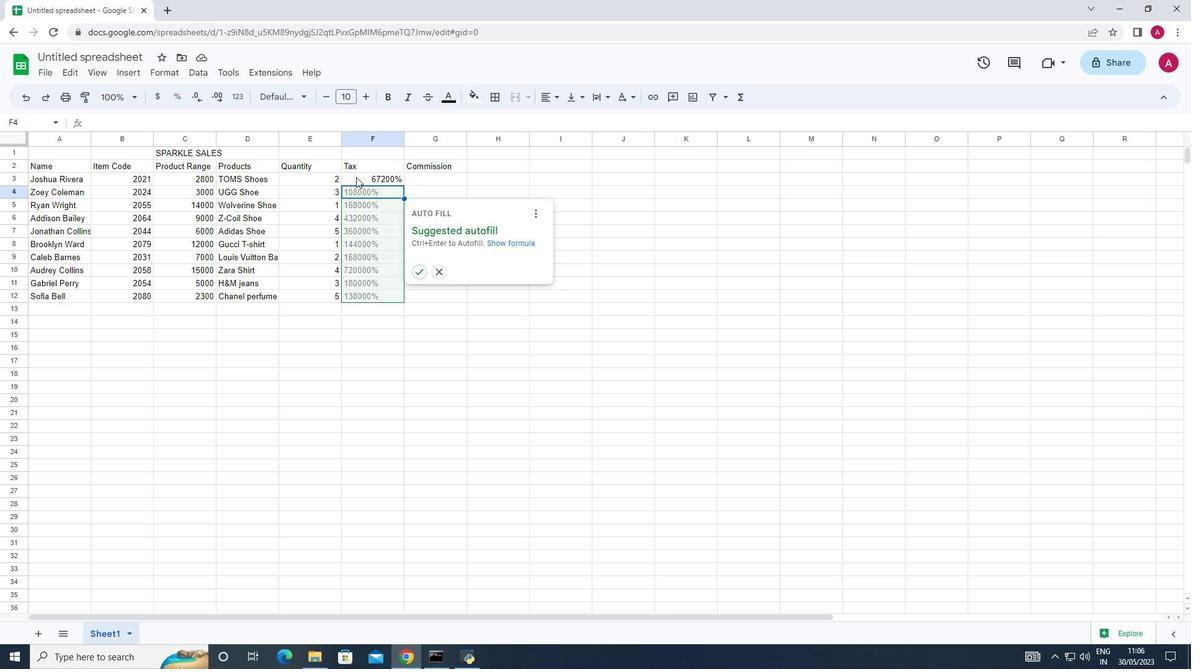 
Action: Mouse pressed left at (359, 177)
Screenshot: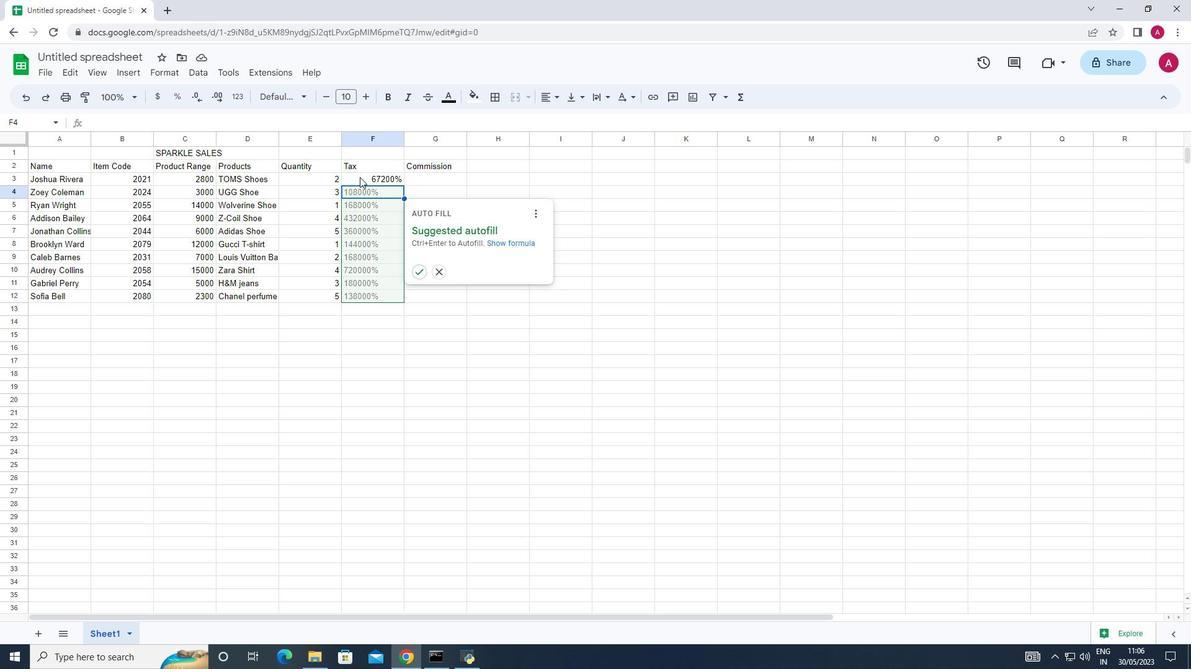 
Action: Mouse moved to (395, 178)
Screenshot: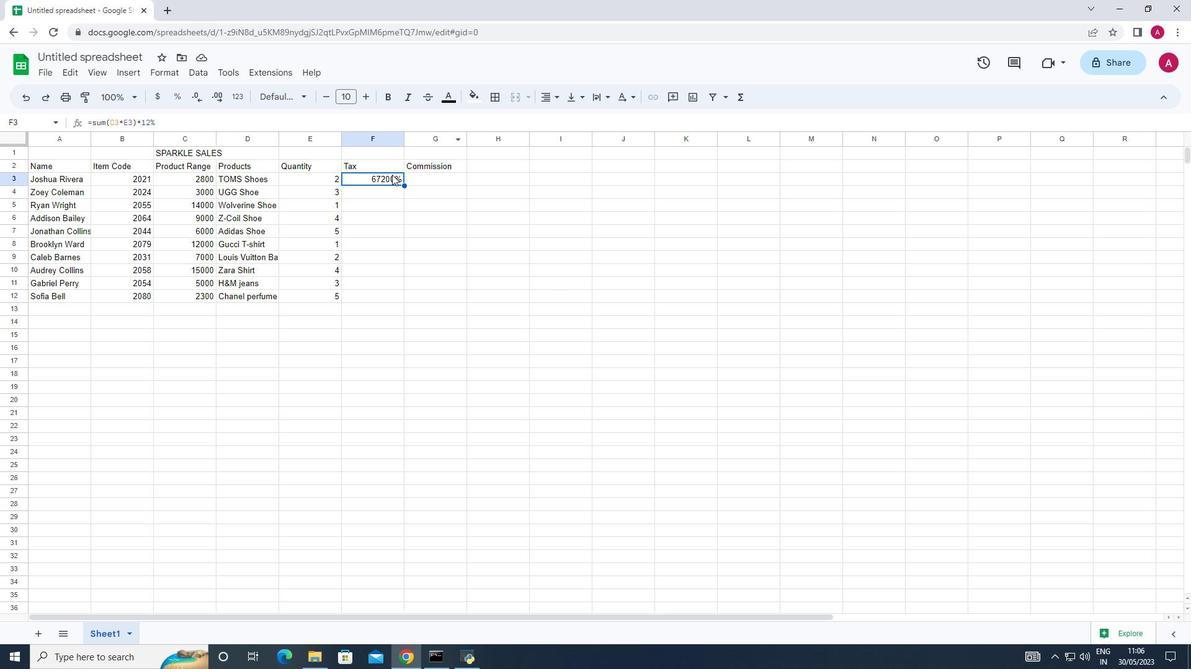 
Action: Key pressed <Key.backspace>
Screenshot: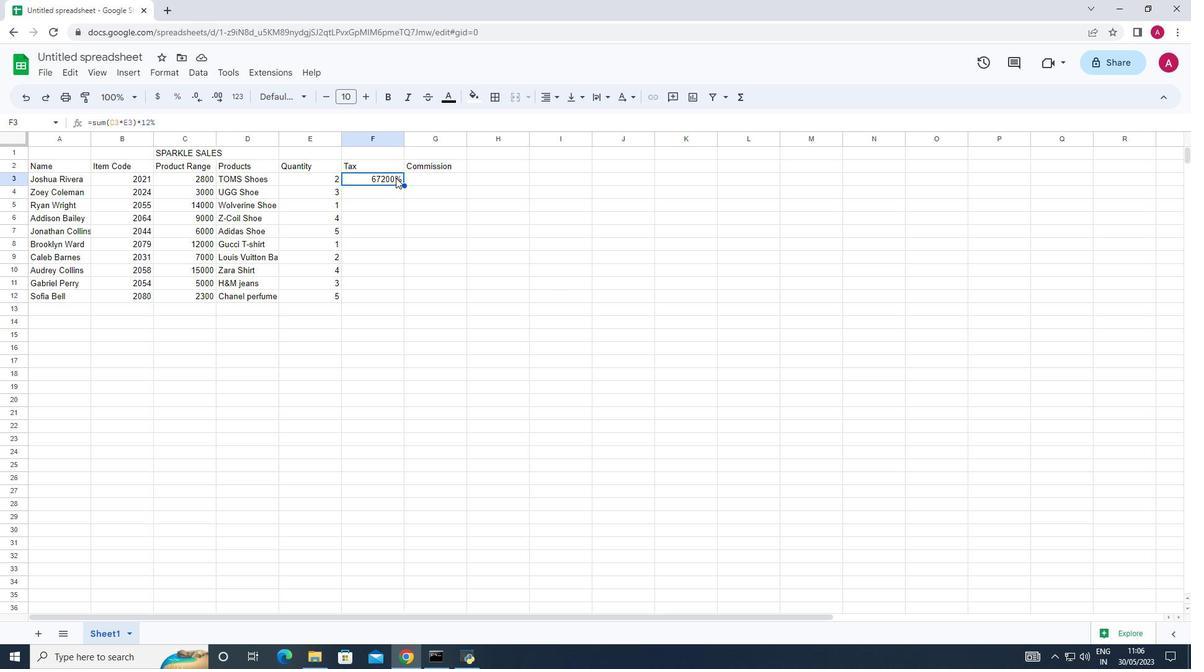 
Action: Mouse moved to (372, 137)
Screenshot: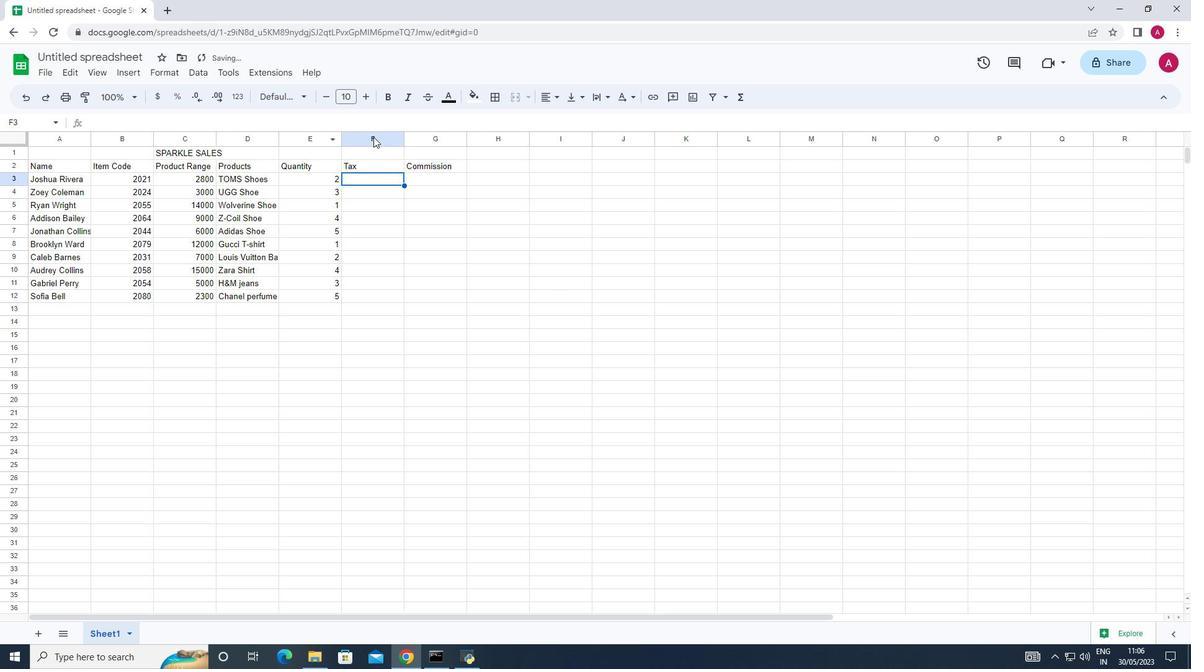 
Action: Mouse pressed left at (372, 137)
Screenshot: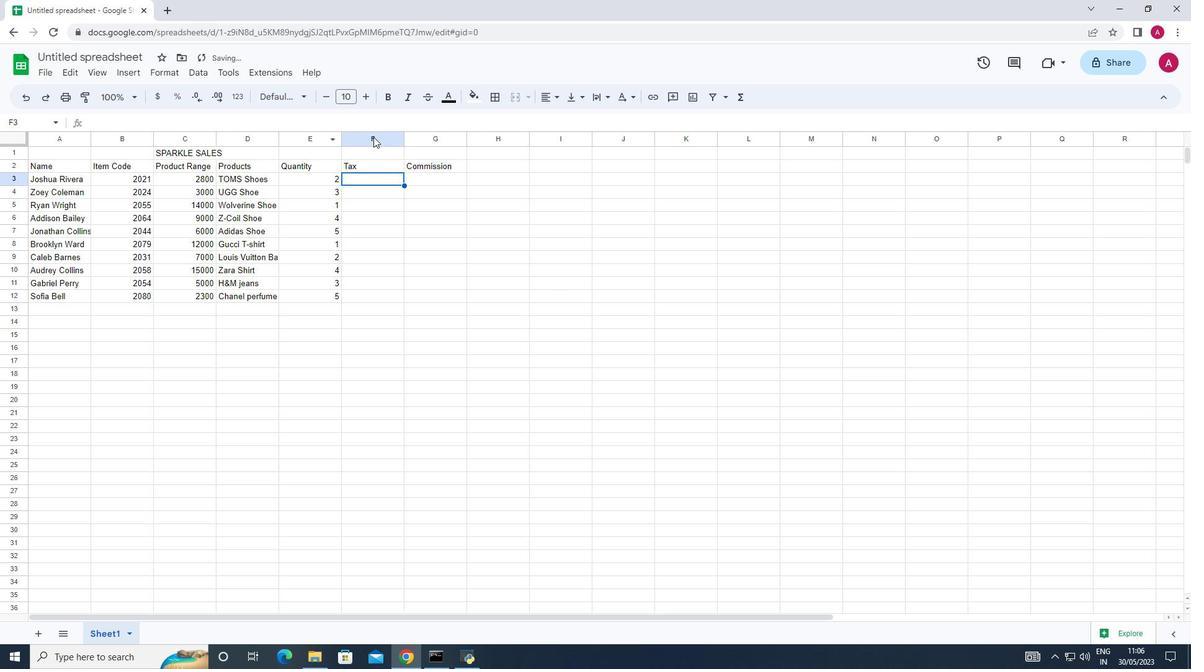 
Action: Mouse pressed right at (372, 137)
Screenshot: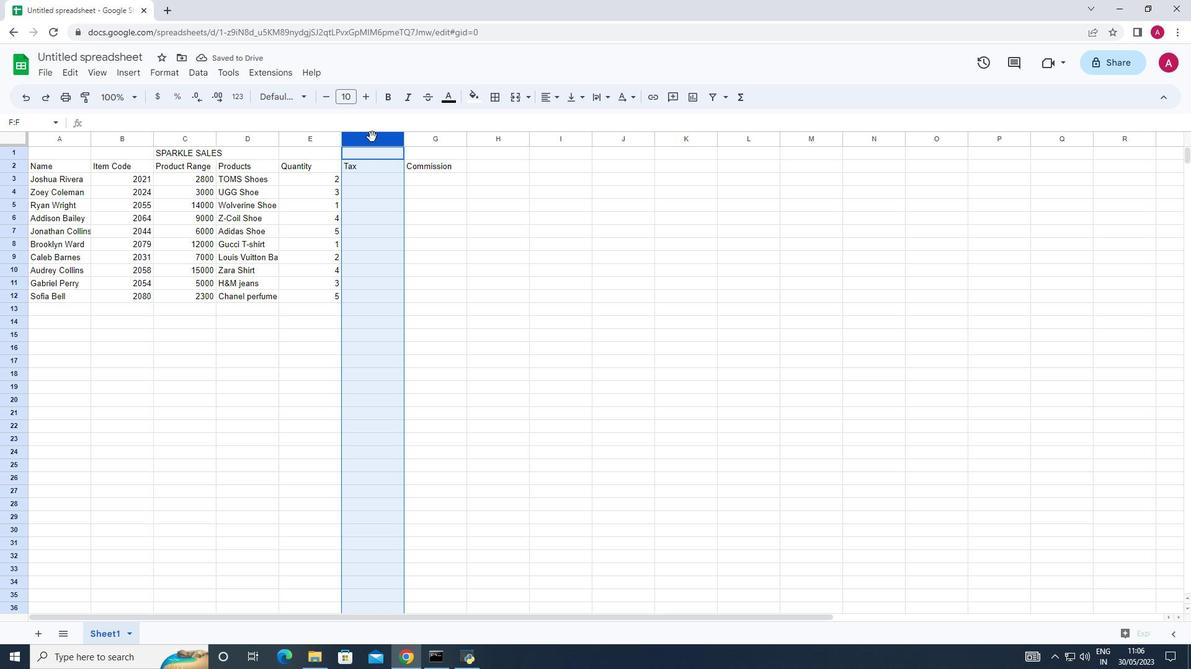 
Action: Mouse moved to (412, 243)
Screenshot: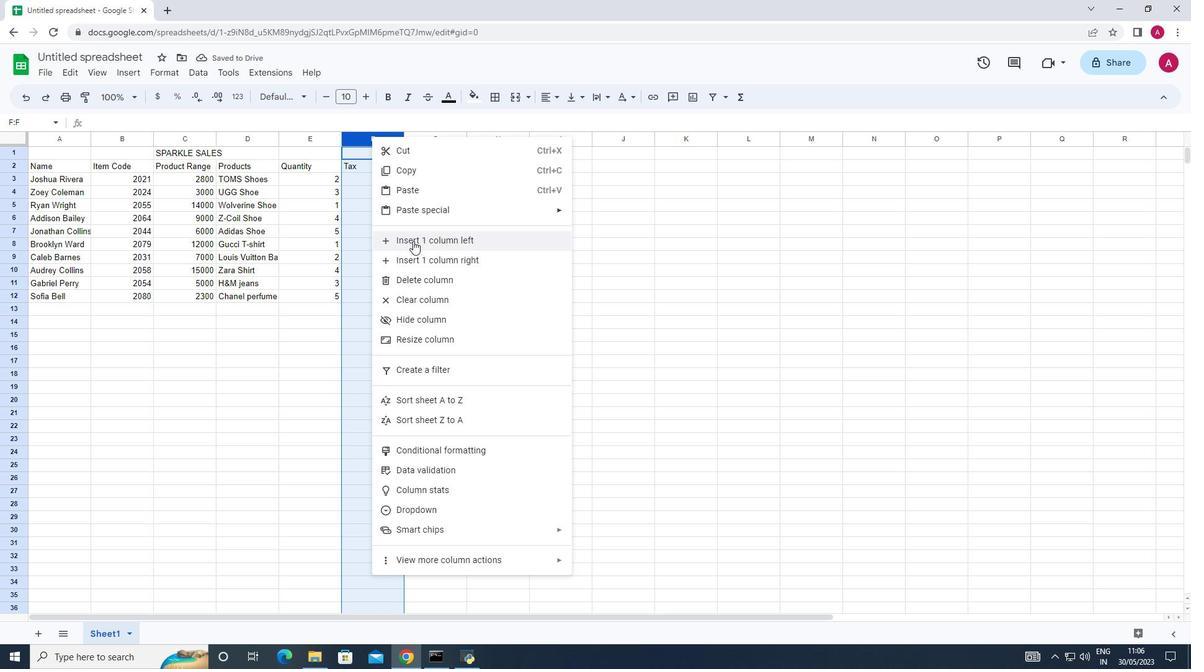
Action: Mouse pressed left at (412, 243)
Screenshot: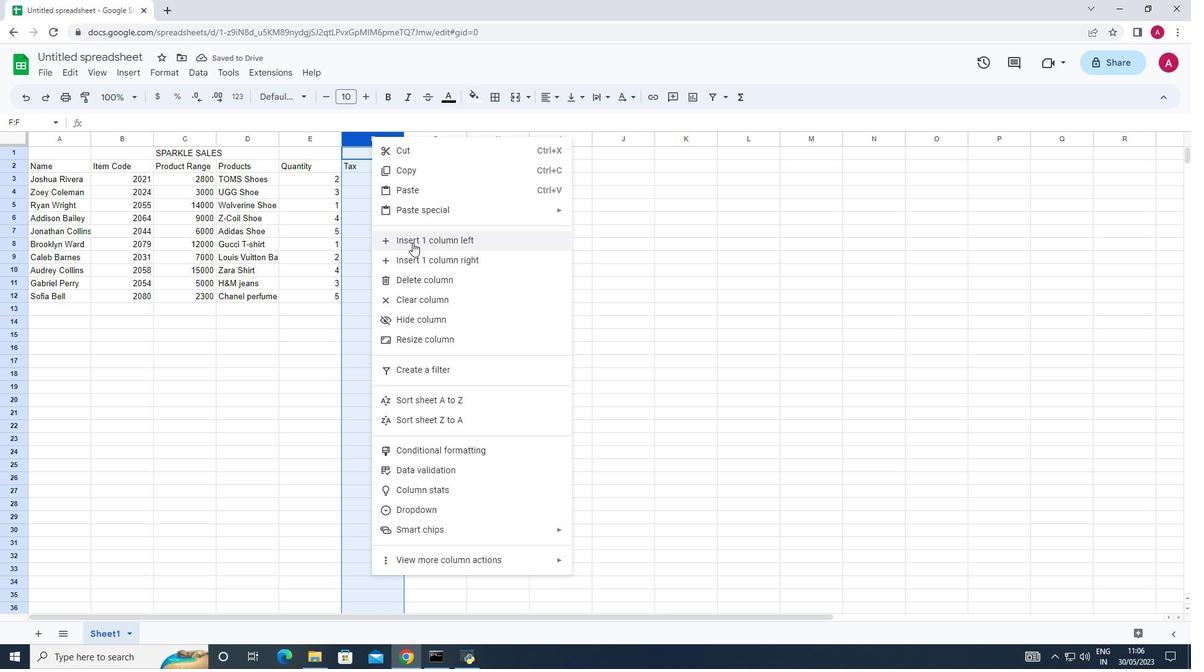
Action: Mouse moved to (383, 166)
Screenshot: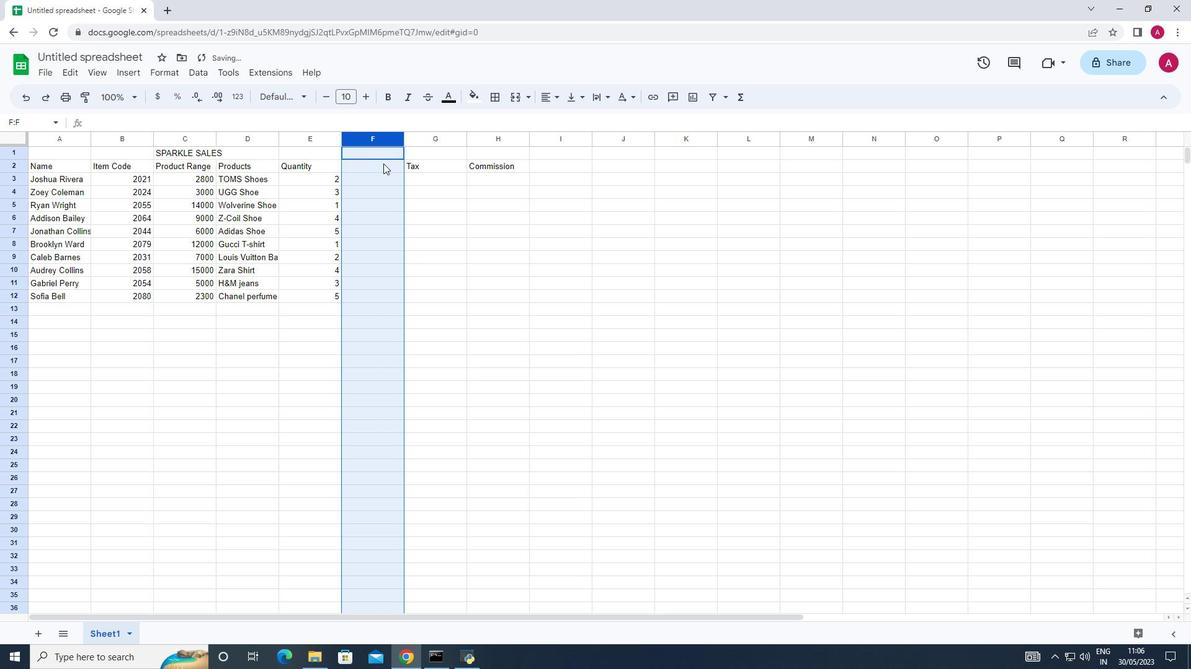
Action: Mouse pressed left at (383, 166)
Screenshot: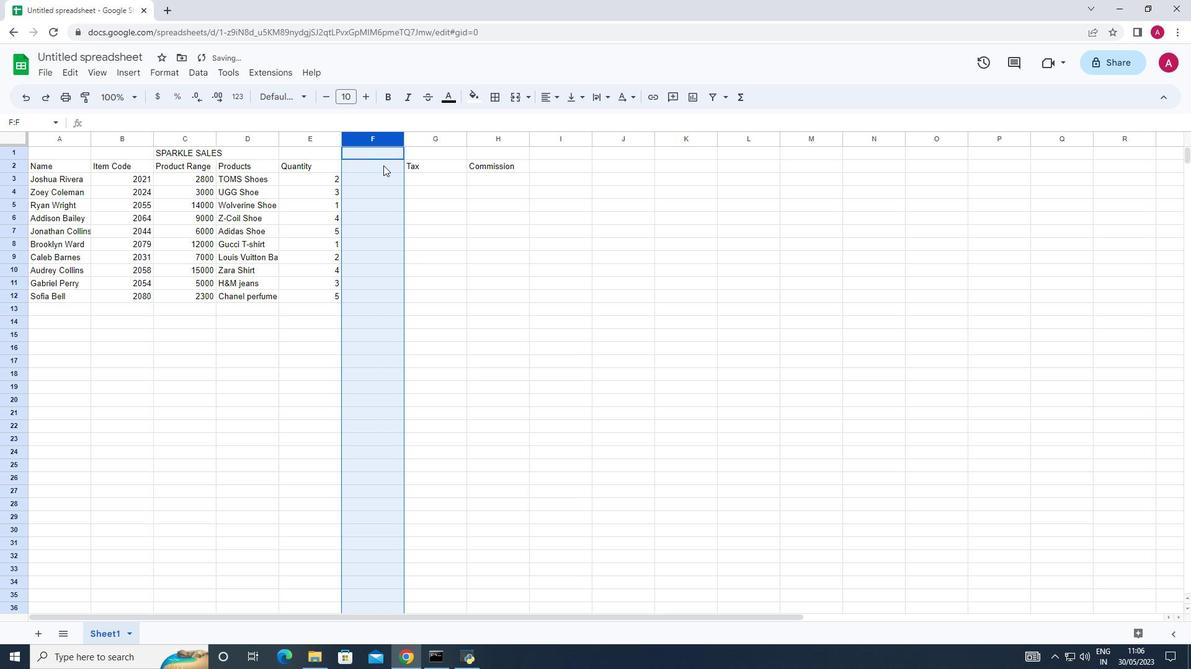 
Action: Mouse moved to (383, 168)
Screenshot: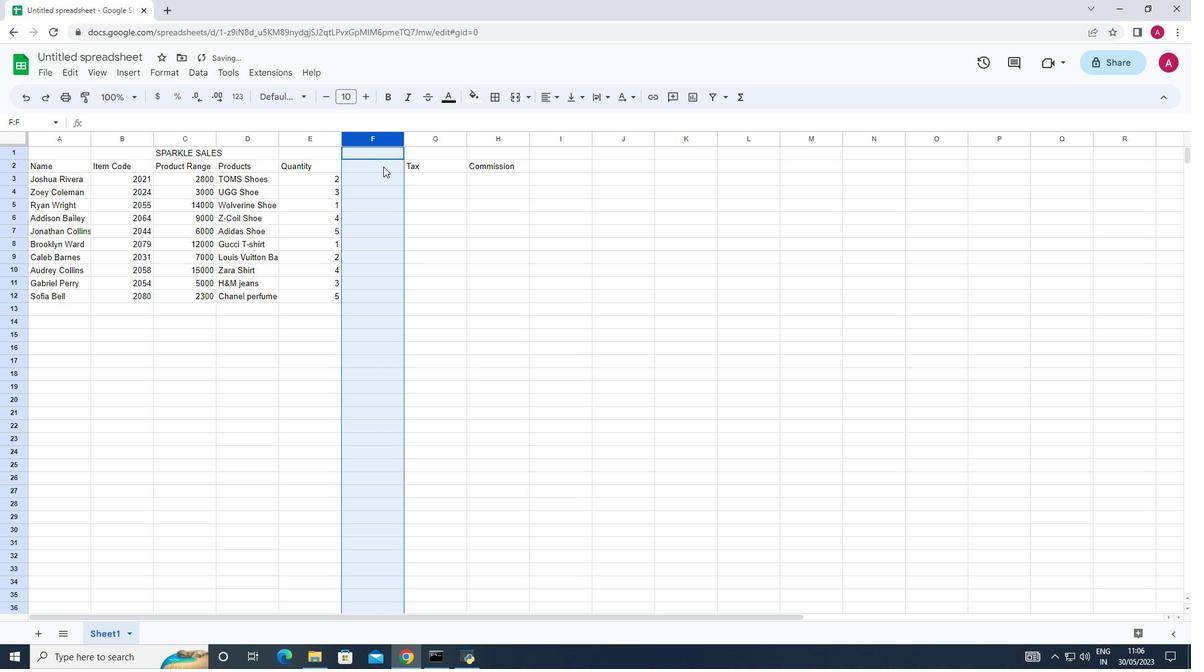 
Action: Key pressed <Key.shift>Amount
Screenshot: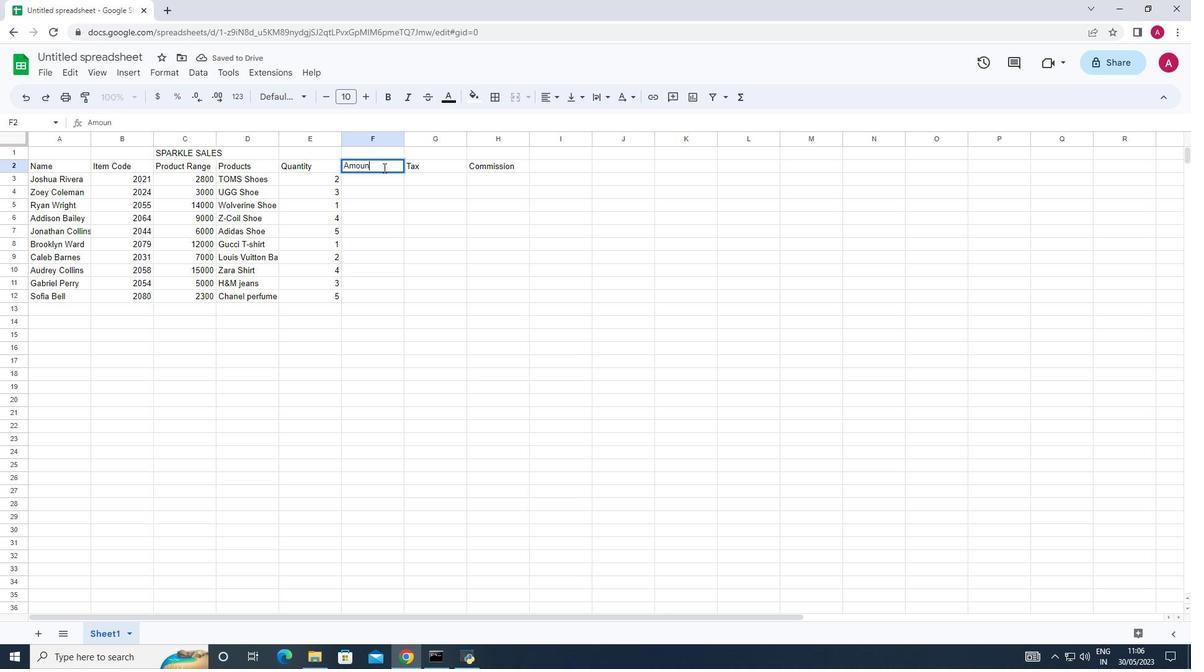 
Action: Mouse moved to (388, 174)
Screenshot: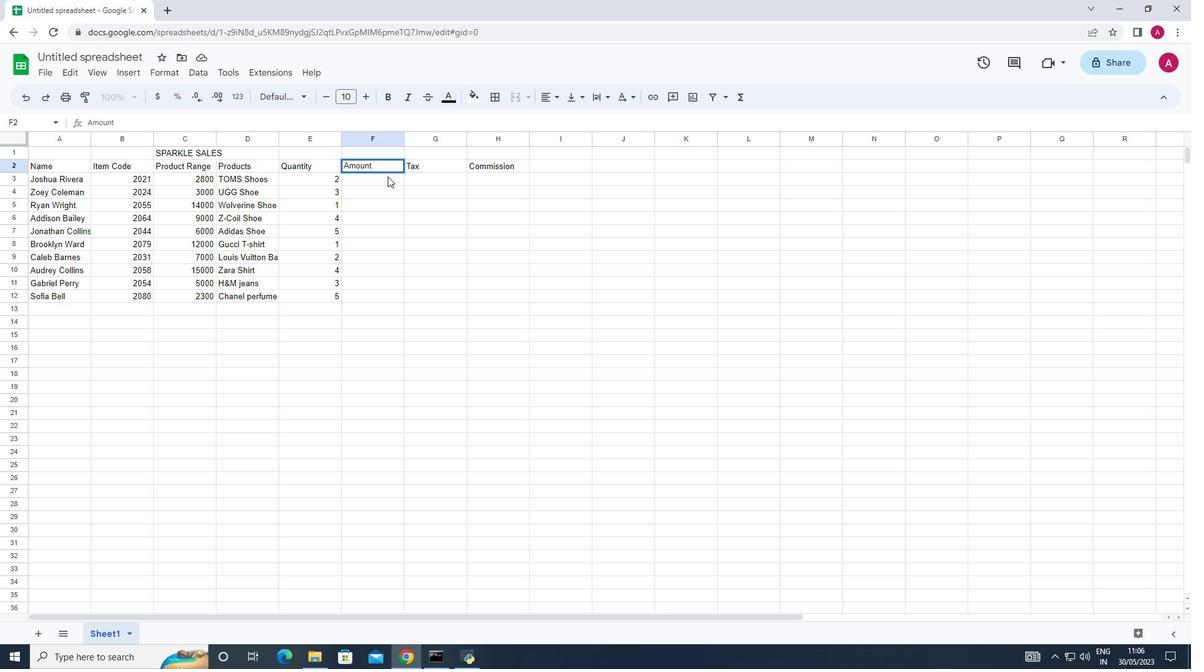 
Action: Mouse pressed left at (388, 174)
Screenshot: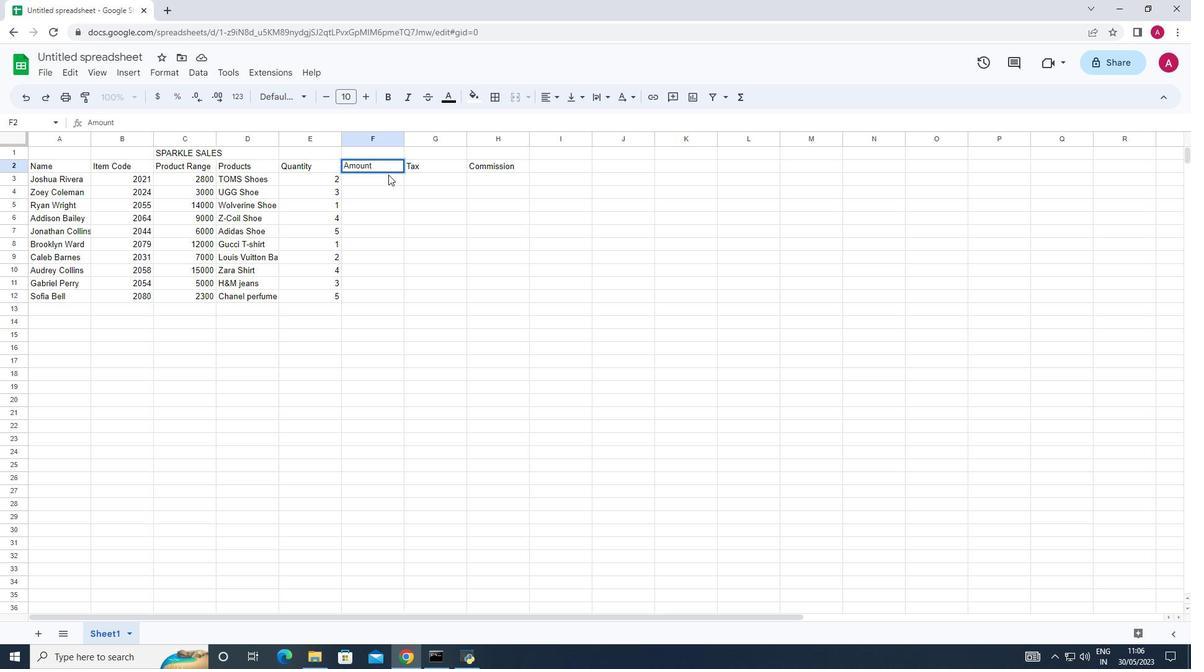 
Action: Mouse moved to (415, 169)
Screenshot: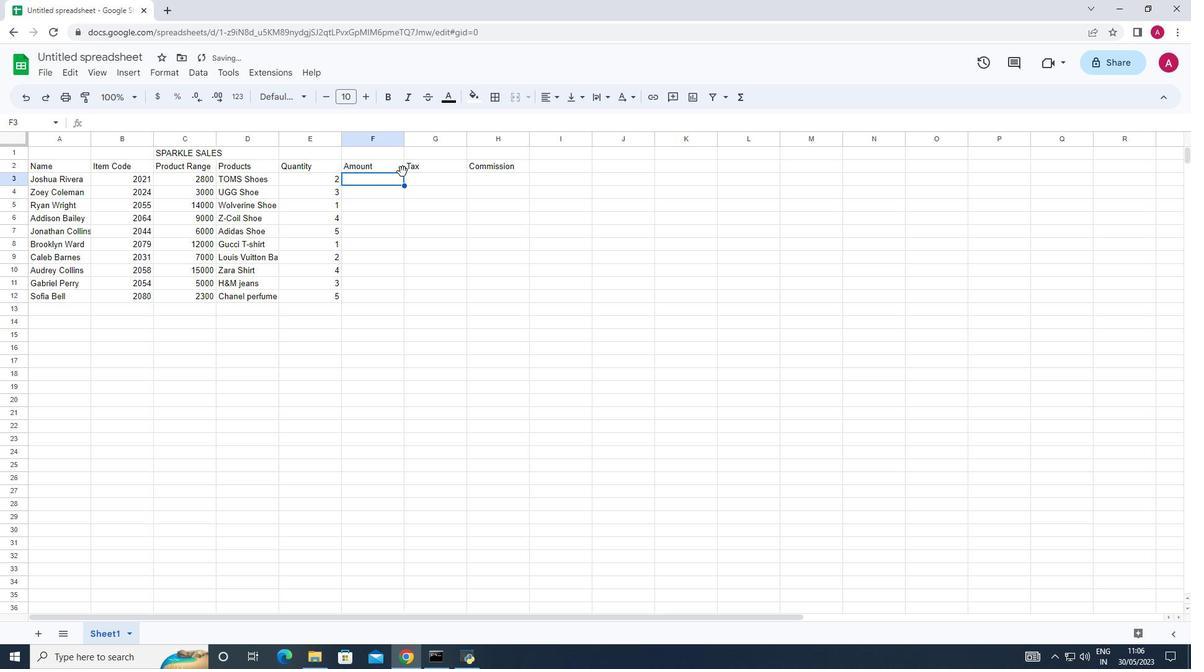
Action: Key pressed =<Key.shift><Key.shift><Key.shift><Key.shift><Key.shift><Key.shift><Key.shift>Sum<Key.shift>(
Screenshot: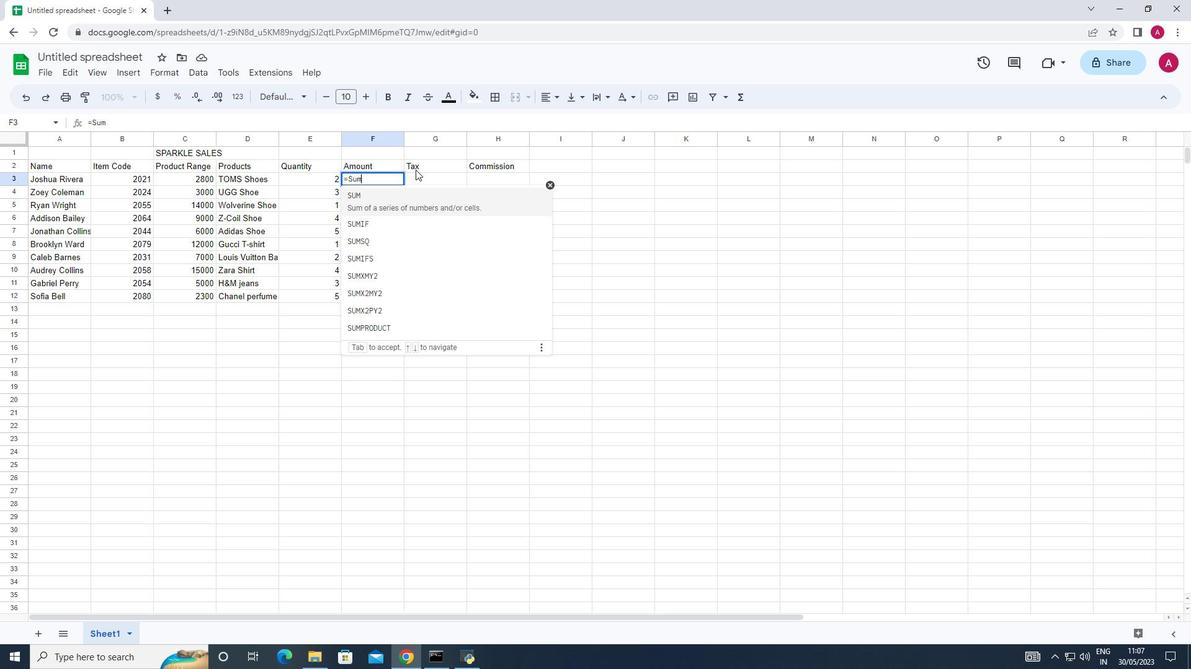 
Action: Mouse moved to (178, 179)
Screenshot: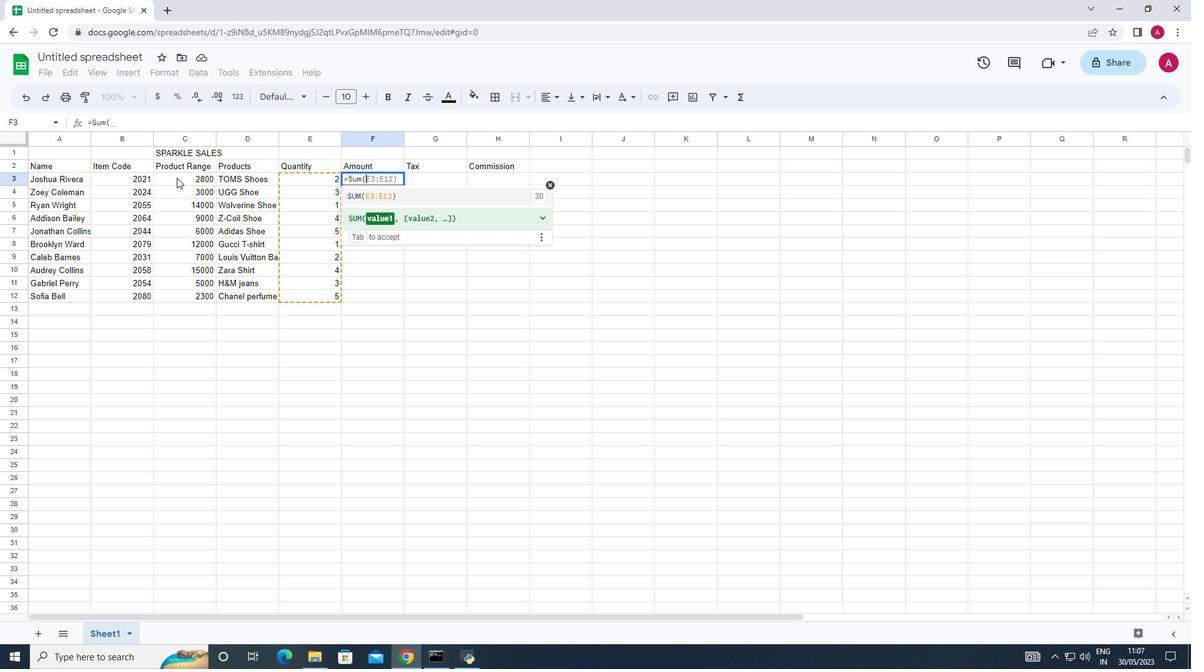 
Action: Mouse pressed left at (178, 179)
Screenshot: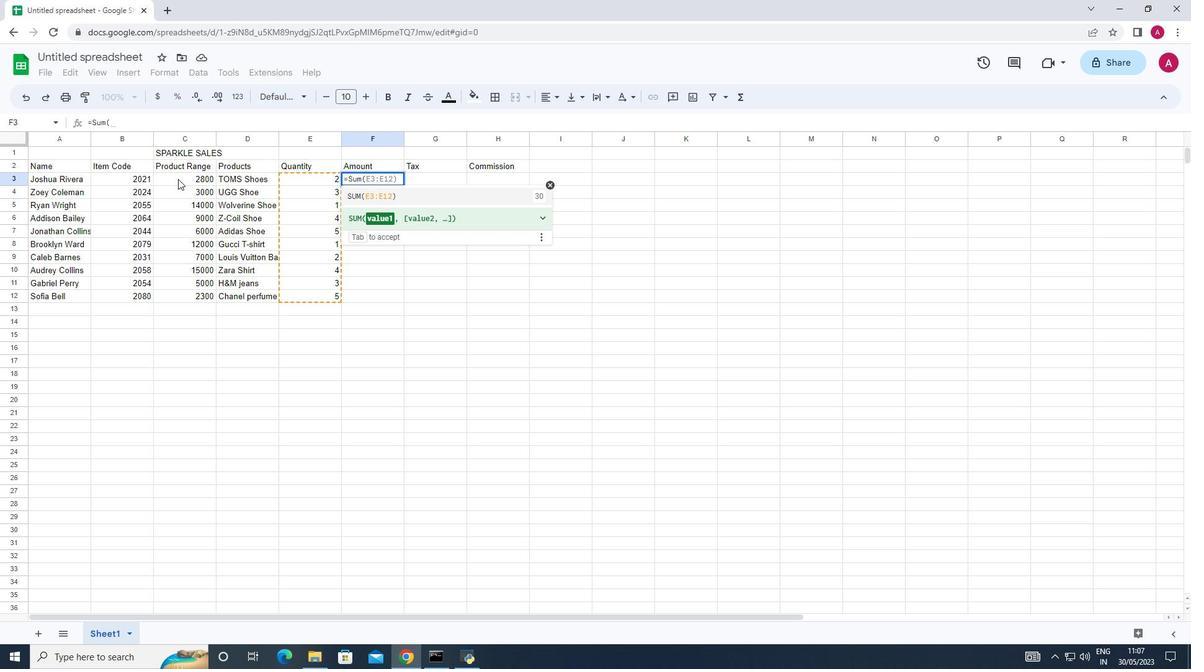 
Action: Mouse moved to (202, 180)
Screenshot: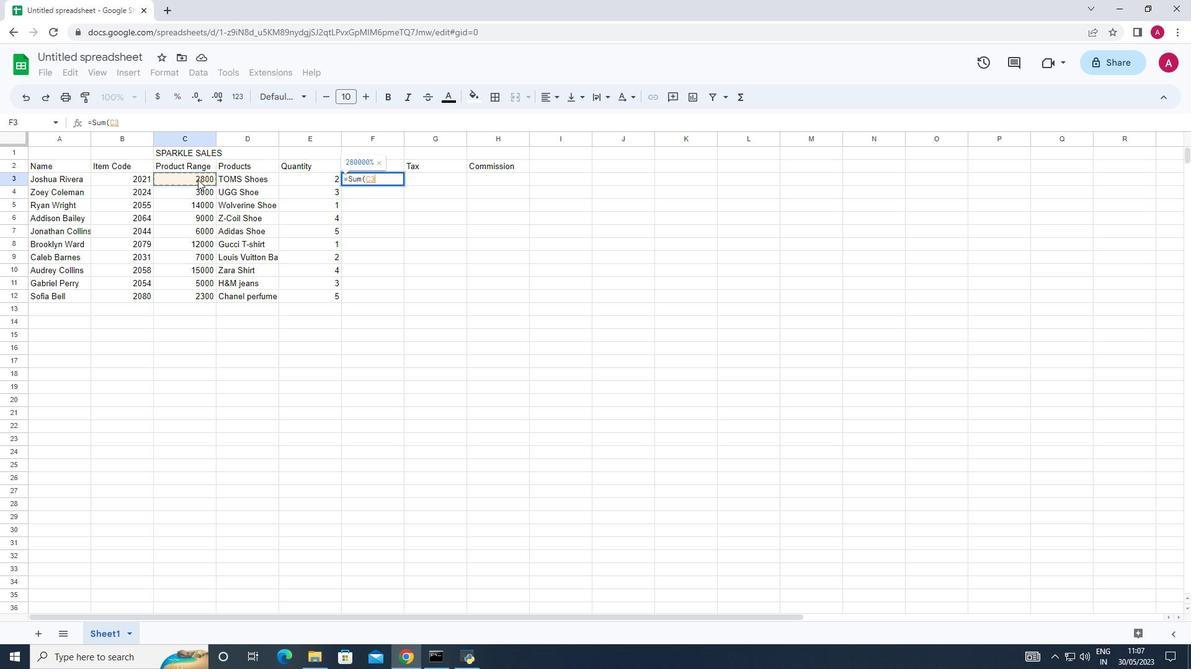 
Action: Key pressed <Key.shift><Key.shift><Key.shift><Key.shift>*
Screenshot: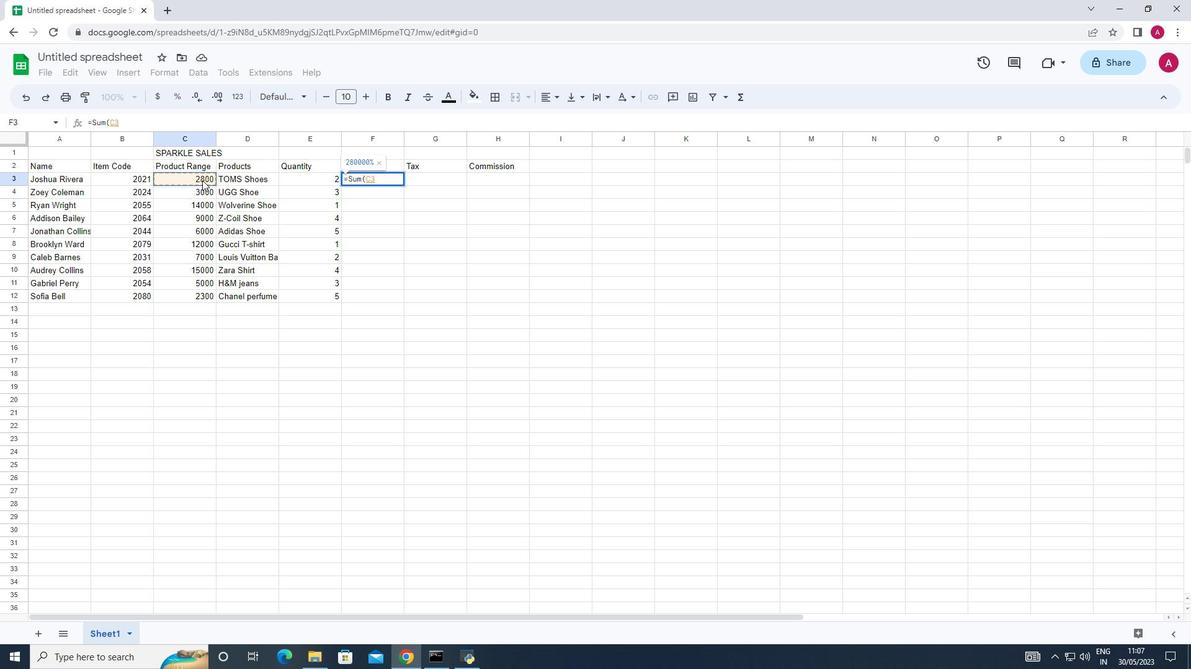 
Action: Mouse moved to (302, 177)
Screenshot: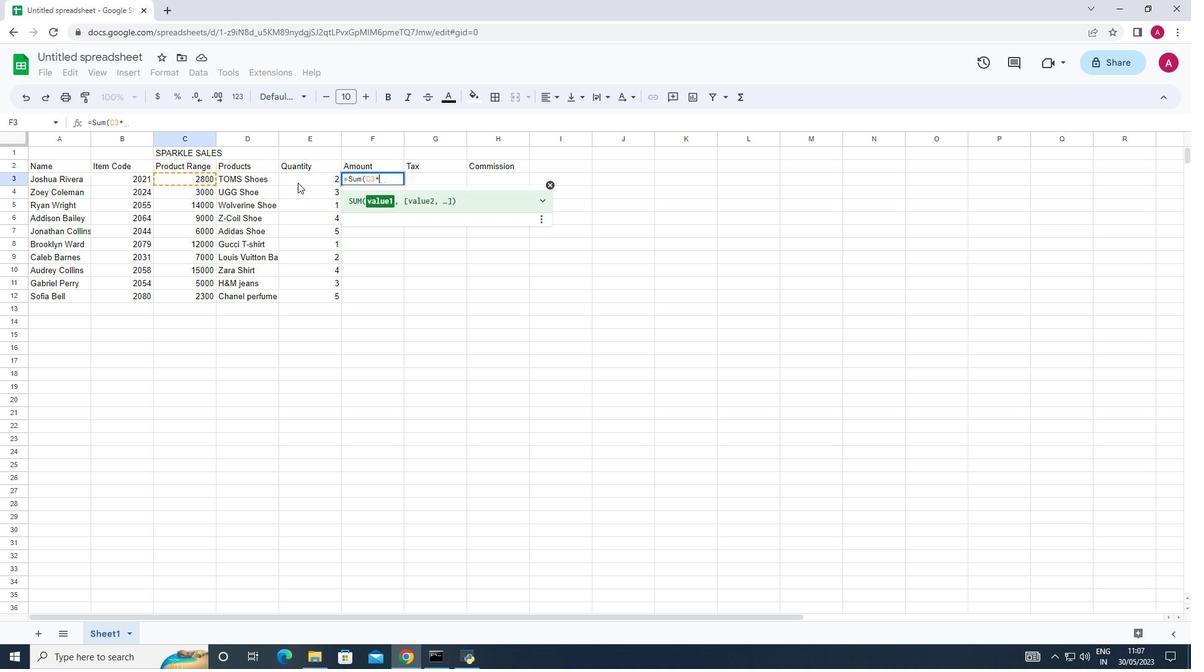 
Action: Mouse pressed left at (302, 177)
Screenshot: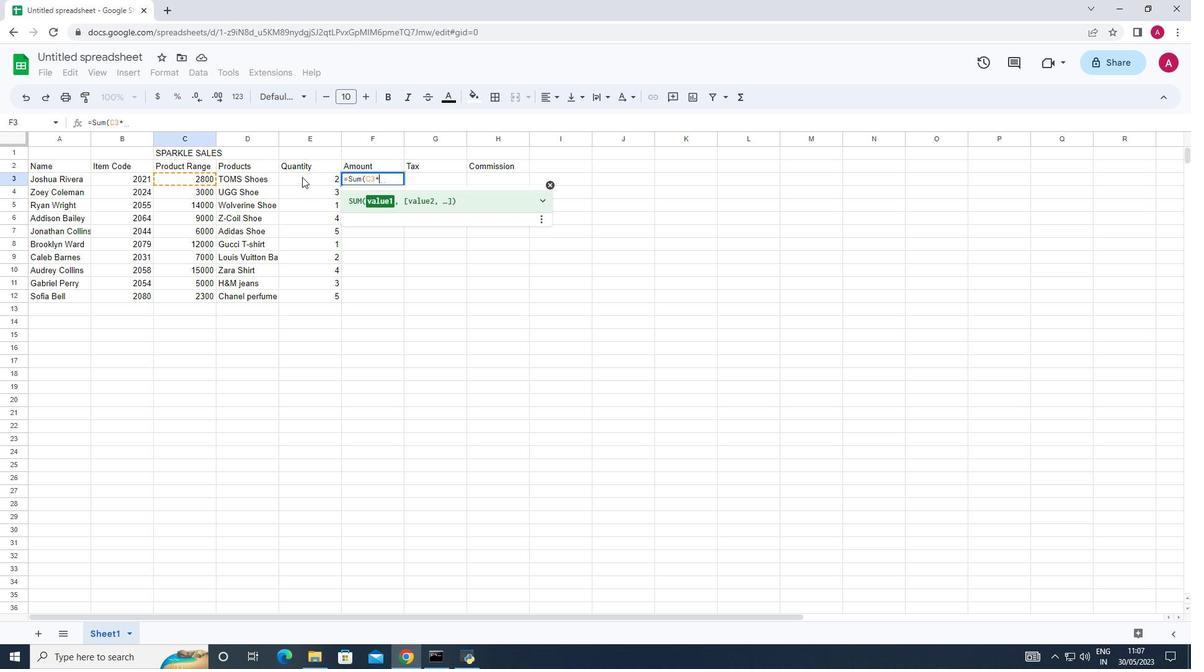 
Action: Key pressed <Key.shift>)<Key.enter>
Screenshot: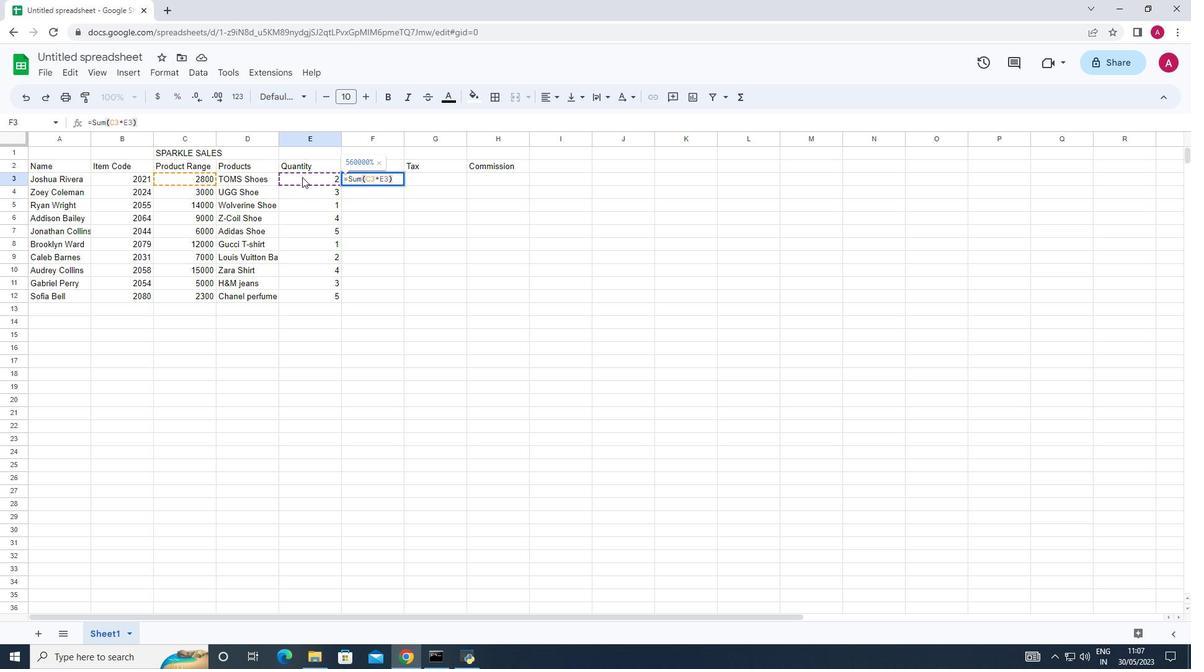 
Action: Mouse moved to (367, 179)
Screenshot: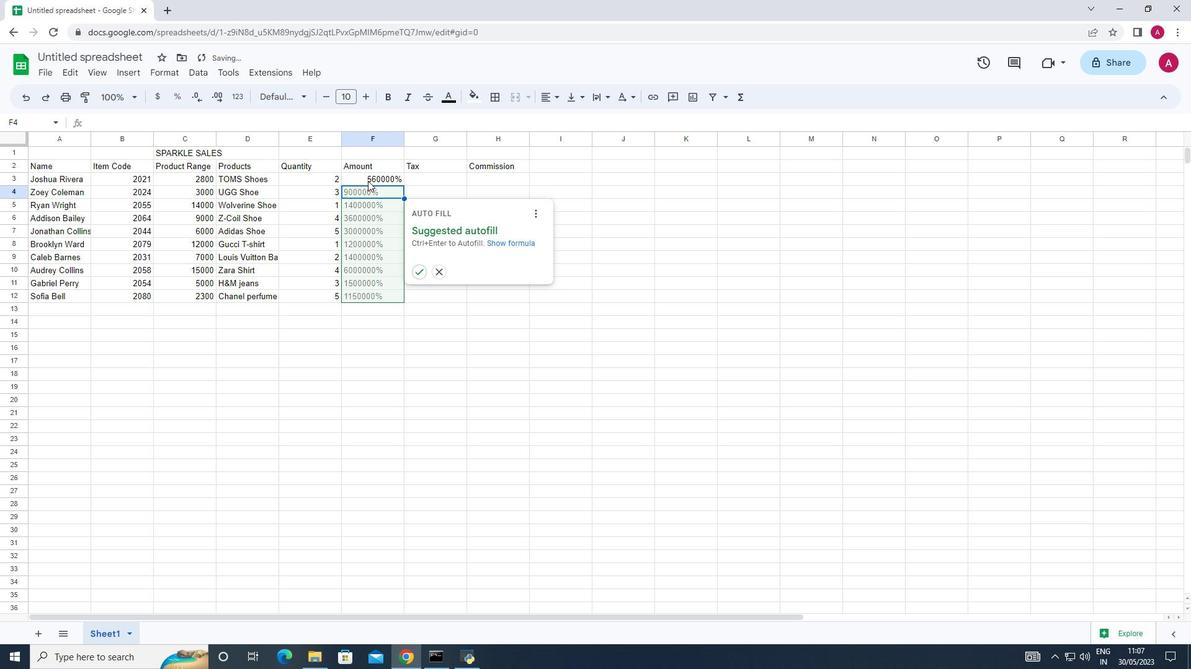 
Action: Mouse pressed left at (367, 179)
Screenshot: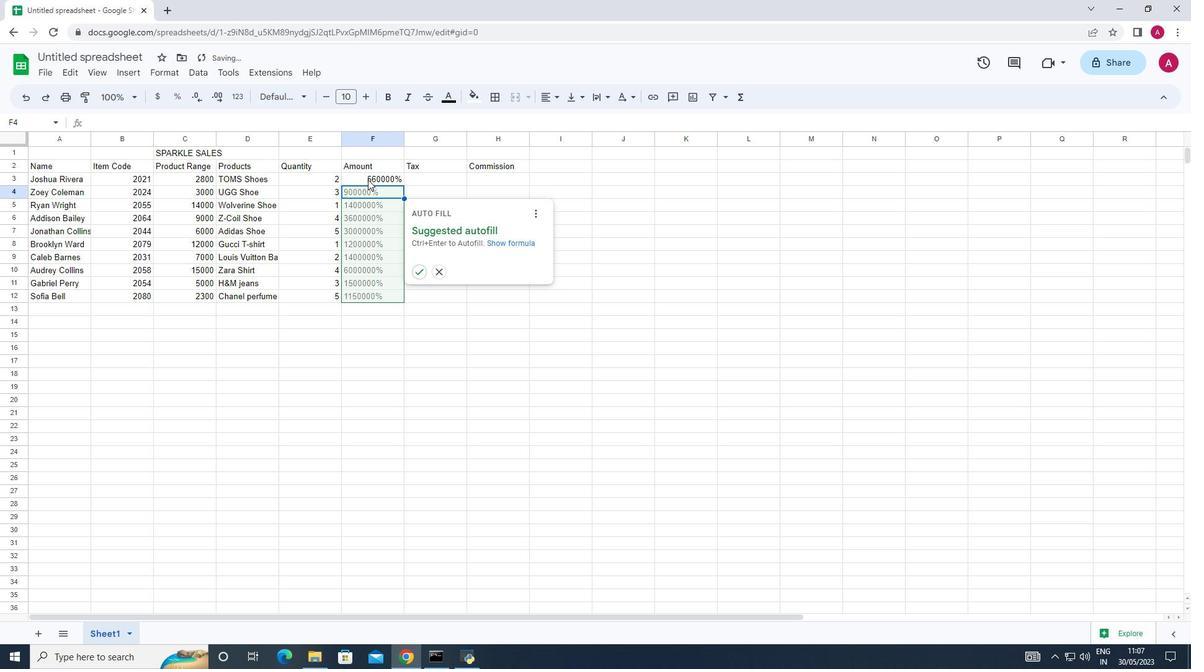 
Action: Mouse moved to (307, 90)
Screenshot: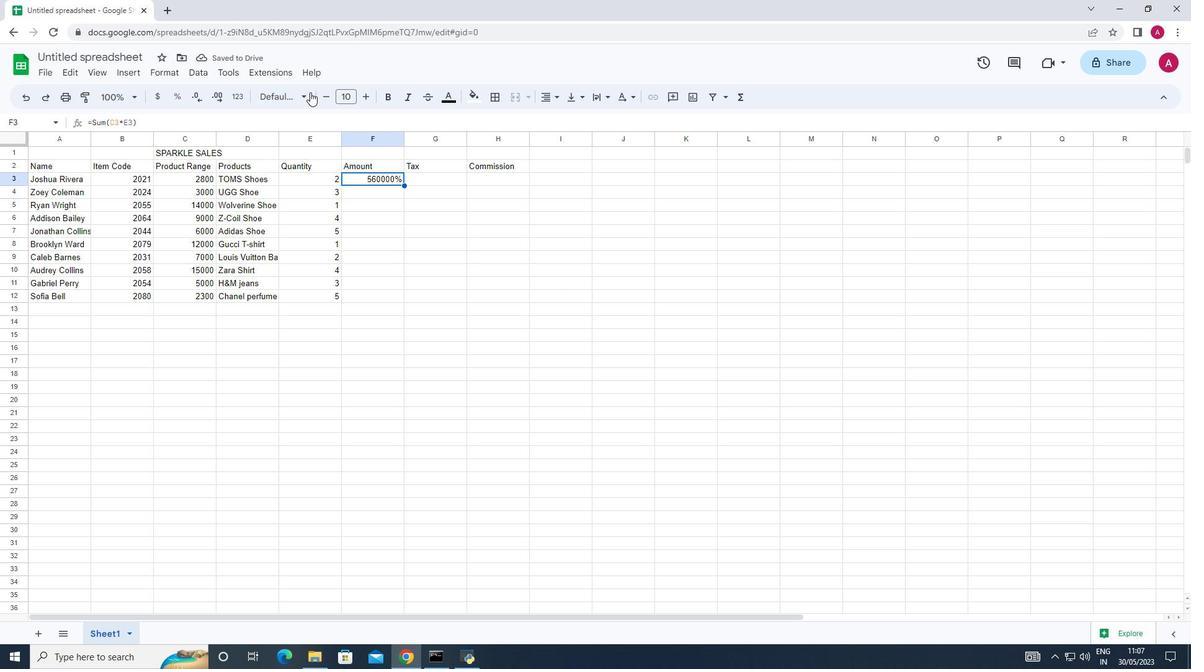 
Action: Mouse pressed left at (307, 90)
Screenshot: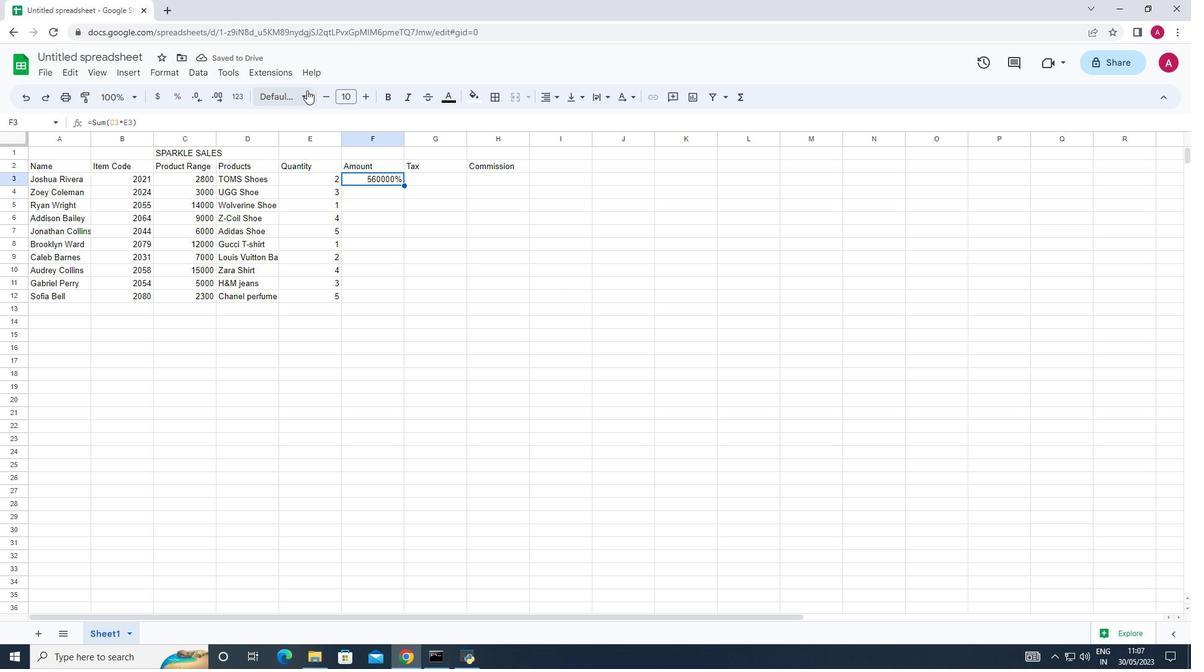 
Action: Mouse moved to (235, 95)
Screenshot: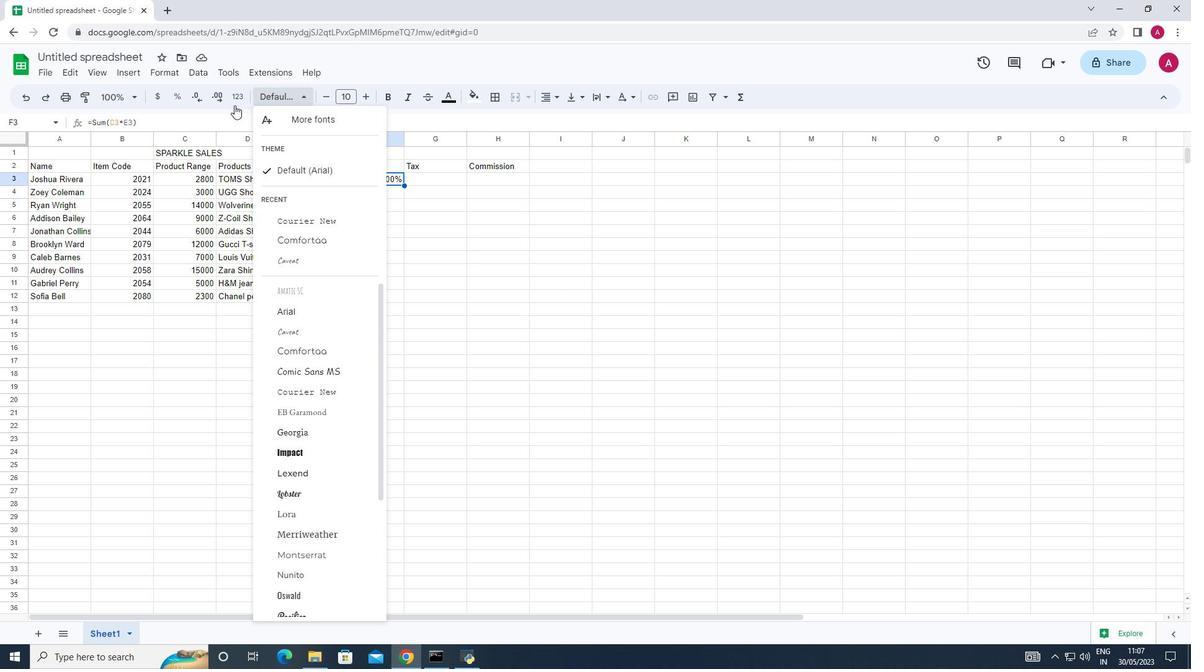 
Action: Mouse pressed left at (235, 95)
Screenshot: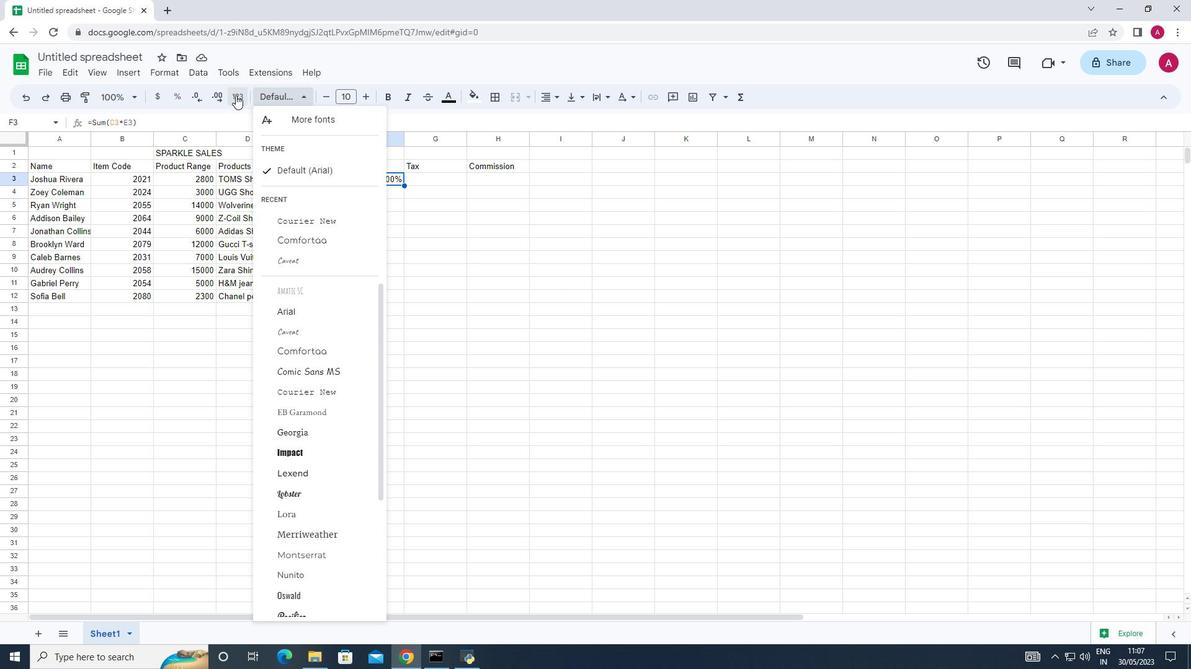 
Action: Mouse moved to (358, 174)
Screenshot: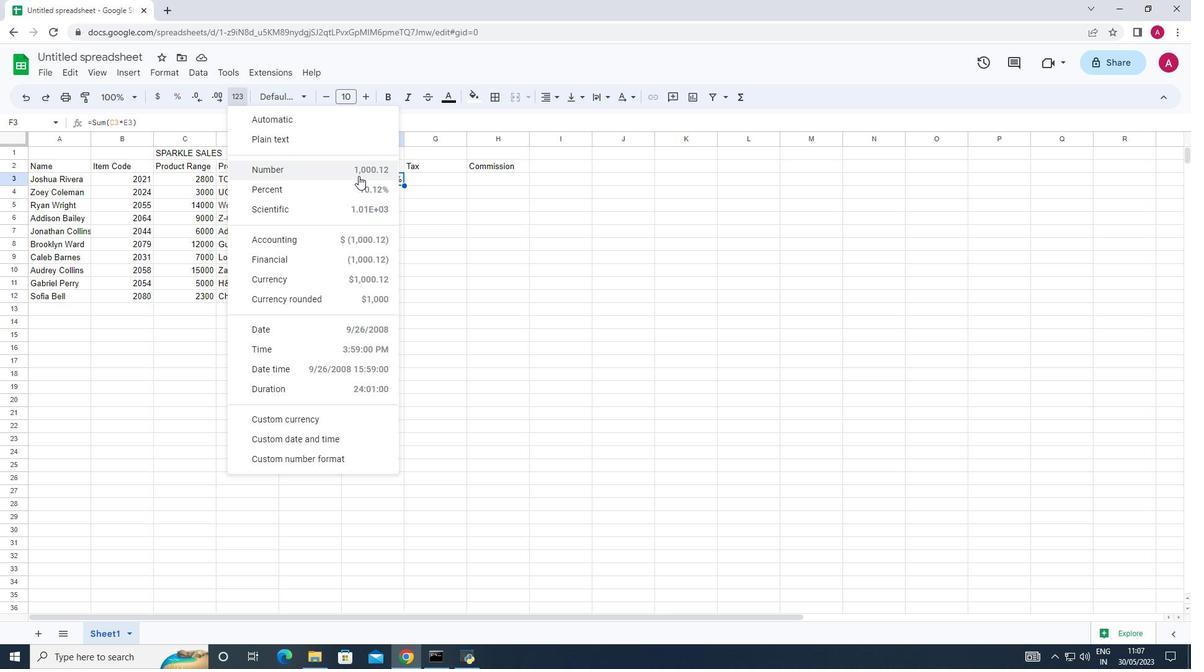 
Action: Mouse pressed left at (358, 174)
Screenshot: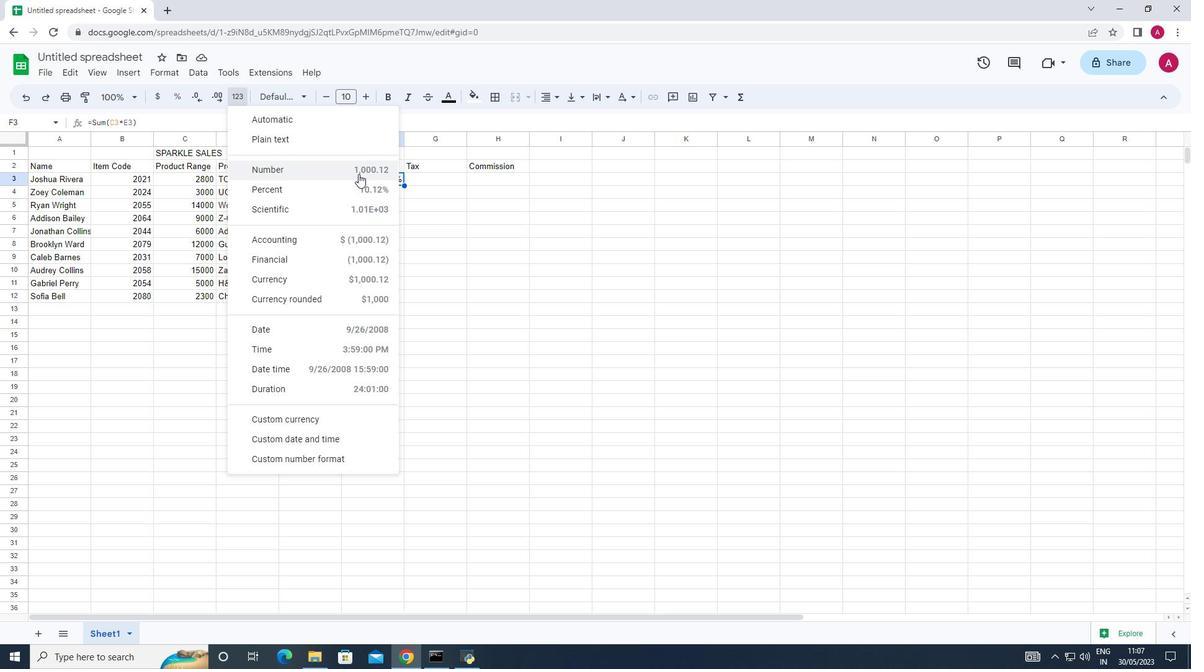 
Action: Mouse moved to (238, 94)
Screenshot: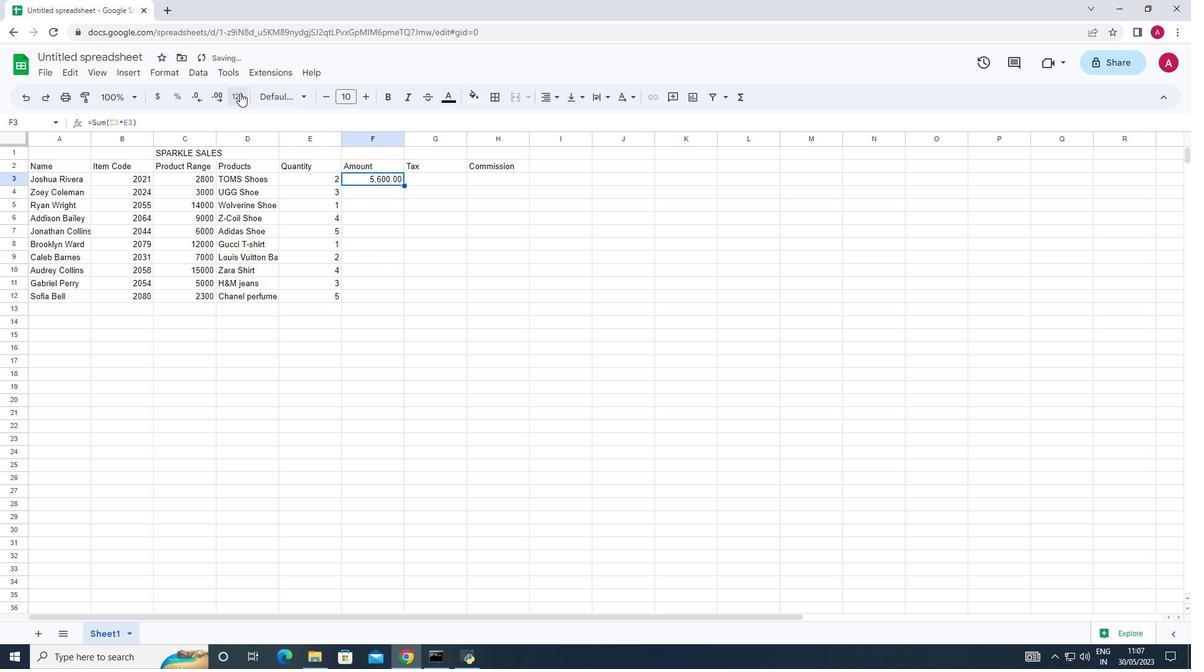 
Action: Mouse pressed left at (238, 94)
Screenshot: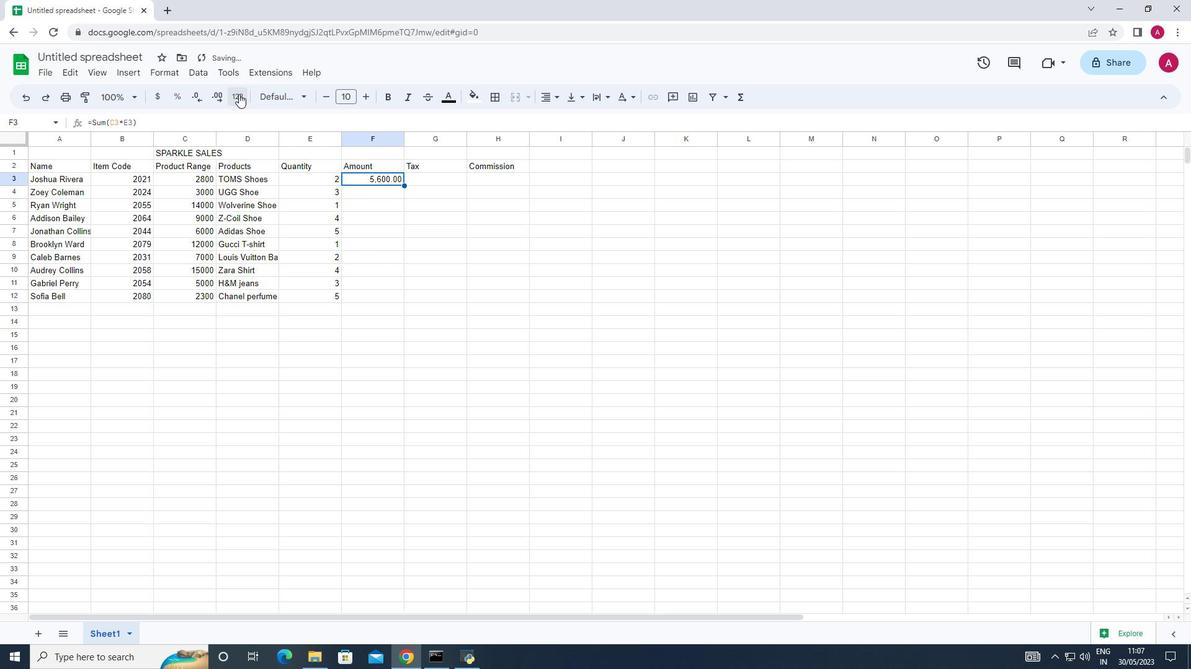 
Action: Mouse moved to (471, 283)
Screenshot: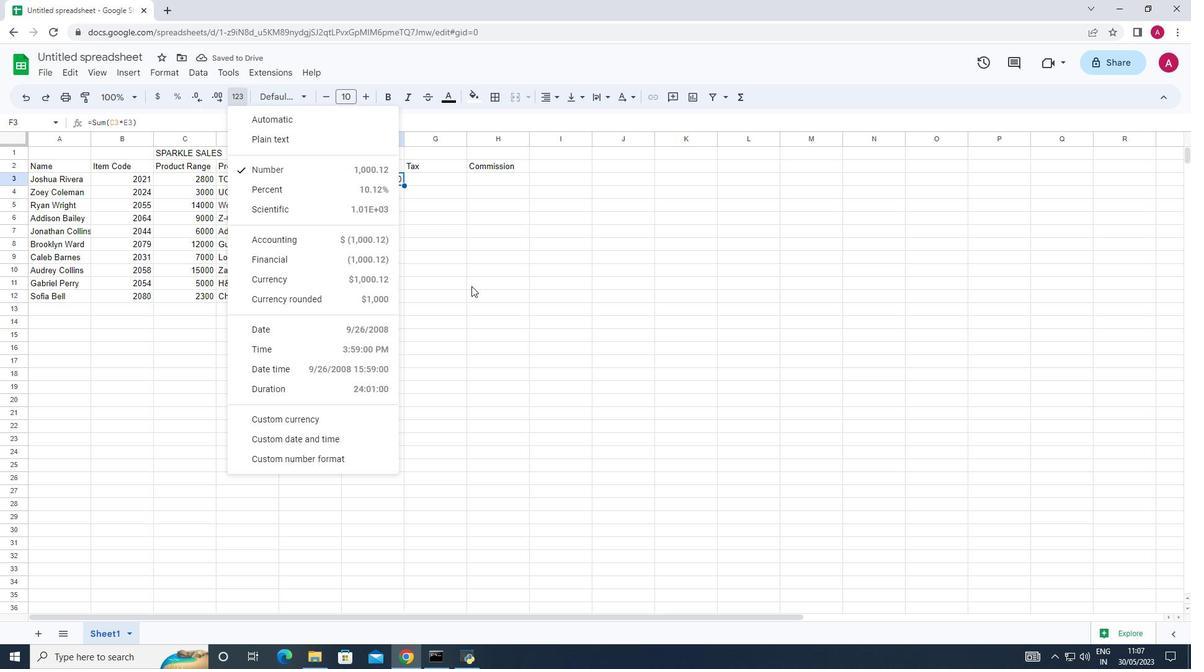 
Action: Mouse pressed left at (471, 283)
Screenshot: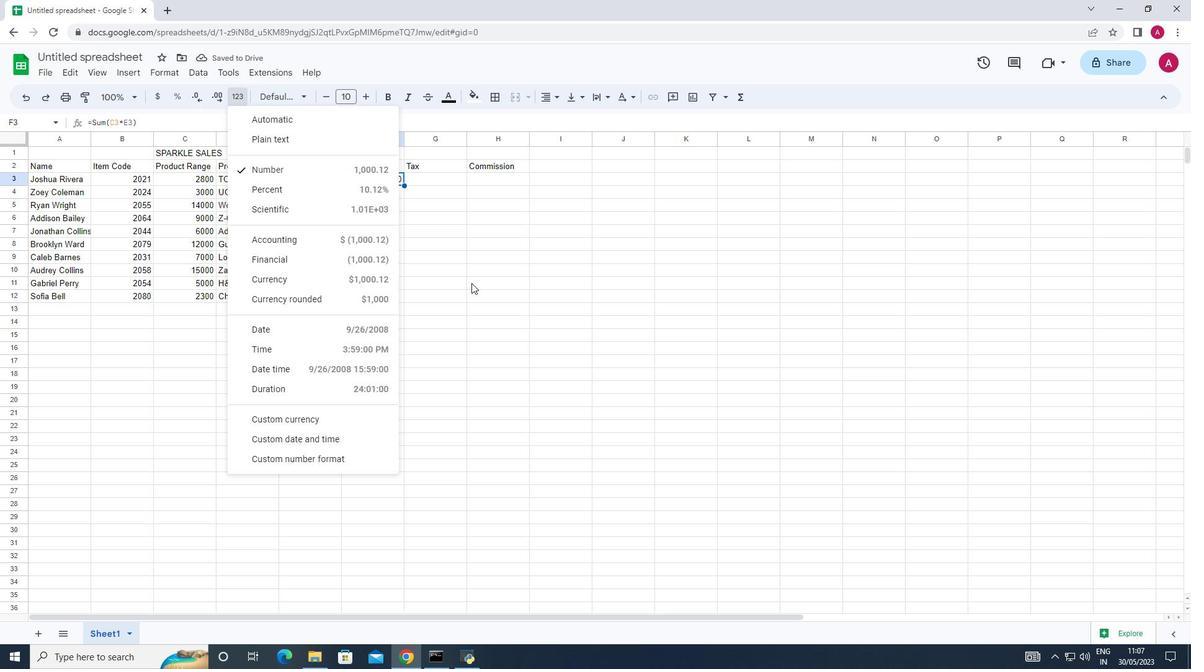 
Action: Mouse moved to (370, 180)
Screenshot: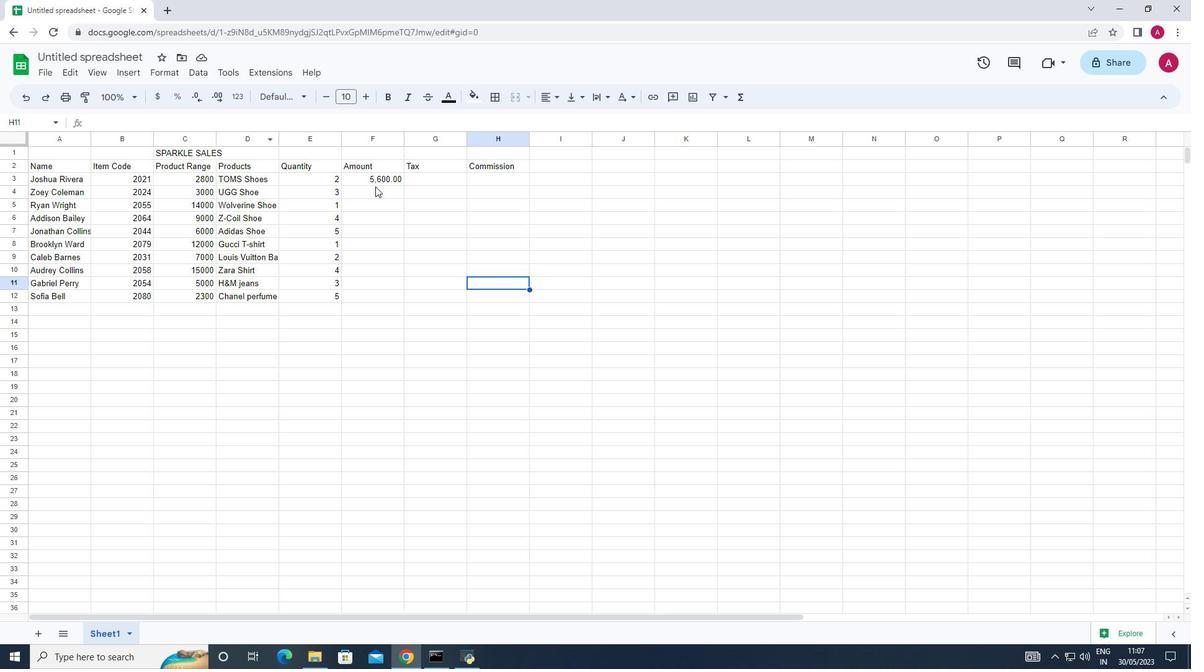 
Action: Mouse pressed left at (370, 180)
Screenshot: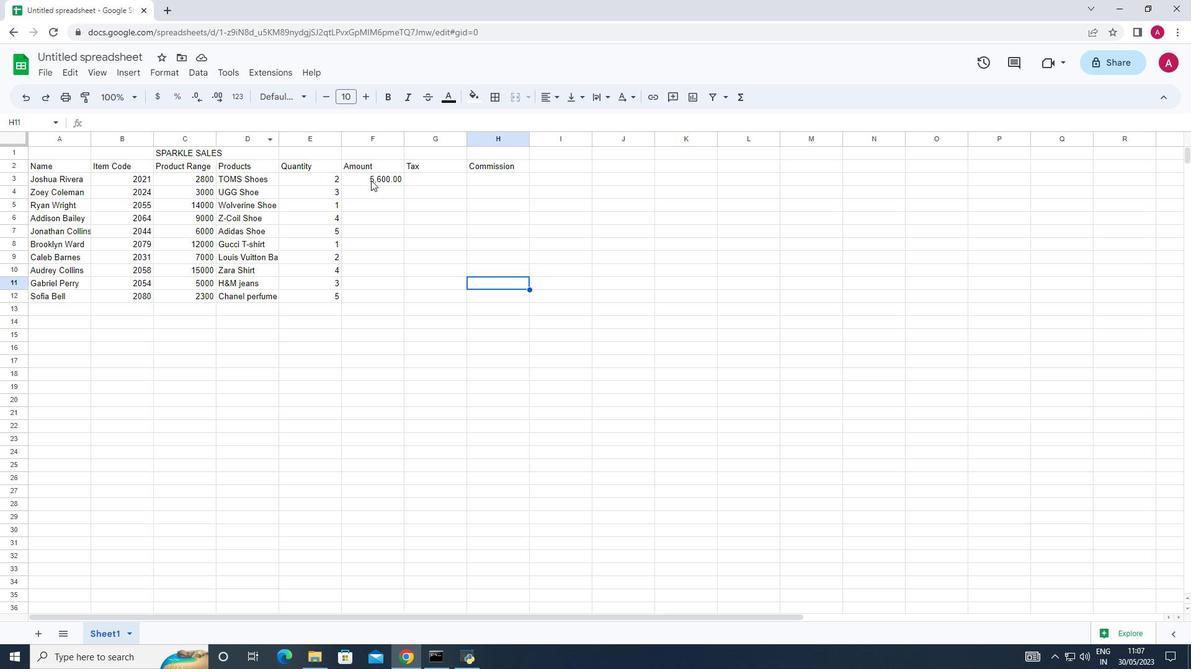 
Action: Mouse moved to (198, 99)
Screenshot: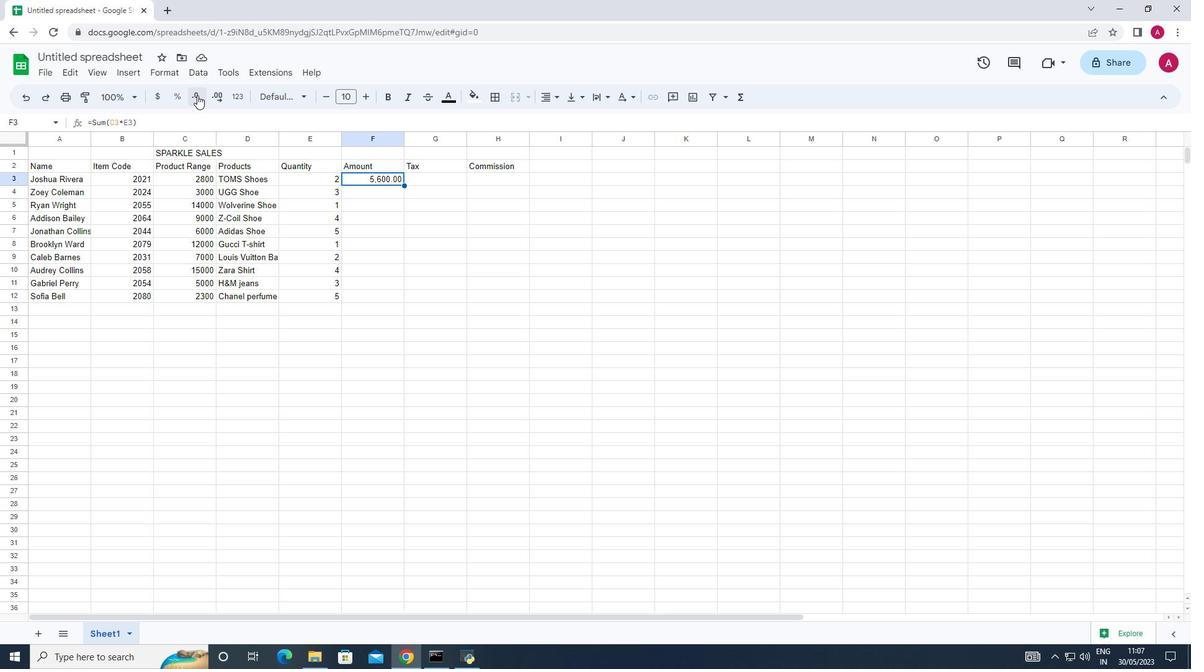 
Action: Mouse pressed left at (198, 99)
Screenshot: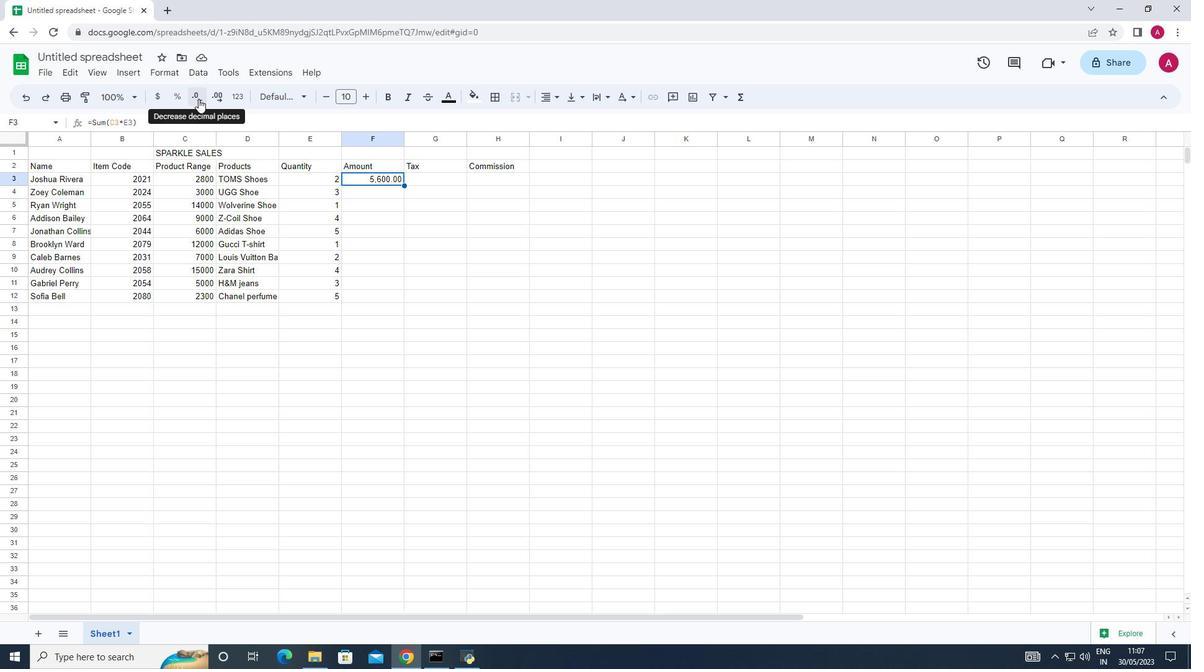 
Action: Mouse pressed left at (198, 99)
Screenshot: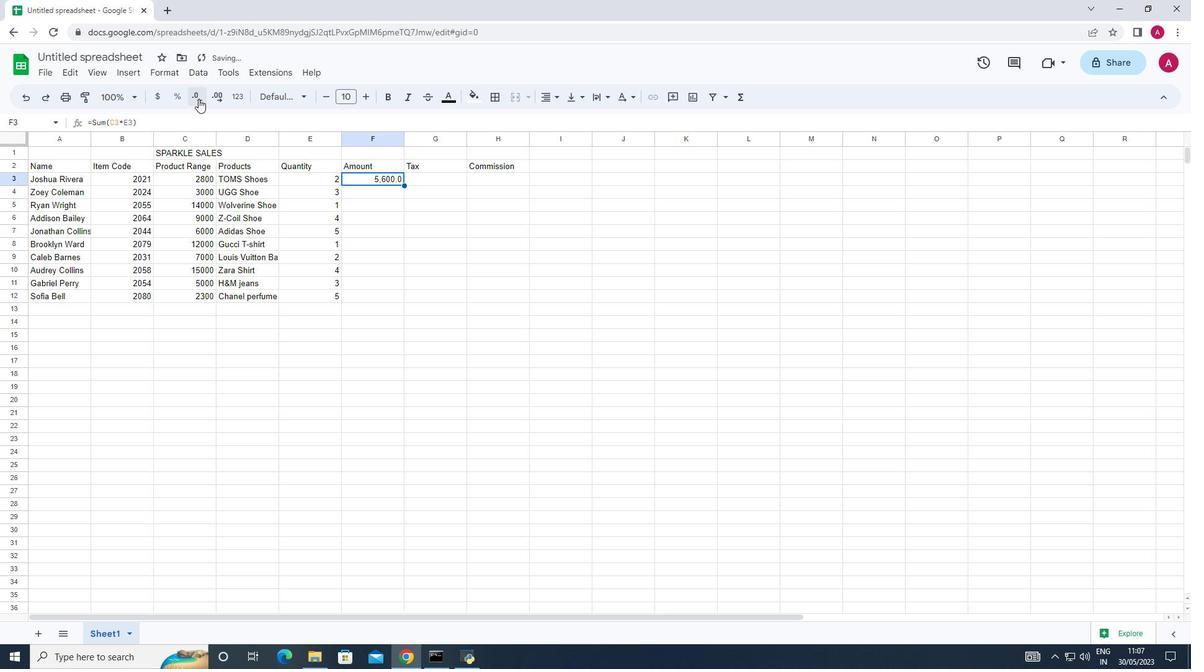 
Action: Mouse moved to (404, 186)
Screenshot: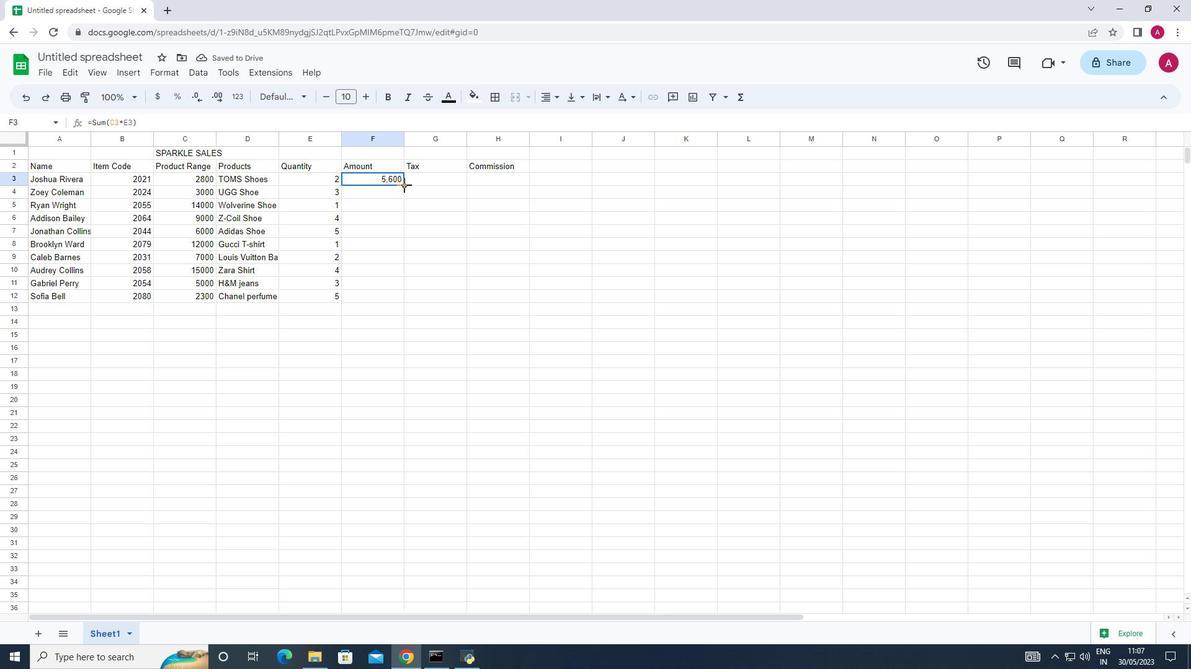 
Action: Mouse pressed left at (404, 186)
Screenshot: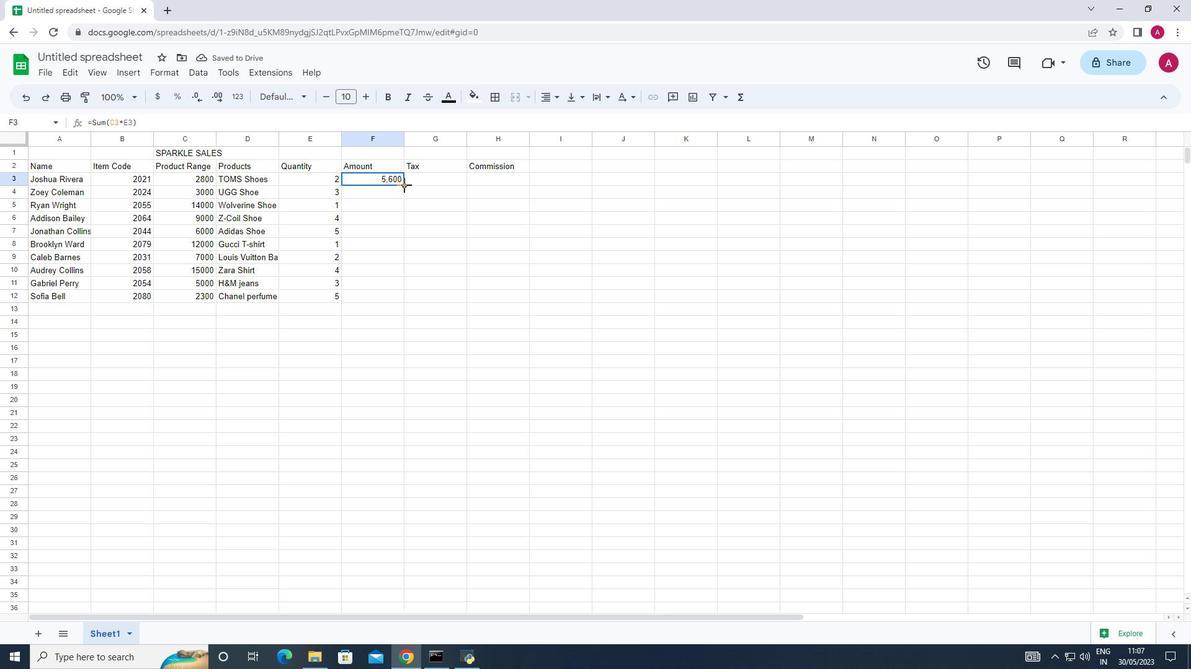
Action: Mouse moved to (439, 181)
Screenshot: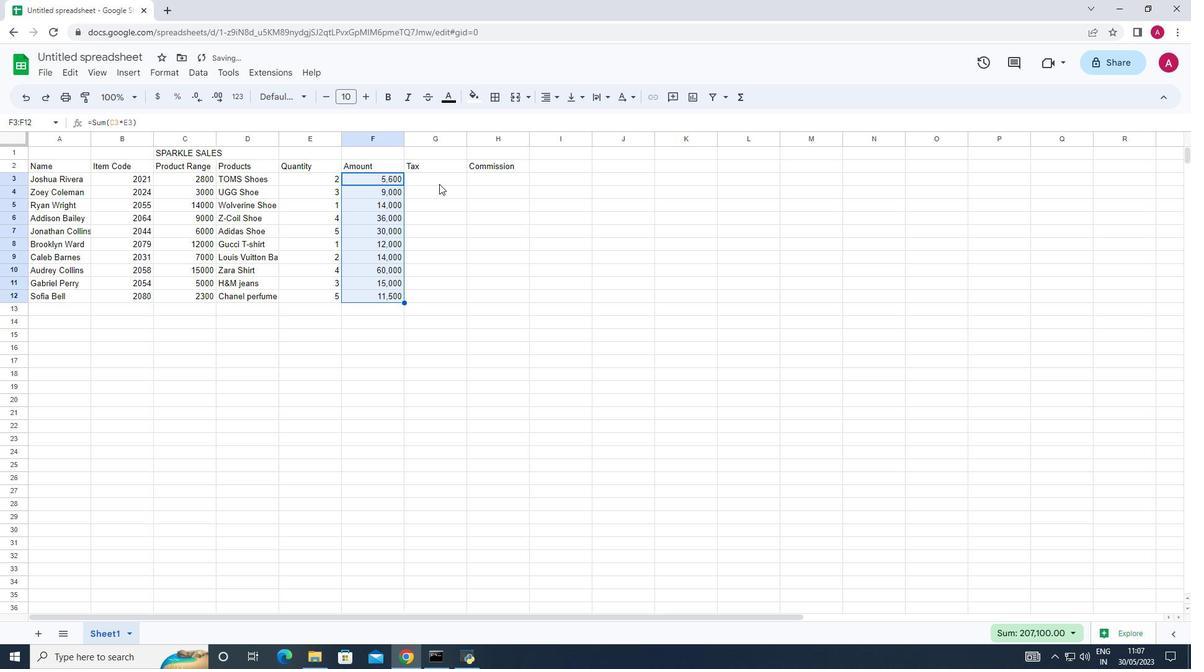 
Action: Mouse pressed left at (439, 181)
Screenshot: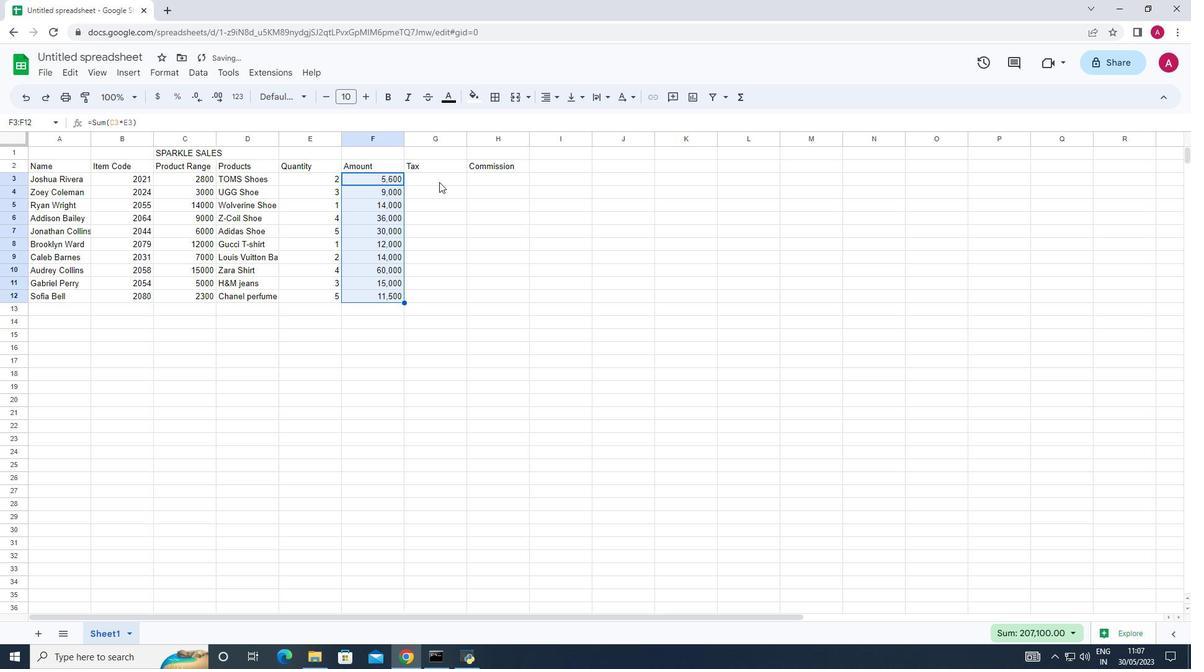 
Action: Mouse moved to (442, 180)
Screenshot: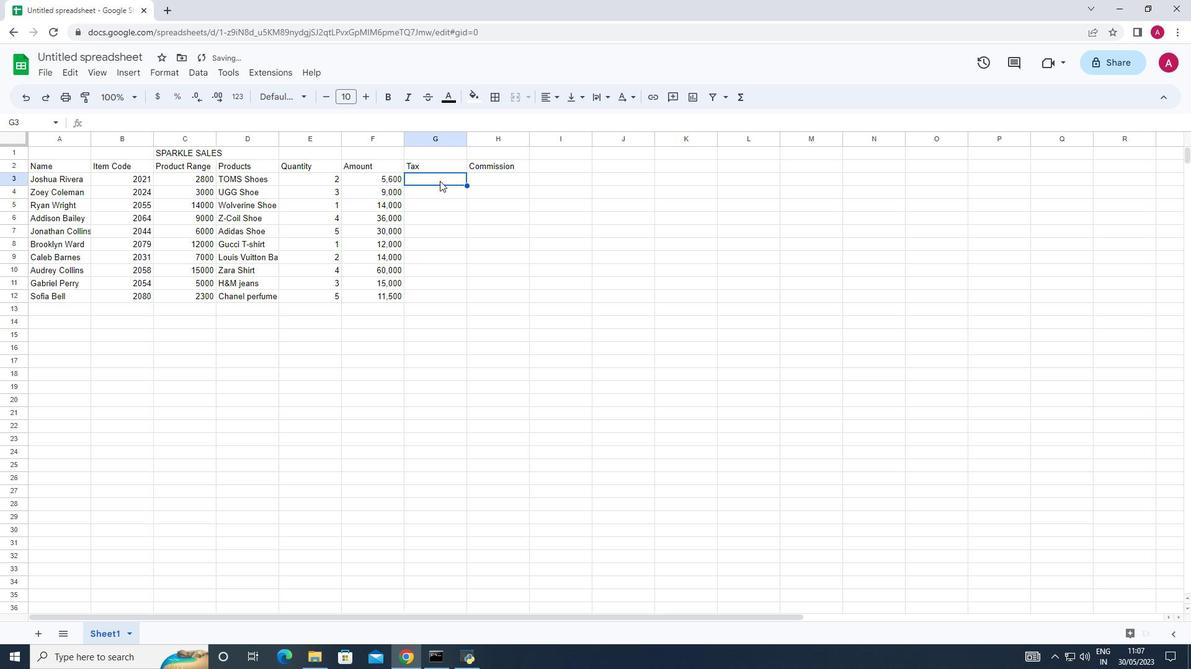 
Action: Key pressed =
Screenshot: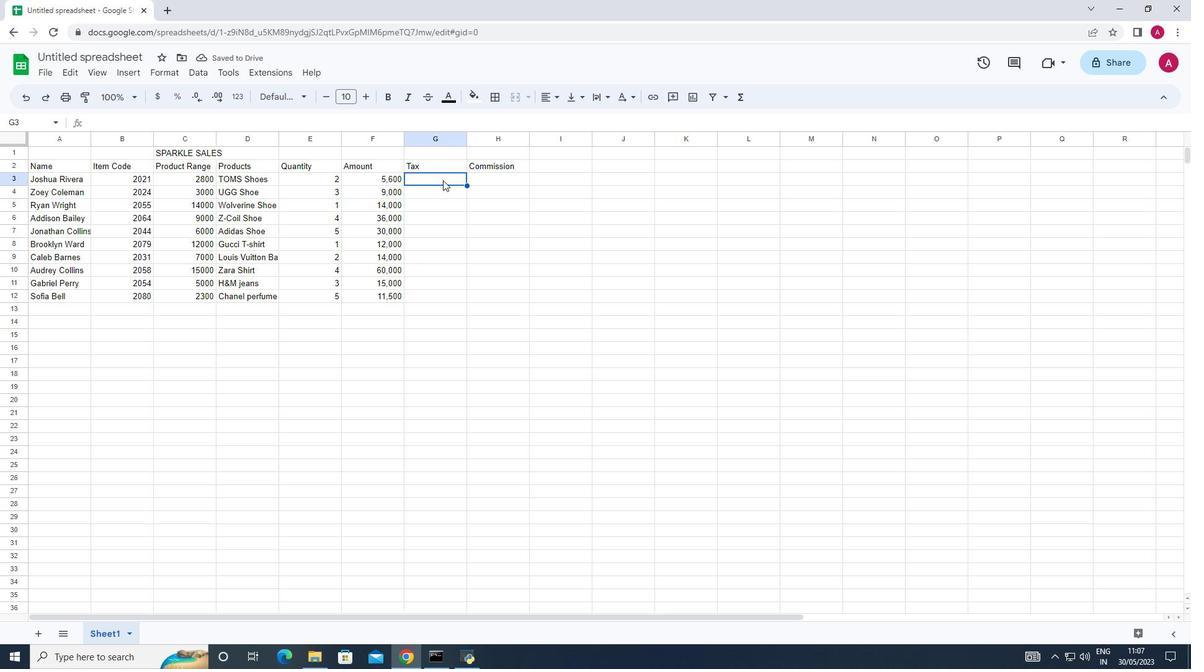 
Action: Mouse moved to (356, 175)
Screenshot: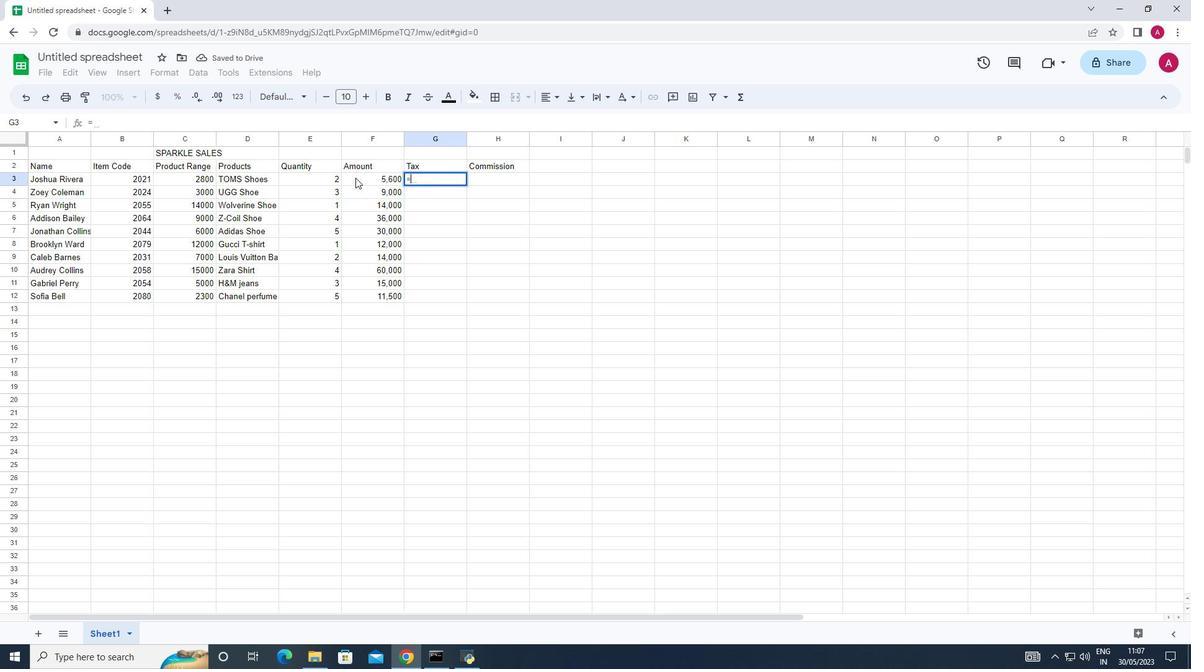 
Action: Mouse pressed left at (356, 175)
Screenshot: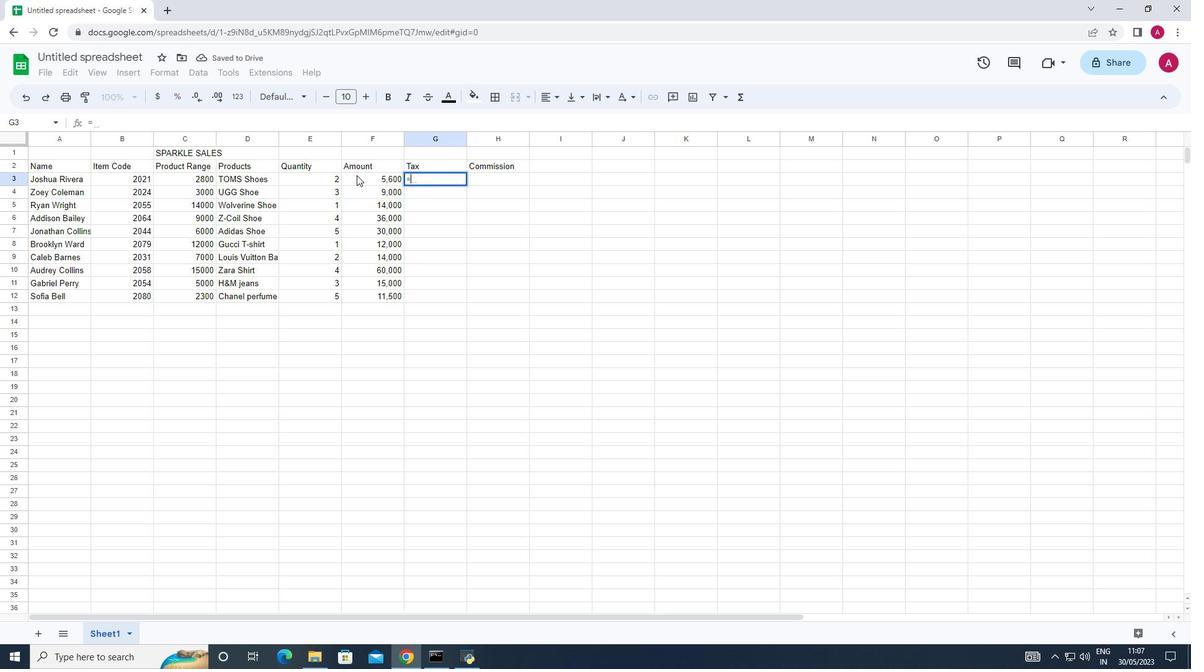 
Action: Key pressed <Key.shift><Key.shift><Key.shift><Key.shift><Key.shift><Key.shift><Key.shift>*12<Key.shift><Key.shift><Key.shift><Key.shift><Key.shift><Key.shift>%<Key.enter>
Screenshot: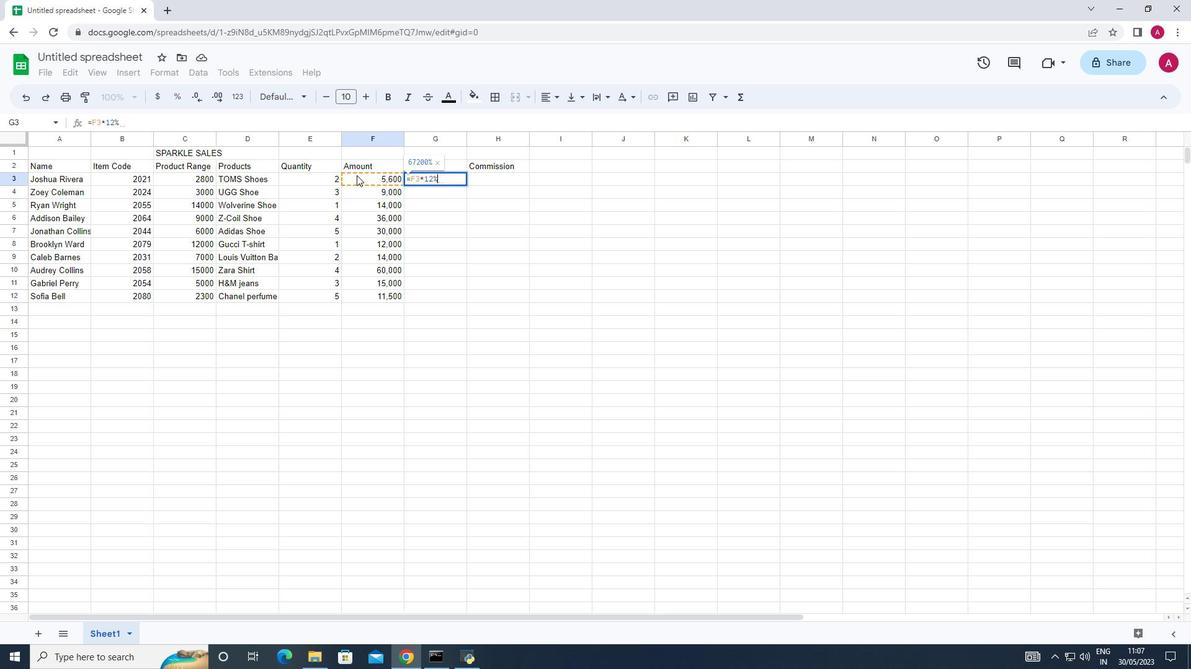 
Action: Mouse moved to (422, 179)
Screenshot: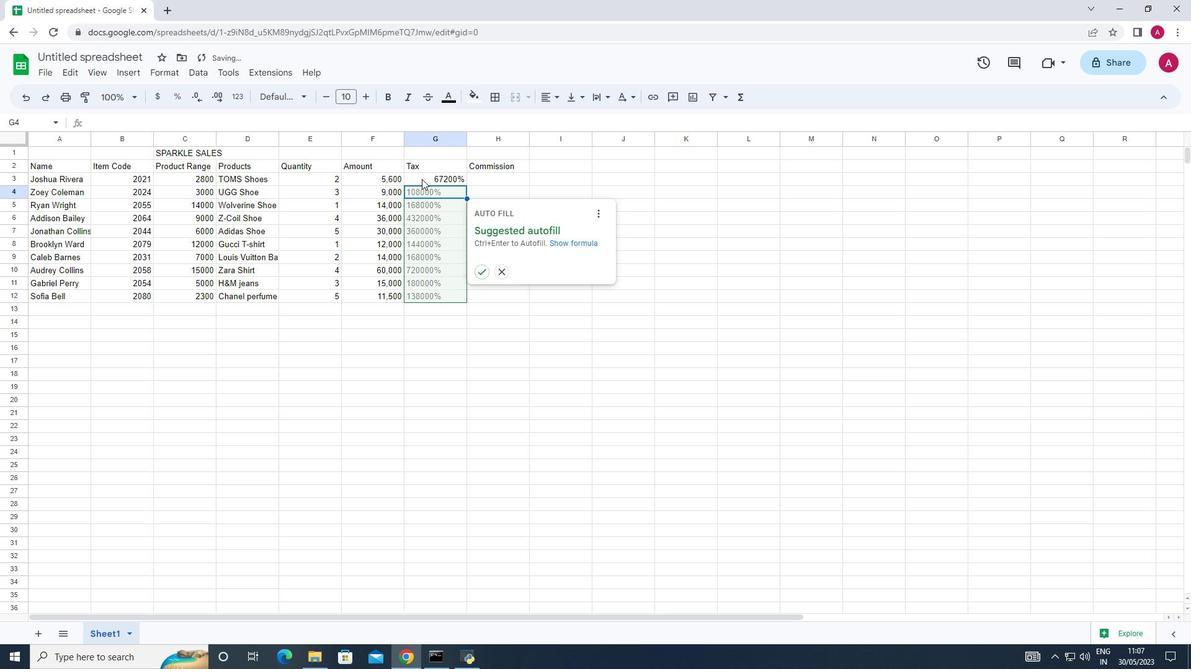 
Action: Mouse pressed left at (422, 179)
Screenshot: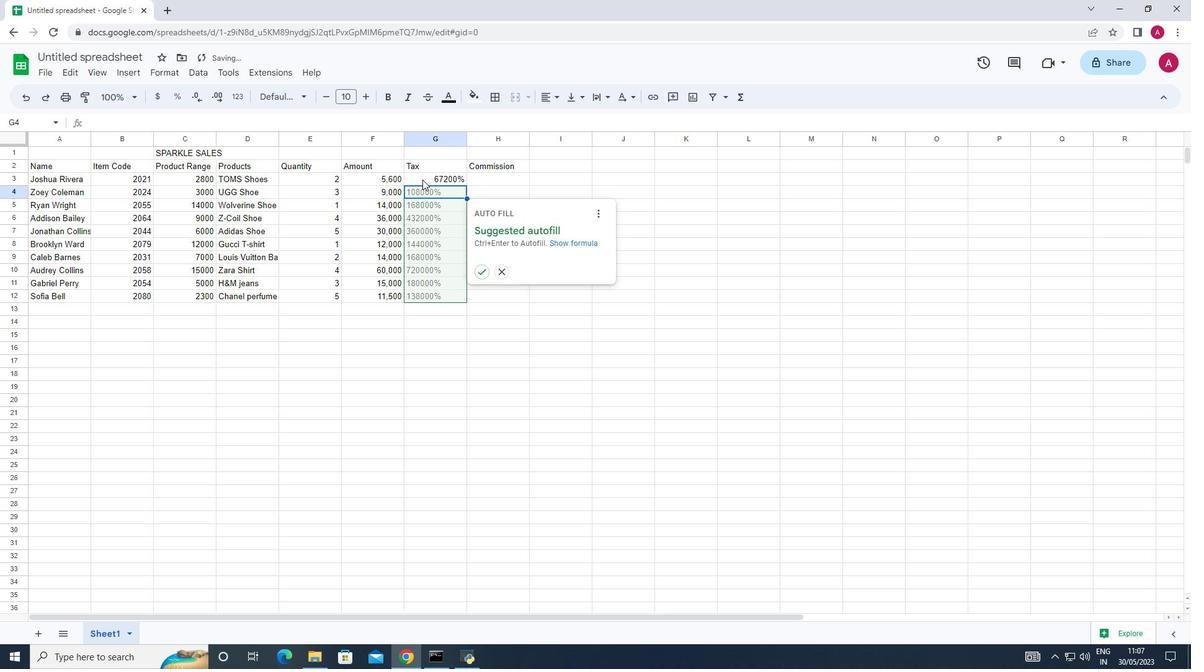
Action: Mouse moved to (238, 96)
Screenshot: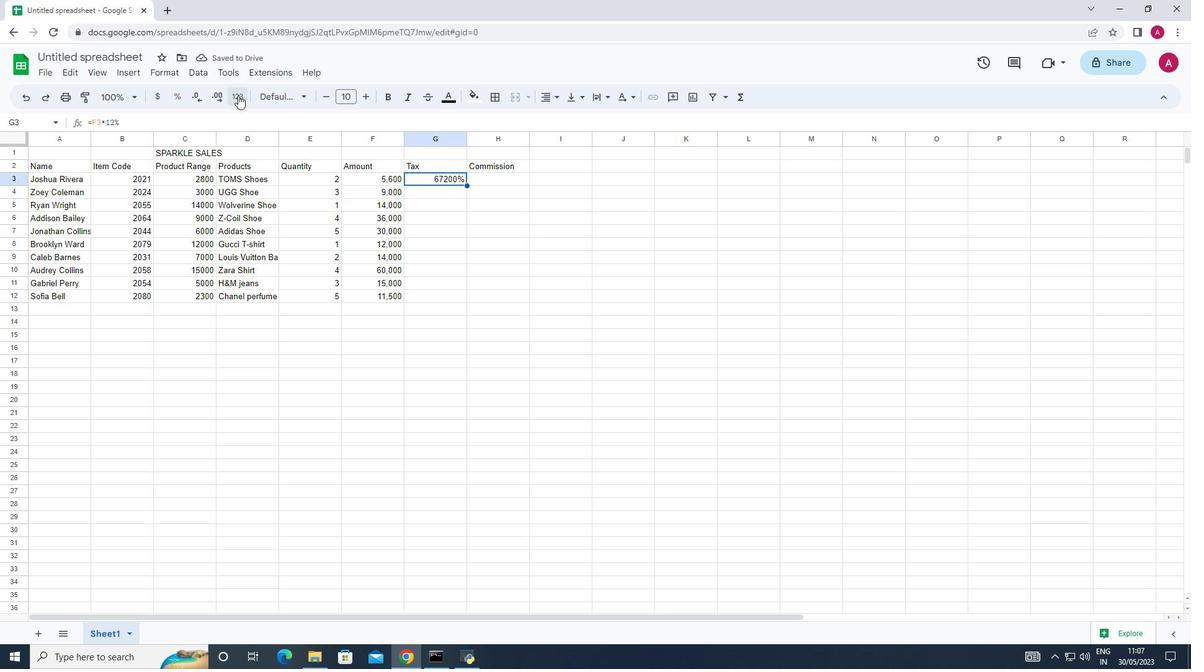 
Action: Mouse pressed left at (238, 96)
Screenshot: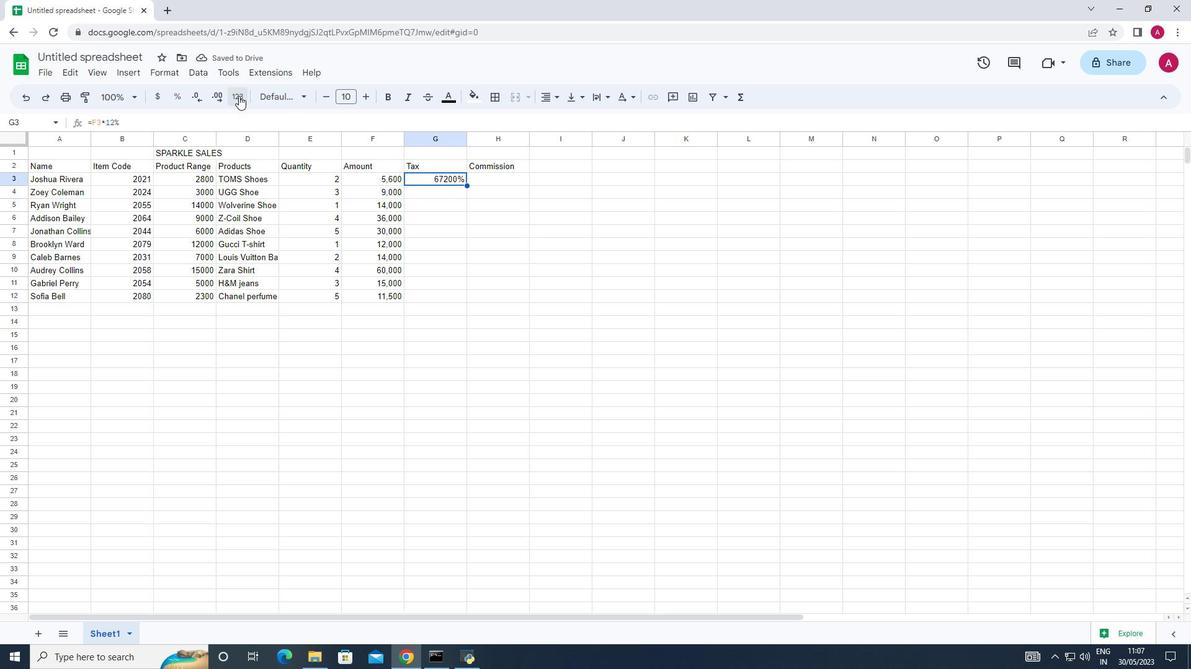 
Action: Mouse moved to (323, 168)
Screenshot: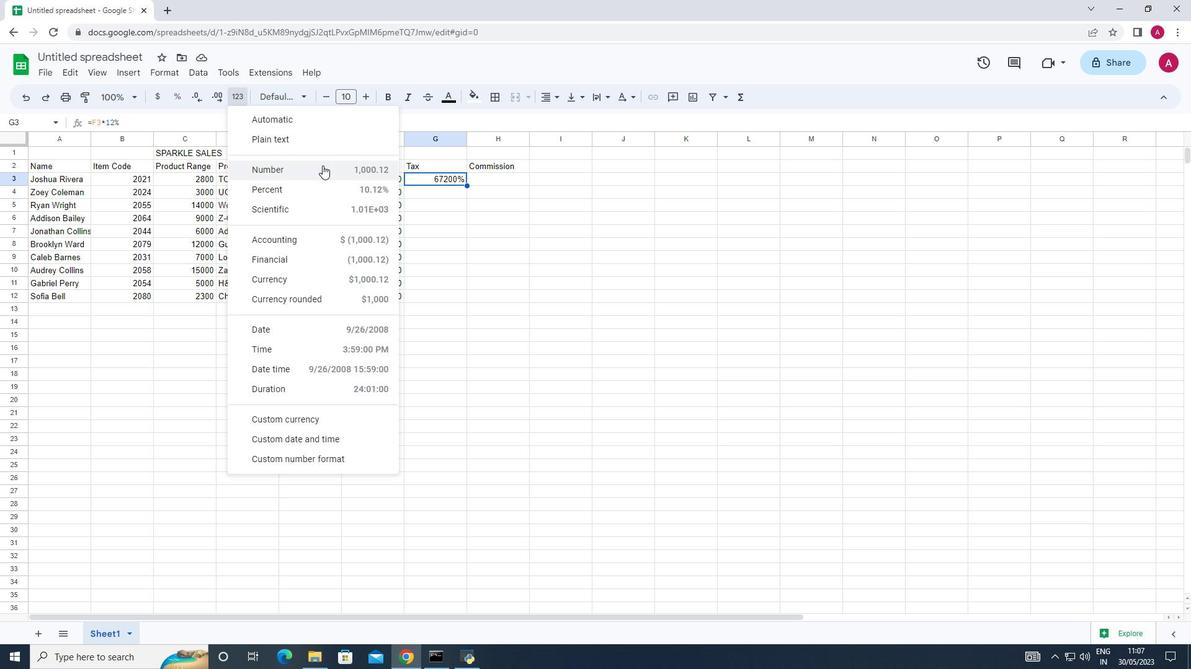 
Action: Mouse pressed left at (323, 168)
Screenshot: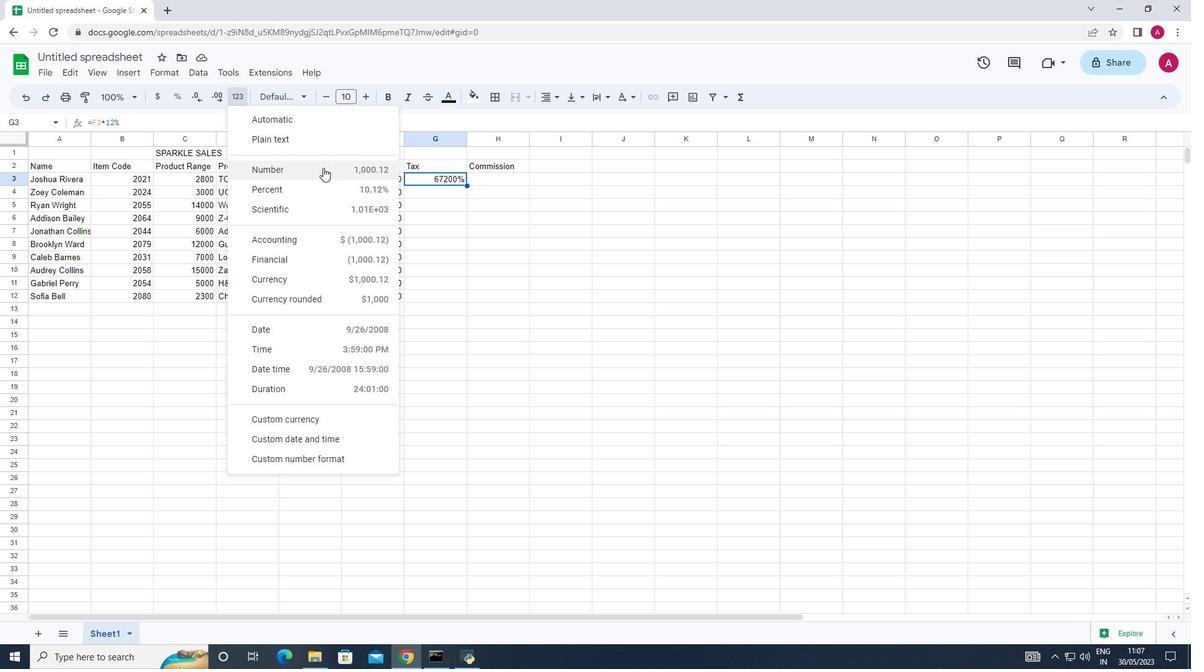 
Action: Mouse moved to (194, 96)
Screenshot: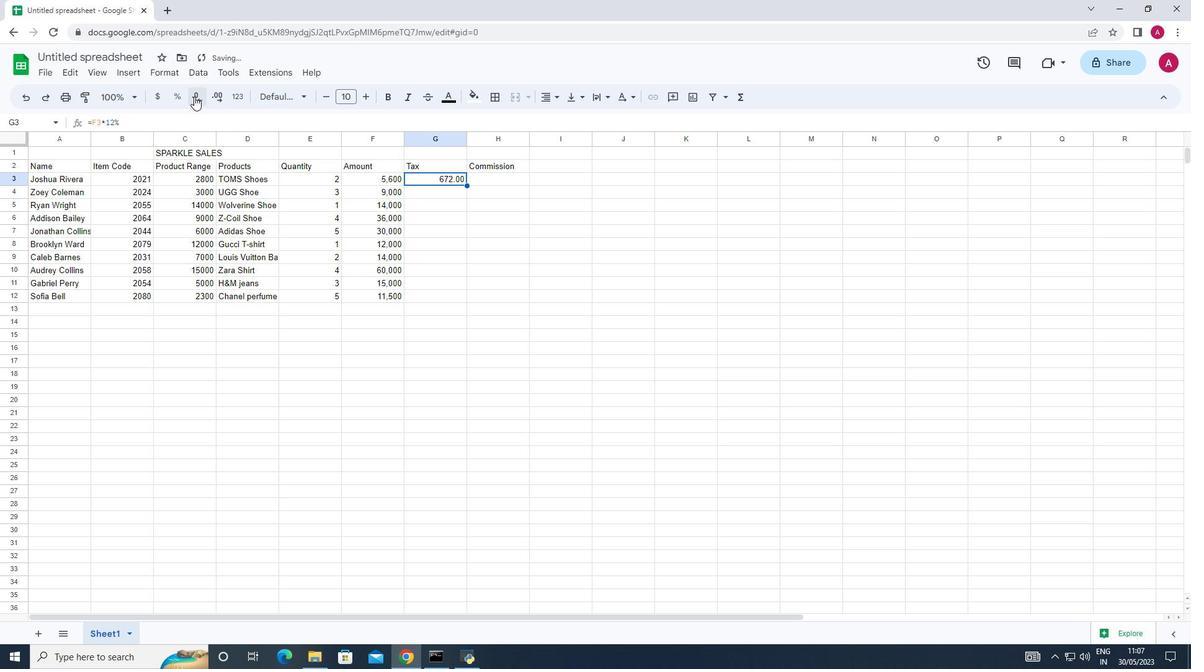 
Action: Mouse pressed left at (194, 96)
Screenshot: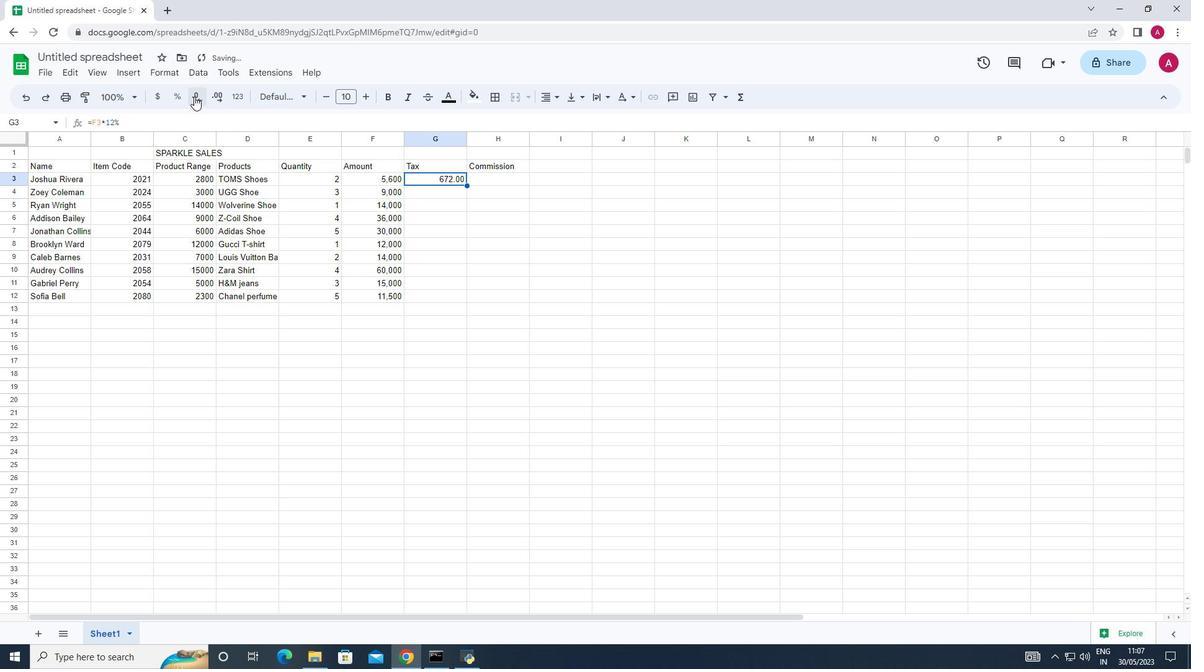 
Action: Mouse pressed left at (194, 96)
Screenshot: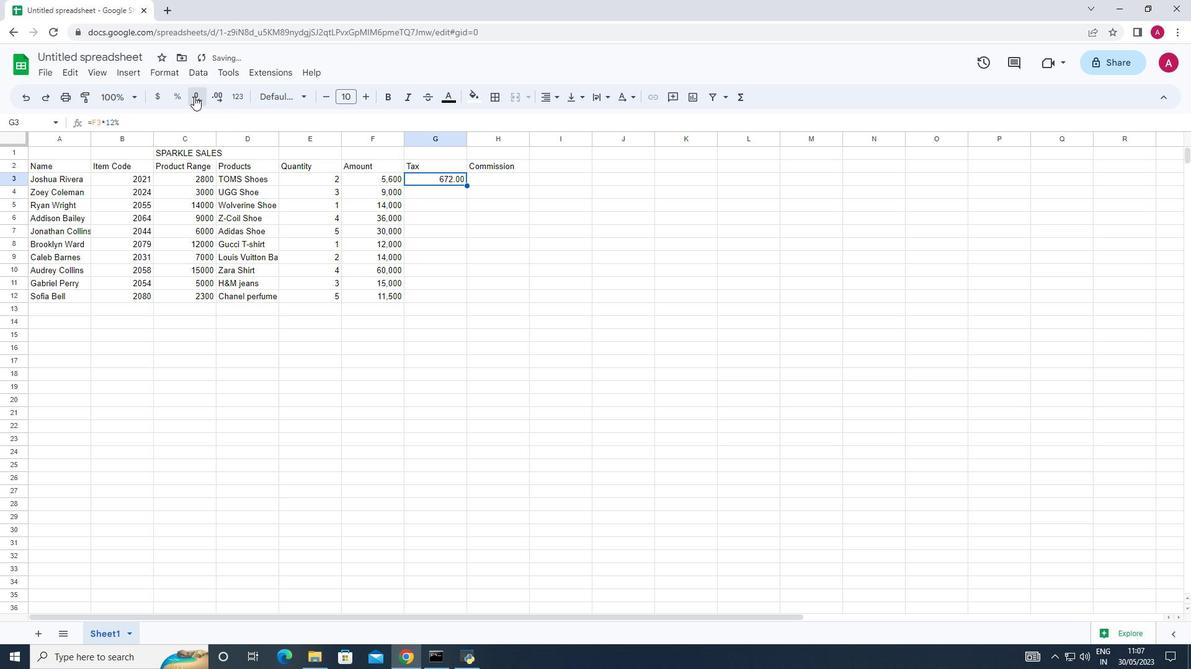 
Action: Mouse moved to (466, 186)
Screenshot: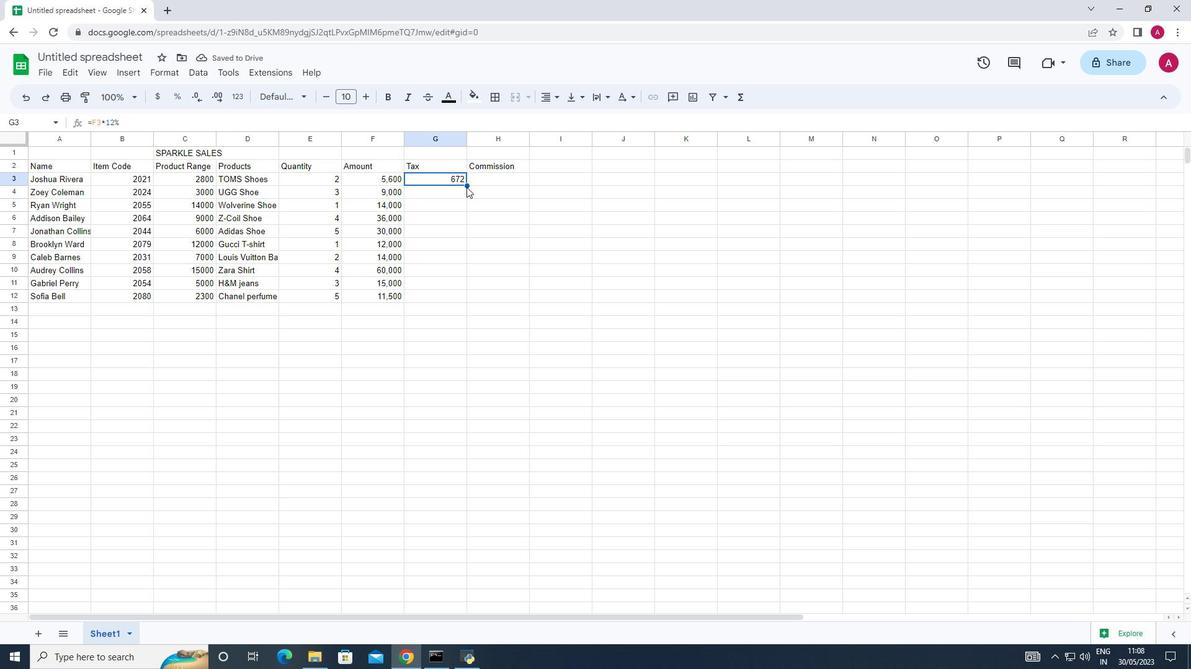 
Action: Mouse pressed left at (466, 186)
Screenshot: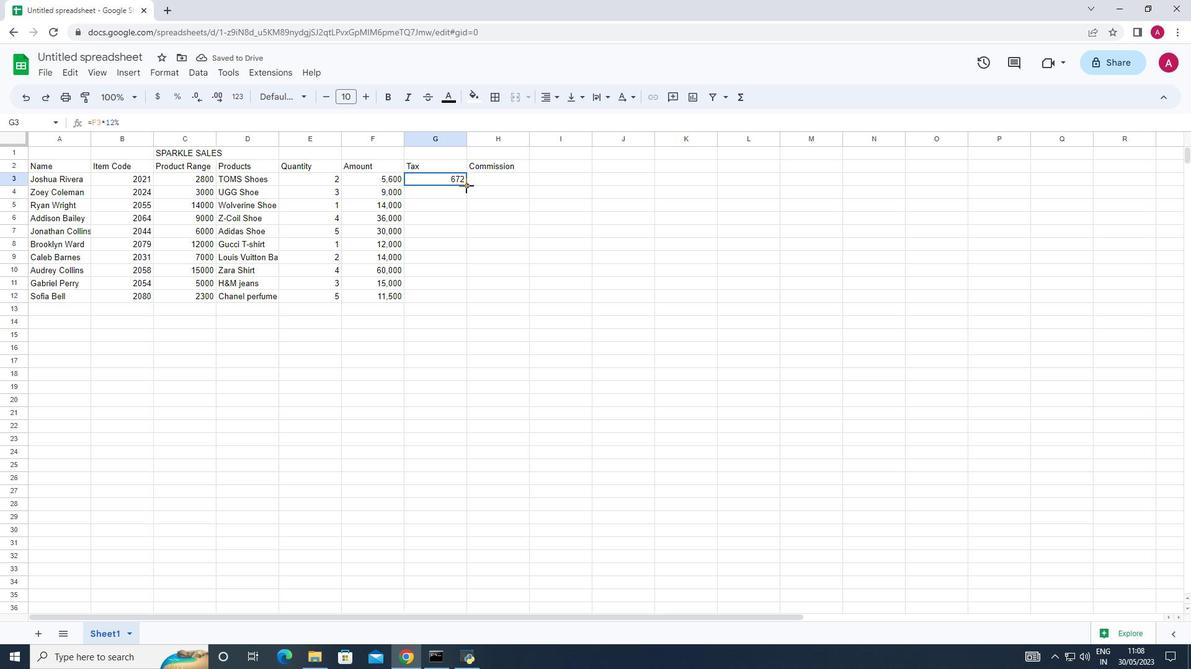 
Action: Mouse moved to (487, 178)
Screenshot: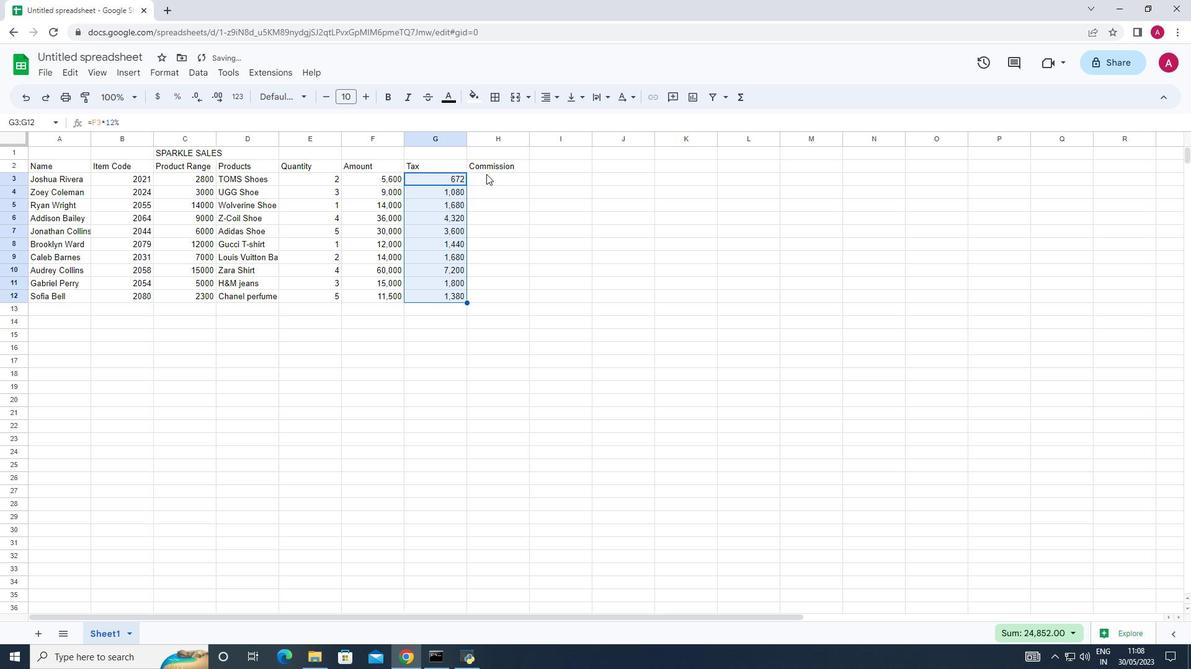 
Action: Mouse pressed left at (487, 178)
Screenshot: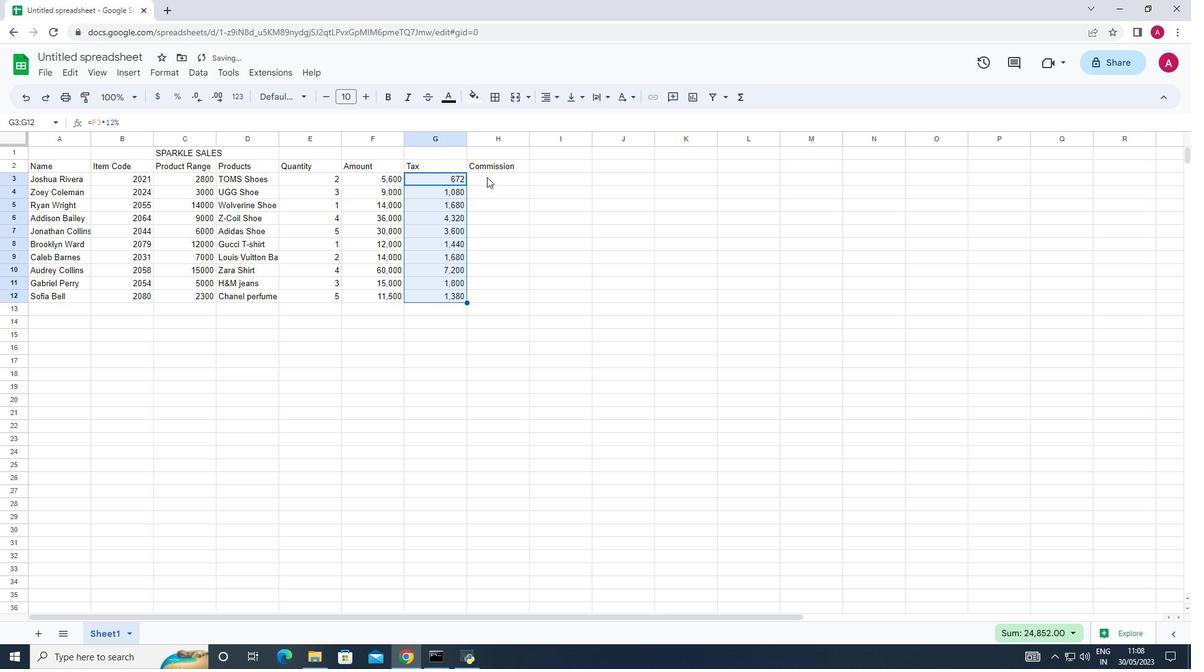 
Action: Key pressed =
Screenshot: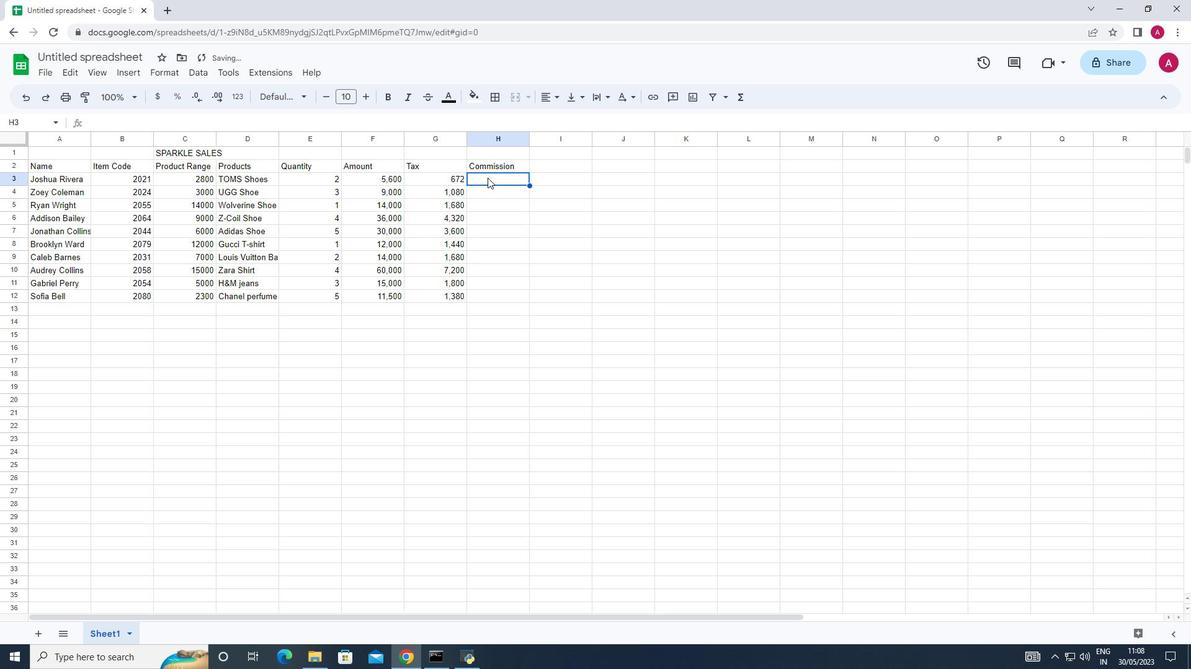 
Action: Mouse moved to (374, 178)
Screenshot: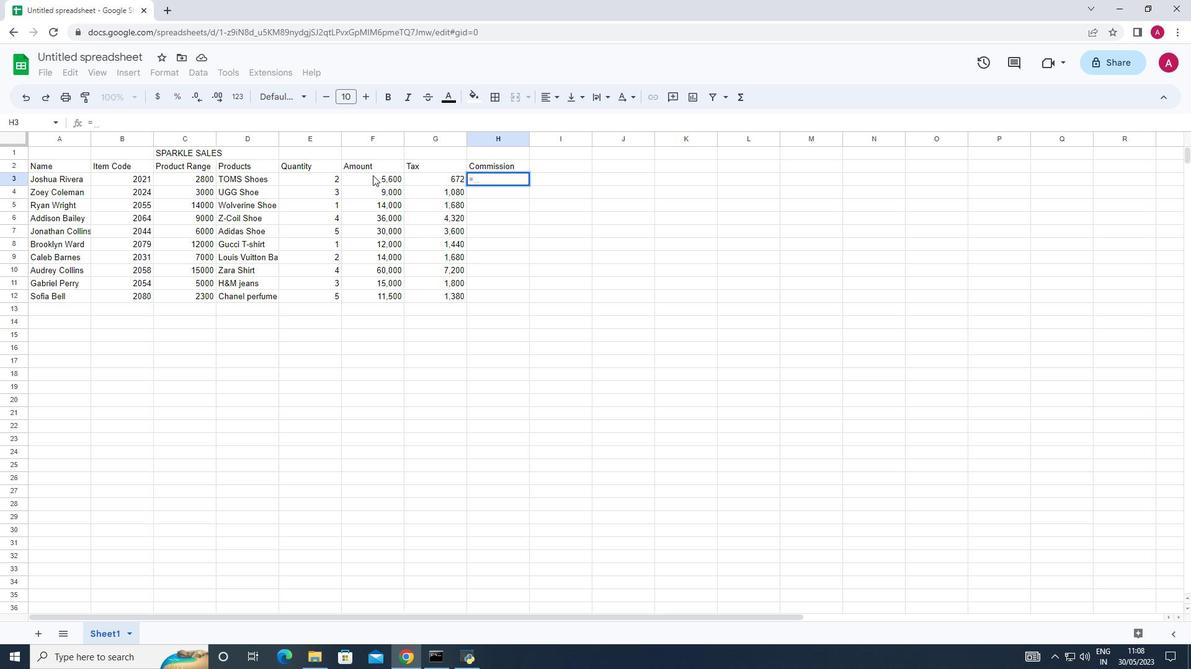 
Action: Mouse pressed left at (374, 178)
Screenshot: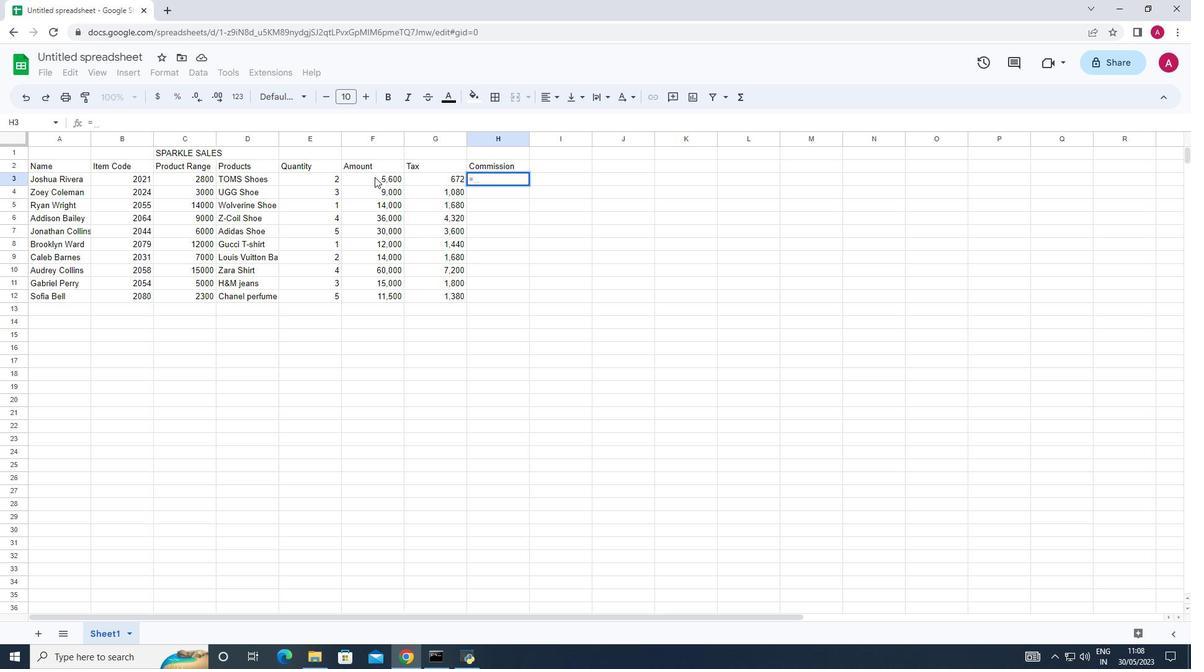 
Action: Mouse moved to (563, 201)
Screenshot: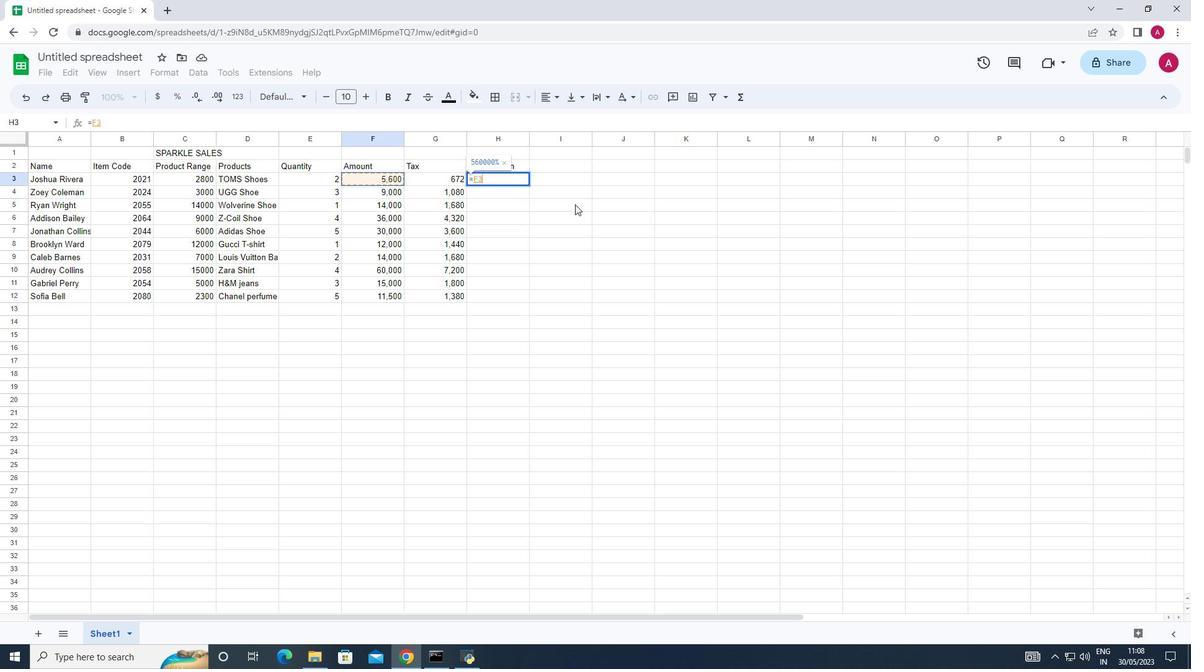 
Action: Key pressed <Key.shift>*
Screenshot: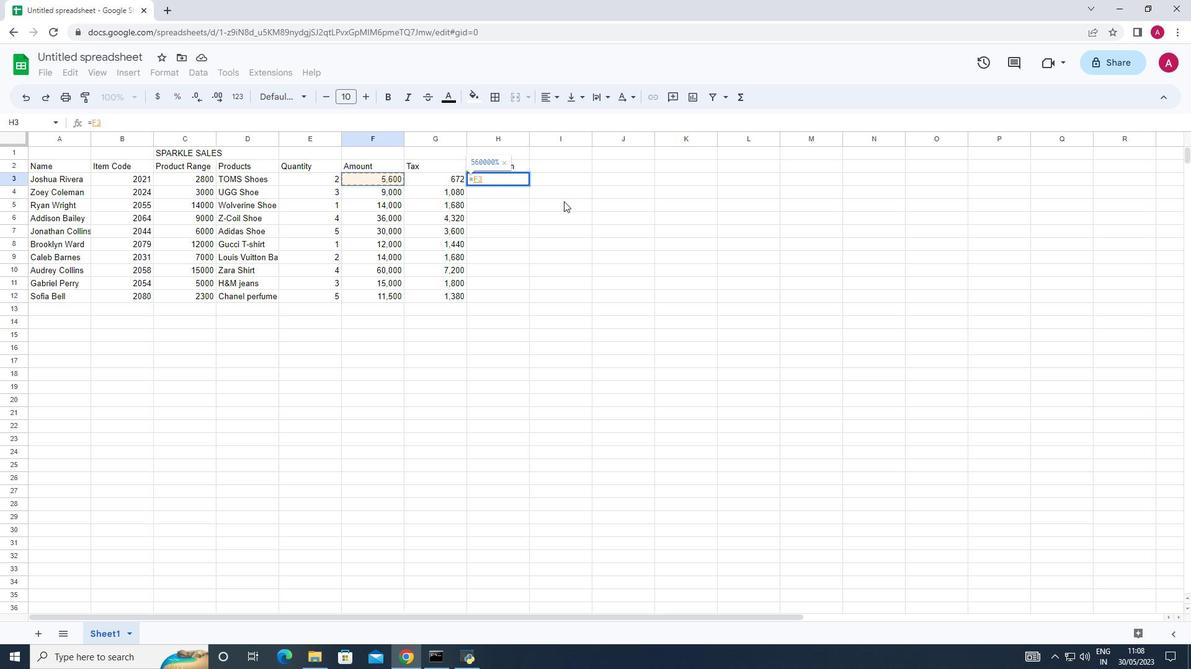 
Action: Mouse moved to (463, 181)
Screenshot: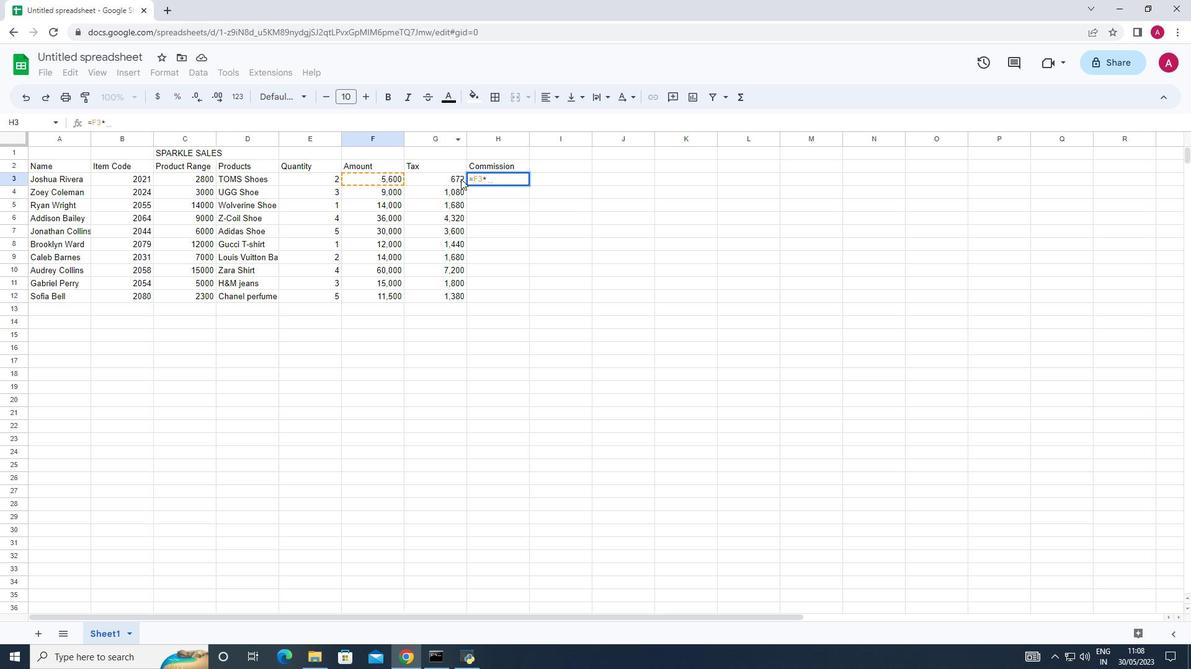 
Action: Key pressed 2<Key.shift>%<Key.enter>
Screenshot: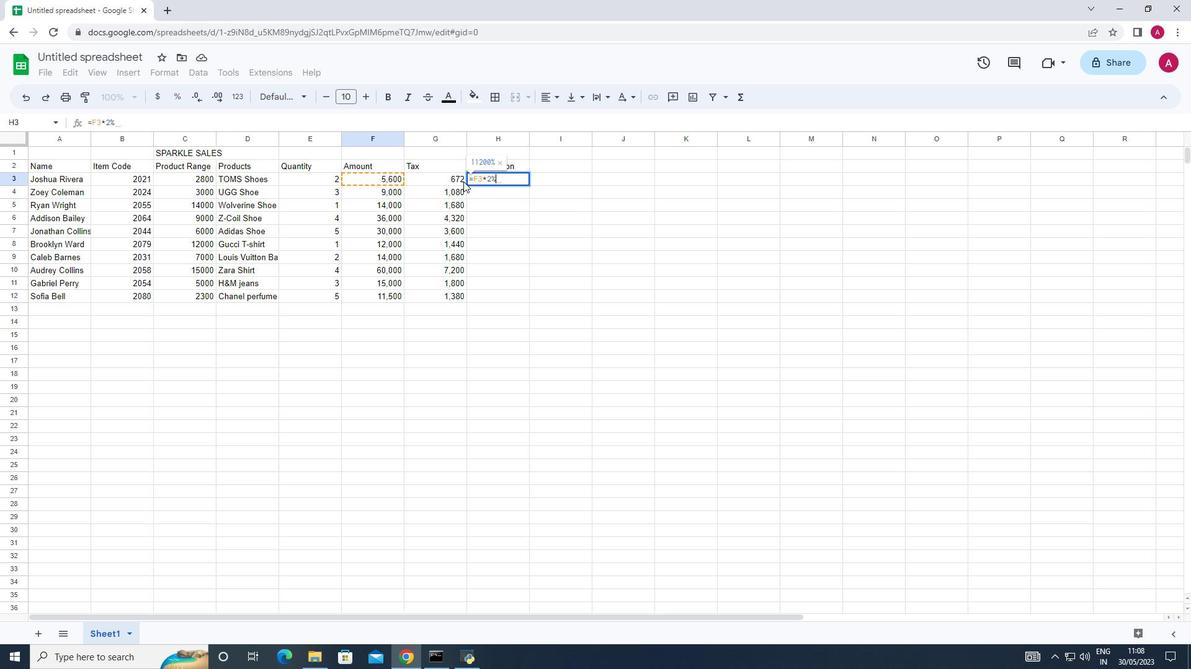 
Action: Mouse moved to (493, 178)
Screenshot: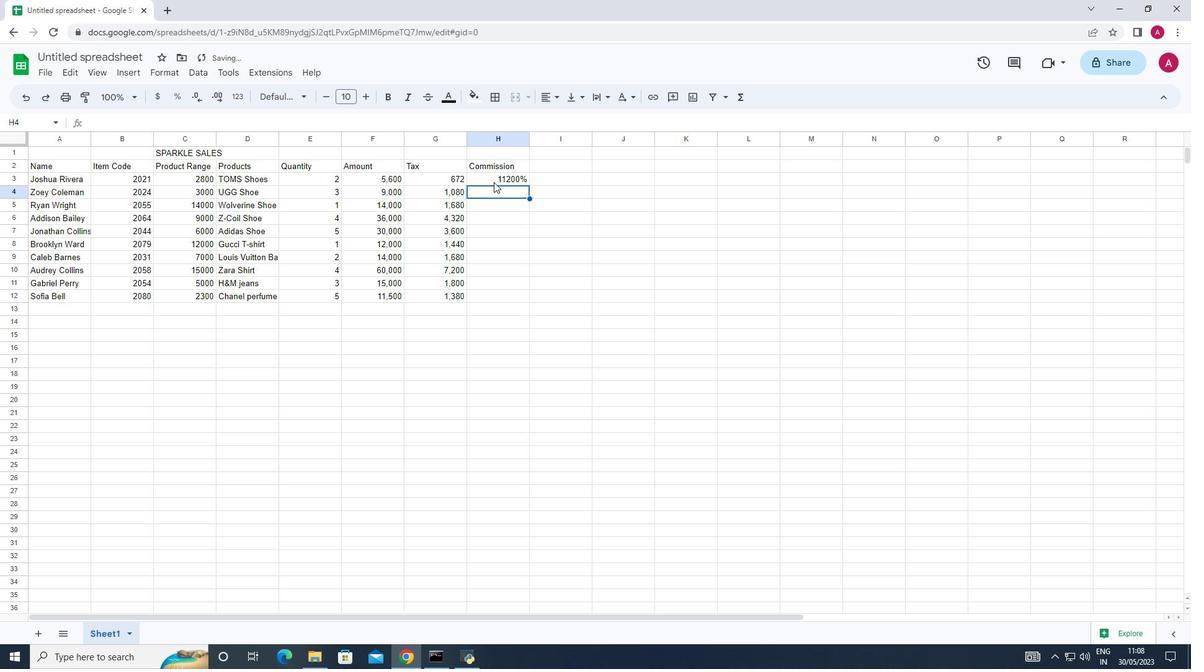 
Action: Mouse pressed left at (493, 178)
Screenshot: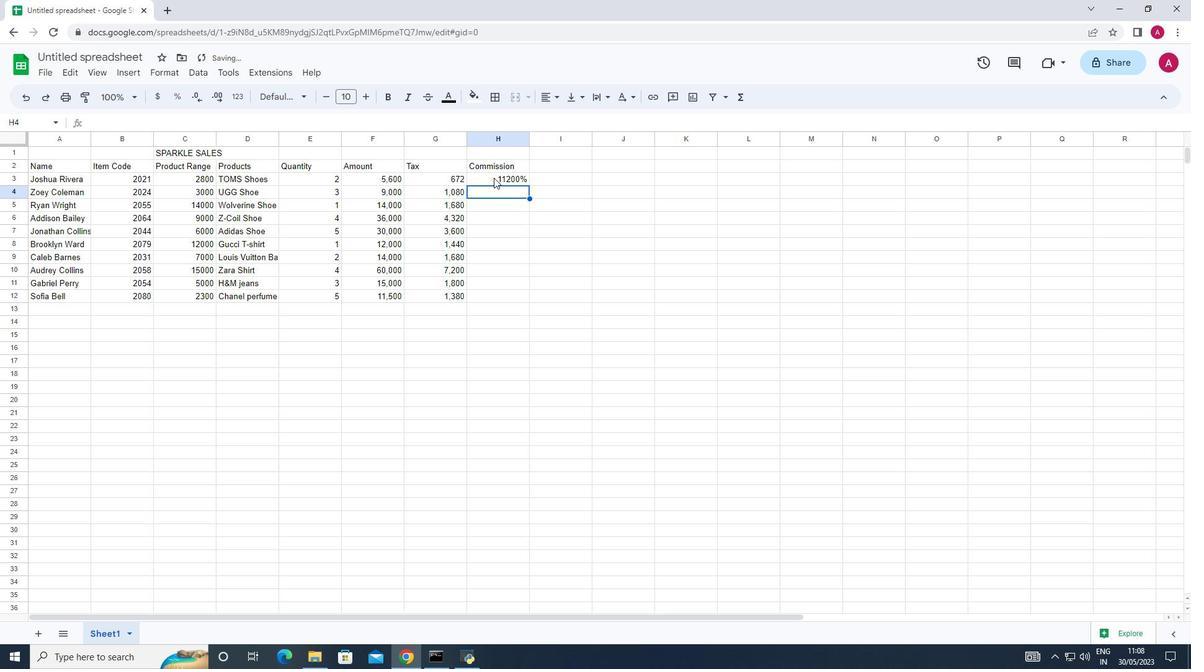 
Action: Mouse moved to (243, 94)
Screenshot: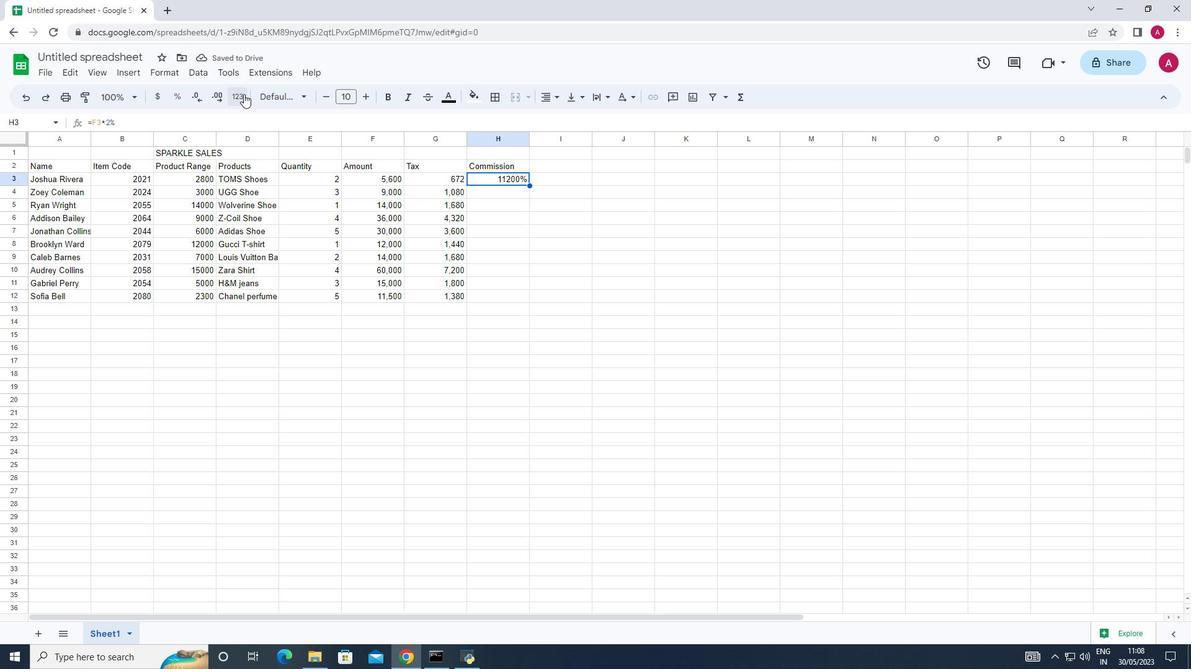 
Action: Mouse pressed left at (243, 94)
Screenshot: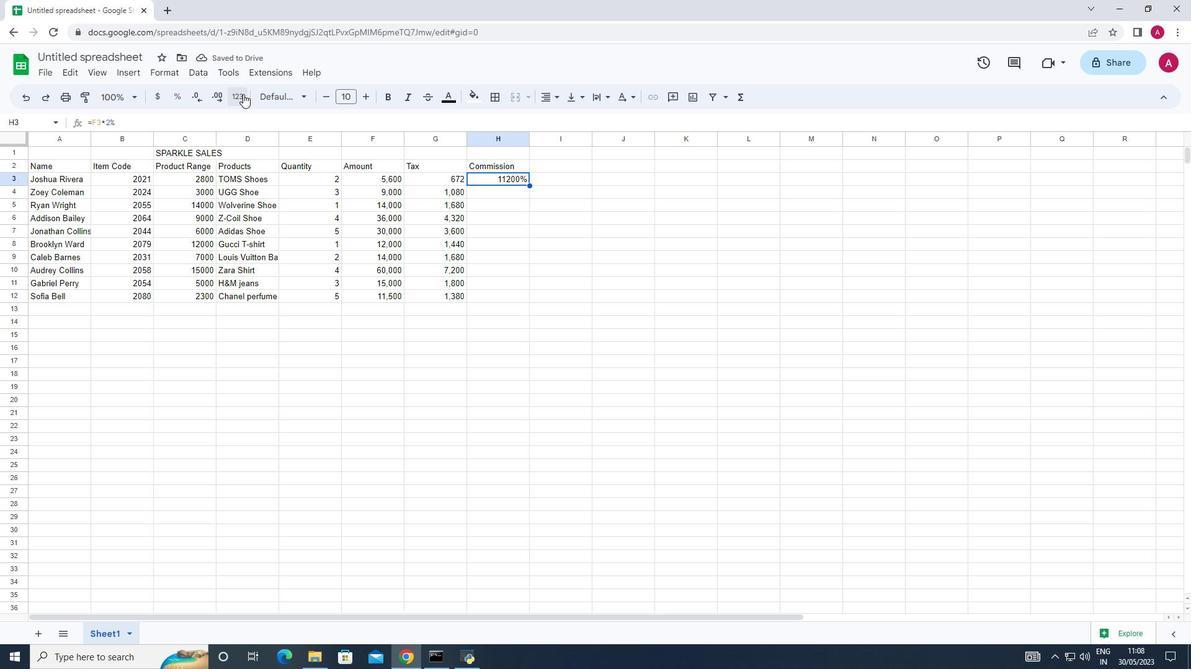 
Action: Mouse moved to (361, 163)
Screenshot: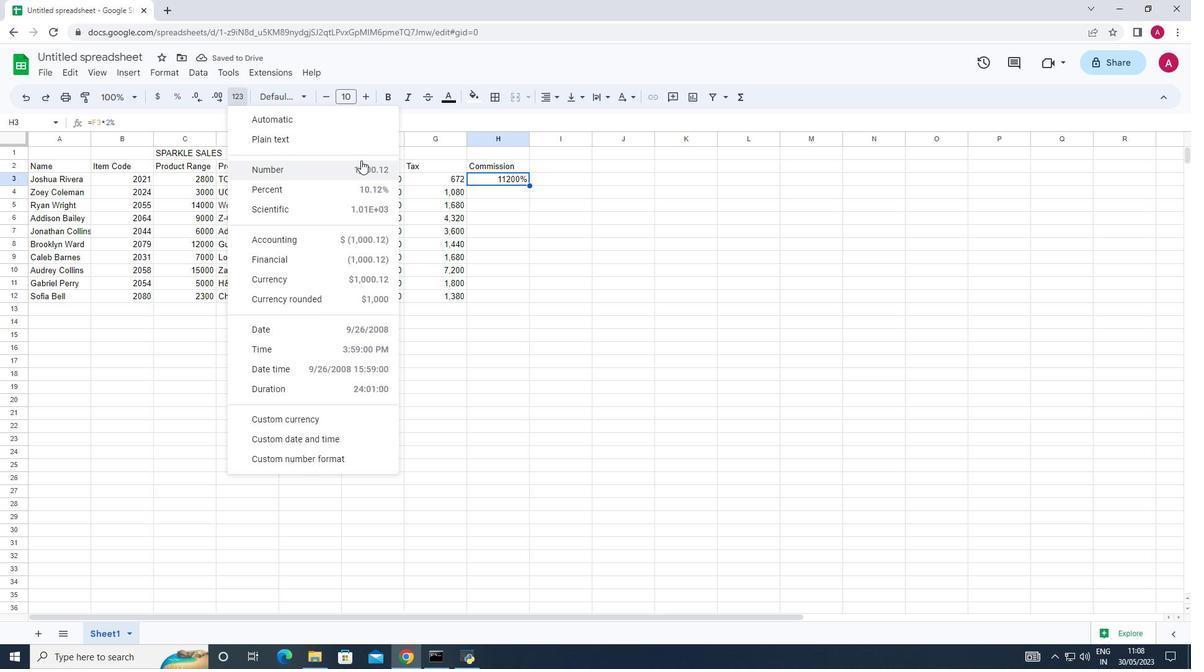 
Action: Mouse pressed left at (361, 163)
Screenshot: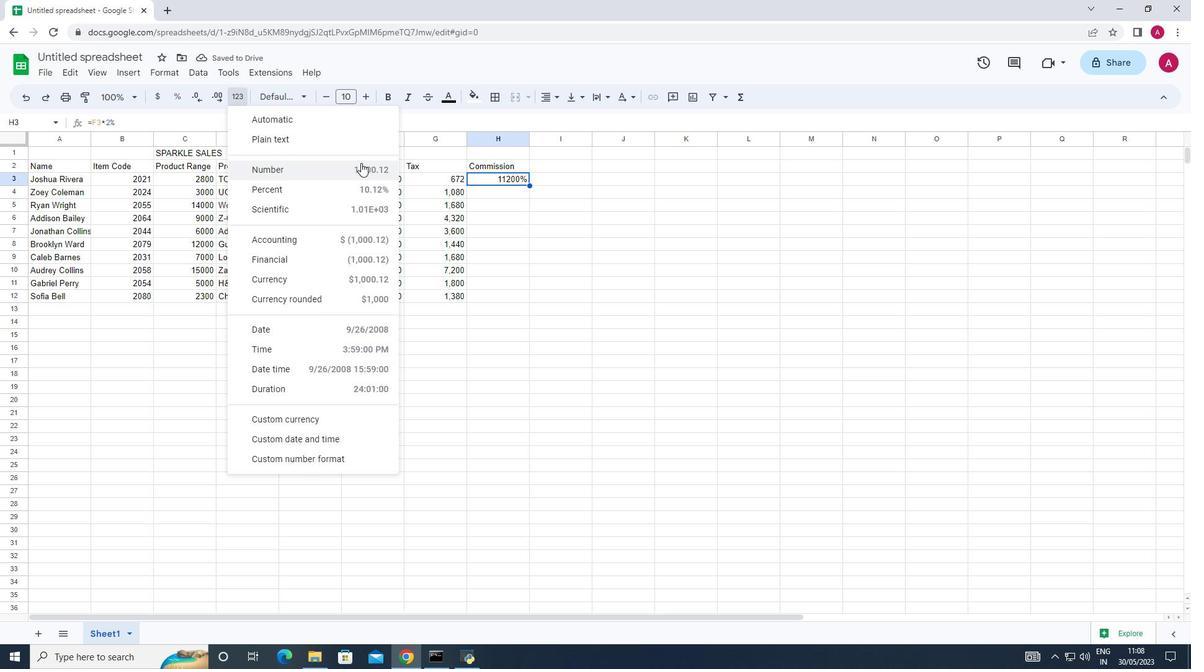 
Action: Mouse moved to (199, 97)
Screenshot: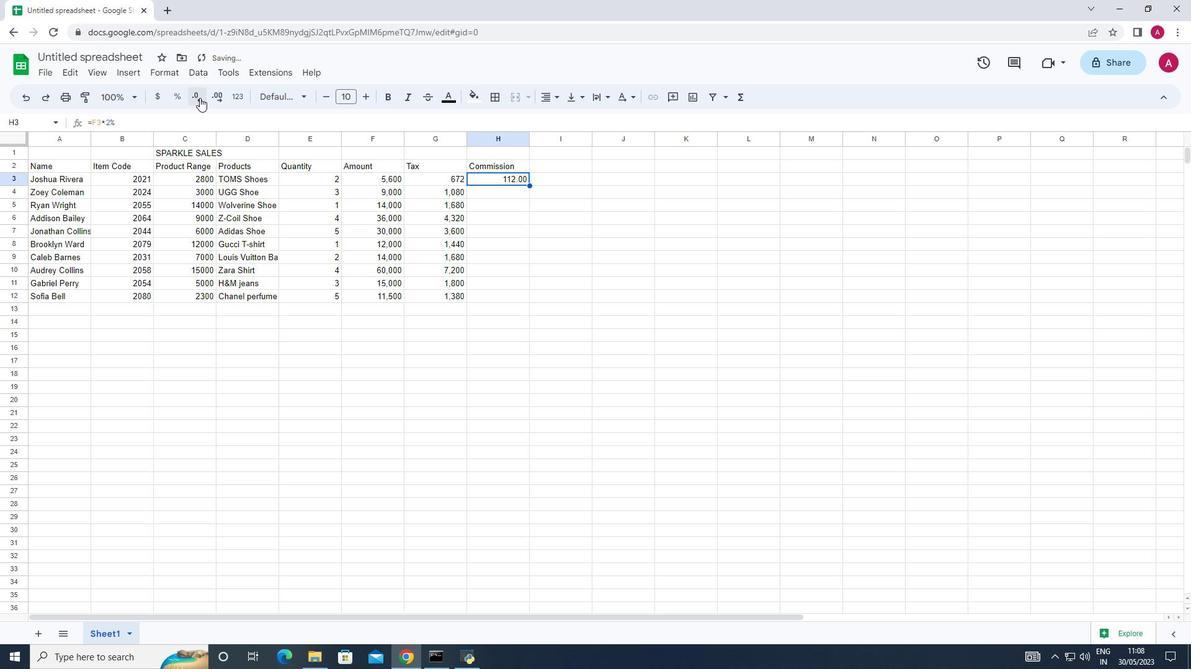 
Action: Mouse pressed left at (199, 97)
Screenshot: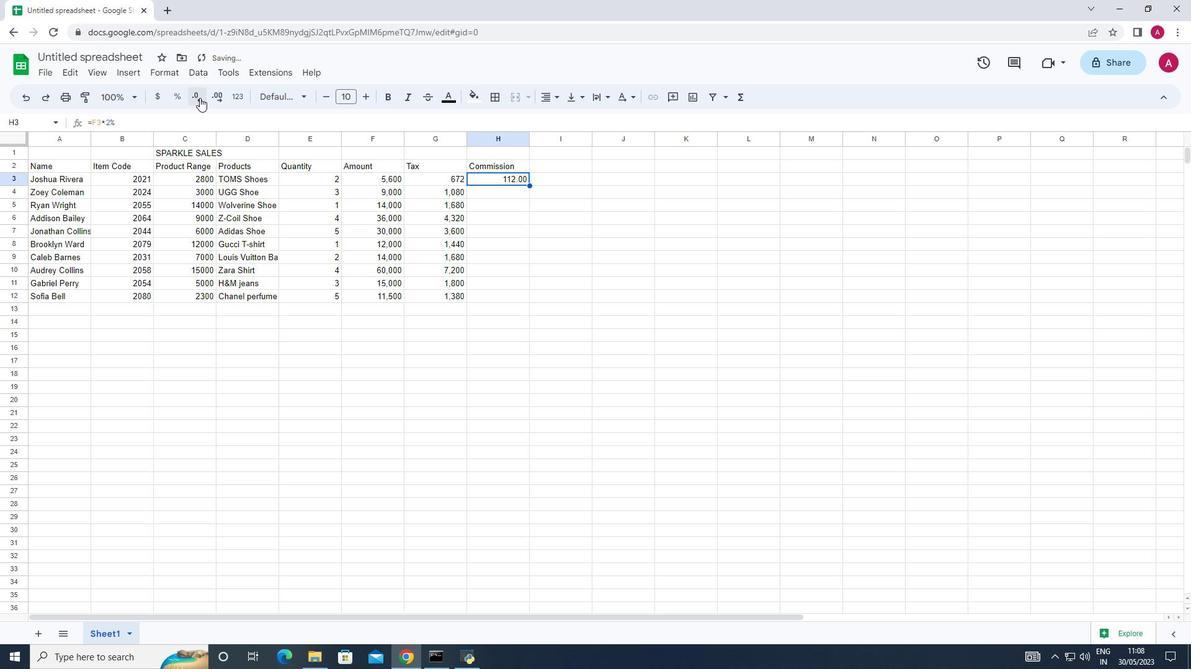 
Action: Mouse pressed left at (199, 97)
Screenshot: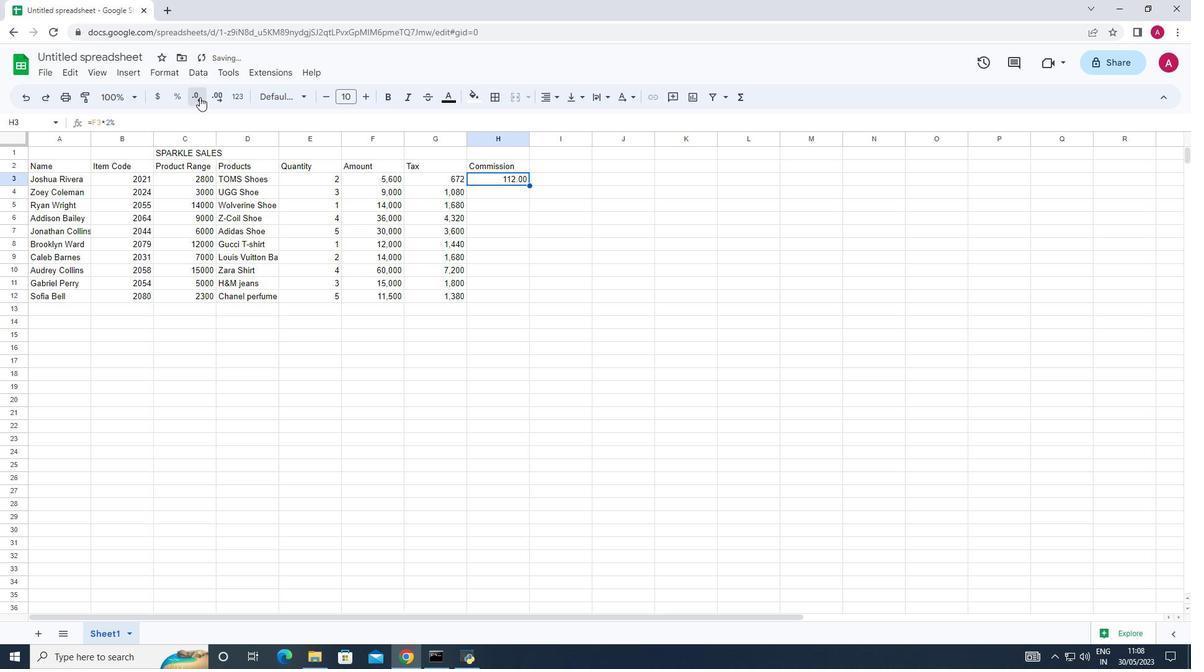 
Action: Mouse moved to (554, 162)
Screenshot: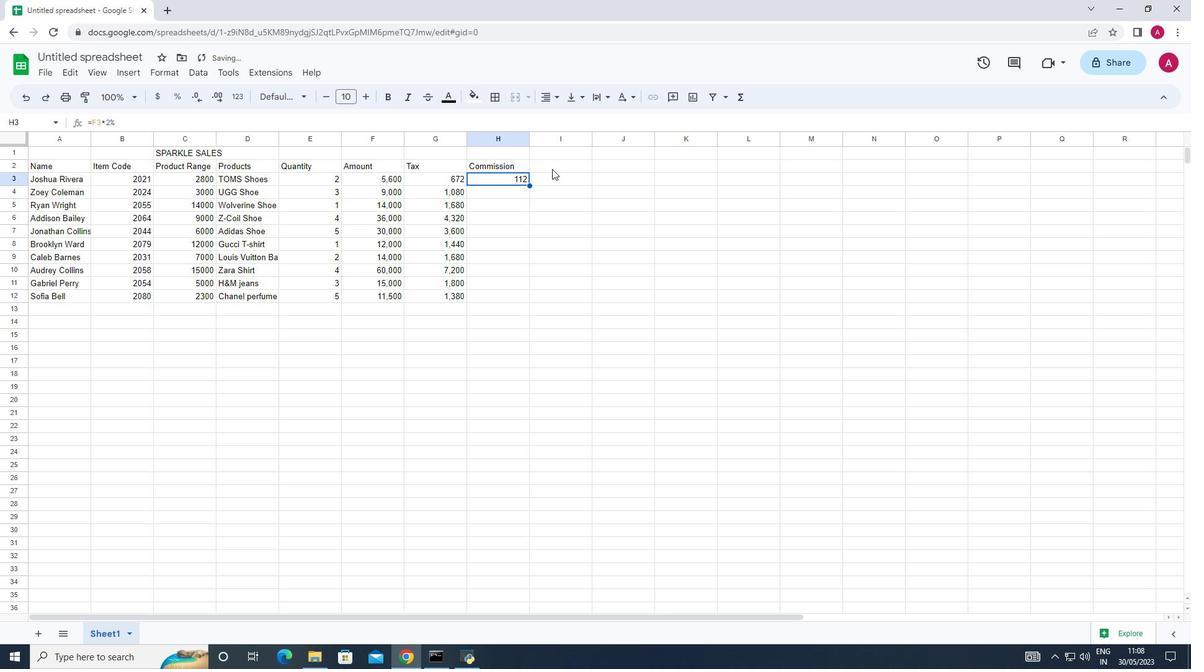 
Action: Mouse pressed left at (554, 162)
